 Task: Create a corporate business presentation slider template design.
Action: Mouse moved to (553, 238)
Screenshot: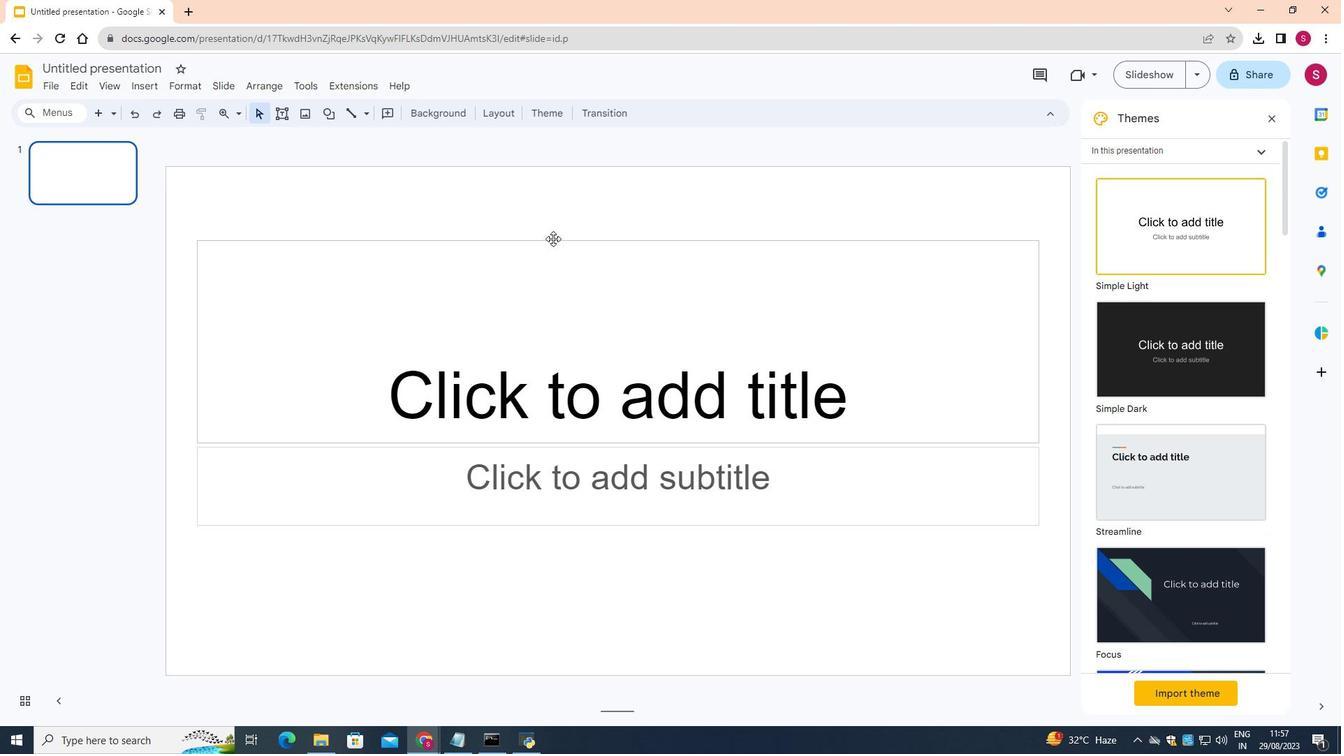 
Action: Mouse pressed left at (553, 238)
Screenshot: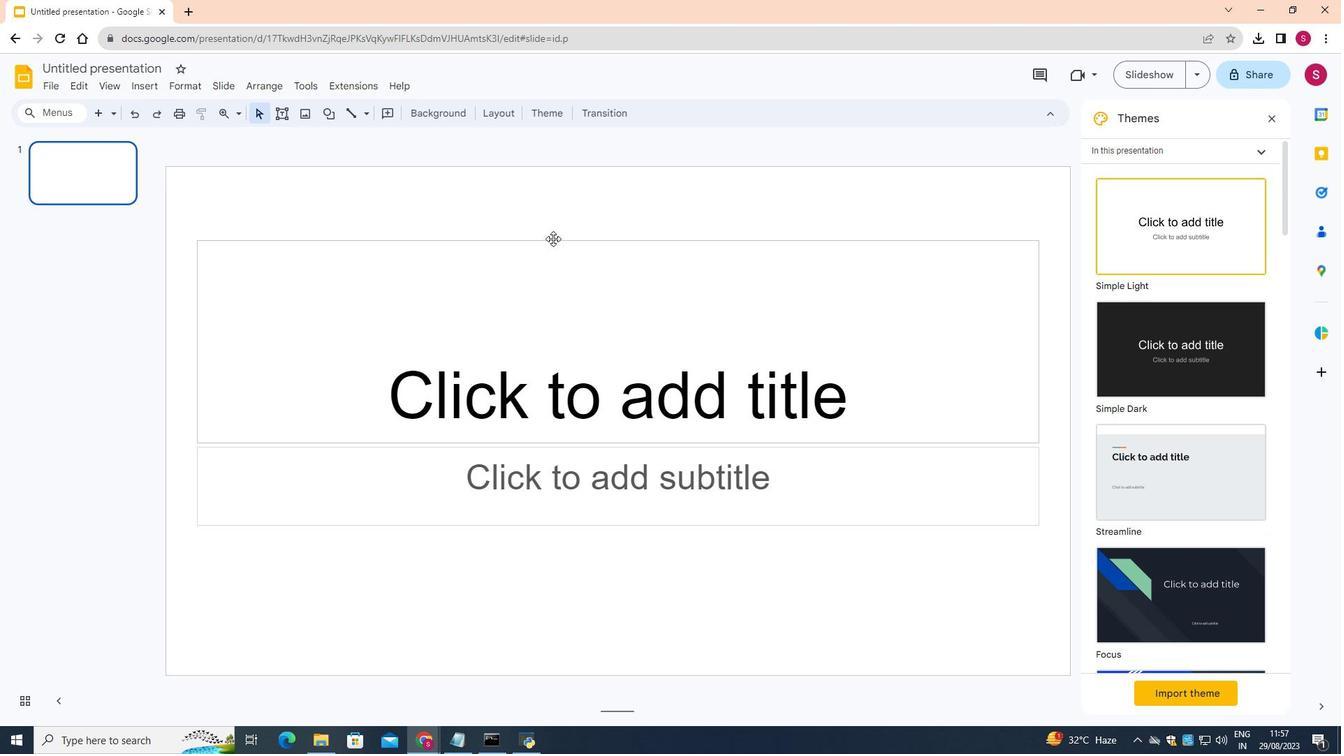 
Action: Key pressed <Key.delete>
Screenshot: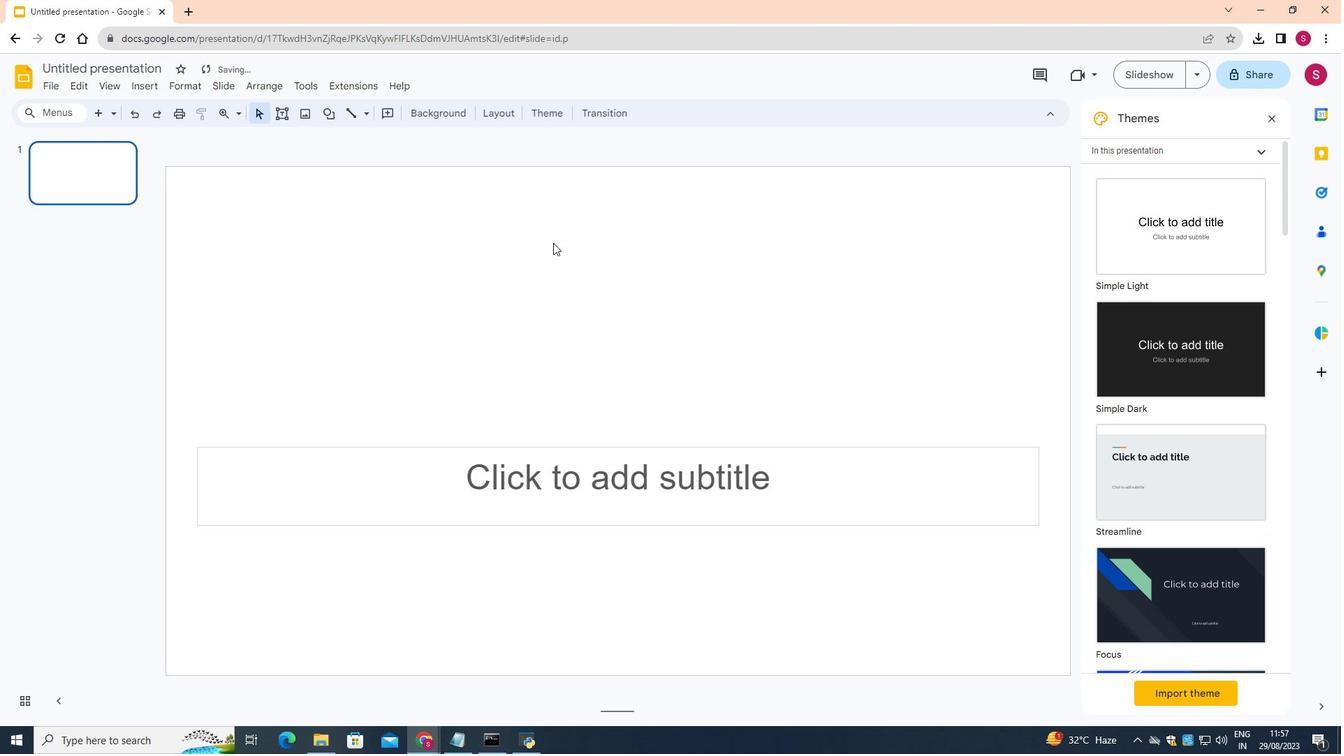 
Action: Mouse moved to (554, 446)
Screenshot: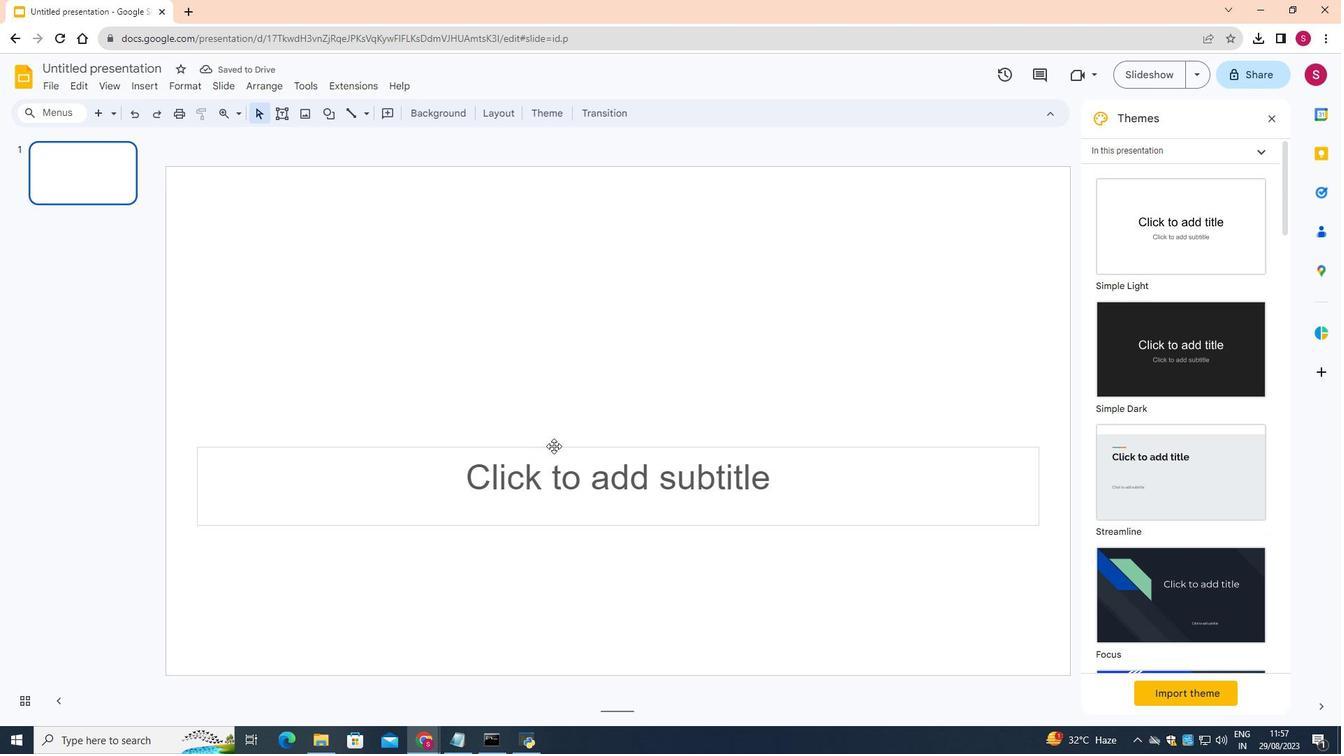 
Action: Mouse pressed left at (554, 446)
Screenshot: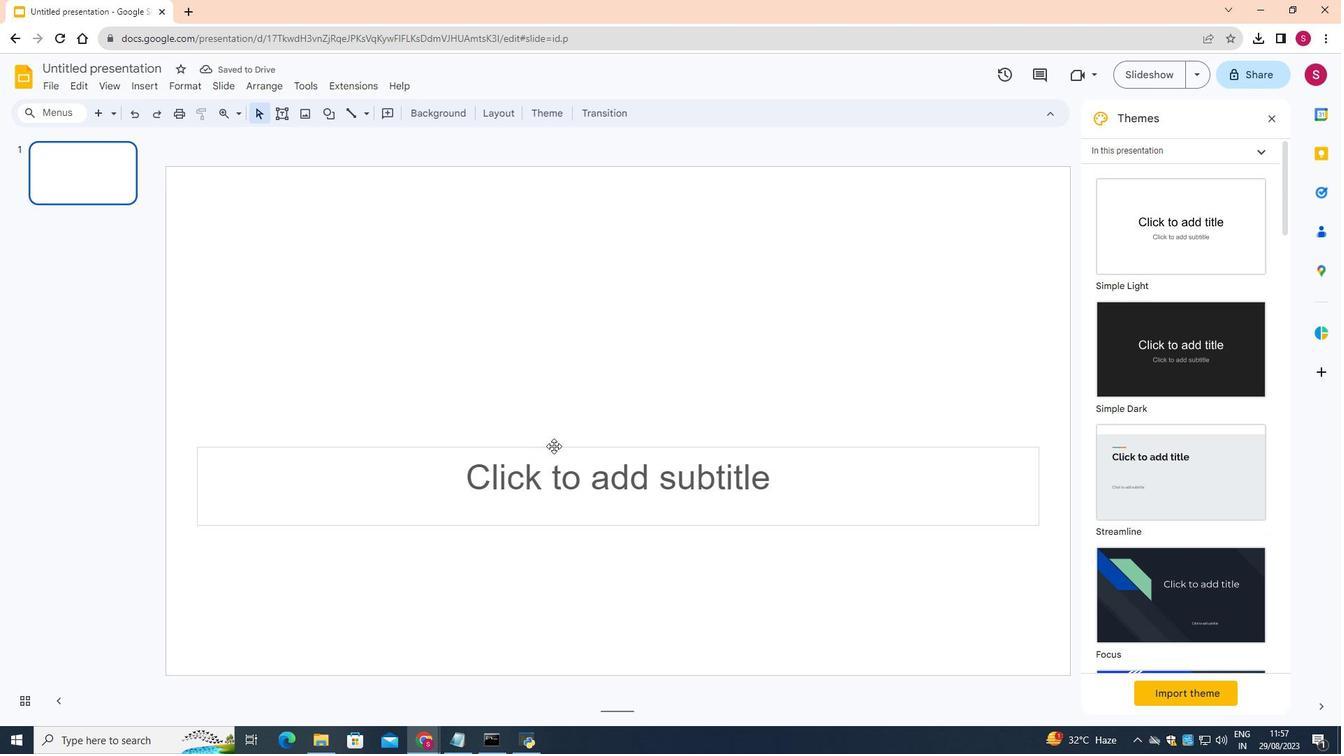 
Action: Mouse moved to (556, 440)
Screenshot: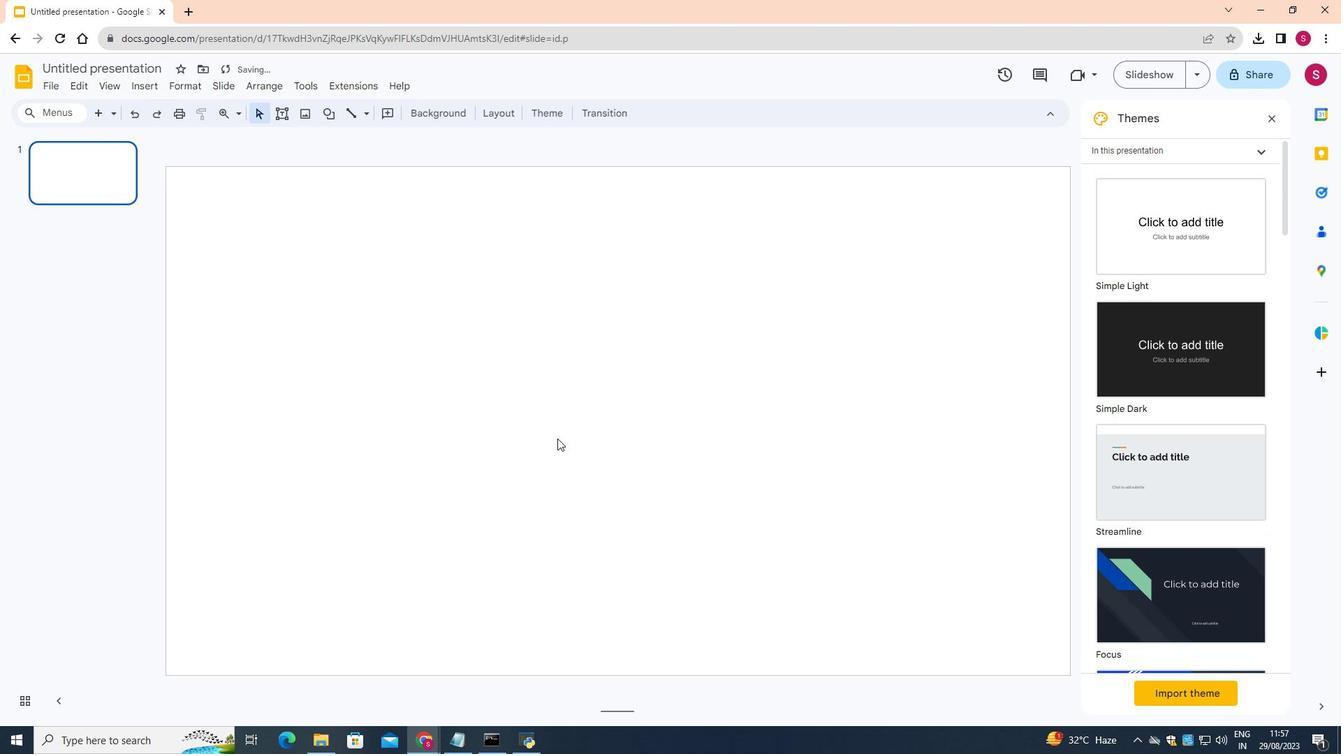 
Action: Key pressed <Key.delete>
Screenshot: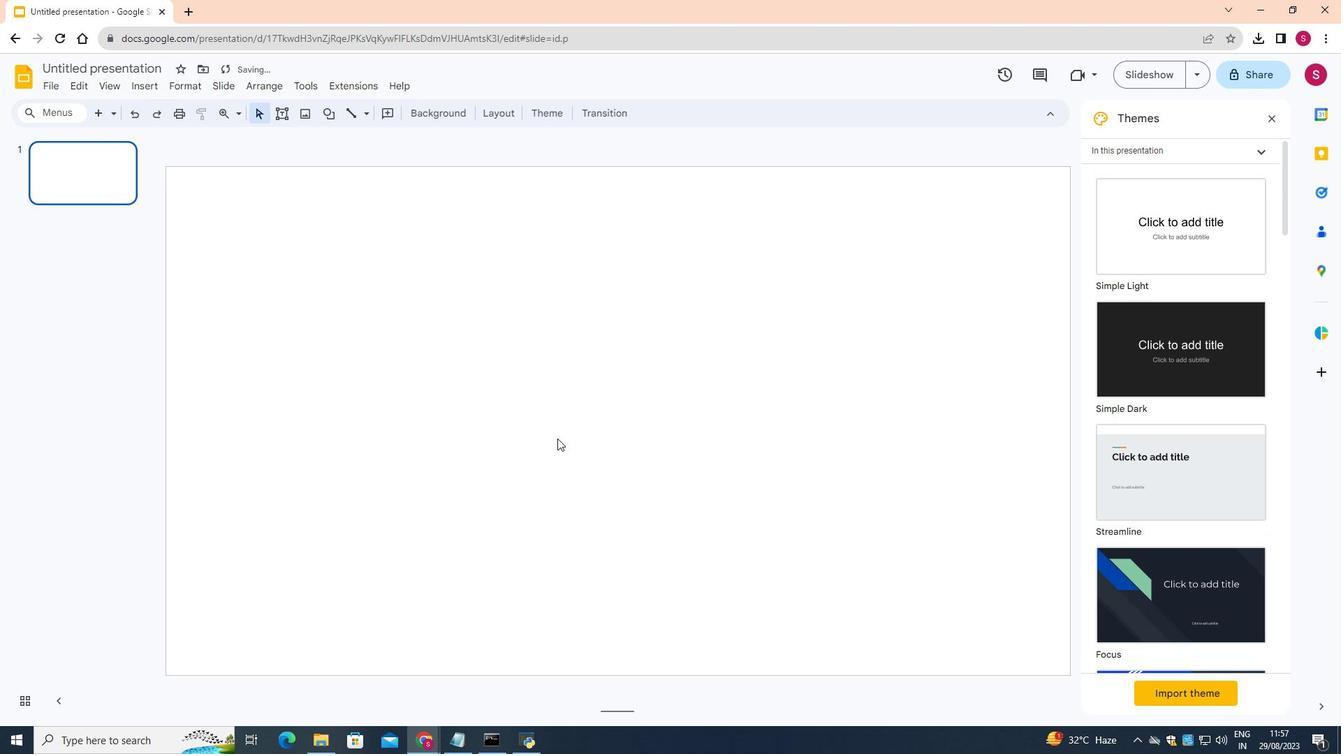 
Action: Mouse moved to (333, 113)
Screenshot: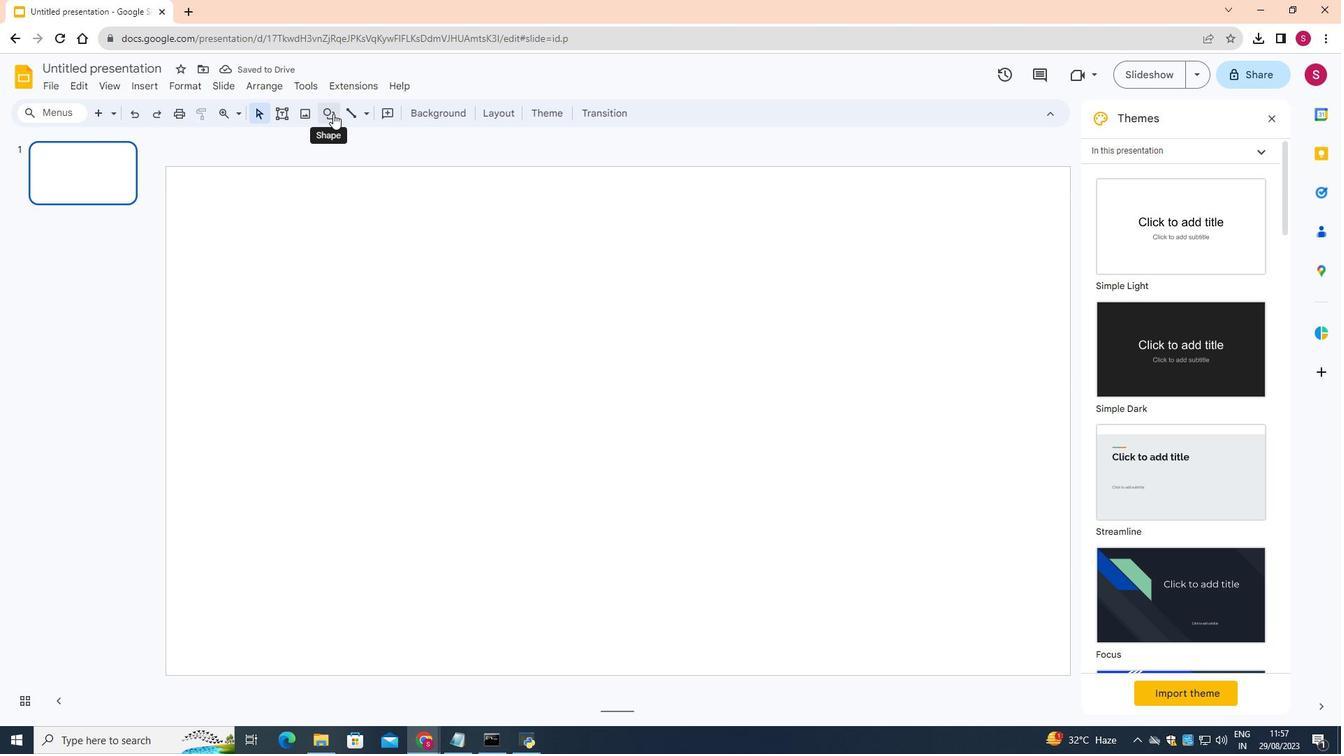 
Action: Mouse pressed left at (333, 113)
Screenshot: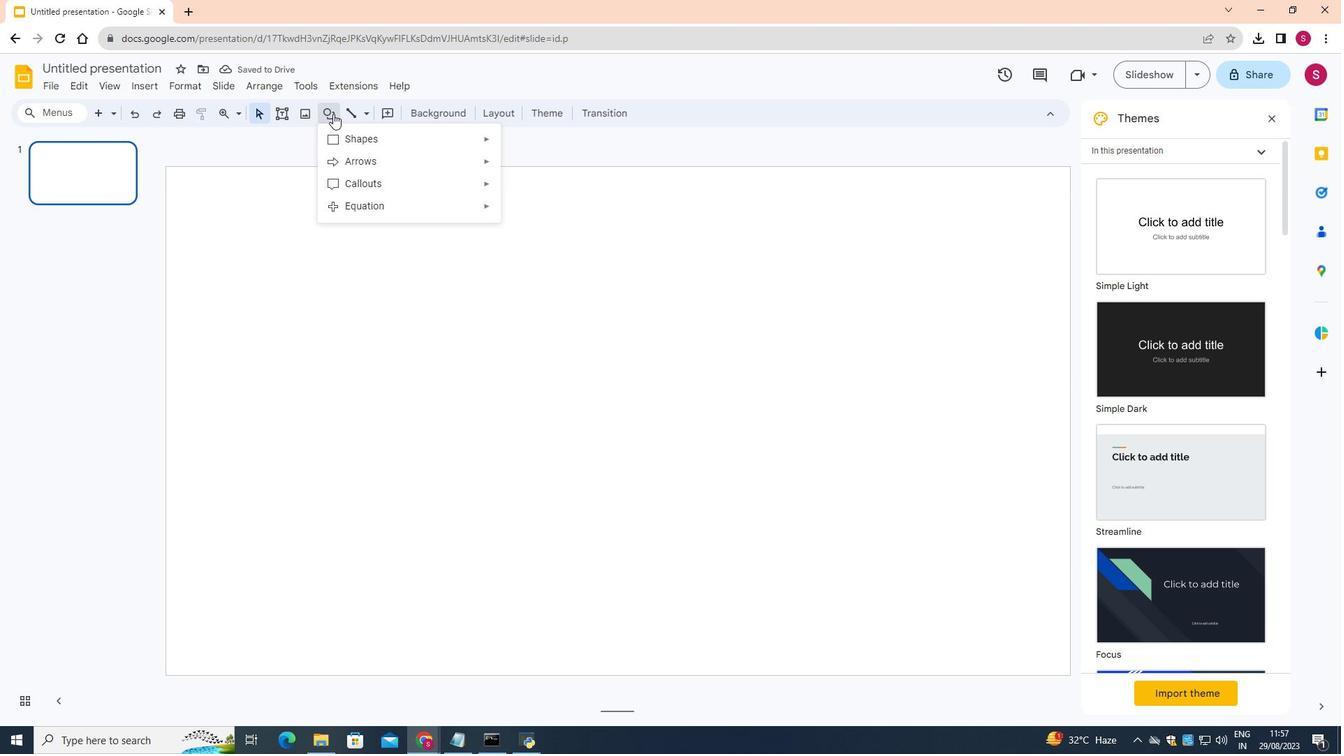 
Action: Mouse moved to (362, 140)
Screenshot: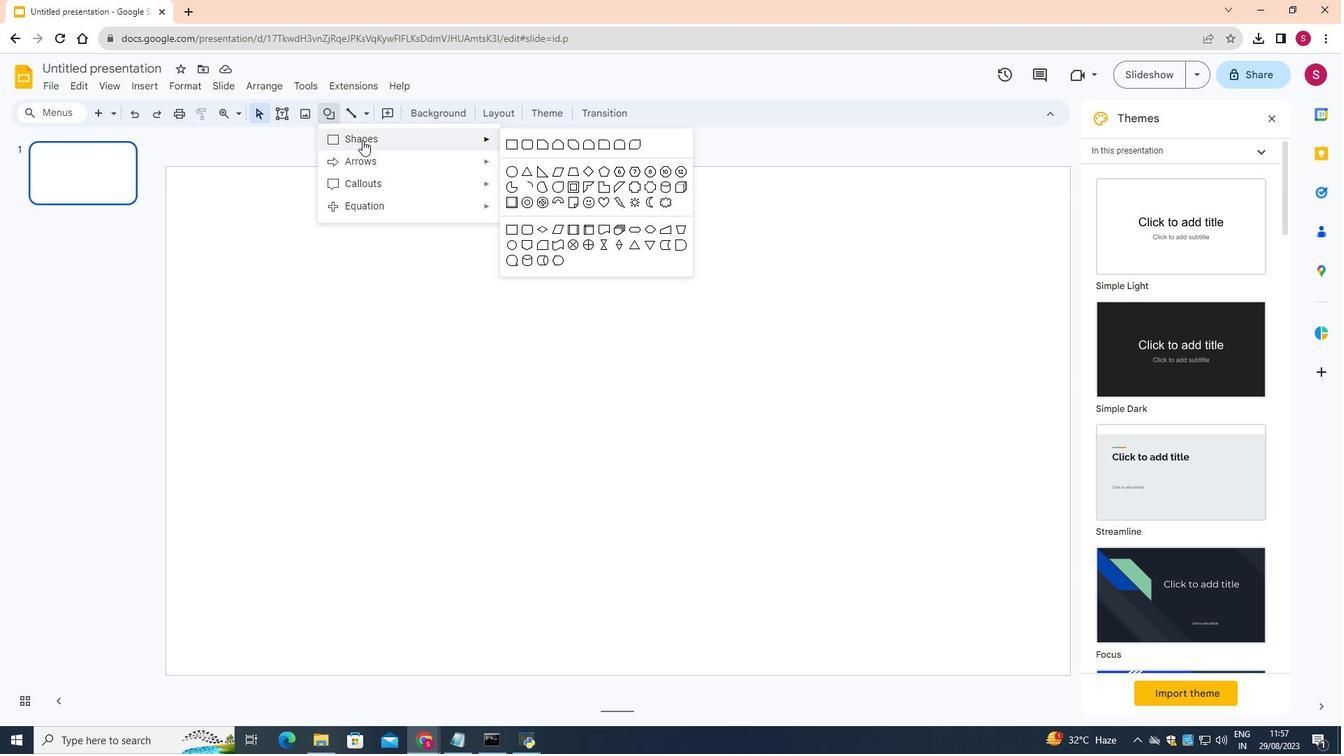 
Action: Mouse pressed left at (362, 140)
Screenshot: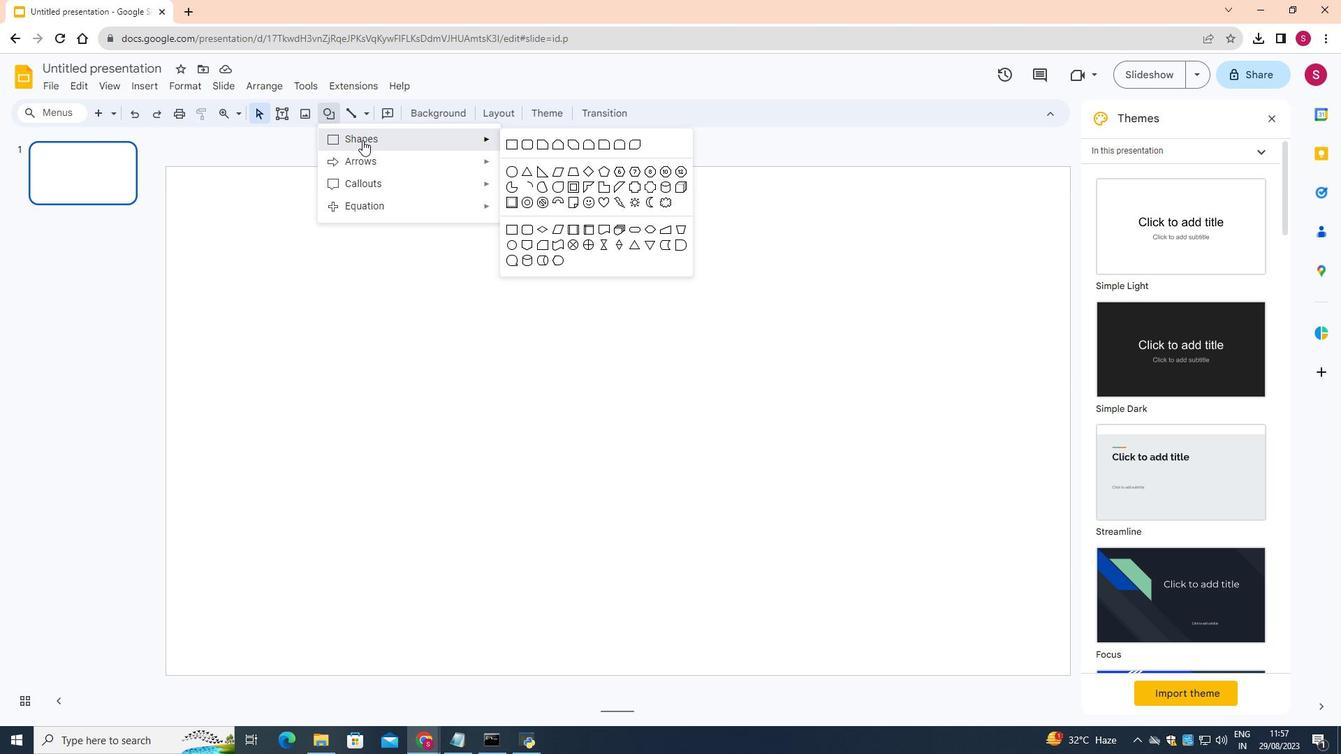 
Action: Mouse moved to (425, 136)
Screenshot: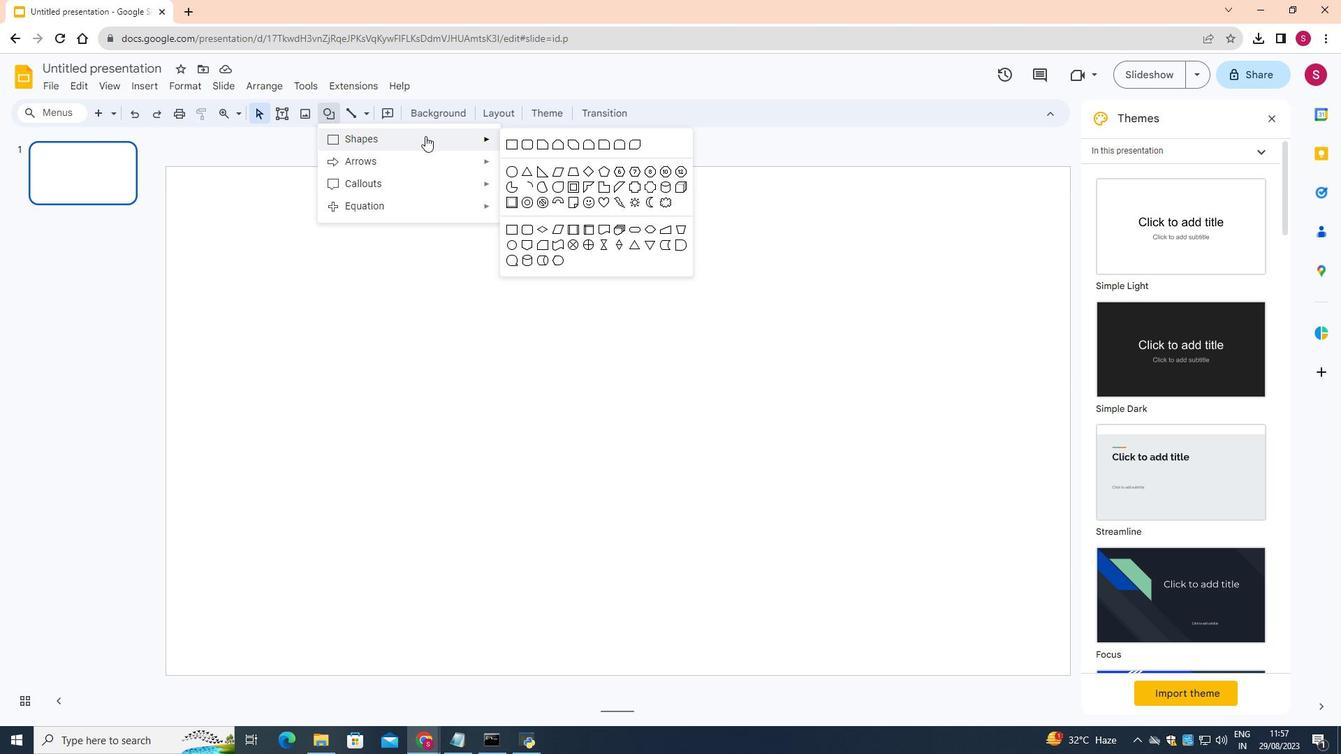 
Action: Mouse pressed left at (425, 136)
Screenshot: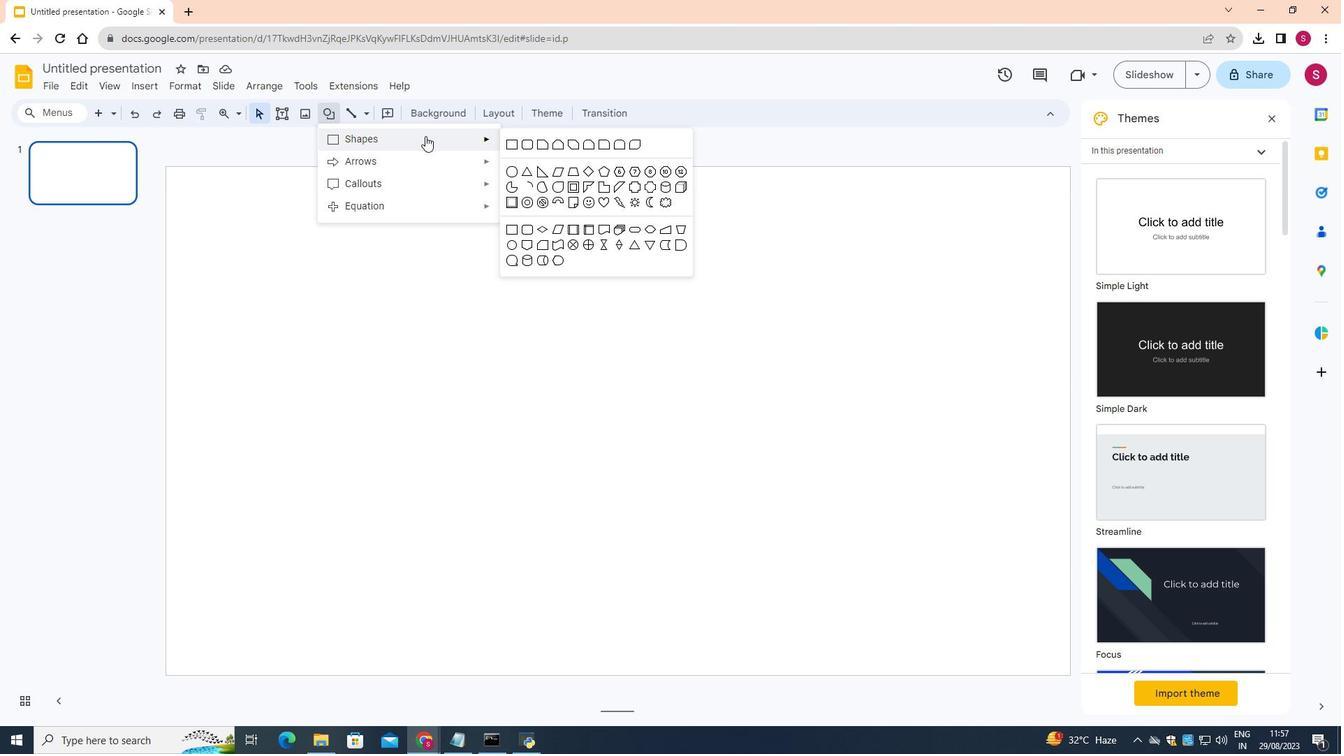 
Action: Mouse moved to (525, 172)
Screenshot: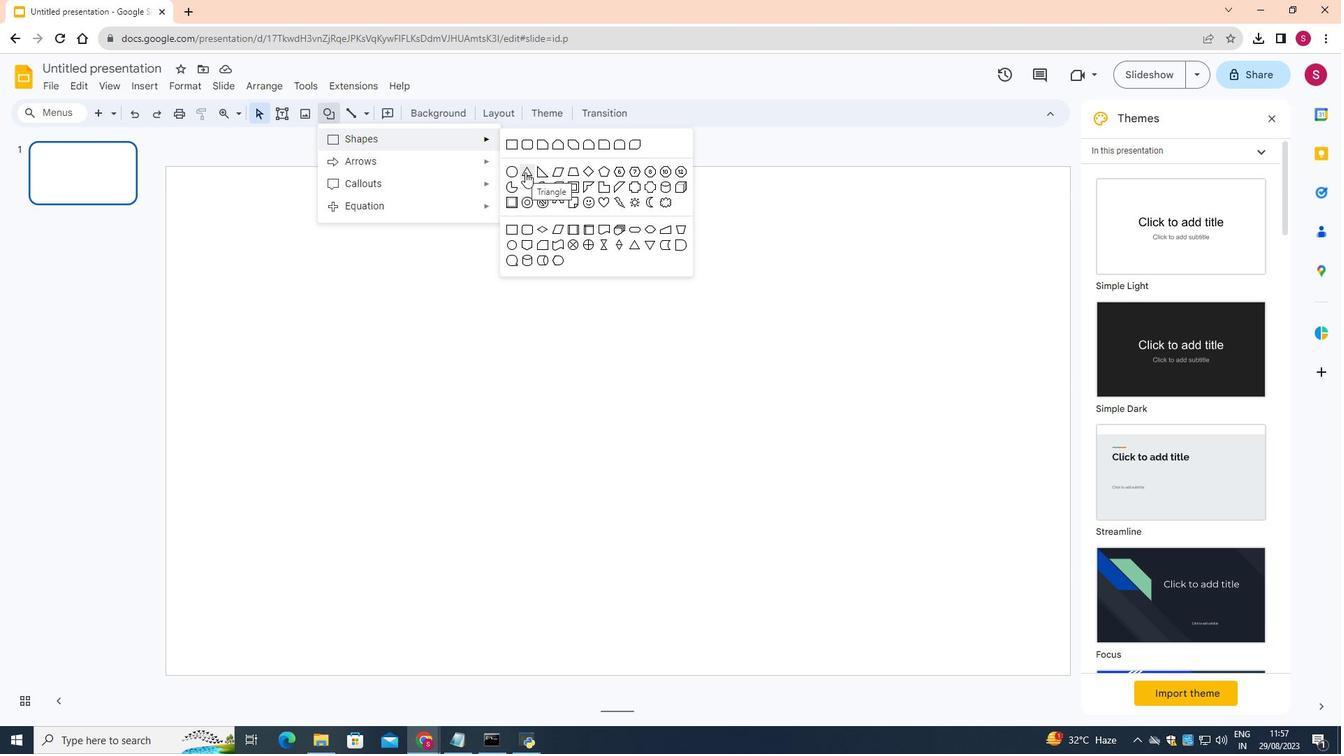 
Action: Mouse pressed left at (525, 172)
Screenshot: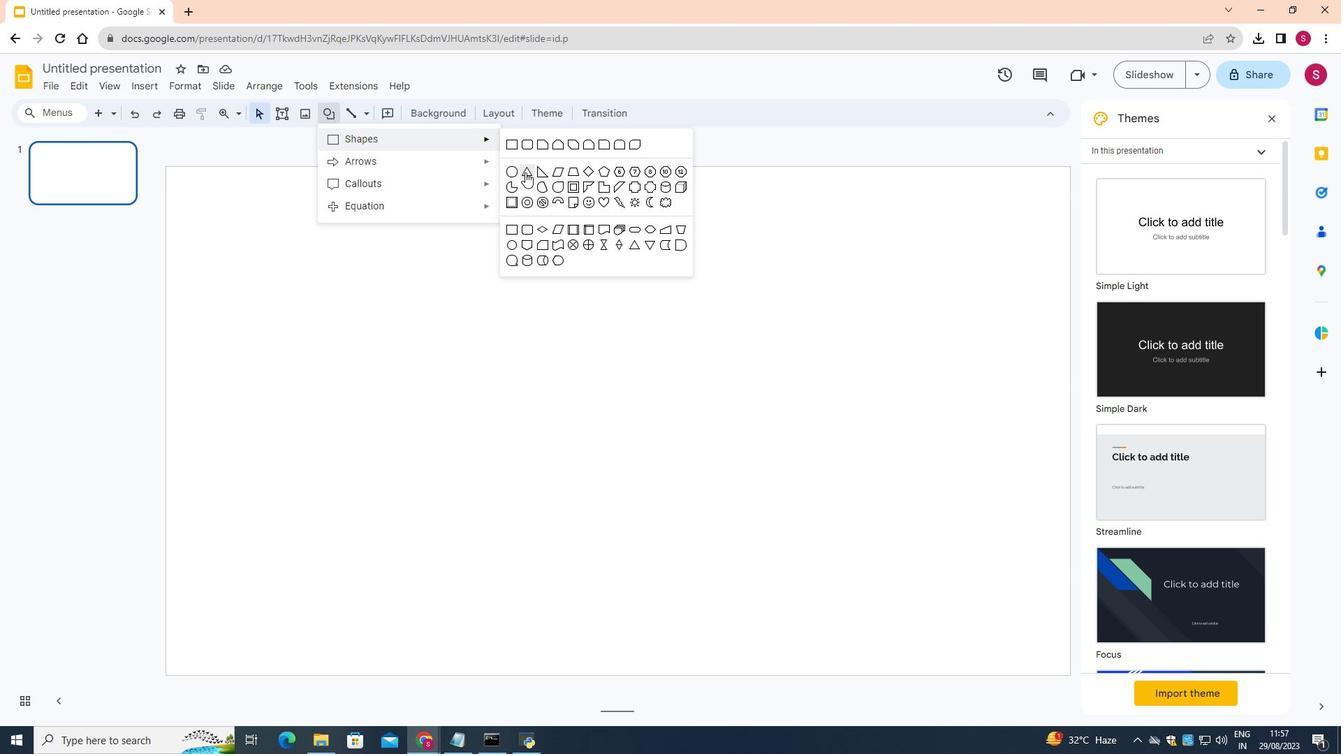 
Action: Mouse moved to (190, 224)
Screenshot: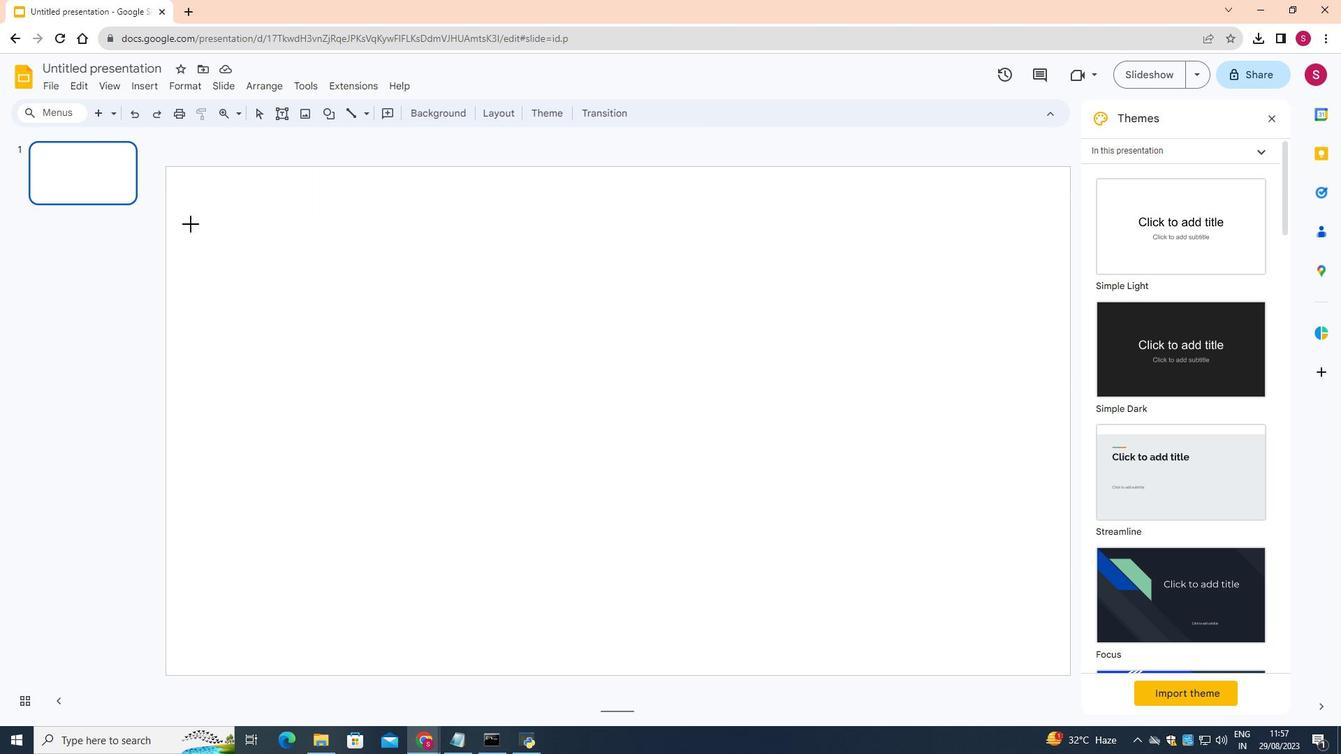 
Action: Mouse pressed left at (190, 224)
Screenshot: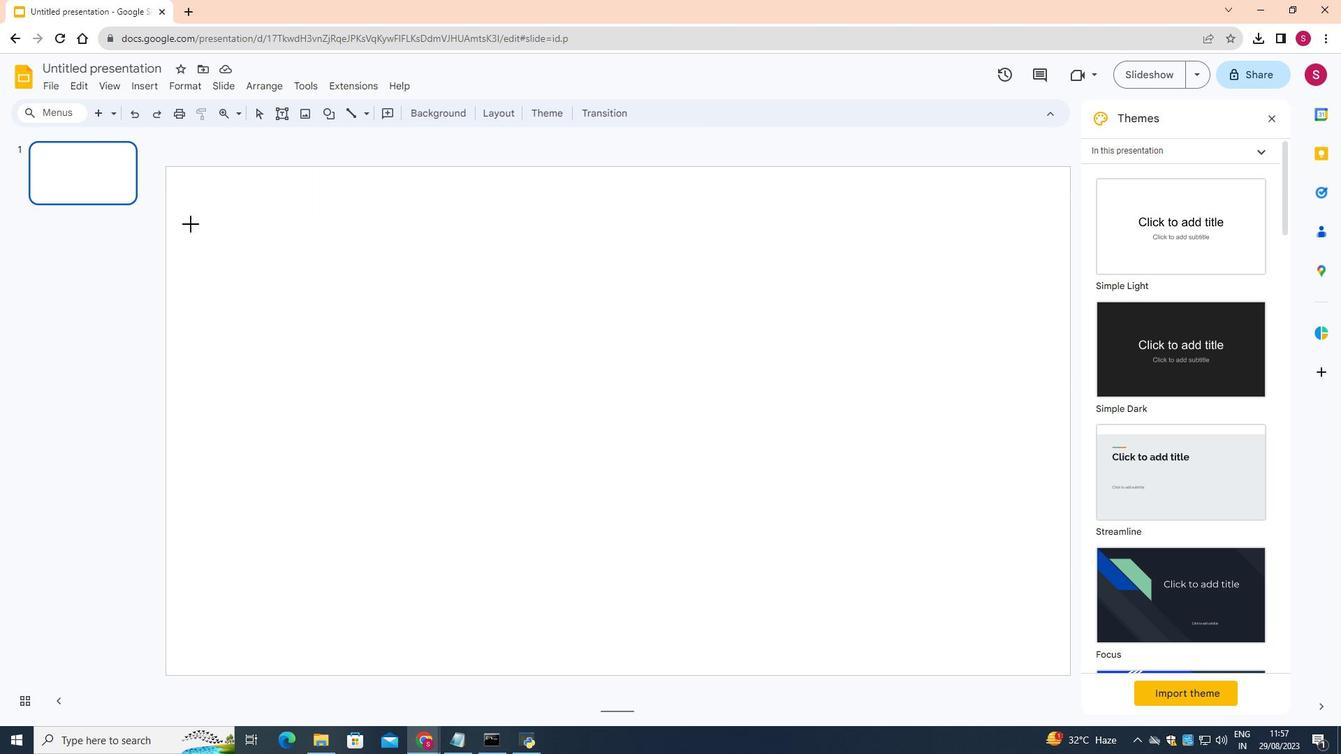 
Action: Mouse moved to (256, 207)
Screenshot: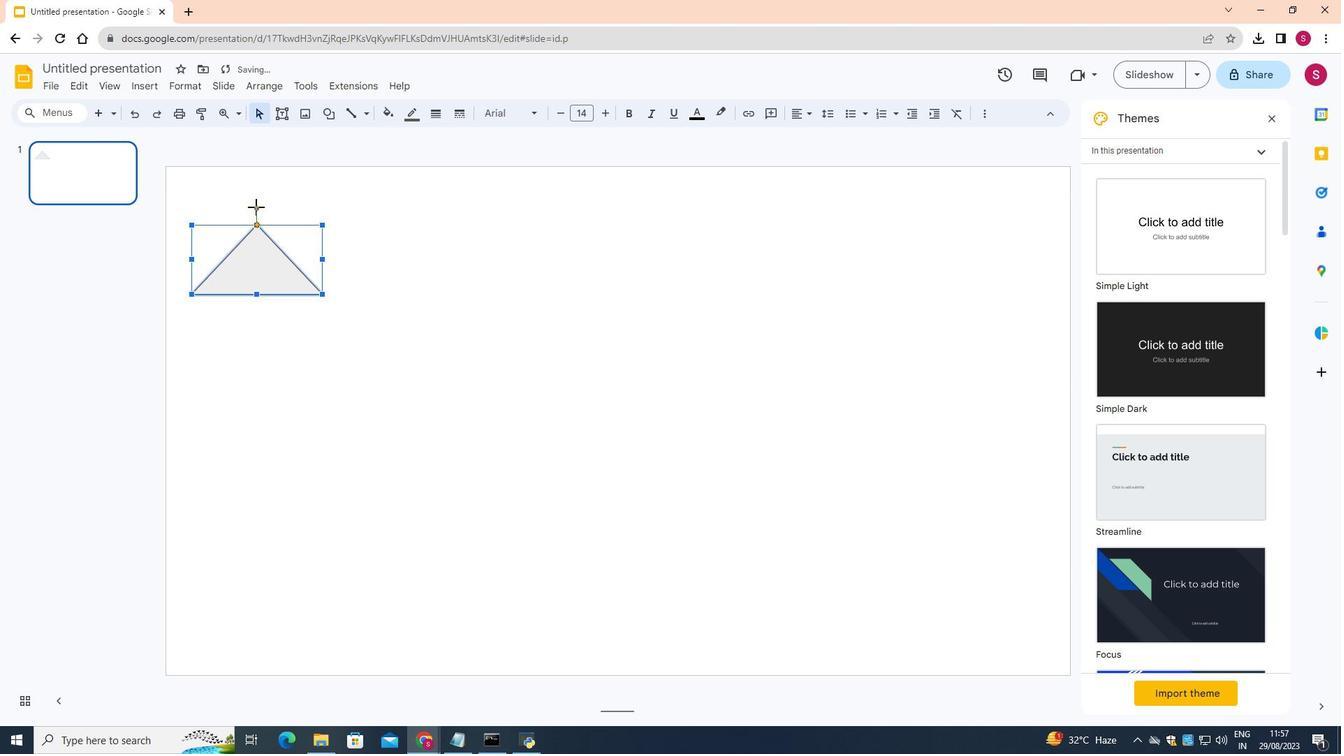 
Action: Mouse pressed left at (256, 207)
Screenshot: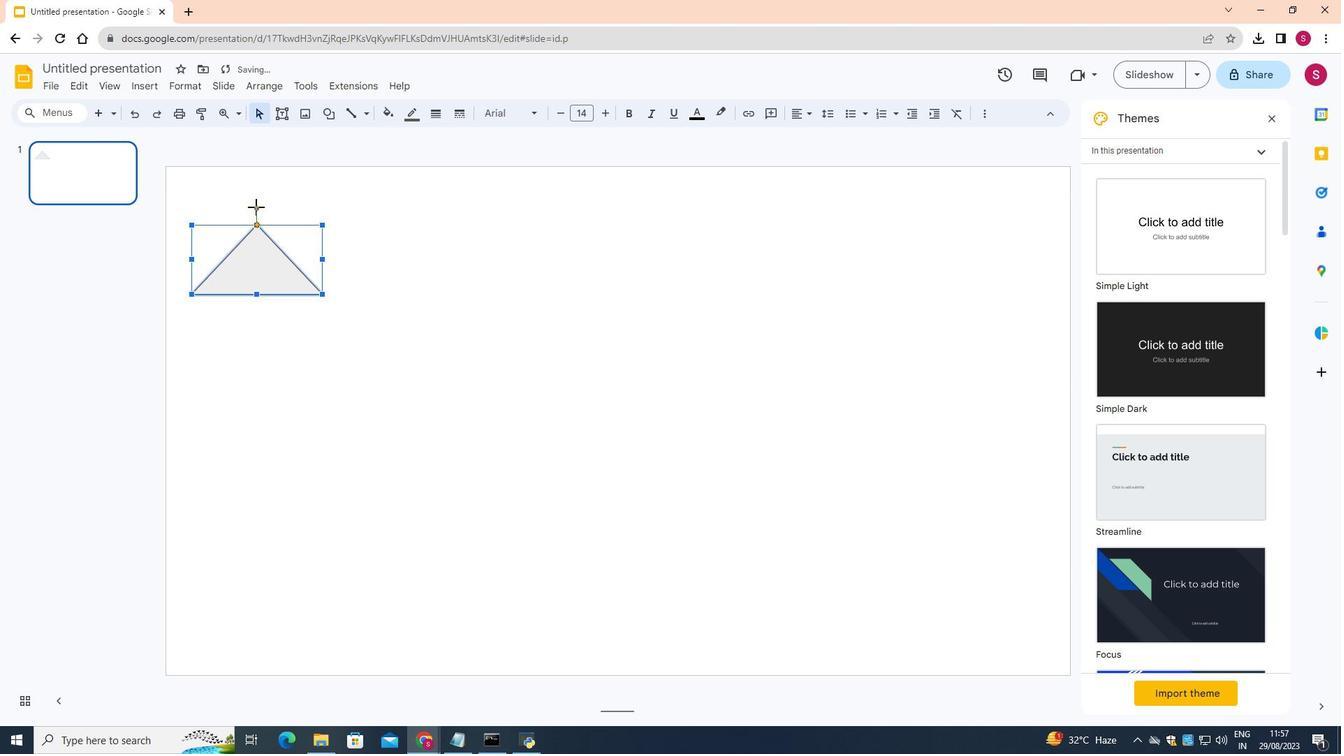 
Action: Mouse moved to (243, 259)
Screenshot: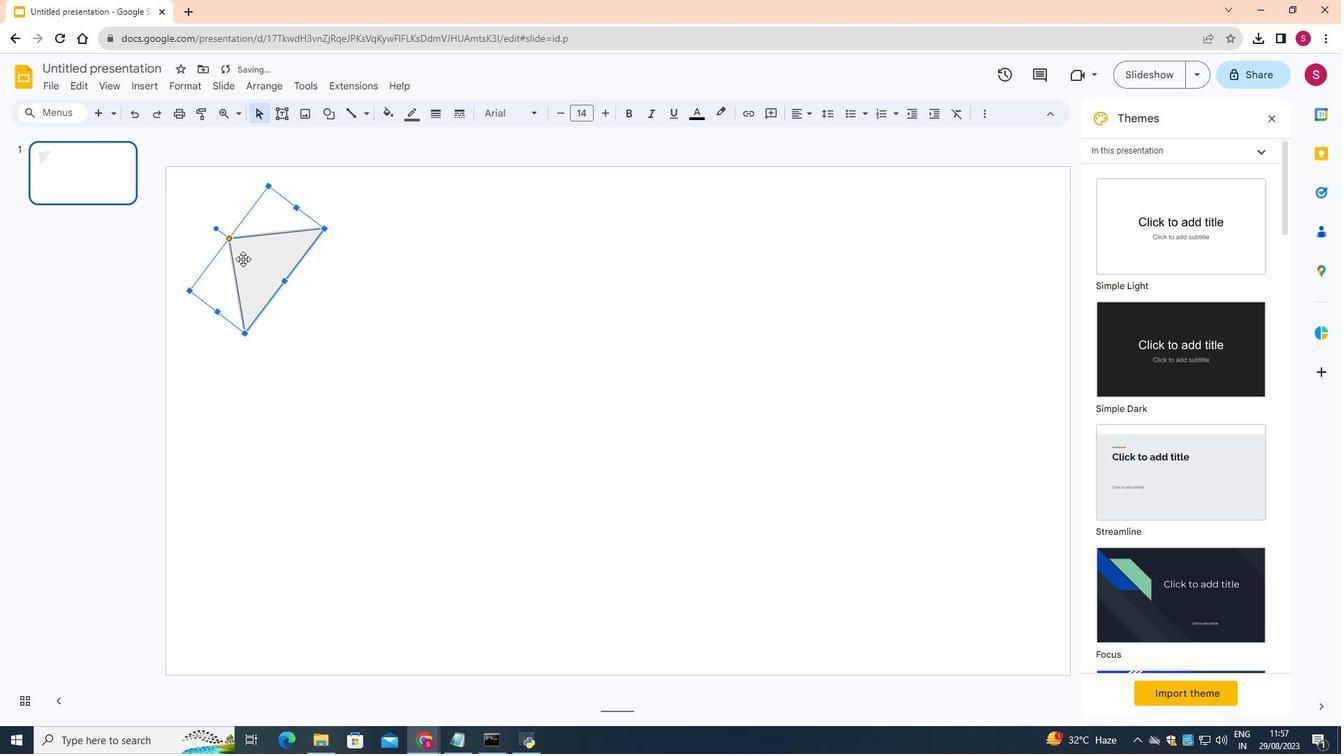 
Action: Mouse pressed left at (243, 259)
Screenshot: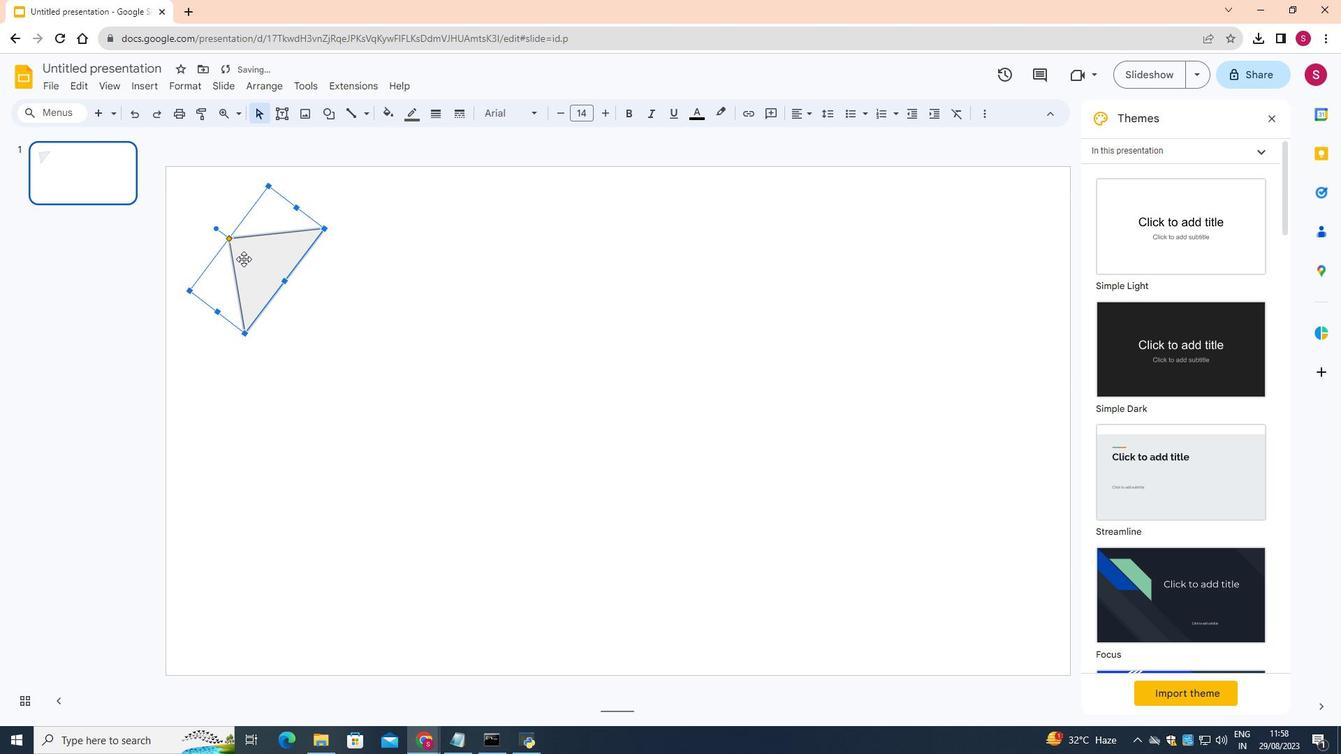 
Action: Mouse moved to (178, 188)
Screenshot: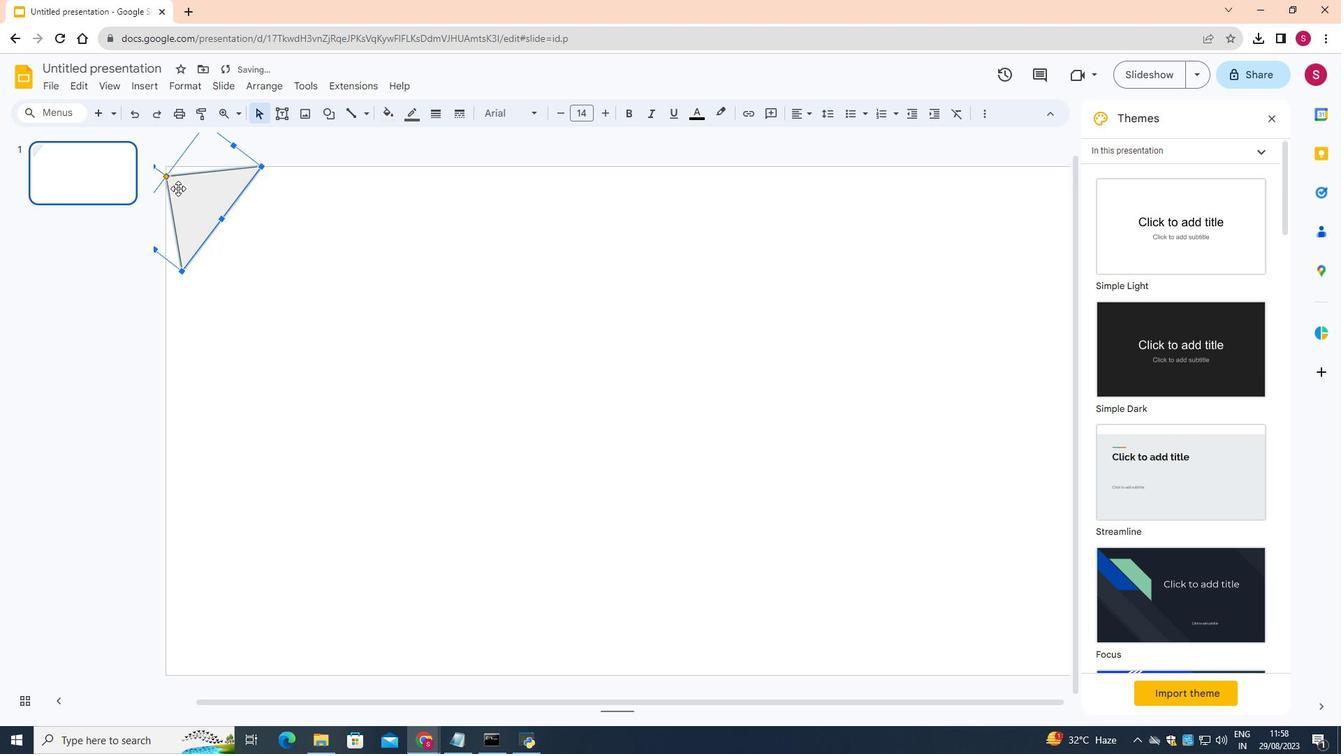 
Action: Mouse pressed left at (178, 188)
Screenshot: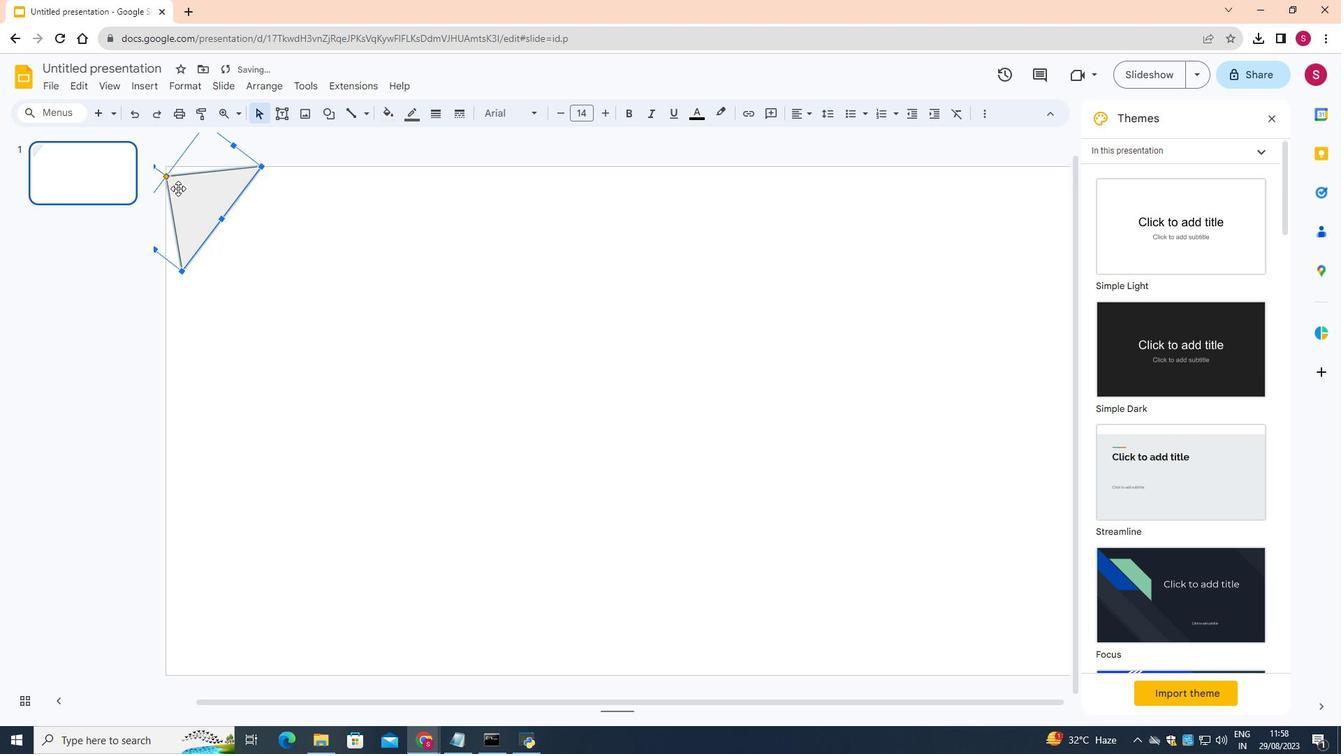 
Action: Mouse moved to (161, 176)
Screenshot: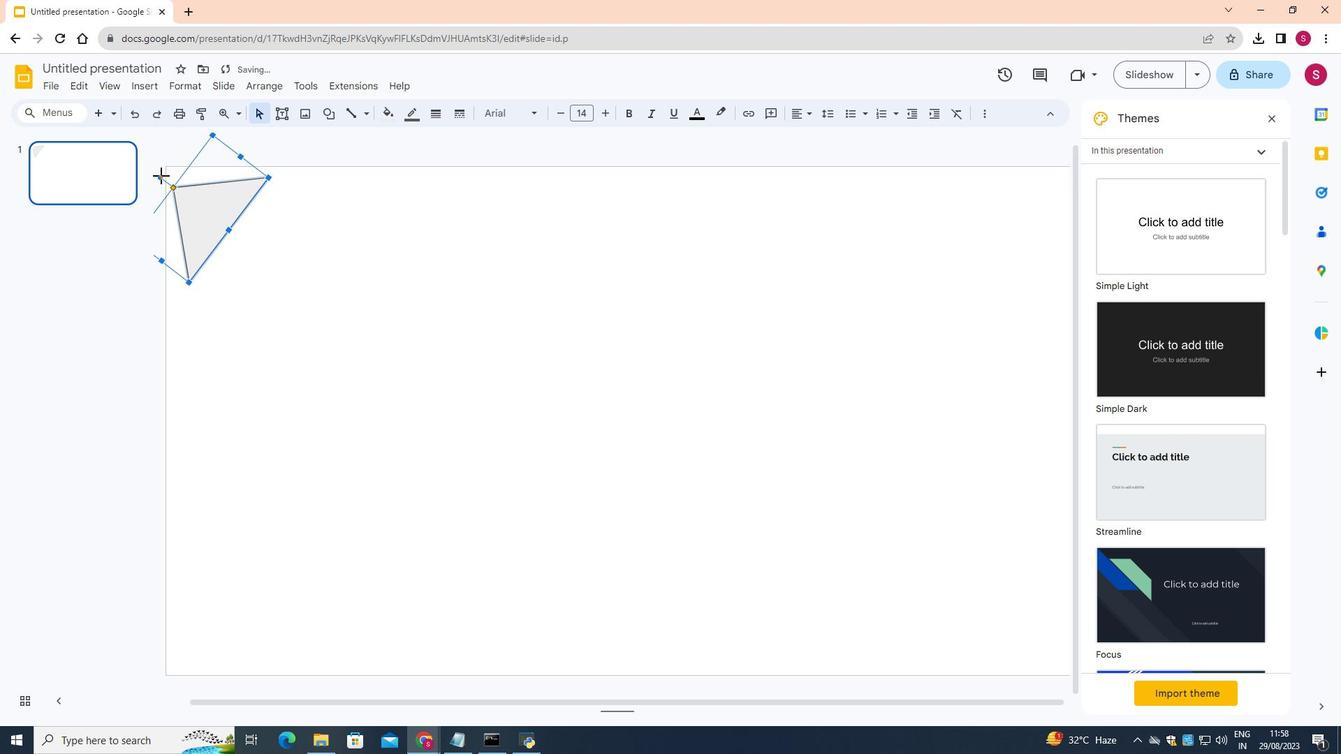 
Action: Mouse pressed left at (161, 176)
Screenshot: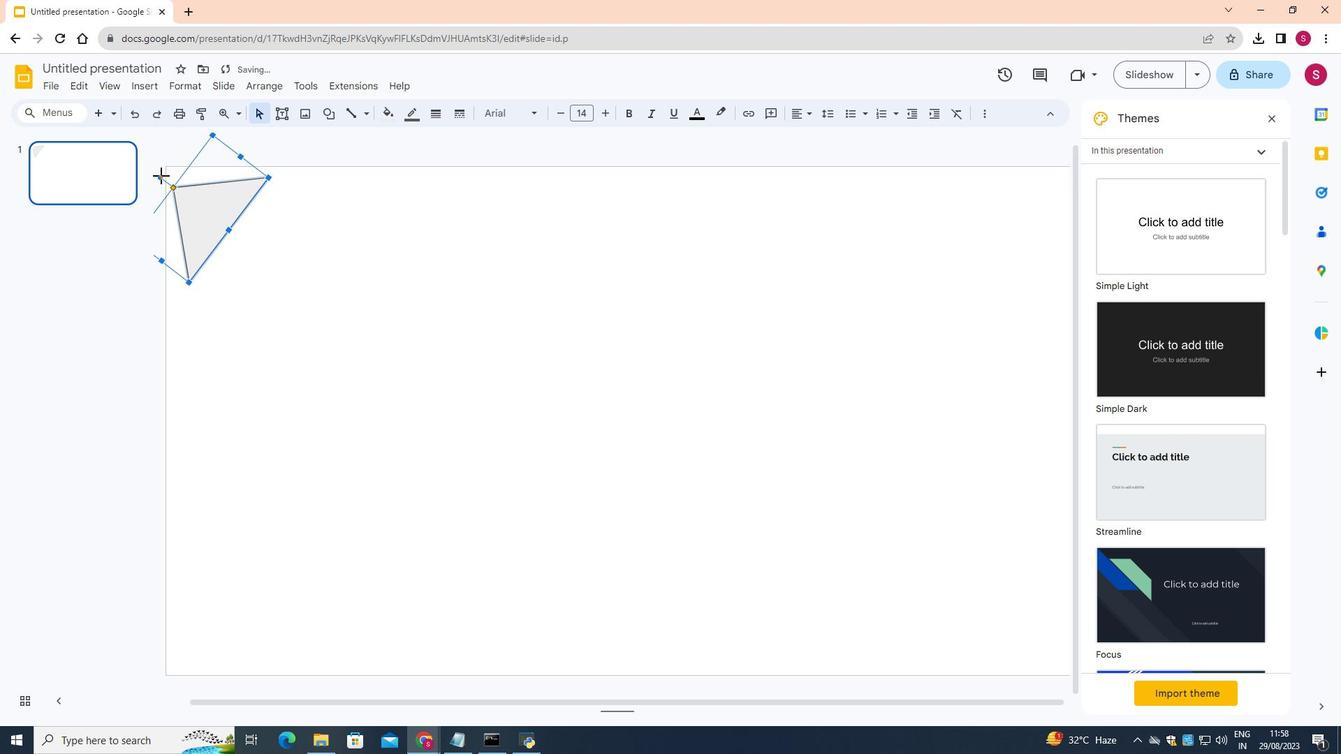 
Action: Mouse moved to (191, 208)
Screenshot: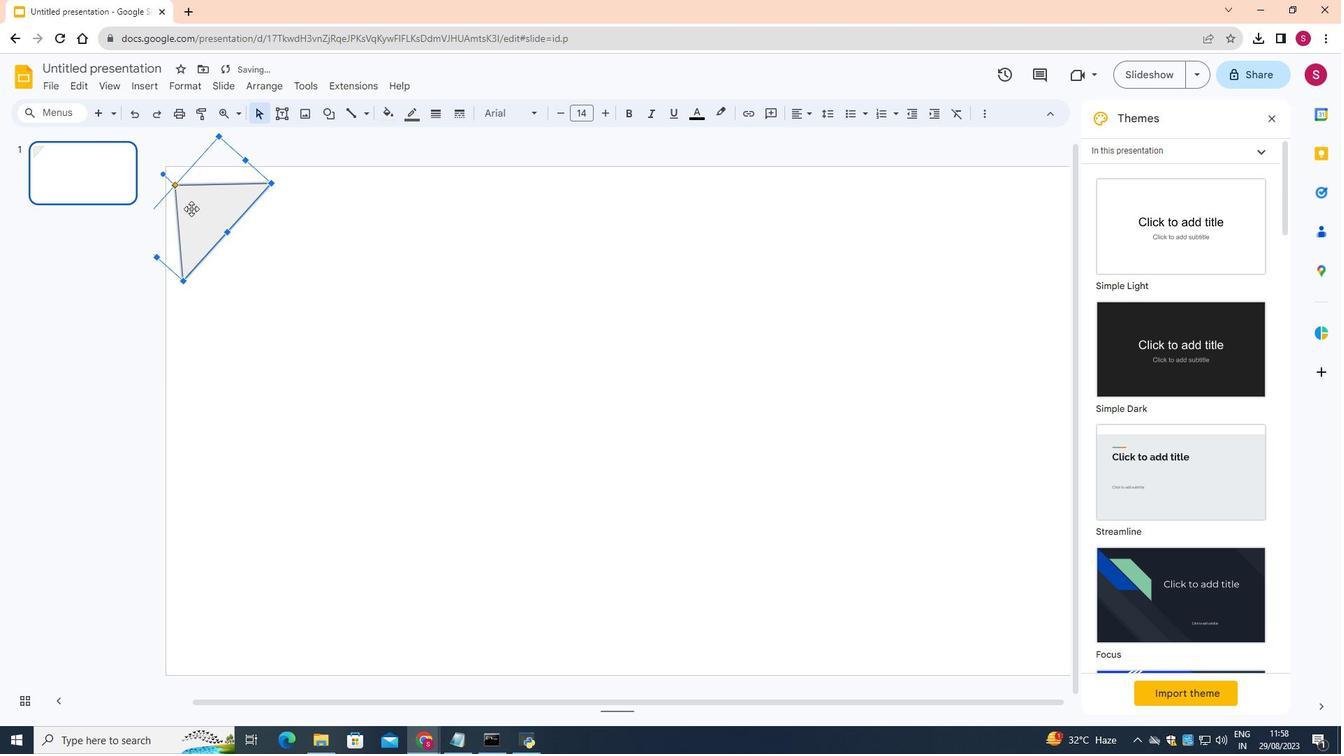
Action: Mouse pressed left at (191, 208)
Screenshot: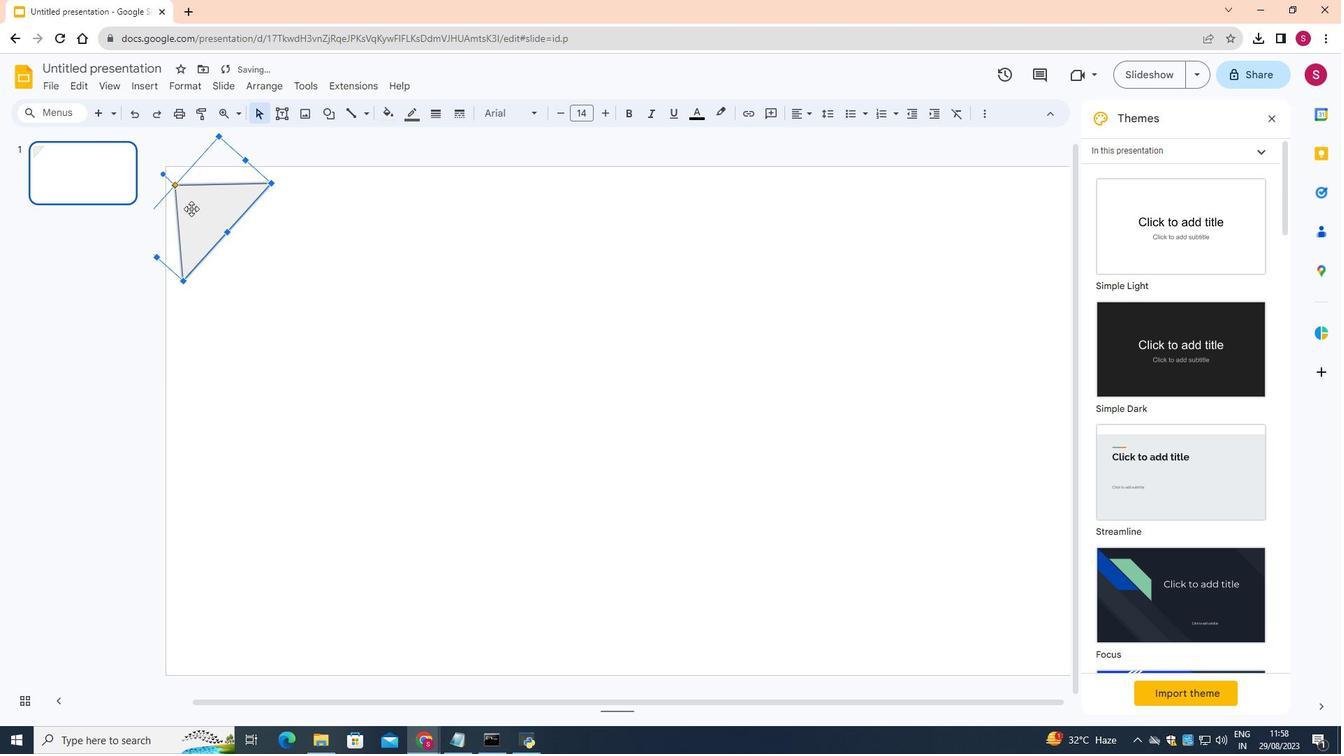 
Action: Mouse moved to (187, 225)
Screenshot: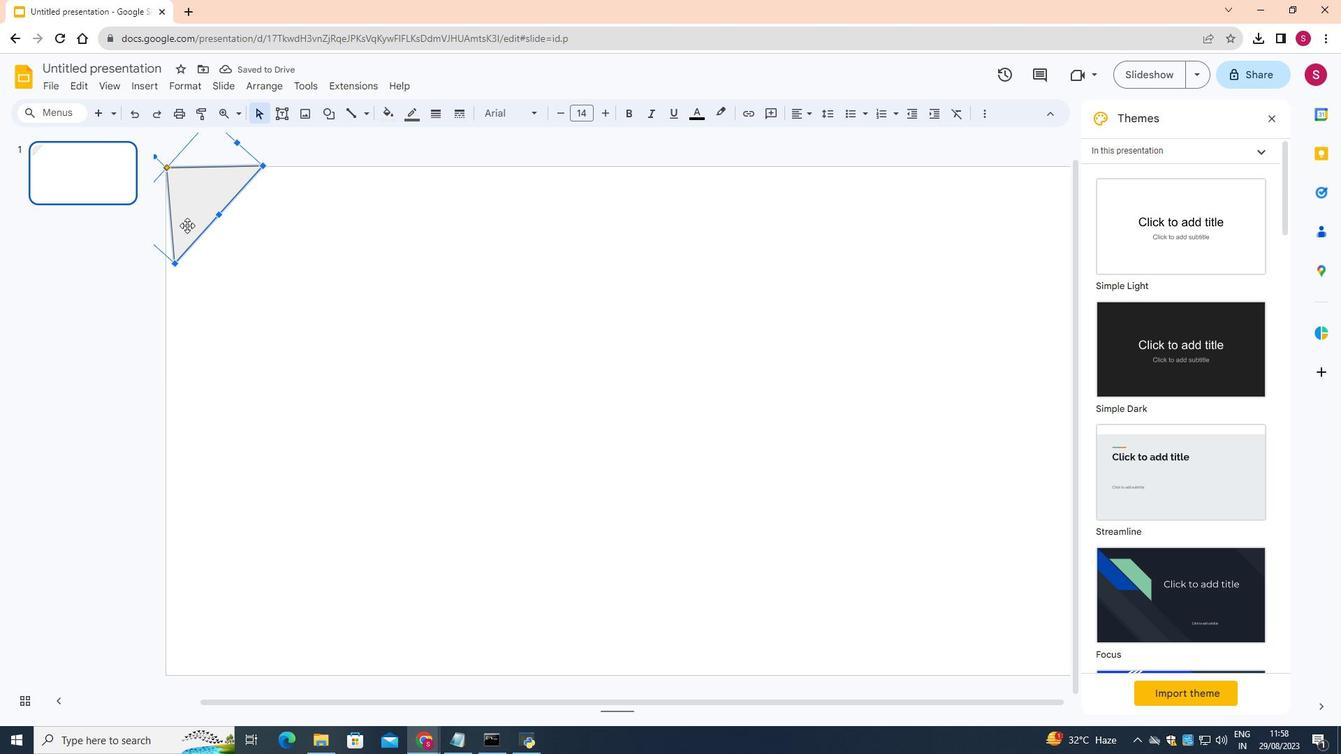 
Action: Mouse pressed left at (187, 225)
Screenshot: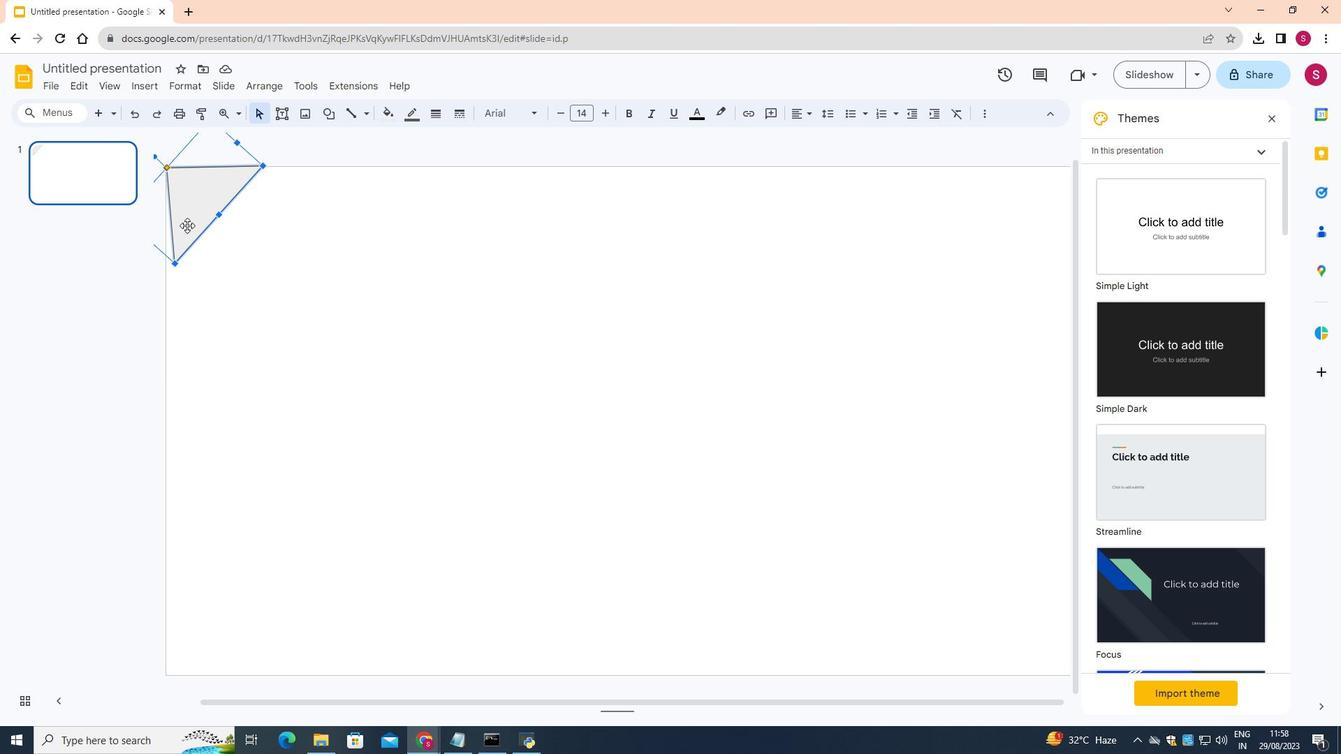 
Action: Mouse moved to (162, 258)
Screenshot: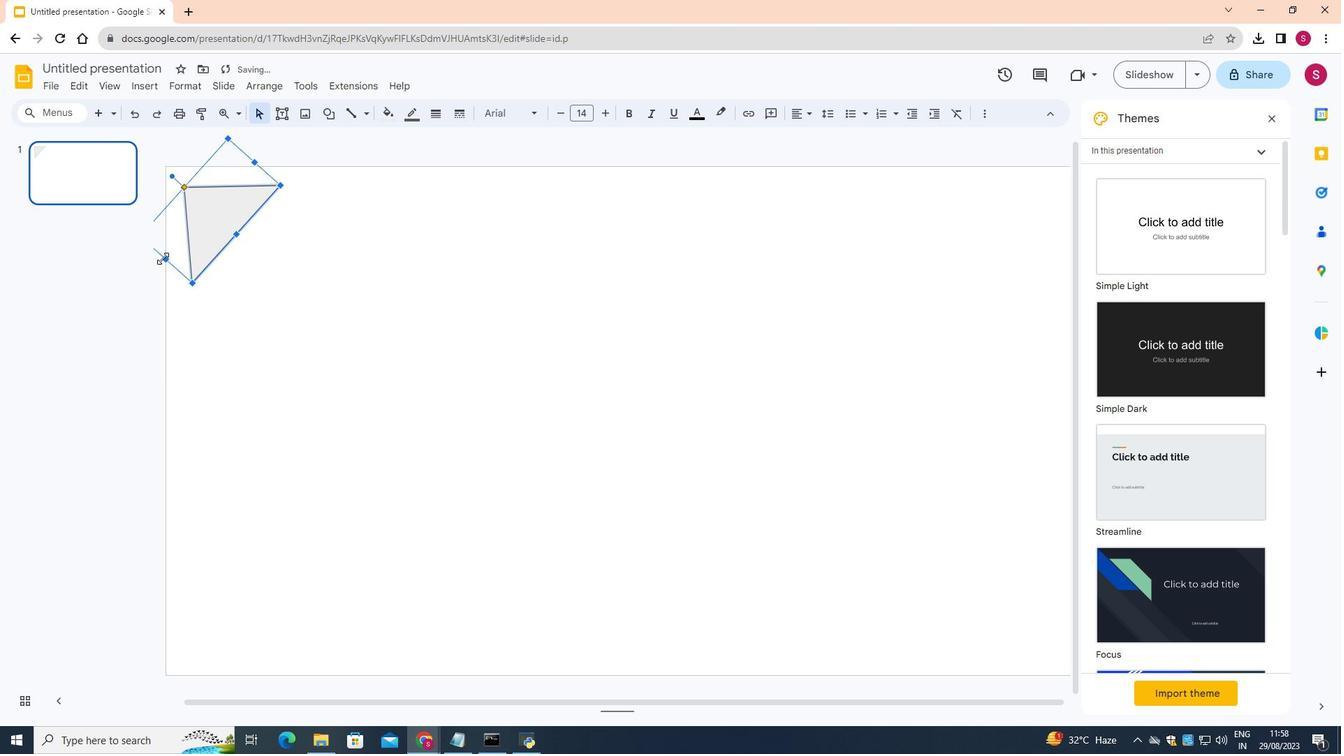 
Action: Mouse pressed left at (162, 258)
Screenshot: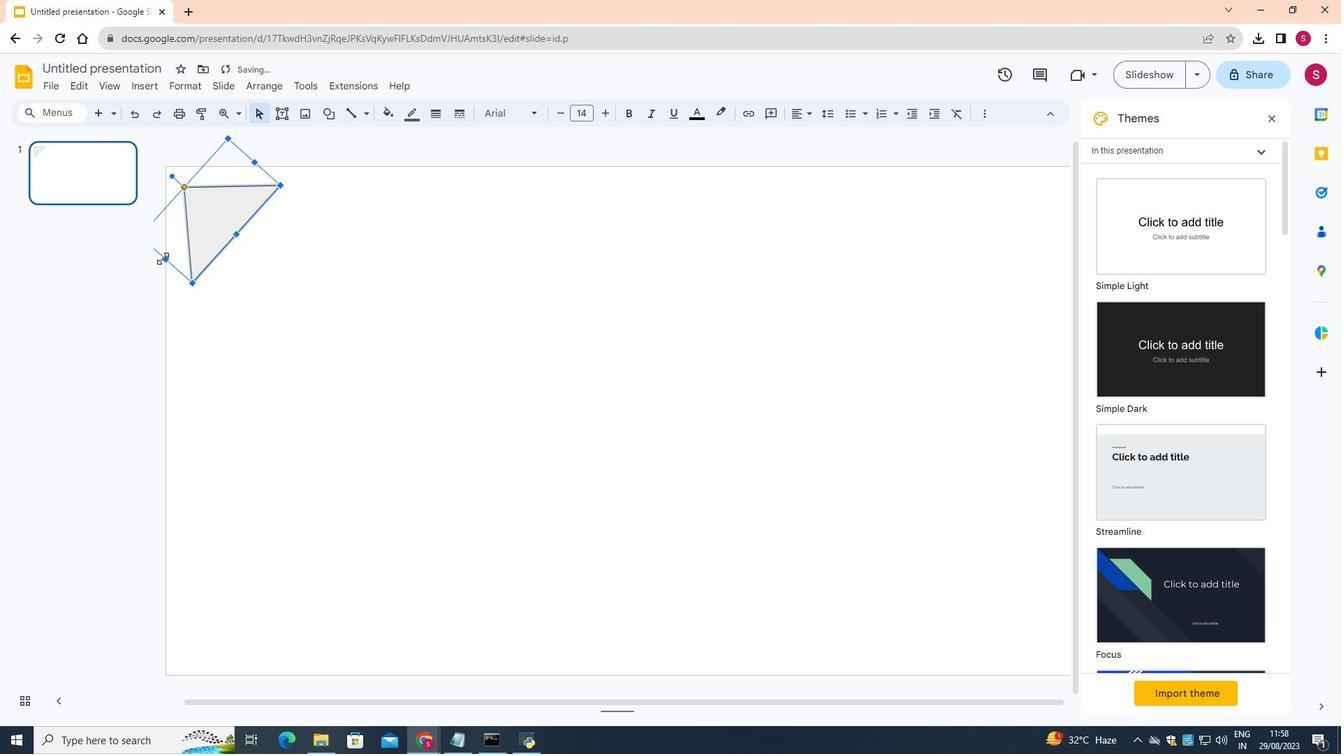 
Action: Mouse moved to (166, 257)
Screenshot: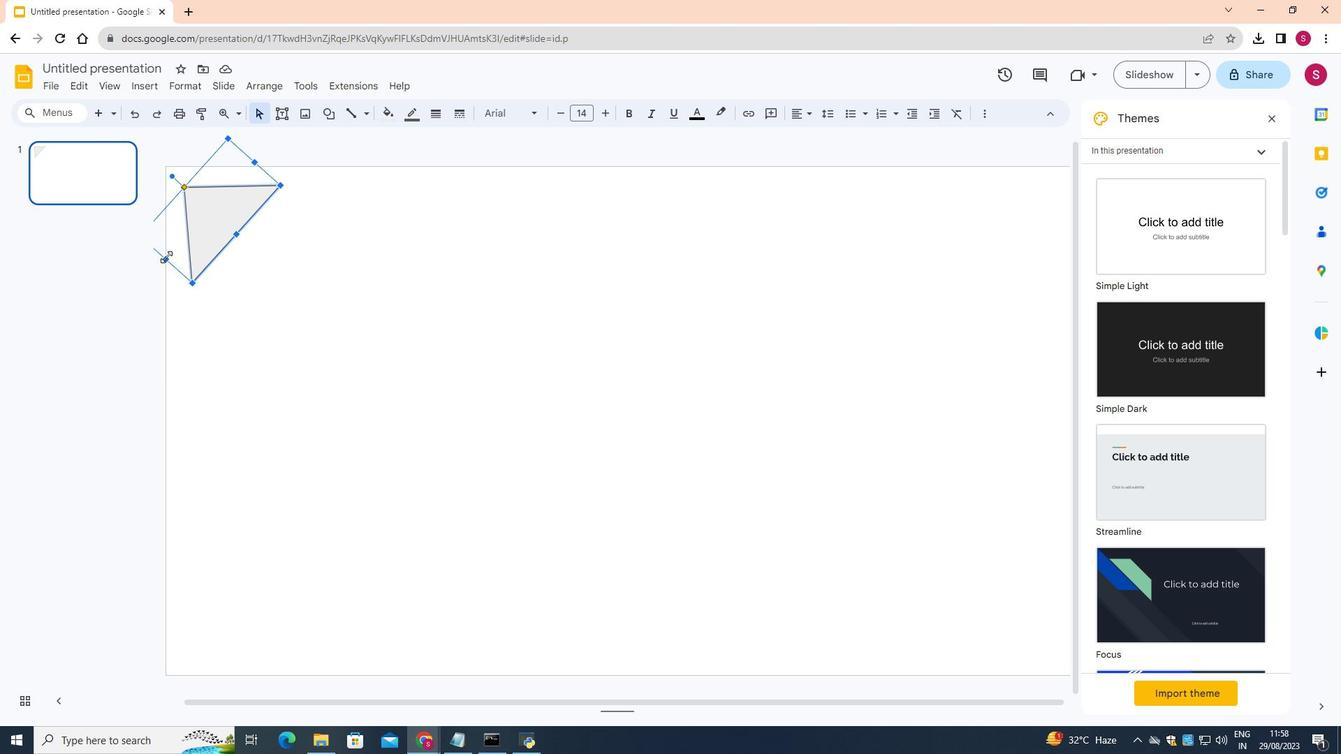 
Action: Mouse pressed left at (166, 257)
Screenshot: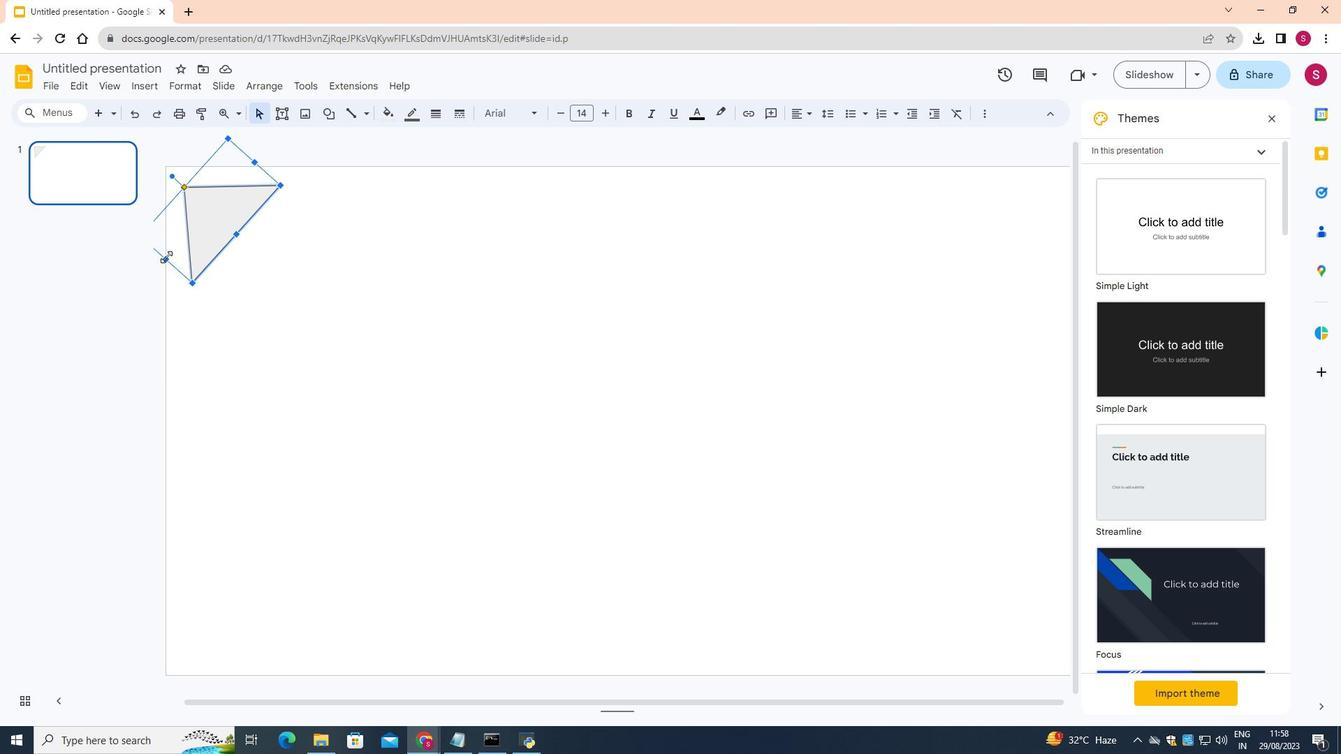 
Action: Mouse moved to (205, 238)
Screenshot: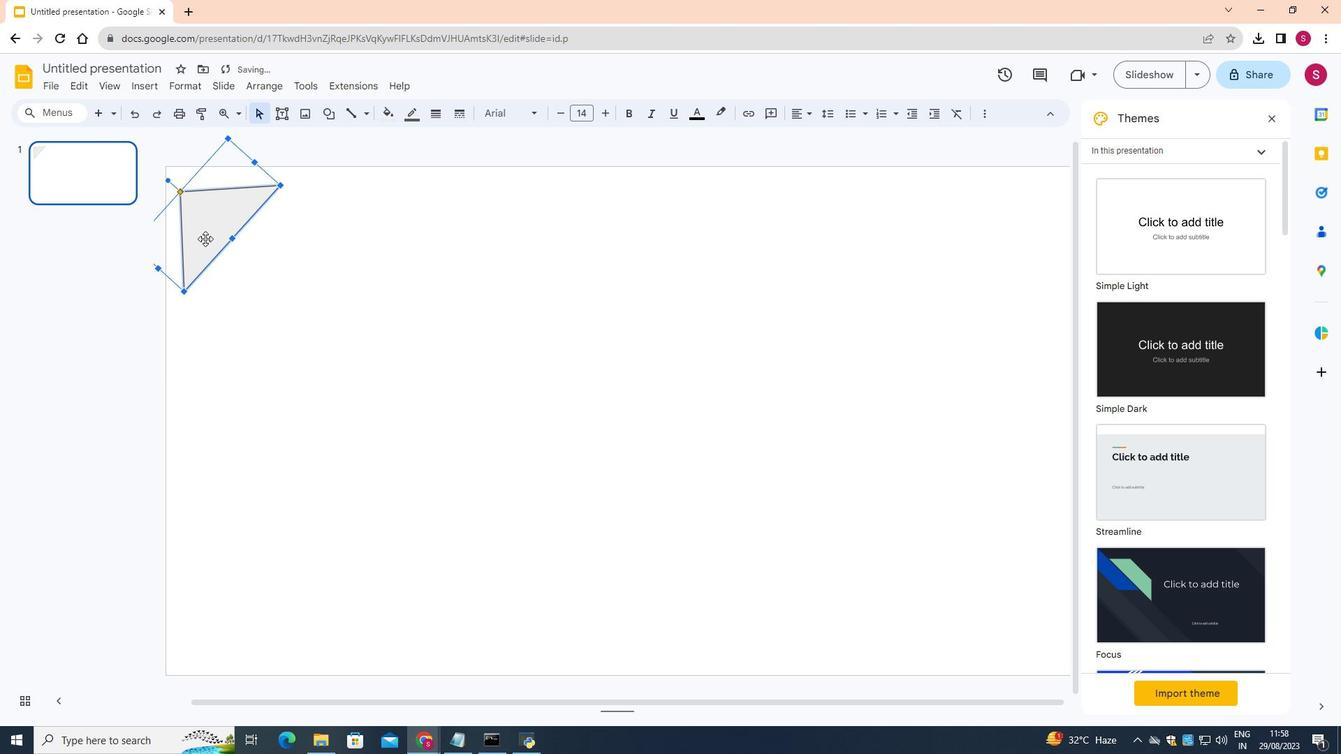 
Action: Mouse pressed left at (205, 238)
Screenshot: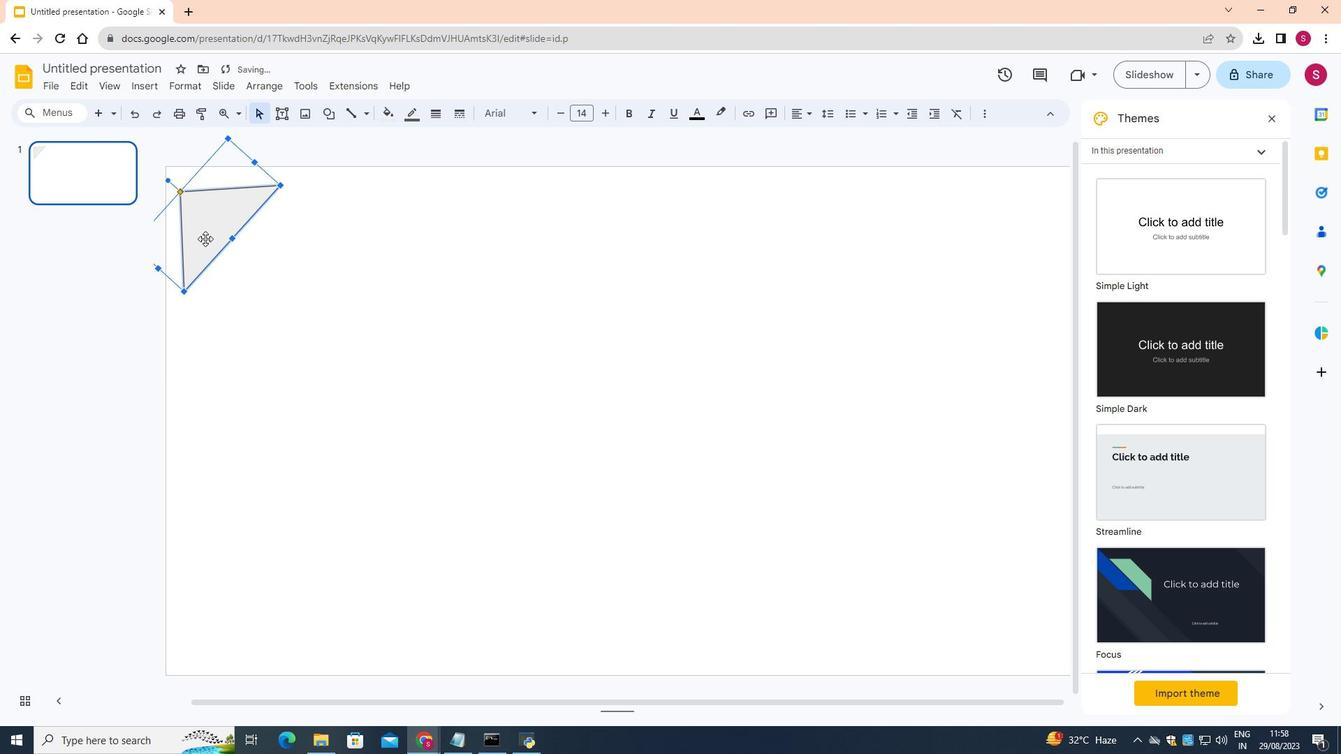 
Action: Mouse moved to (294, 279)
Screenshot: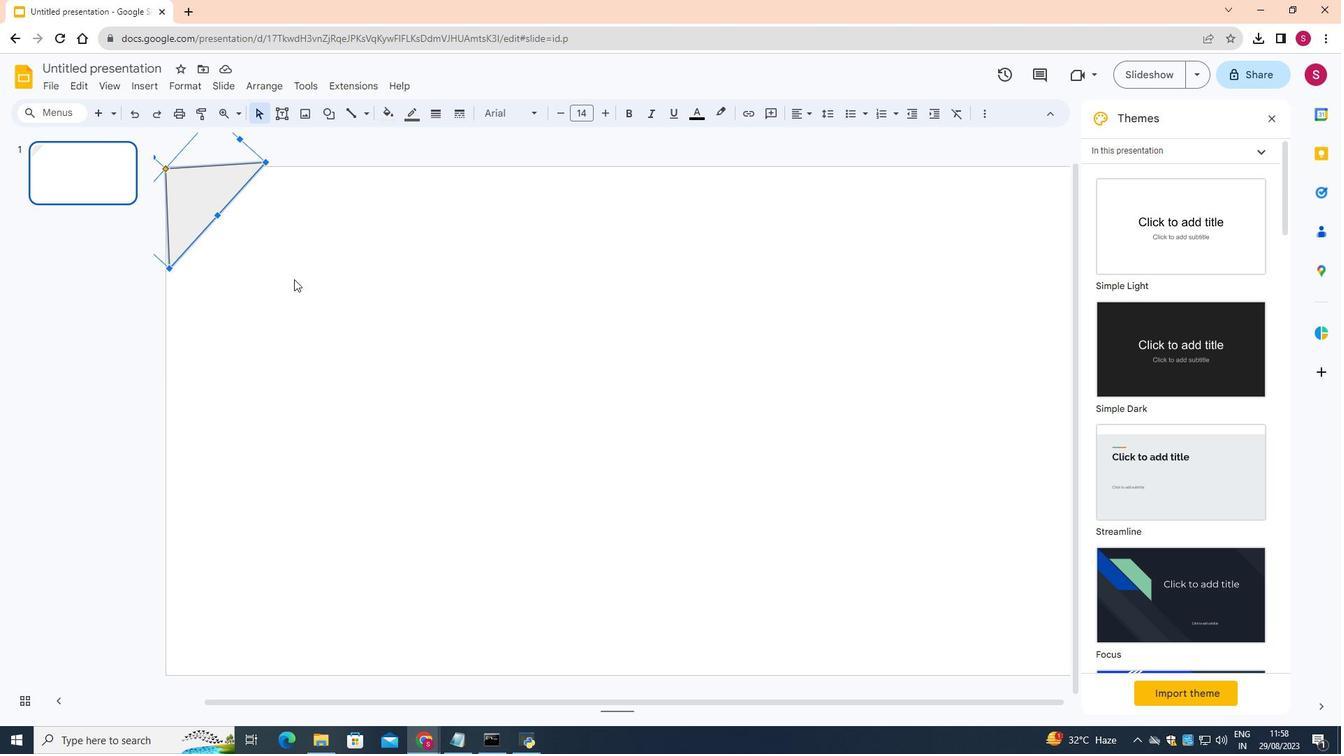 
Action: Mouse pressed left at (294, 279)
Screenshot: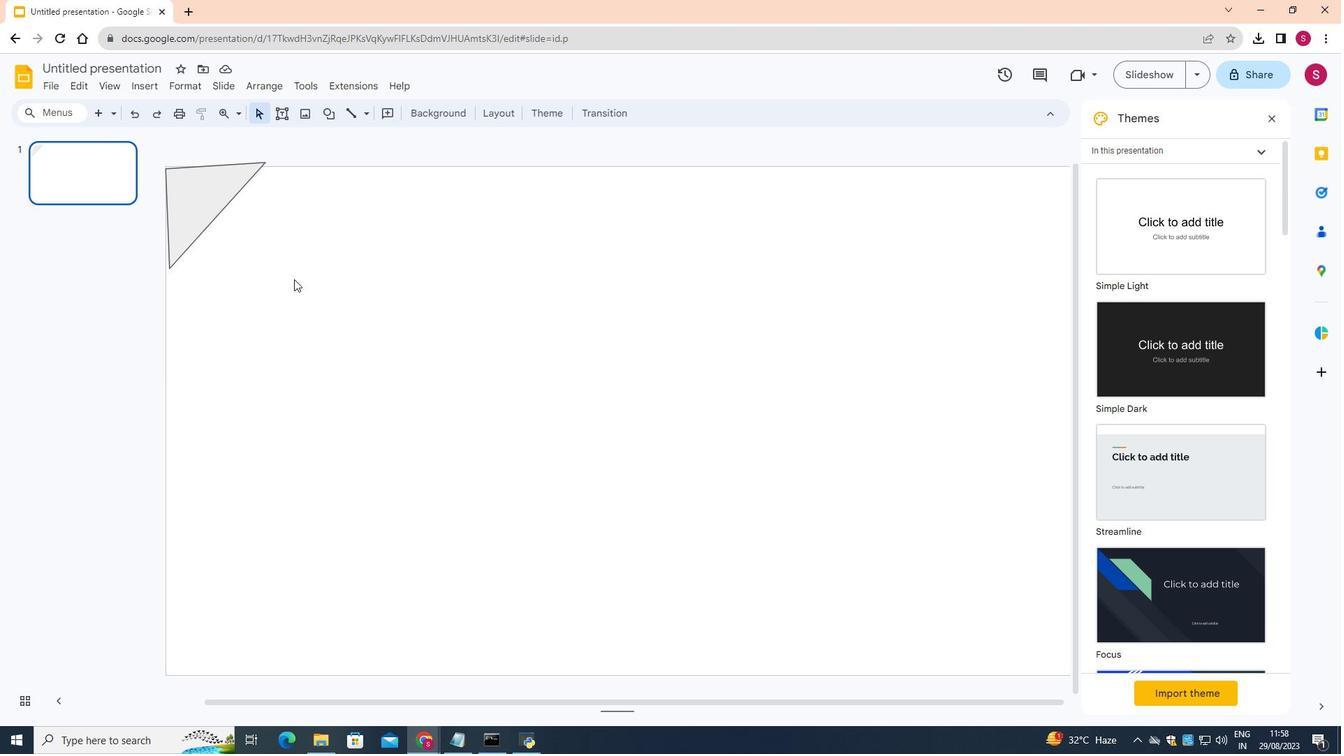 
Action: Mouse moved to (204, 227)
Screenshot: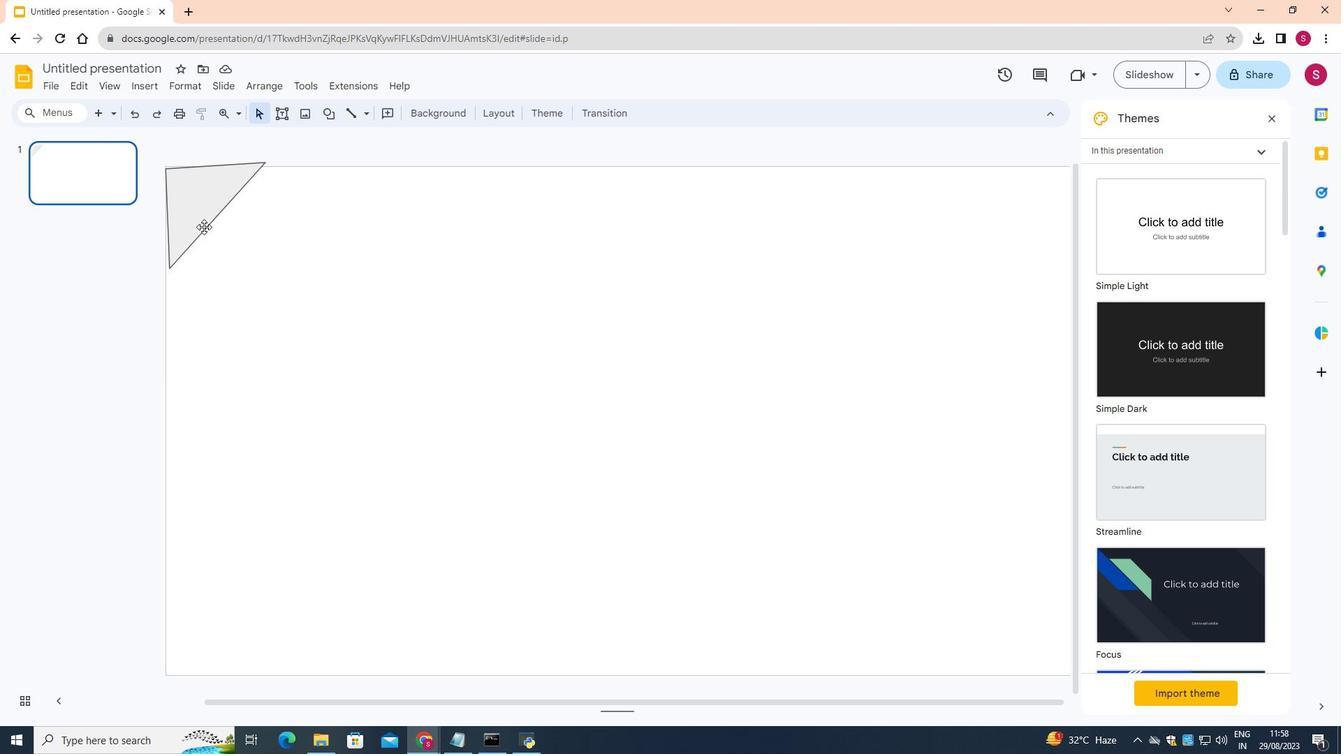 
Action: Mouse pressed left at (204, 227)
Screenshot: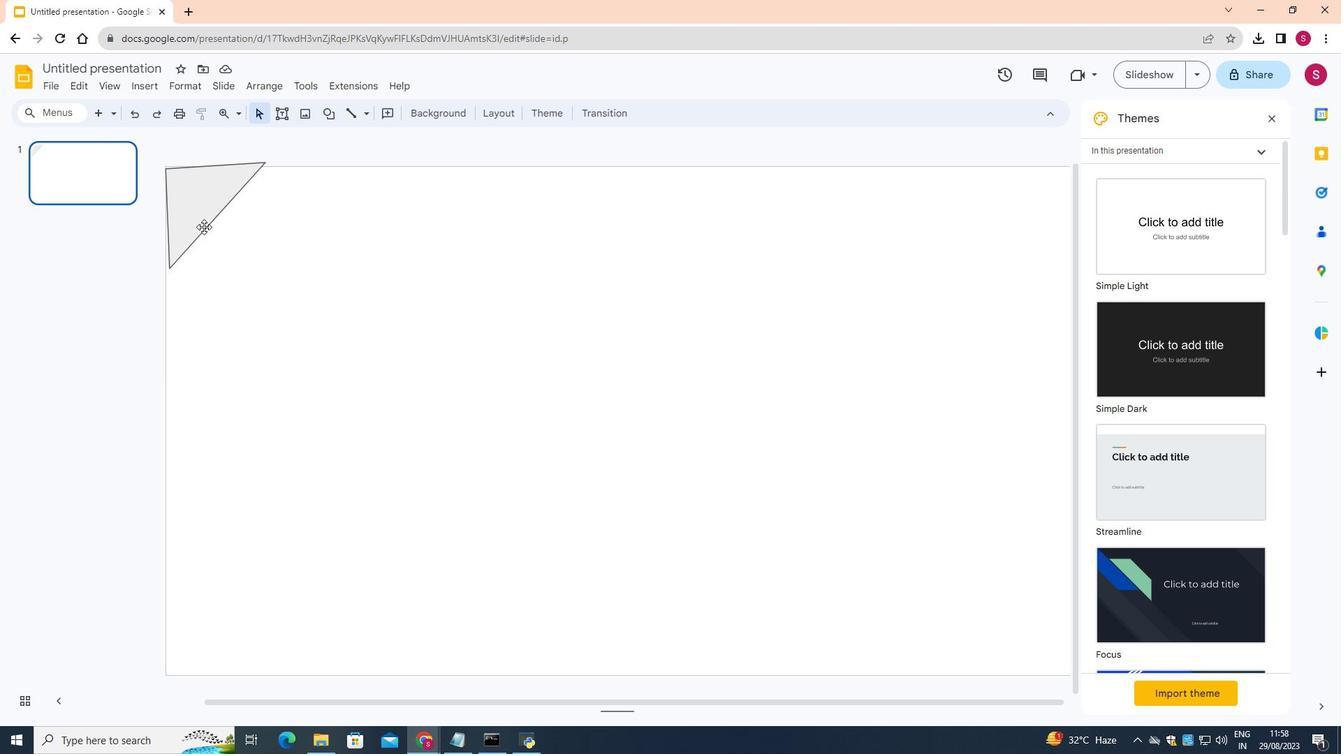 
Action: Mouse moved to (264, 162)
Screenshot: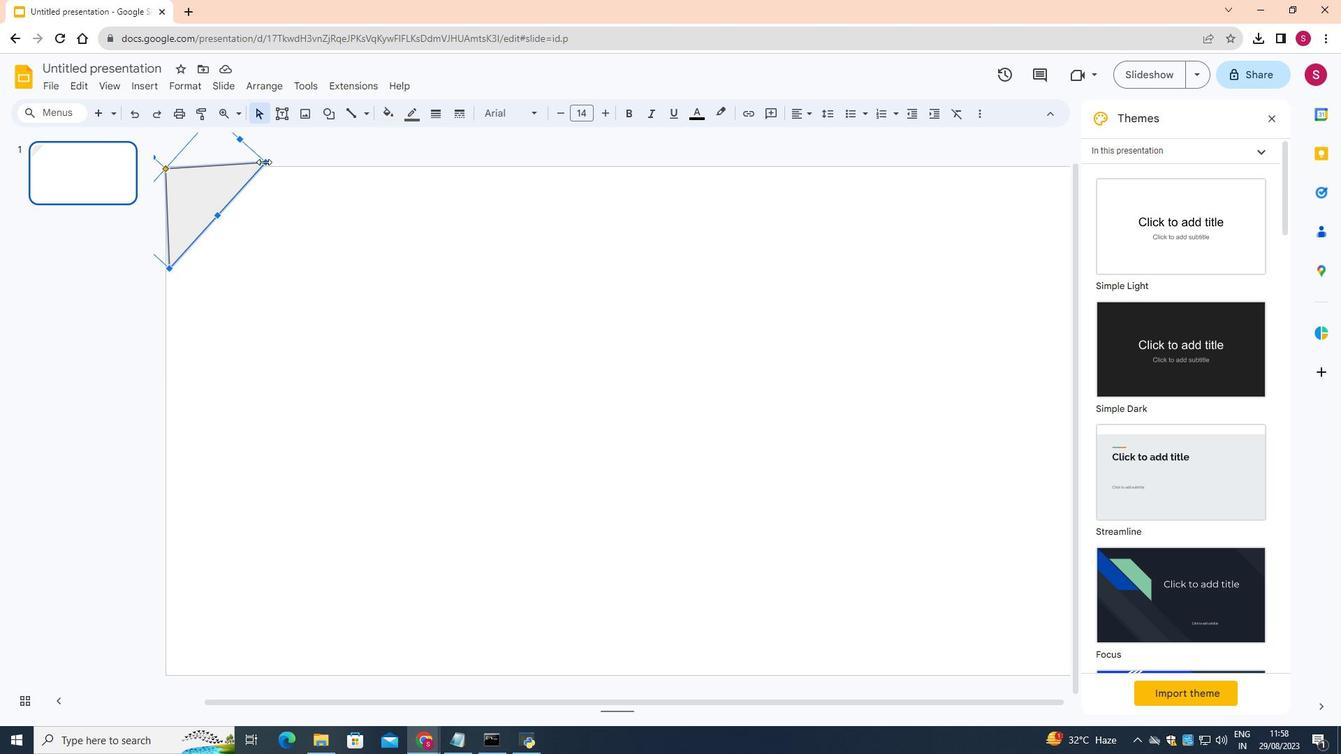 
Action: Mouse pressed left at (264, 162)
Screenshot: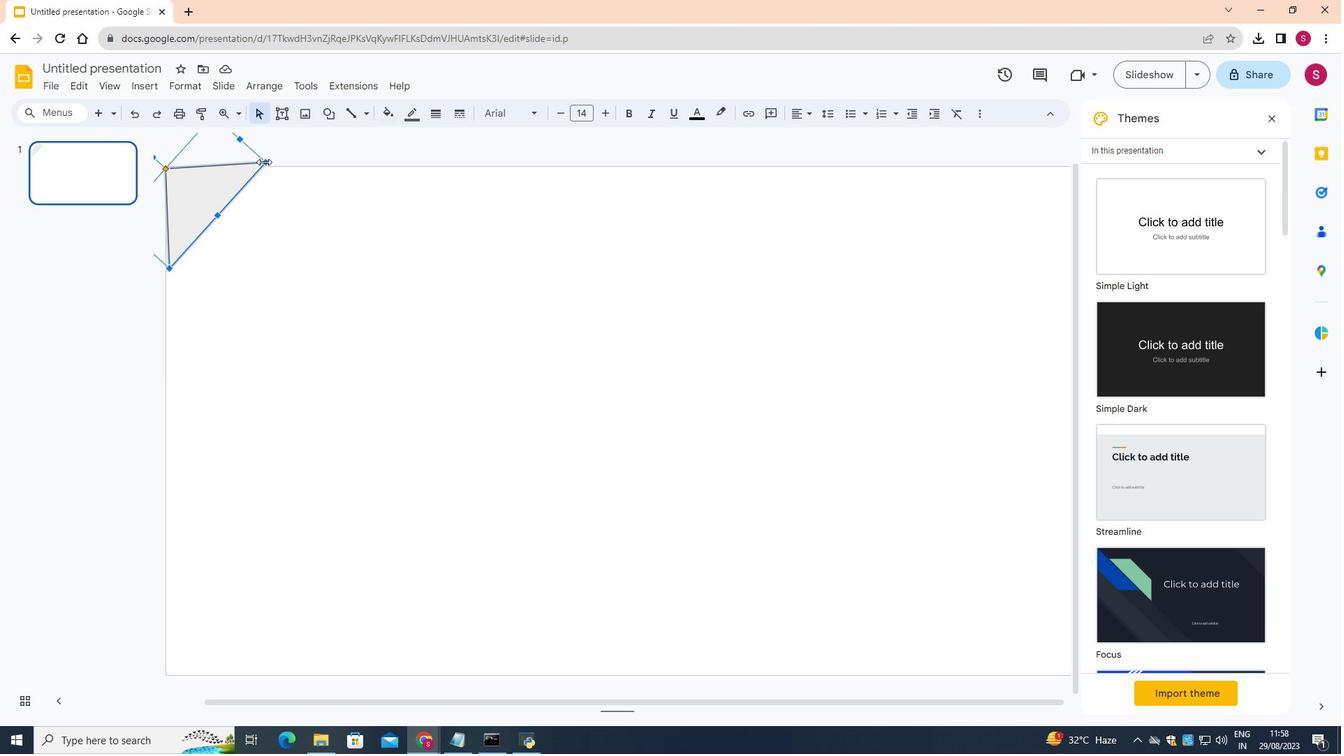 
Action: Mouse moved to (196, 183)
Screenshot: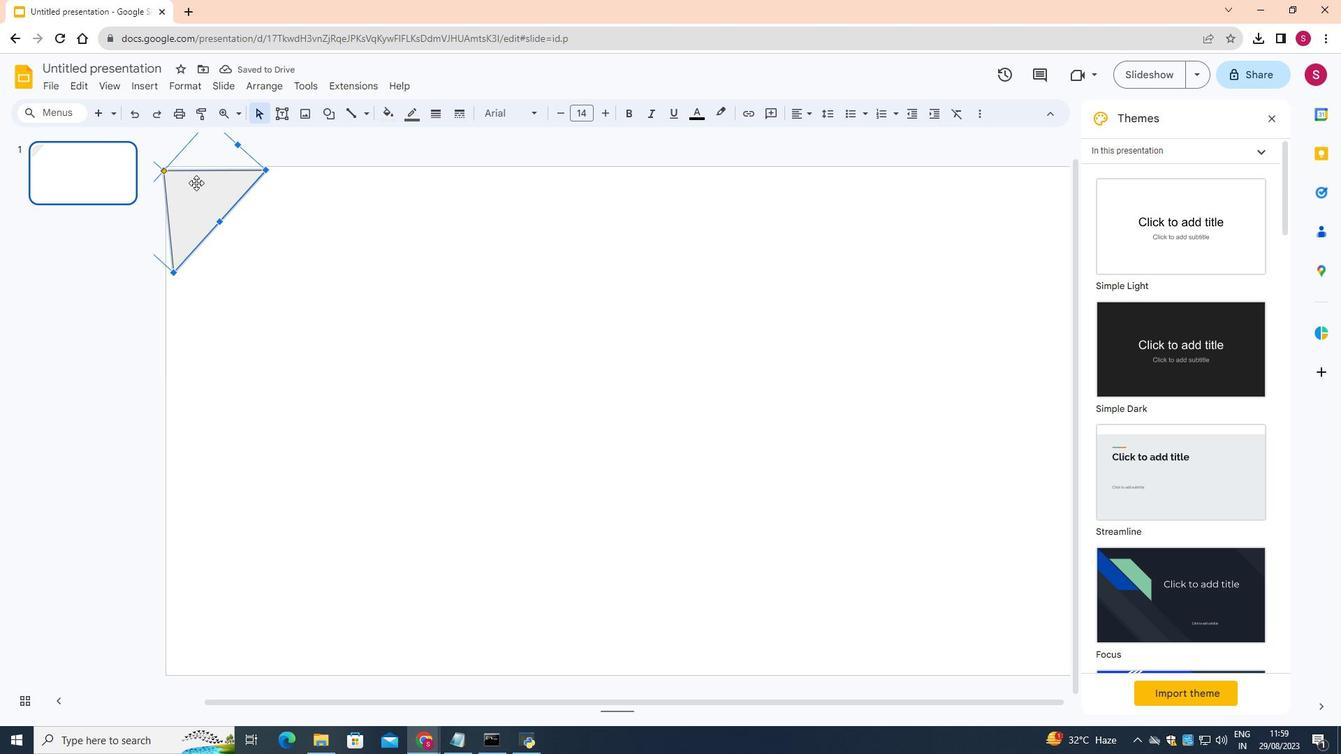 
Action: Mouse pressed left at (196, 183)
Screenshot: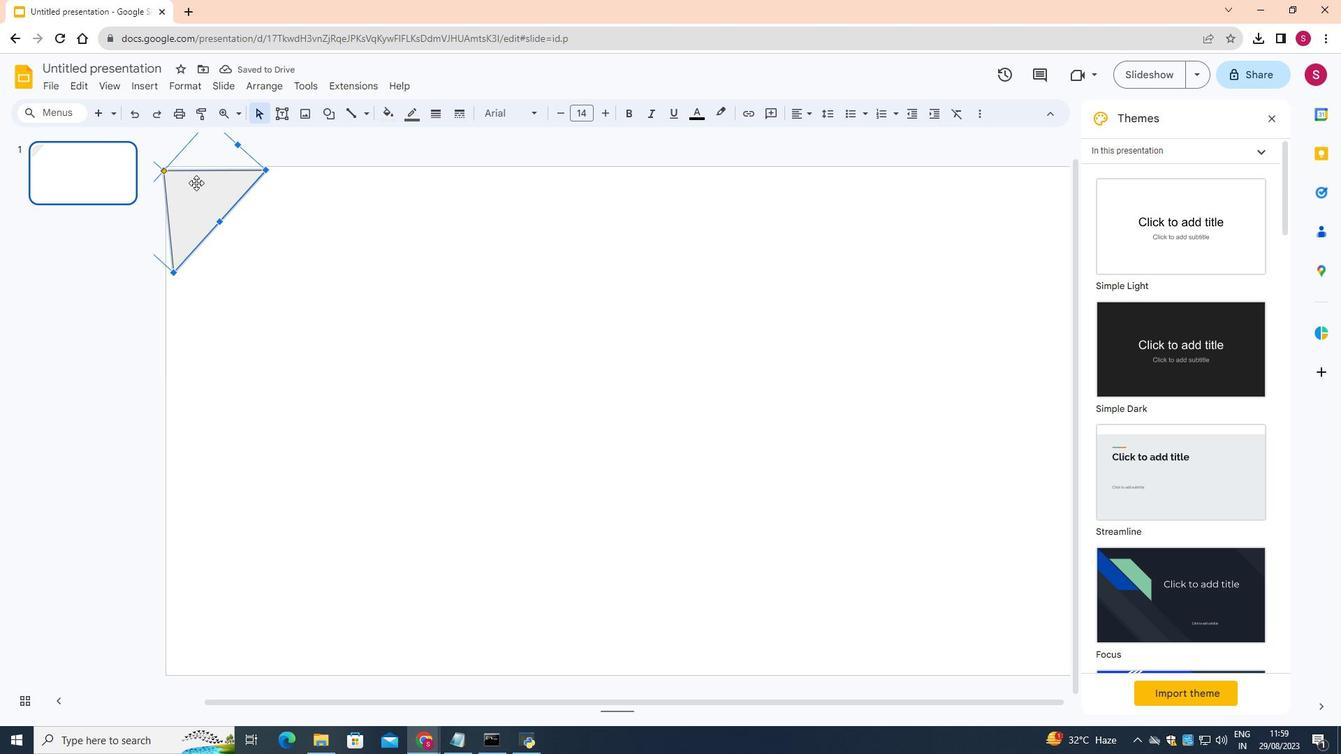 
Action: Mouse moved to (285, 296)
Screenshot: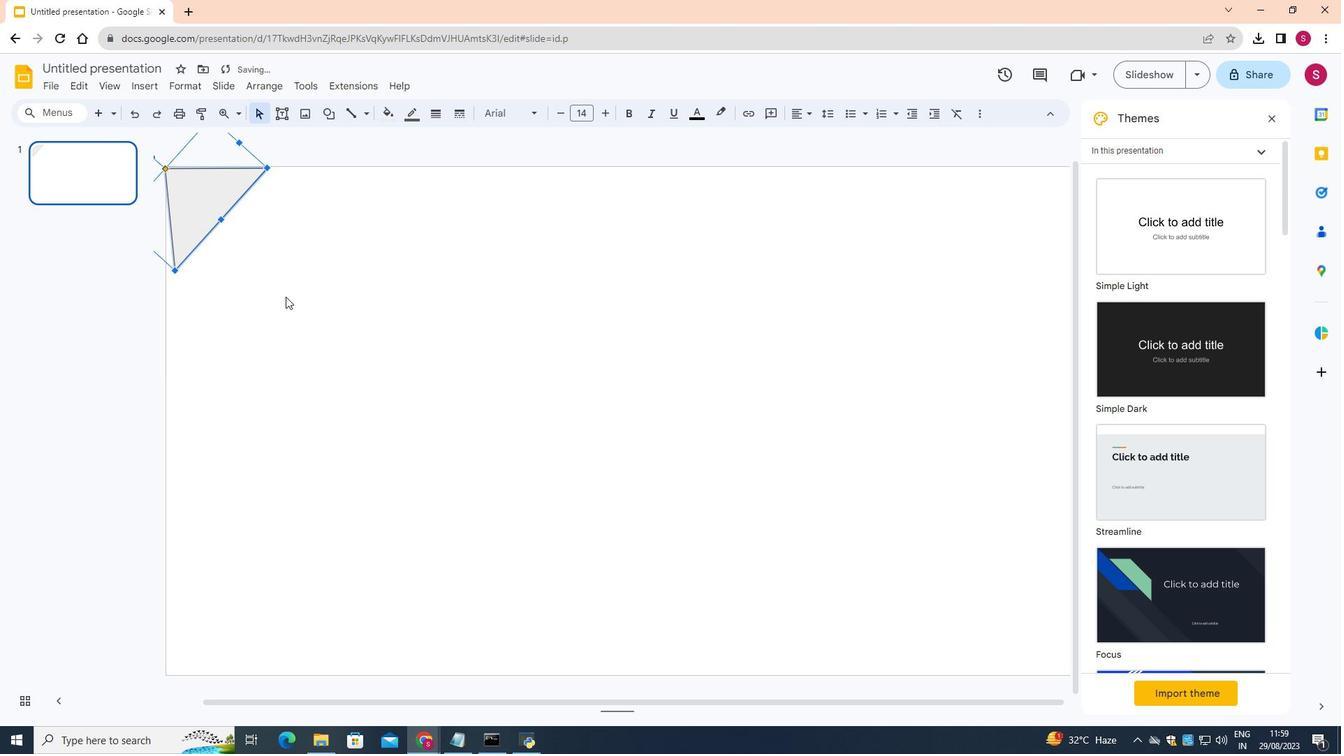
Action: Mouse pressed left at (285, 296)
Screenshot: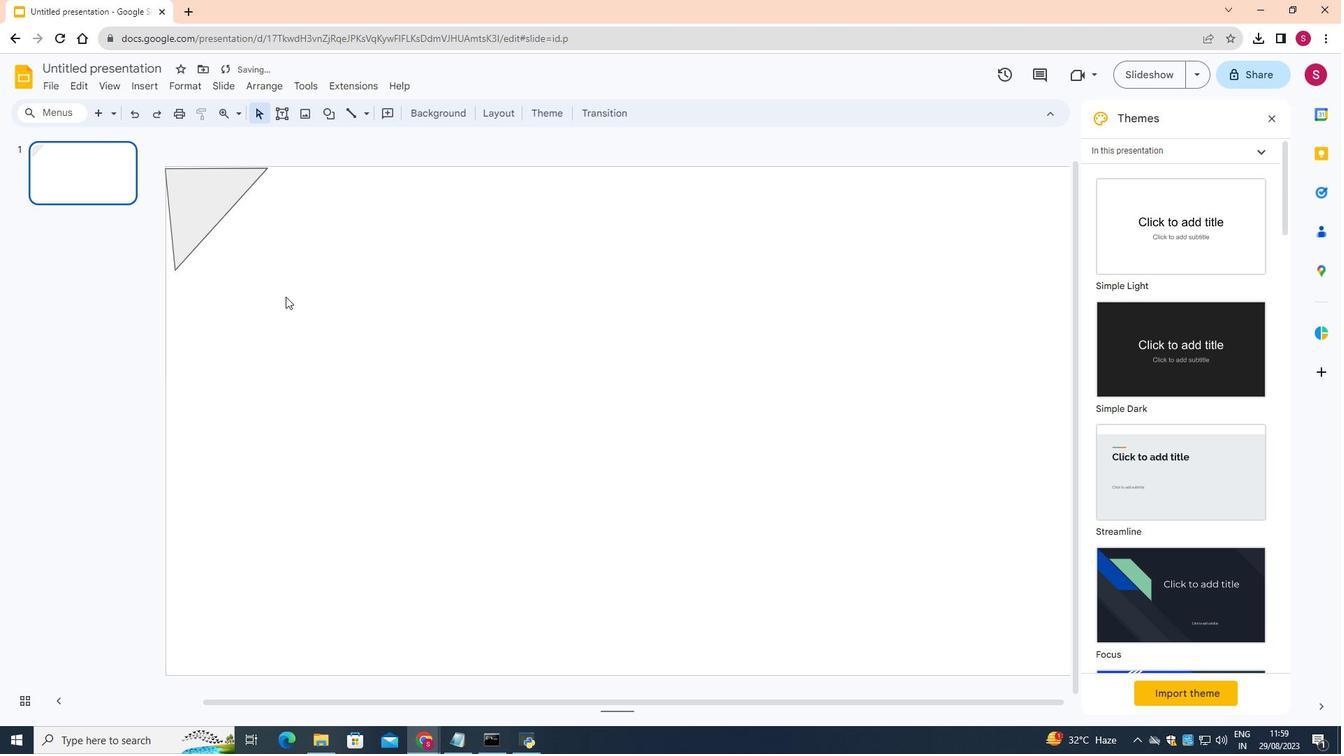 
Action: Mouse moved to (199, 230)
Screenshot: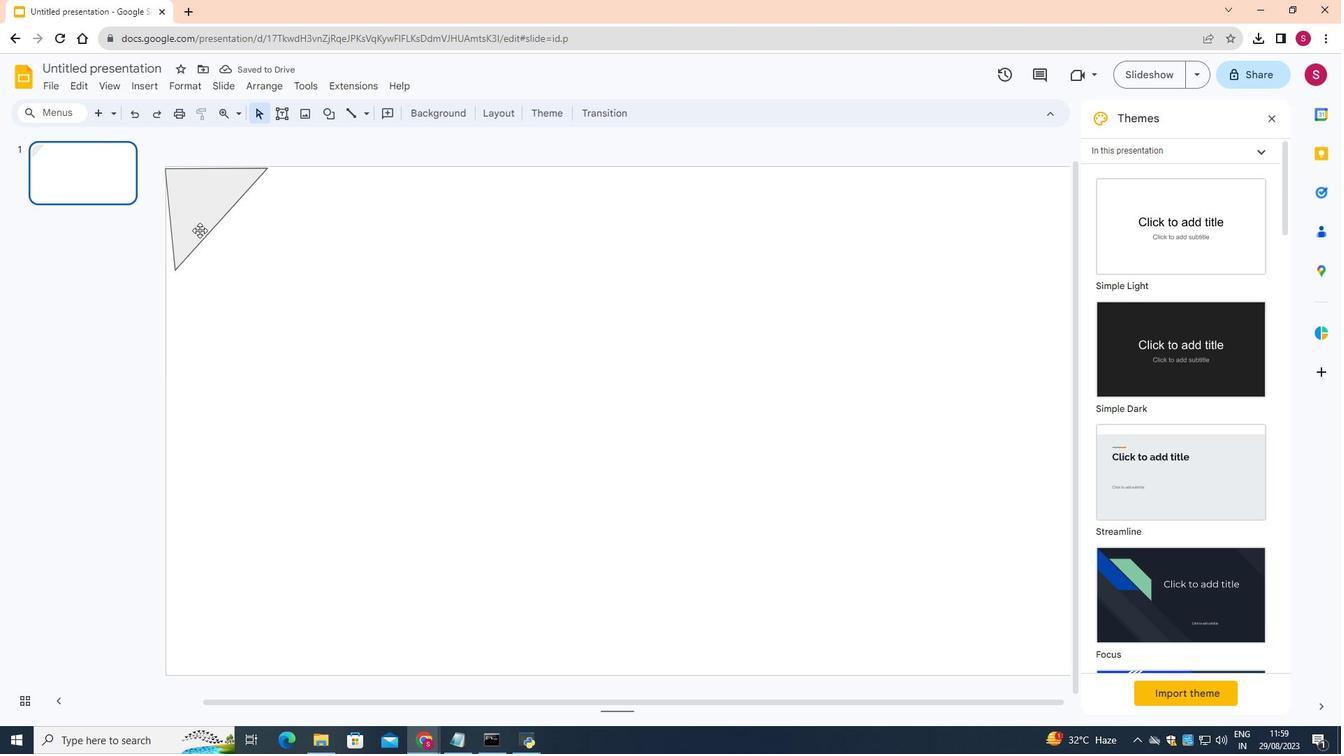 
Action: Mouse pressed left at (199, 230)
Screenshot: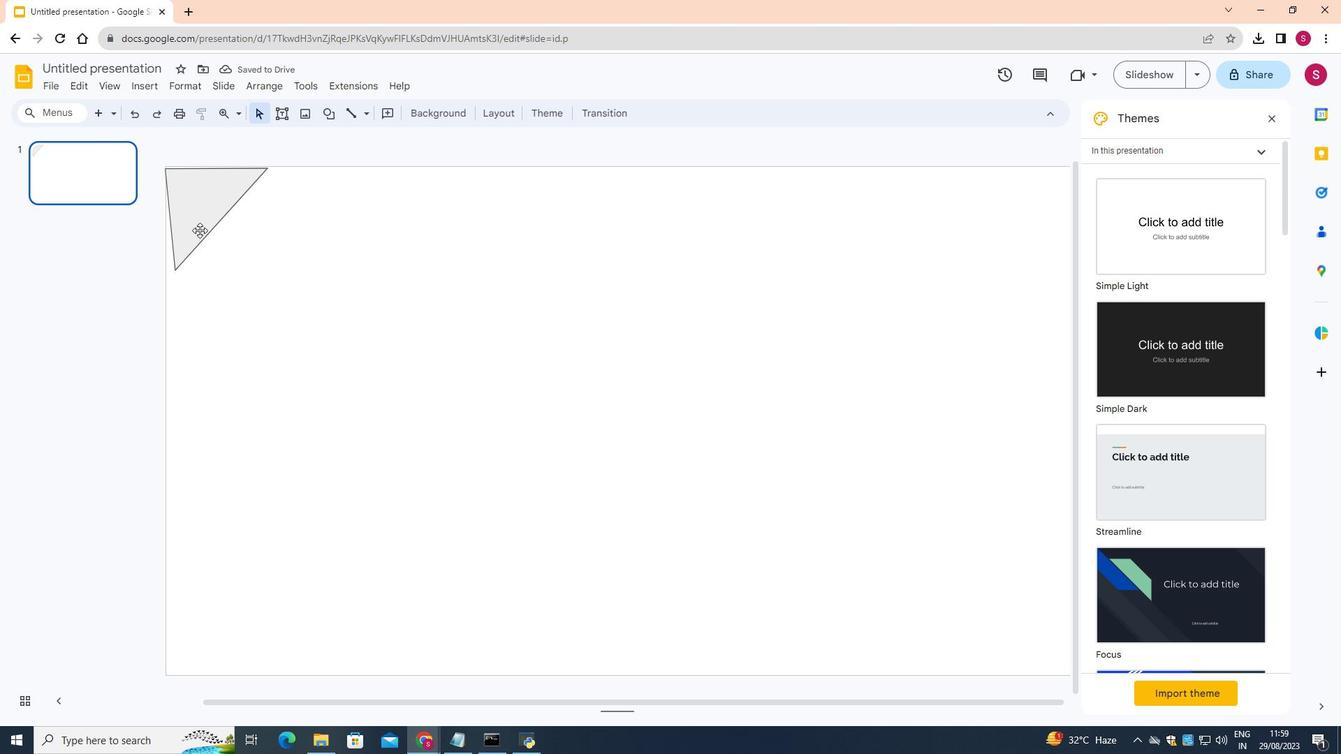 
Action: Mouse moved to (199, 226)
Screenshot: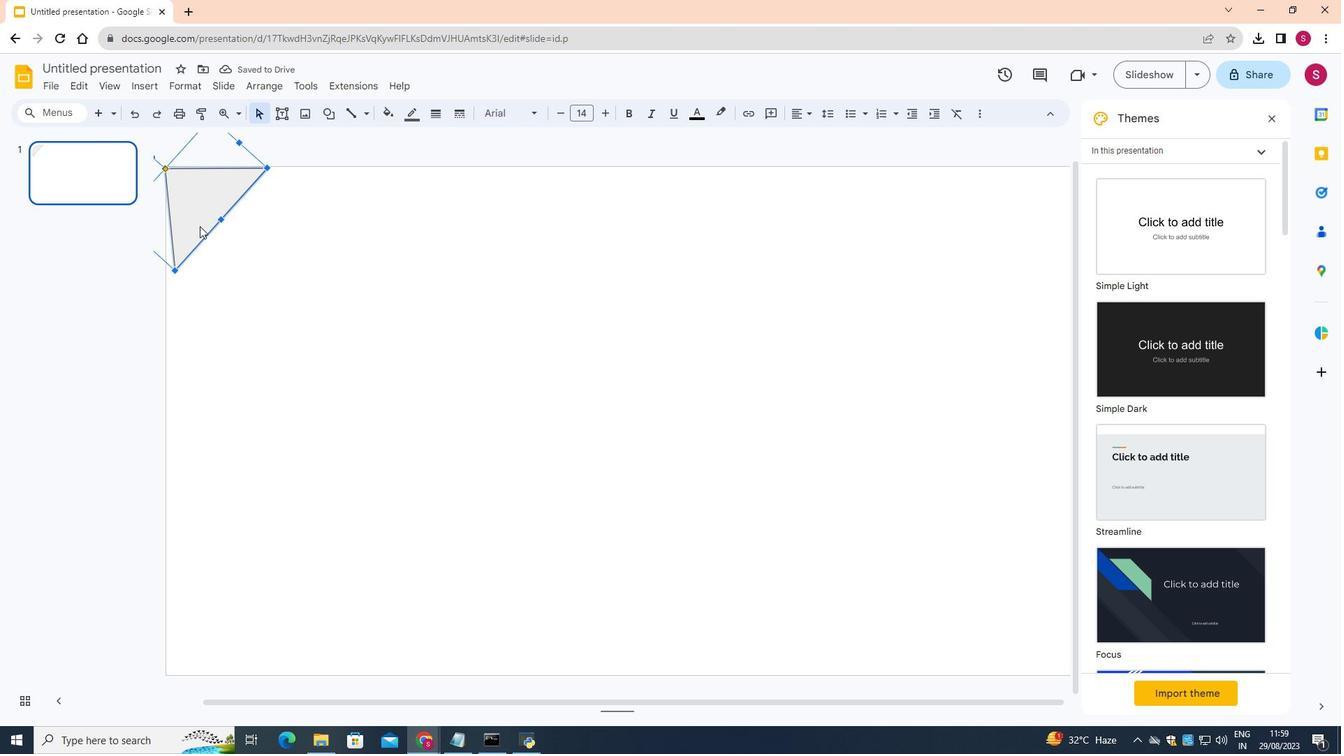 
Action: Mouse pressed left at (199, 226)
Screenshot: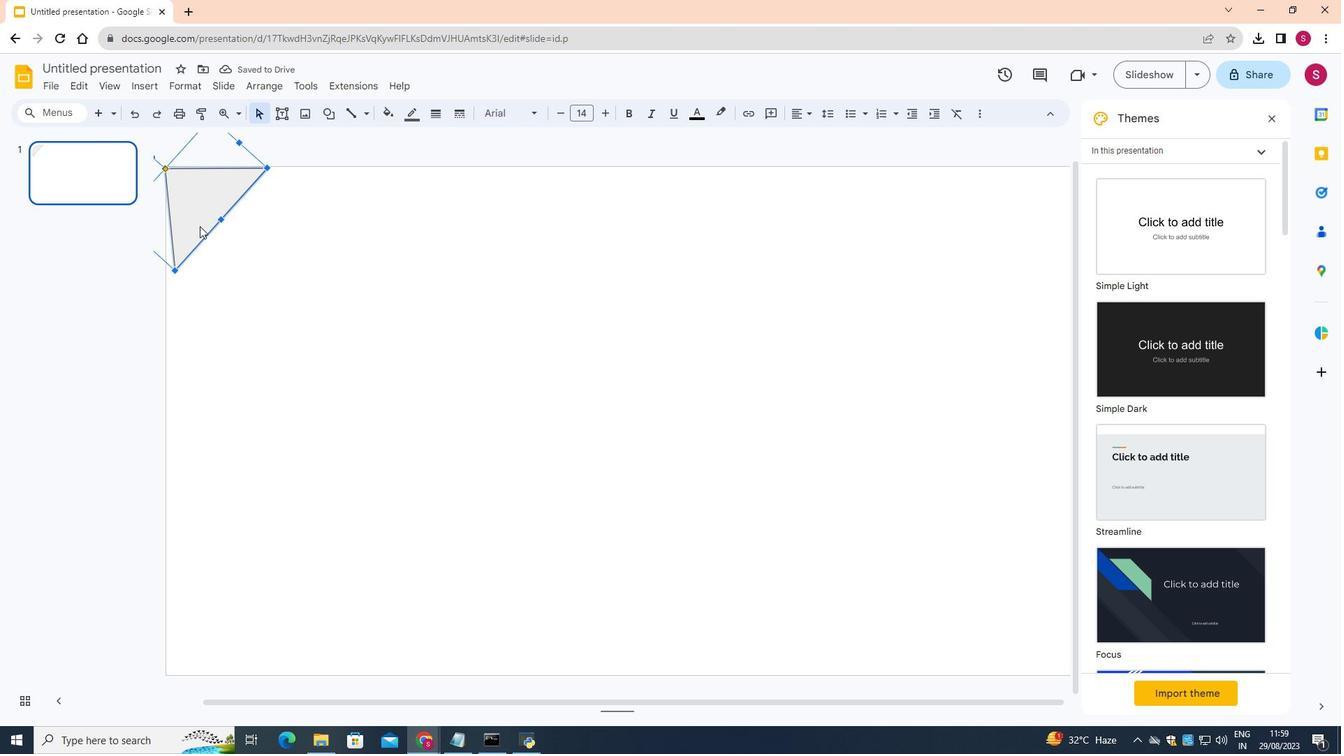 
Action: Mouse moved to (184, 190)
Screenshot: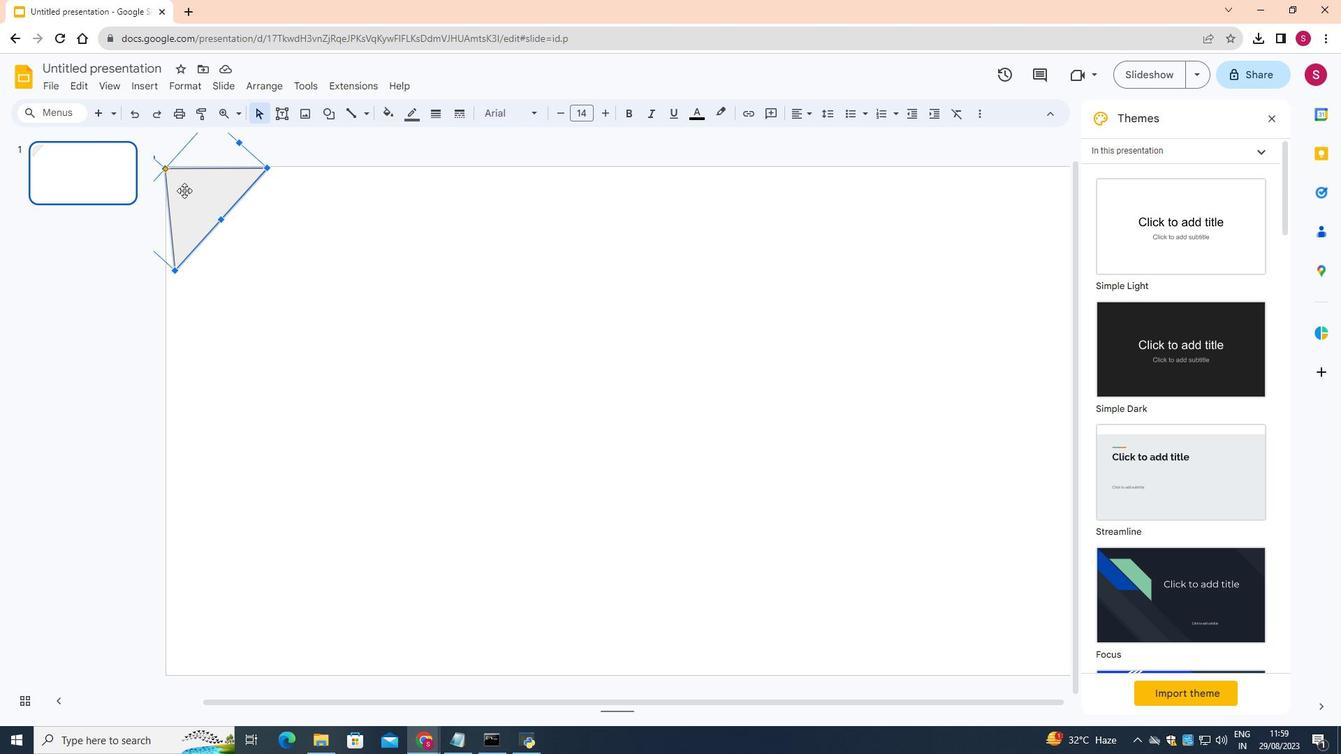 
Action: Mouse pressed left at (184, 190)
Screenshot: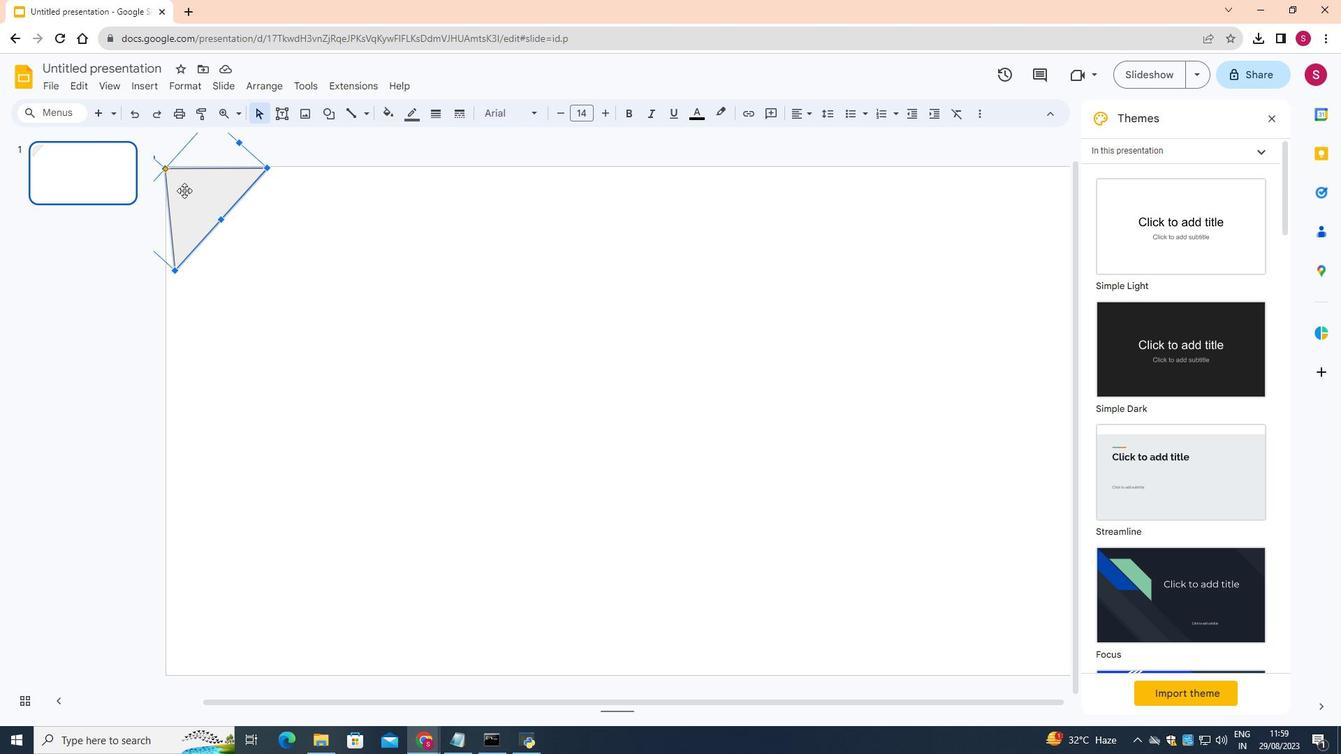 
Action: Mouse moved to (278, 286)
Screenshot: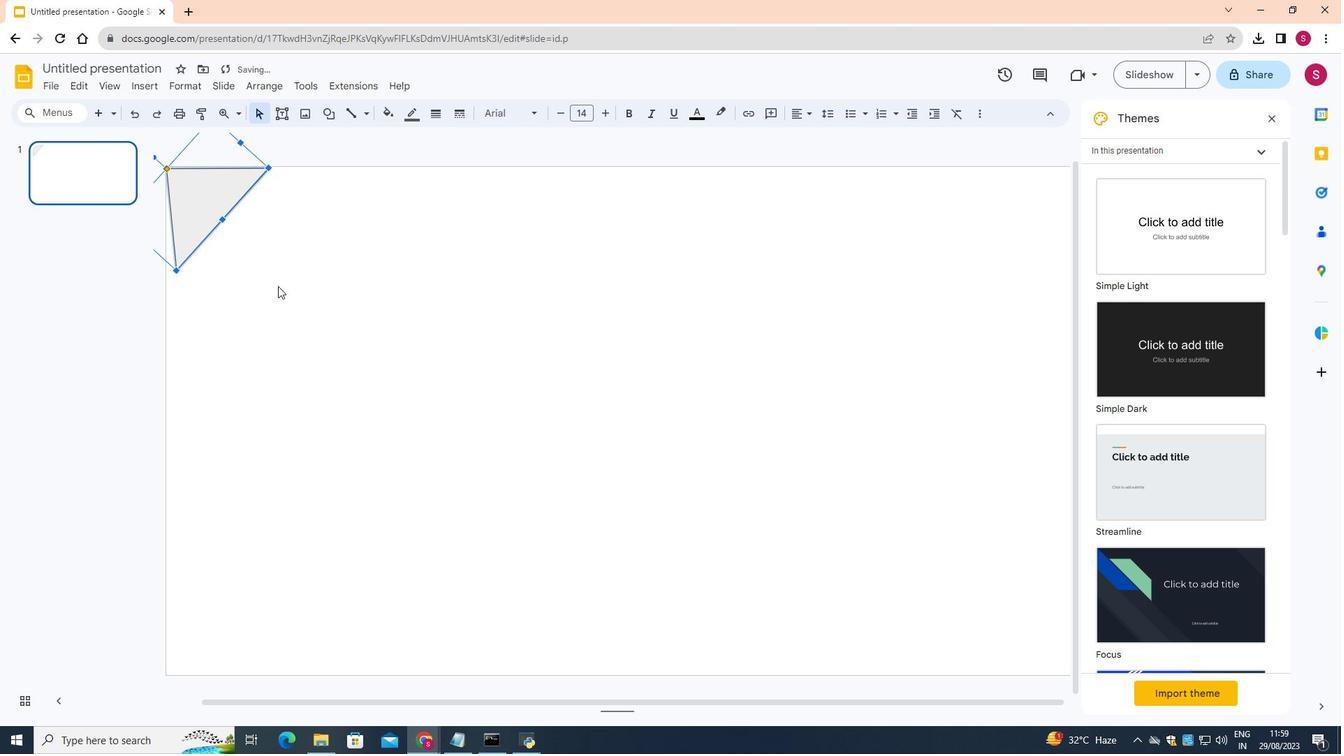 
Action: Mouse pressed left at (278, 286)
Screenshot: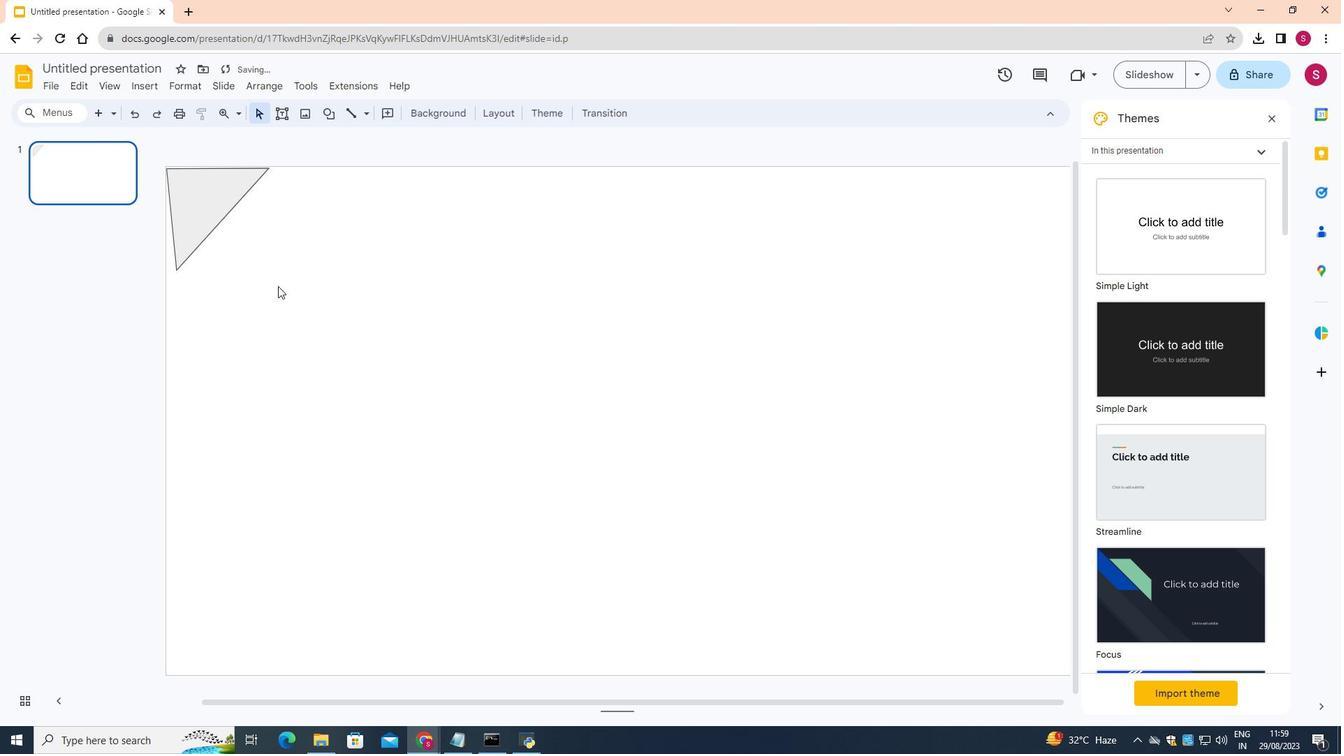 
Action: Mouse moved to (194, 236)
Screenshot: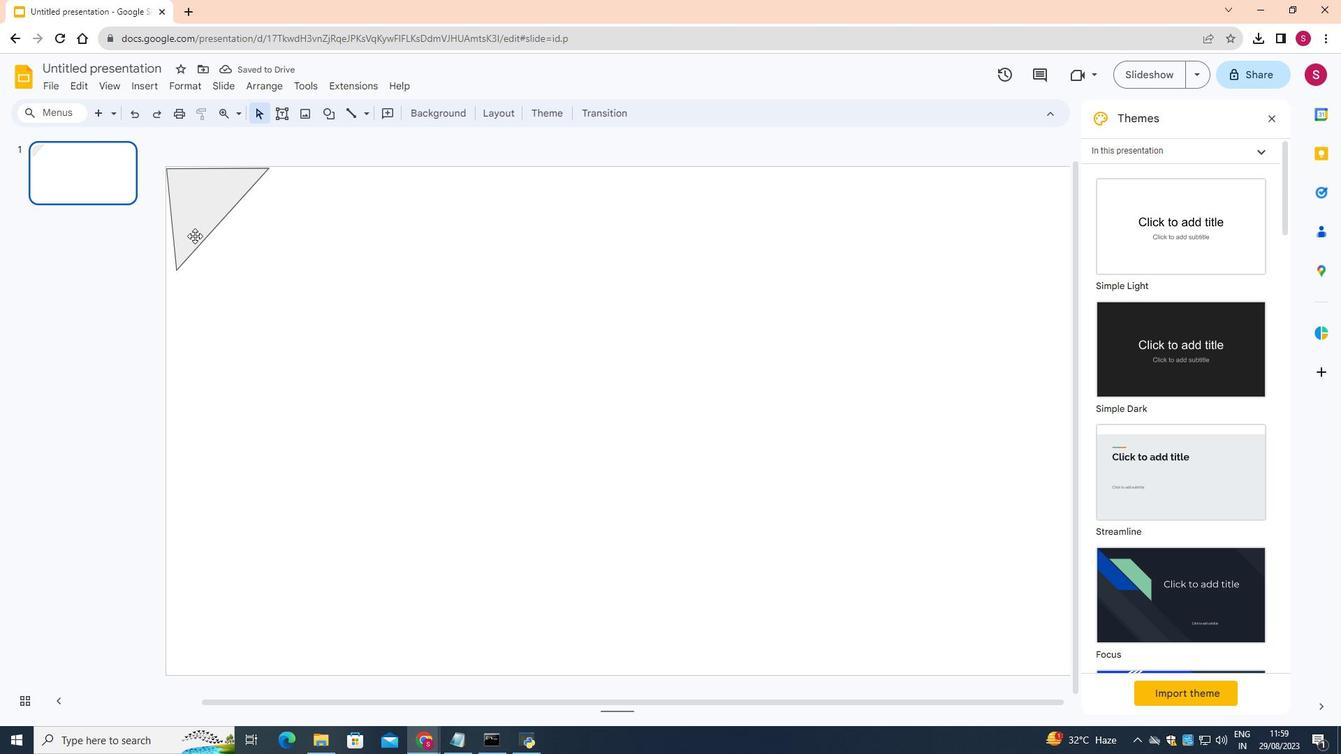 
Action: Mouse pressed left at (194, 236)
Screenshot: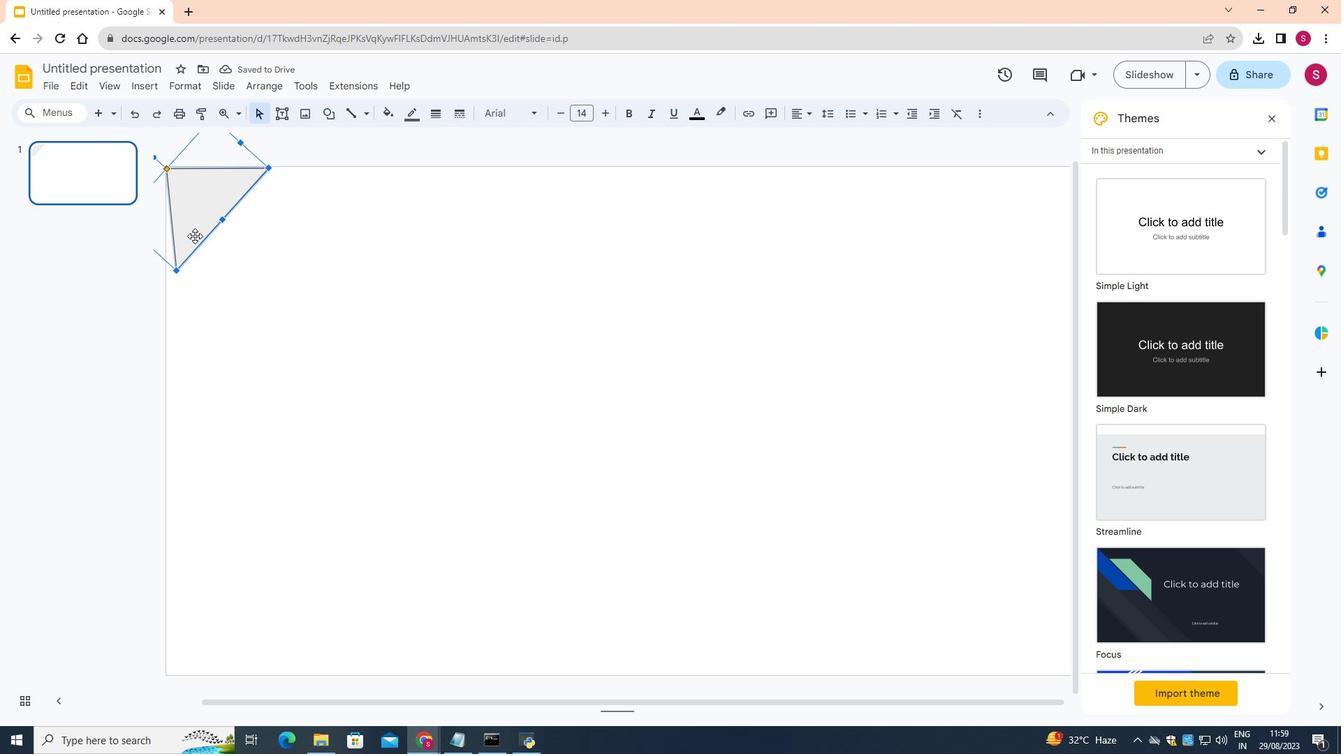 
Action: Mouse moved to (223, 218)
Screenshot: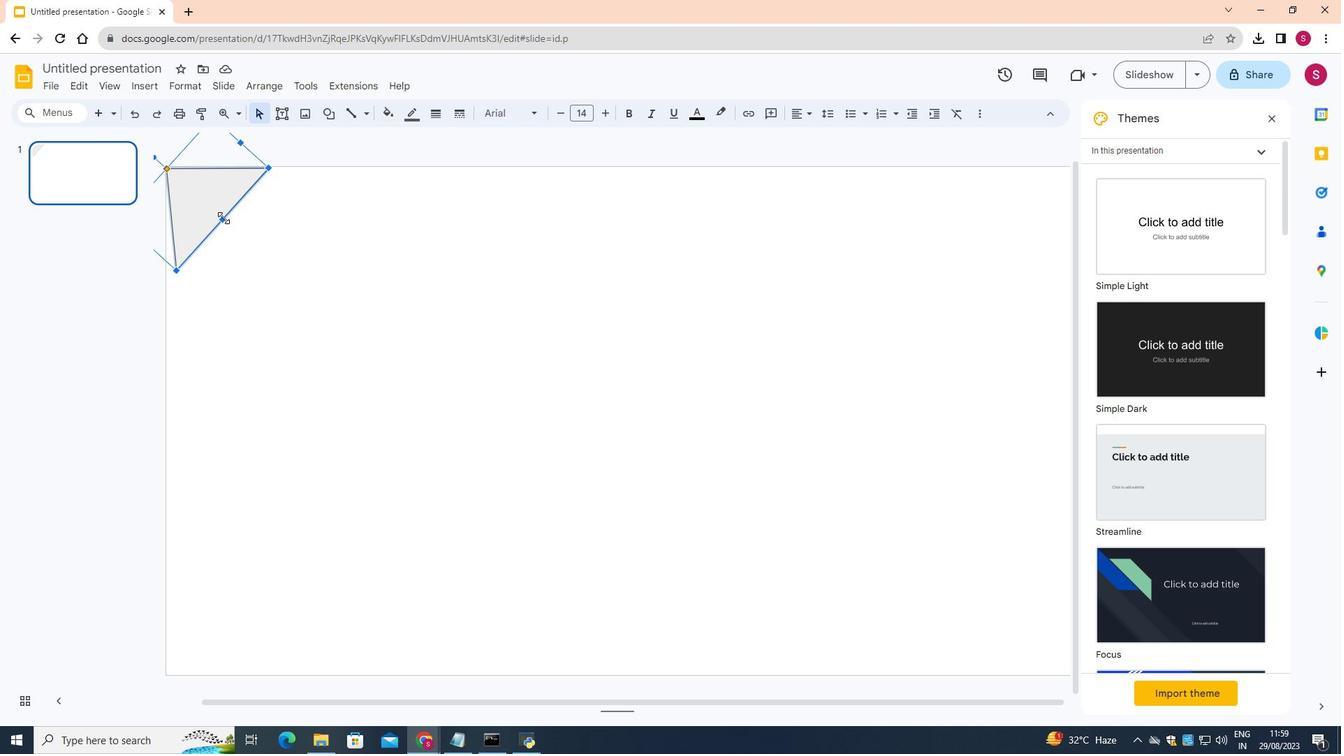
Action: Mouse pressed left at (223, 218)
Screenshot: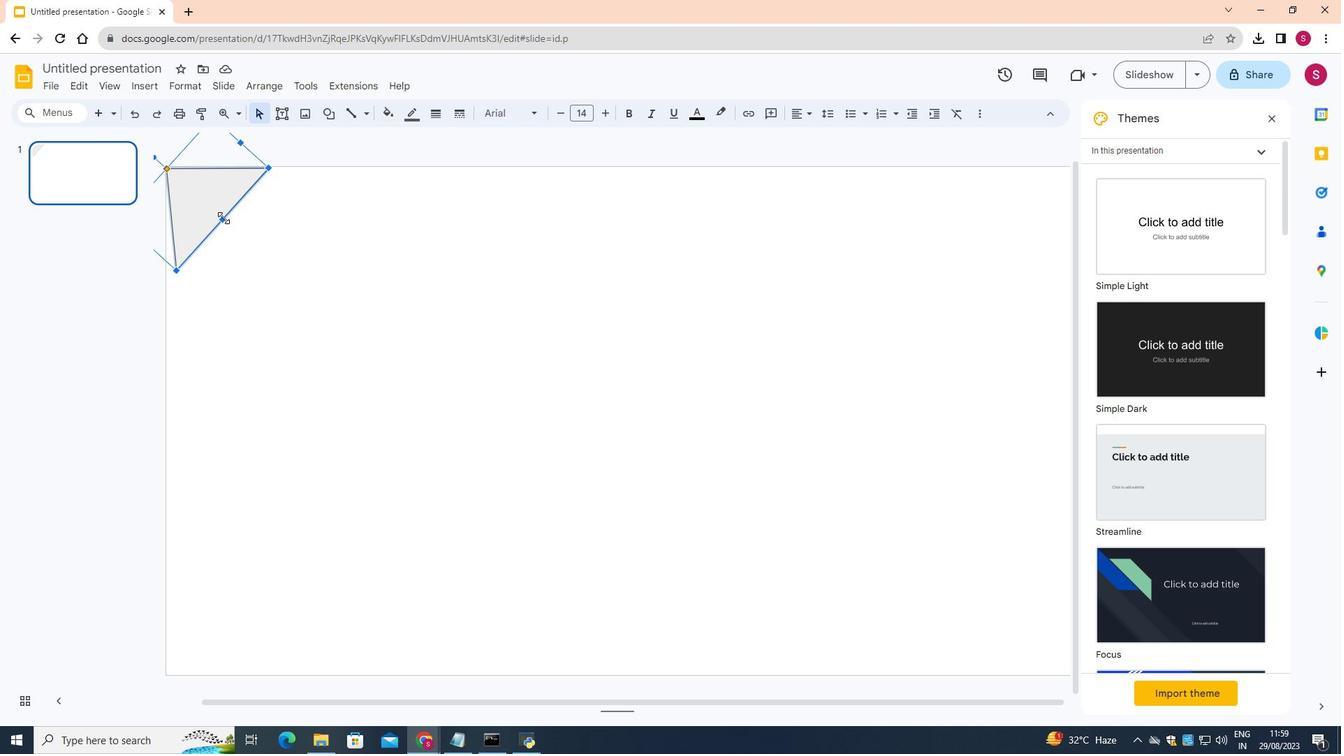 
Action: Mouse moved to (242, 143)
Screenshot: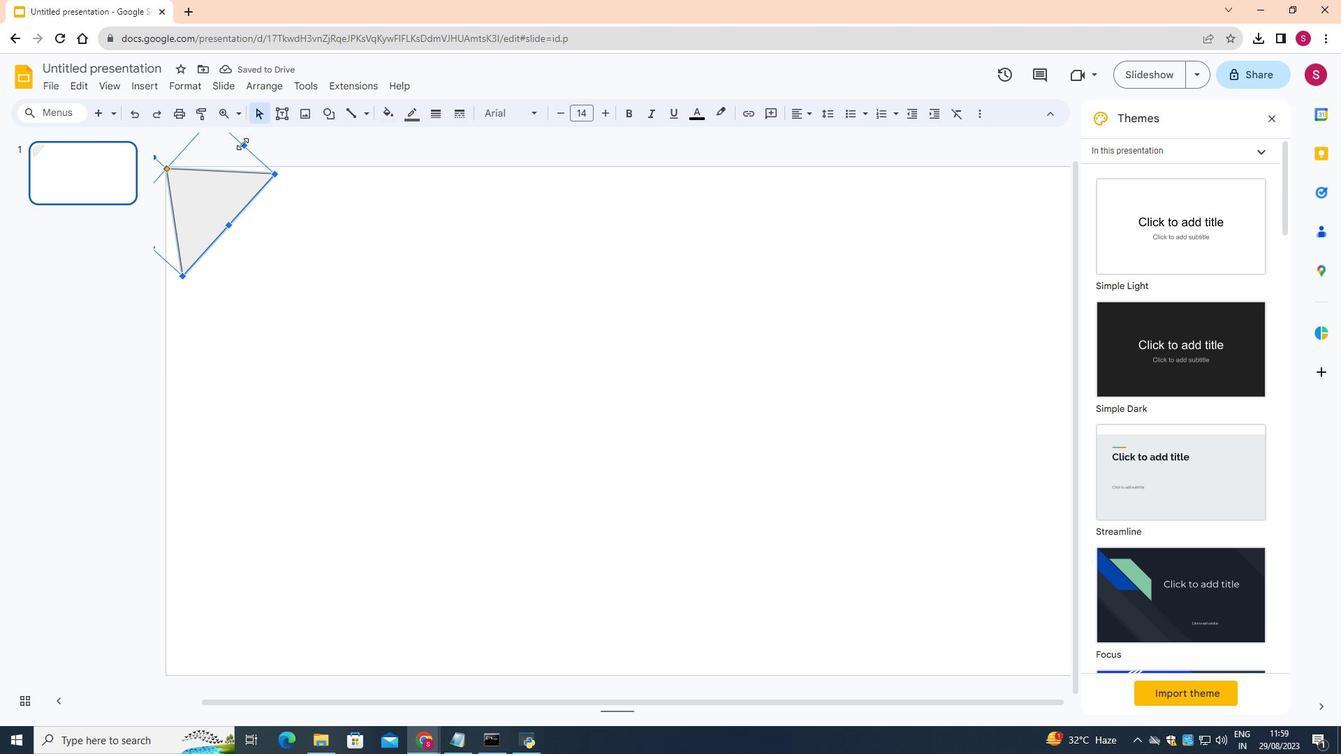 
Action: Mouse pressed left at (242, 143)
Screenshot: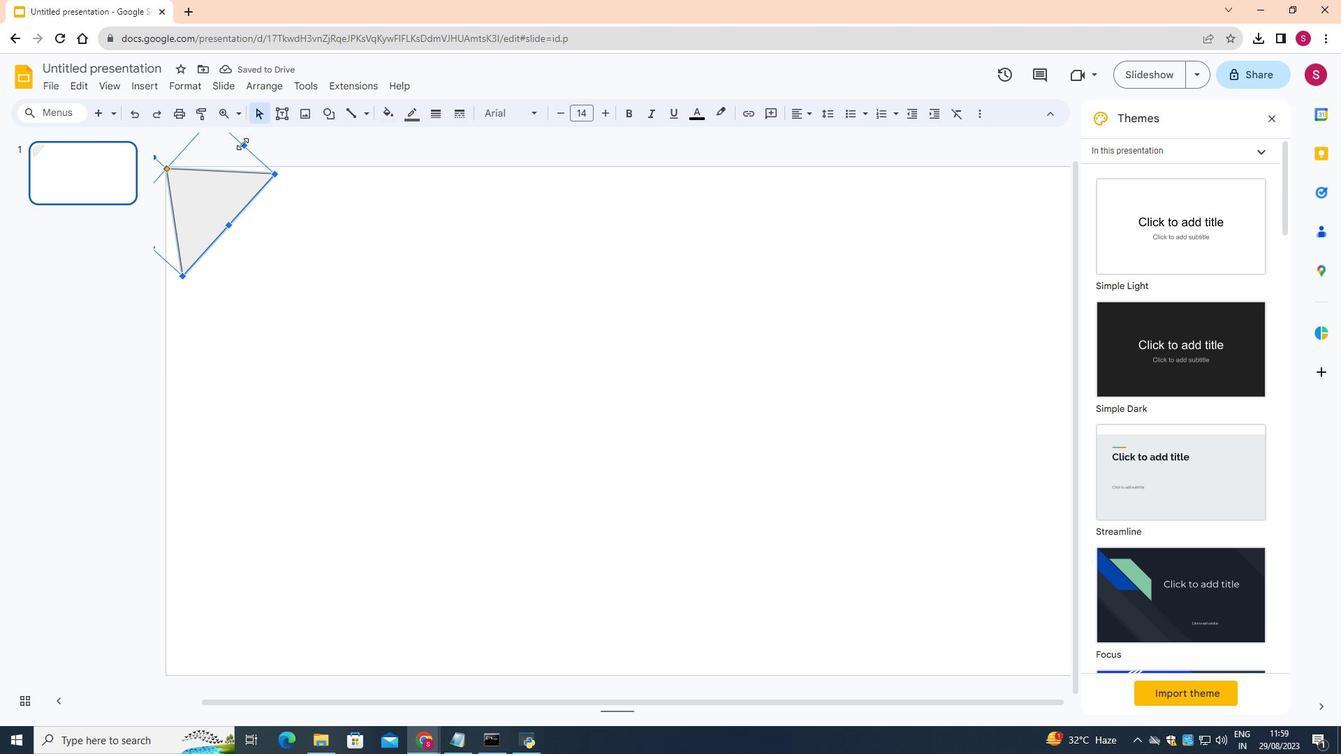 
Action: Mouse moved to (155, 248)
Screenshot: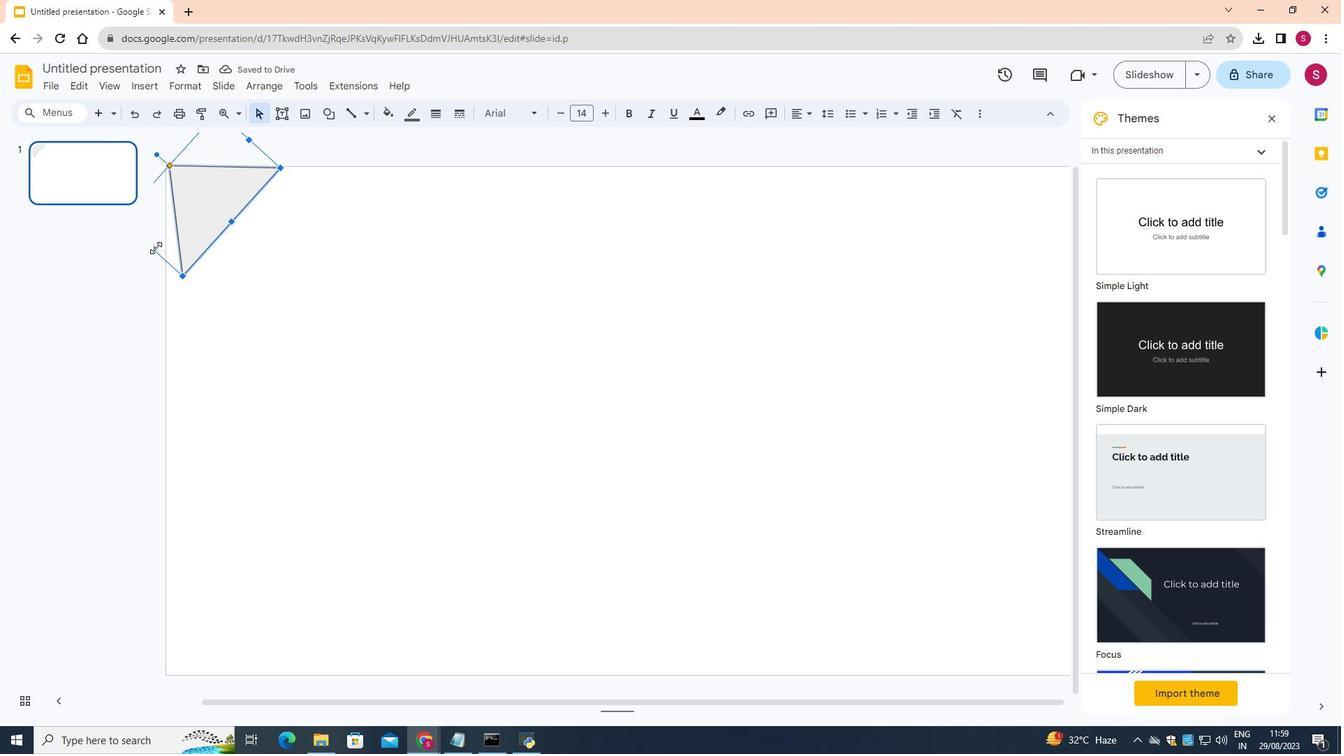
Action: Mouse pressed left at (155, 248)
Screenshot: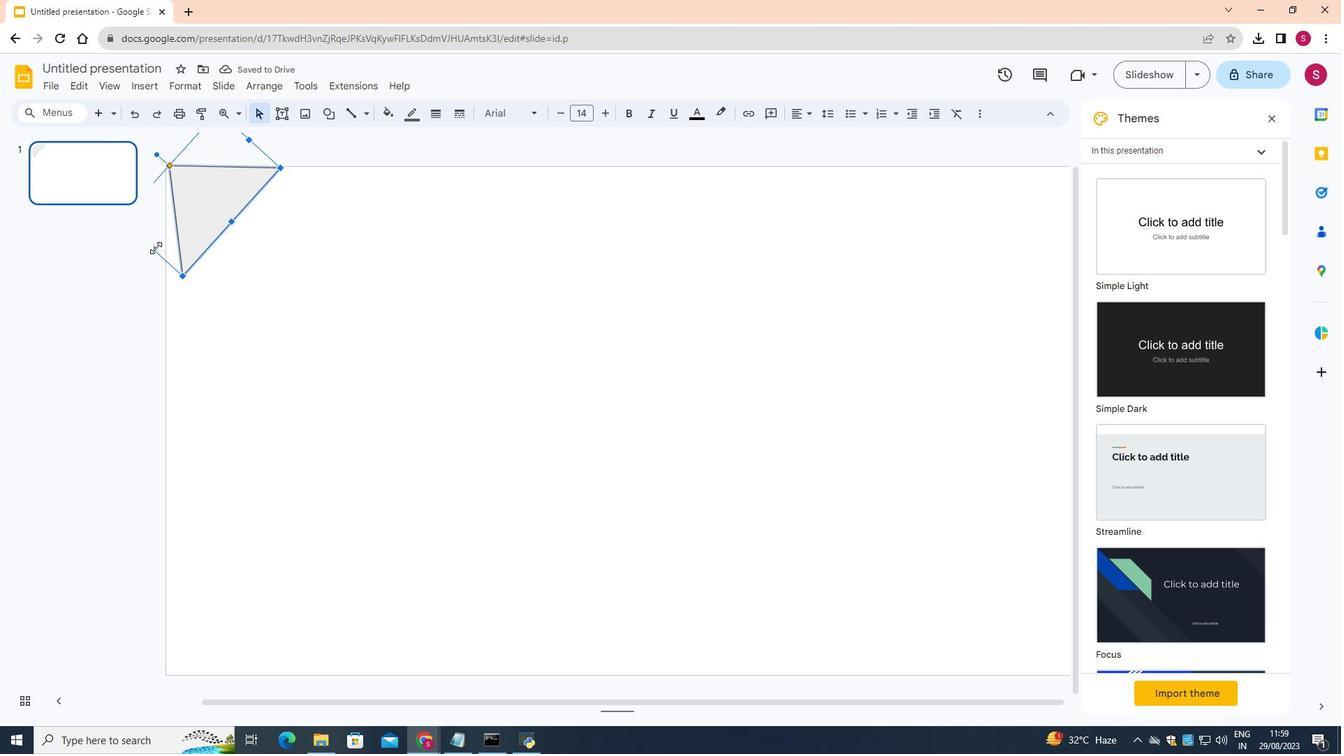 
Action: Mouse moved to (154, 247)
Screenshot: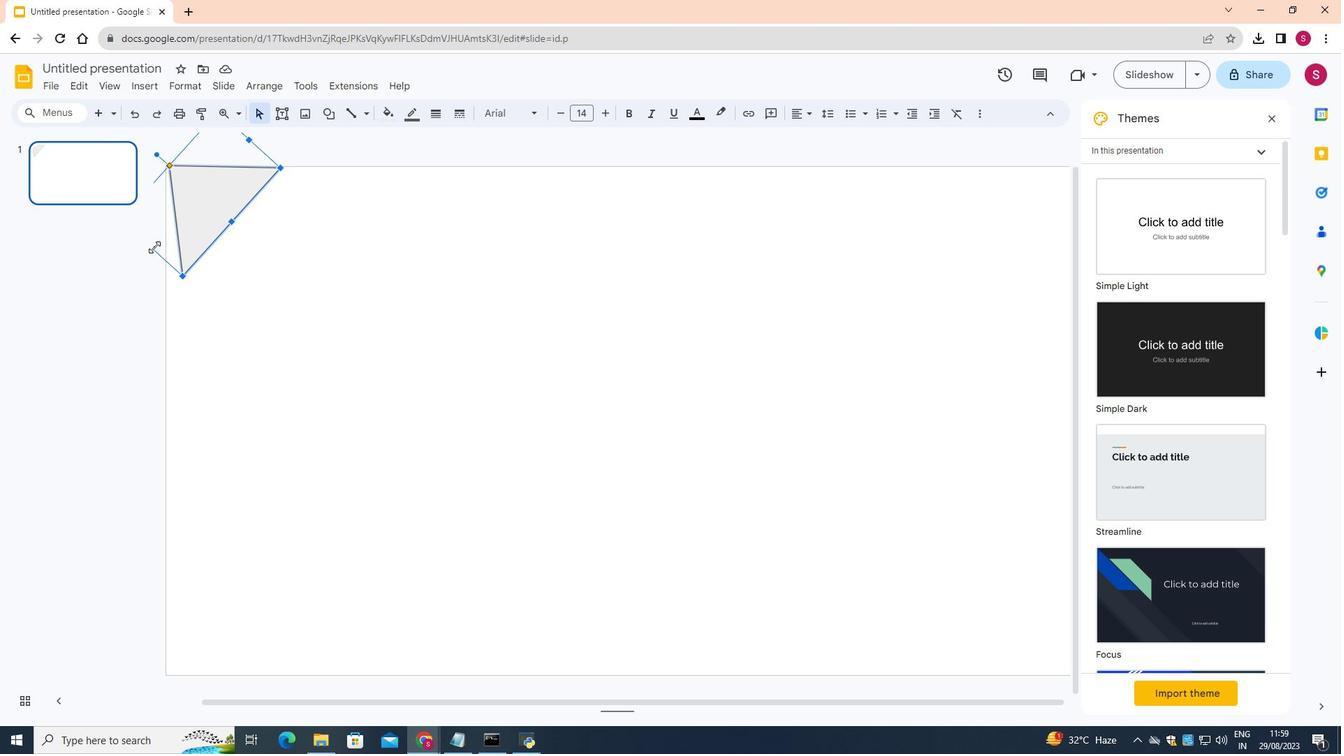 
Action: Mouse pressed left at (154, 247)
Screenshot: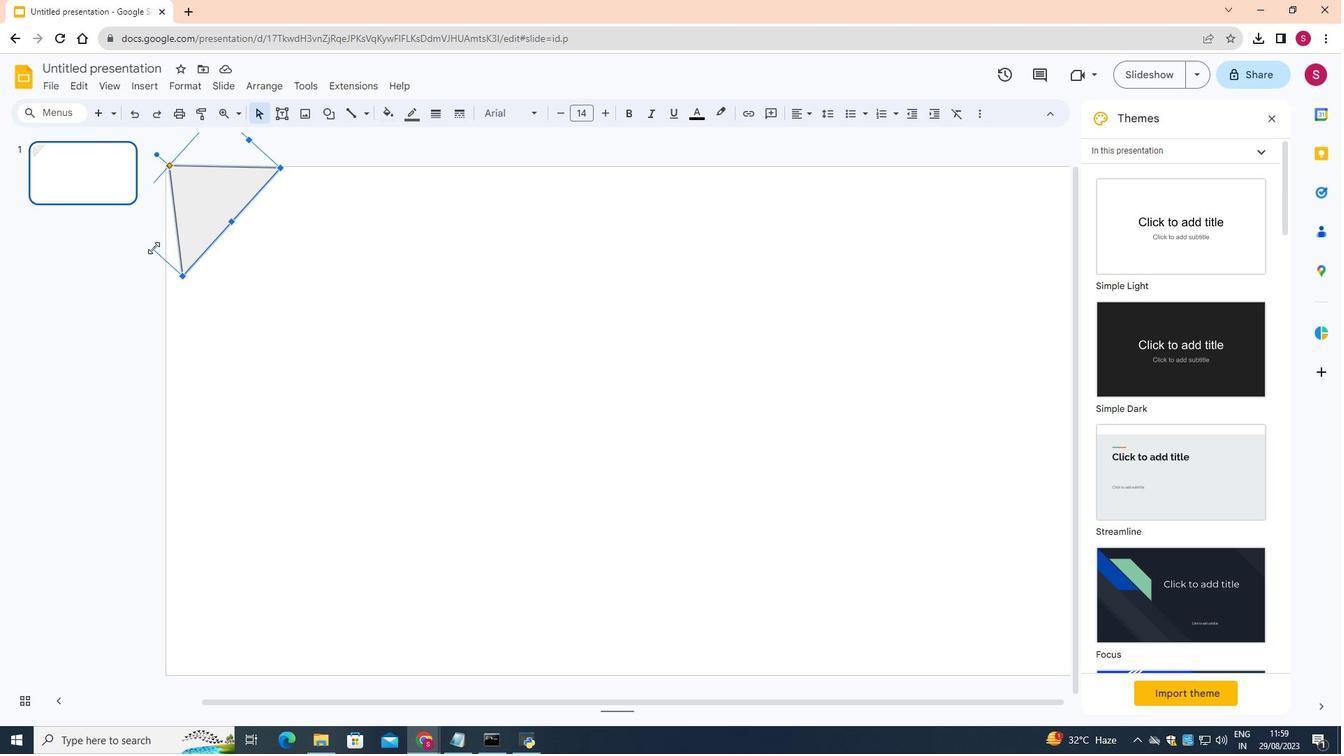 
Action: Mouse moved to (180, 276)
Screenshot: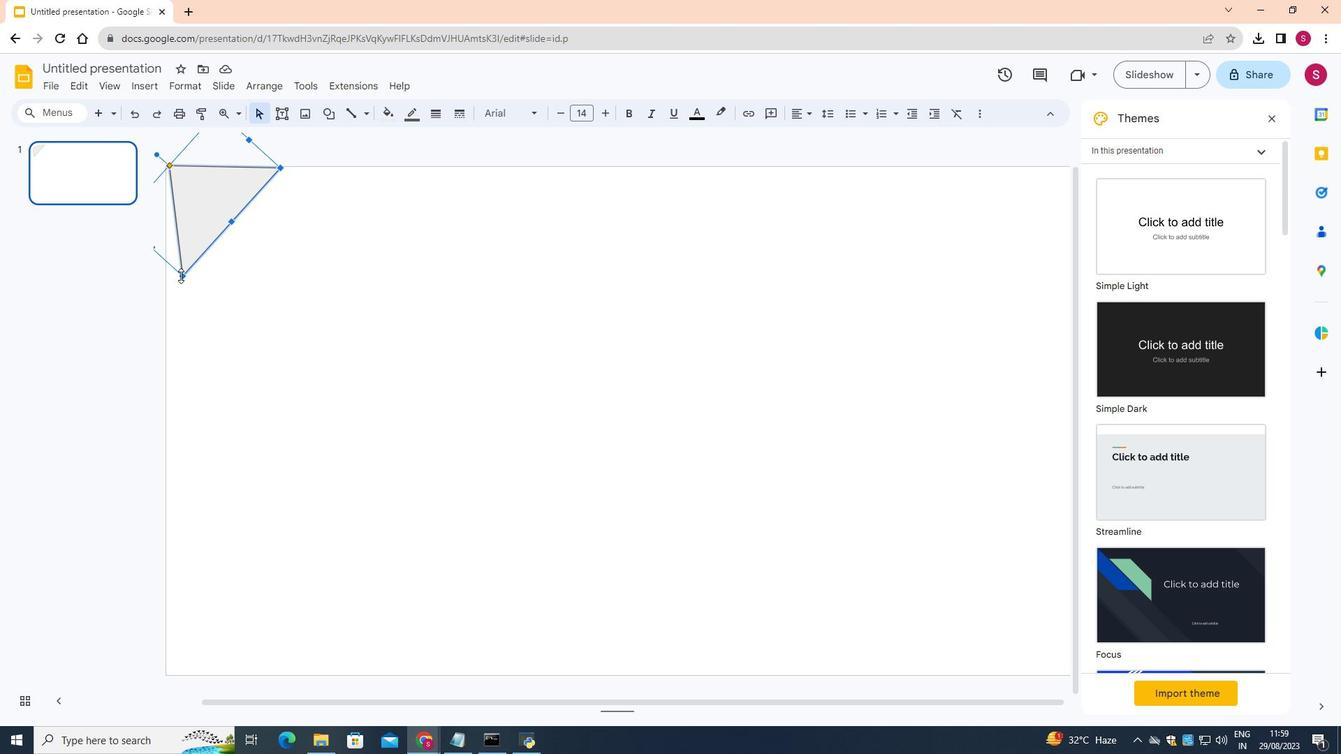 
Action: Mouse pressed left at (180, 276)
Screenshot: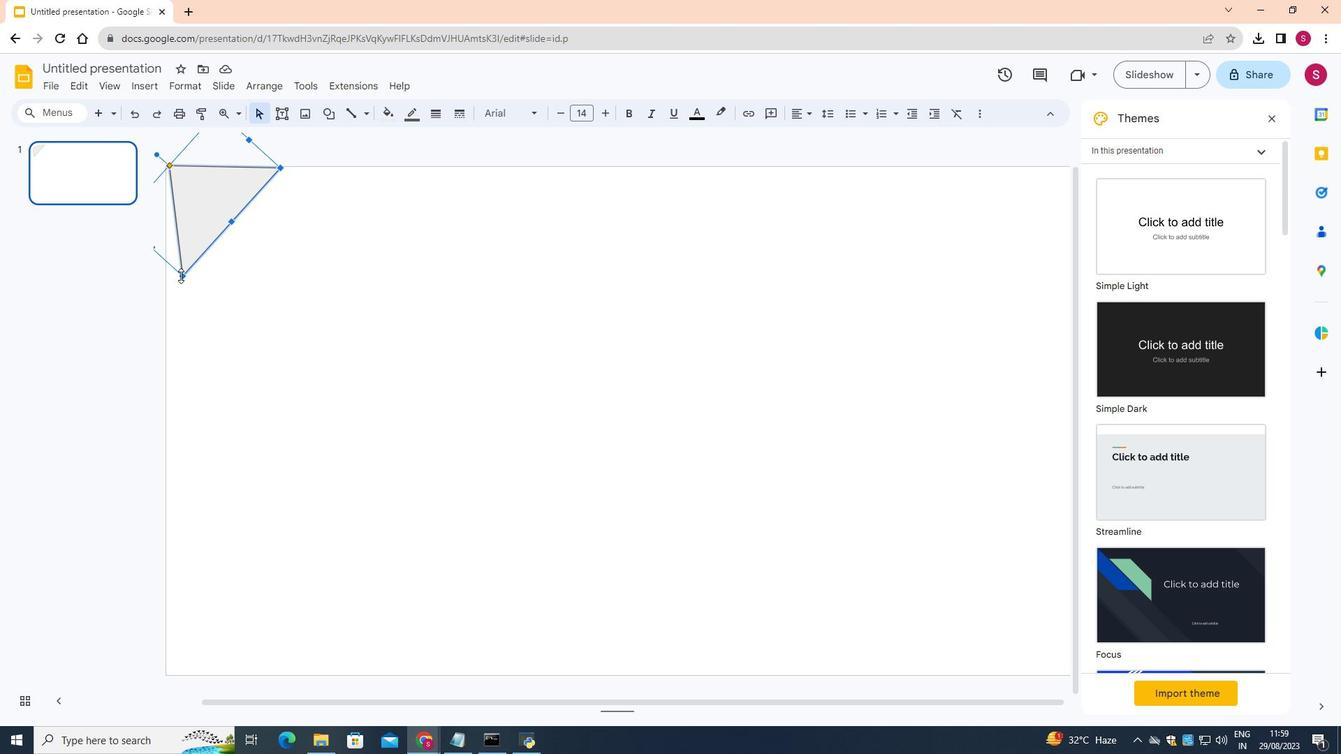 
Action: Mouse moved to (411, 113)
Screenshot: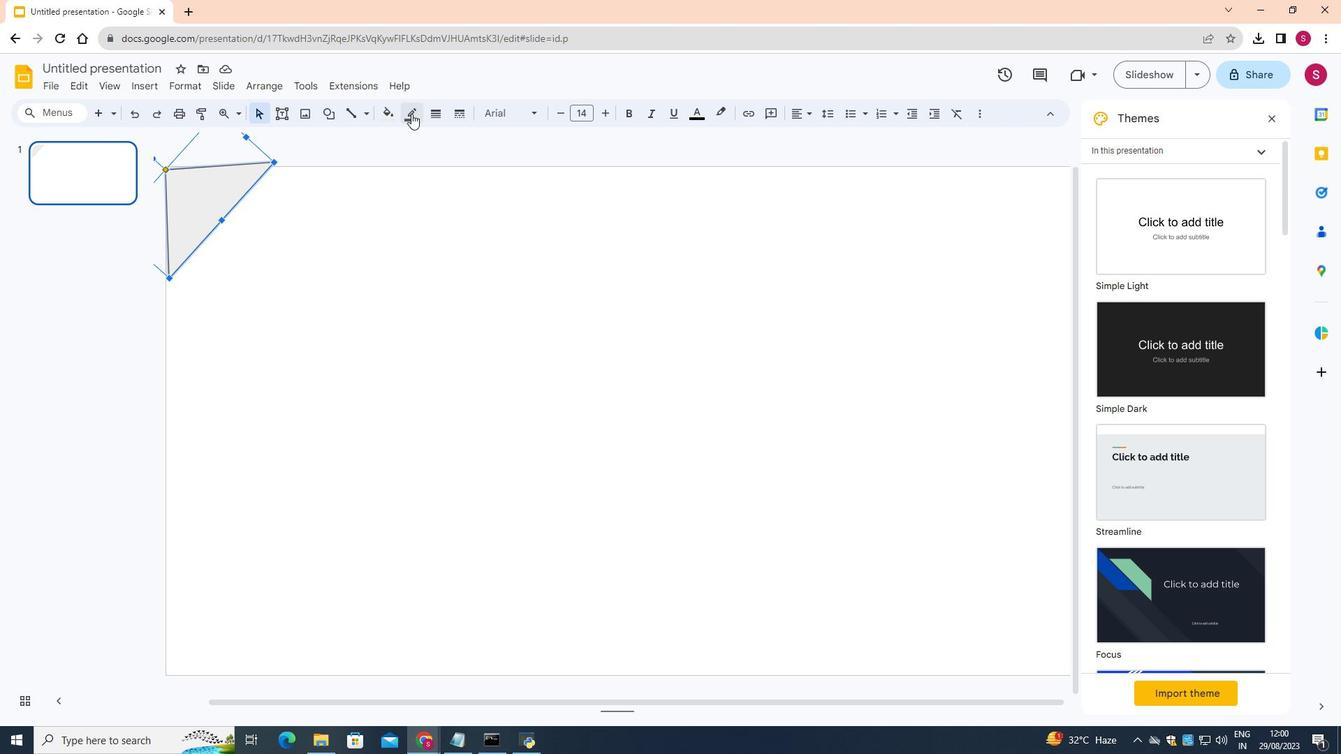 
Action: Mouse pressed left at (411, 113)
Screenshot: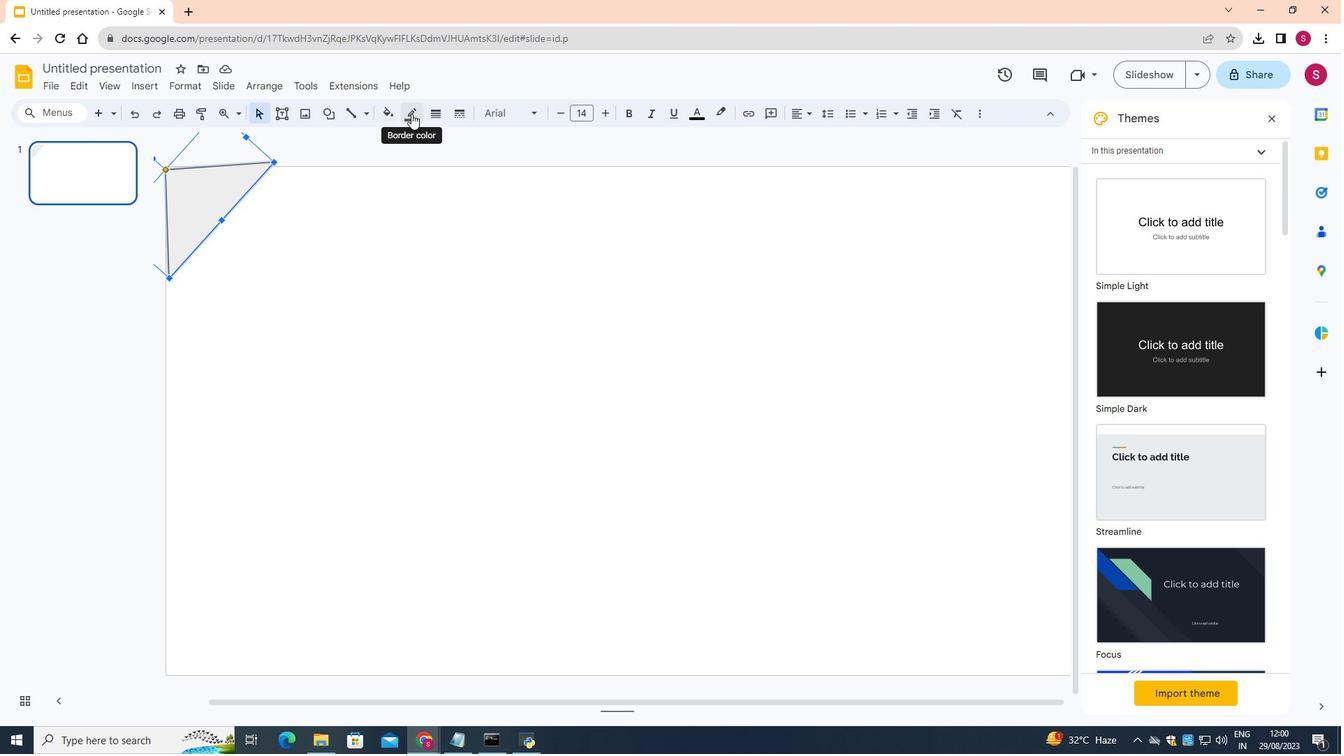 
Action: Mouse moved to (504, 365)
Screenshot: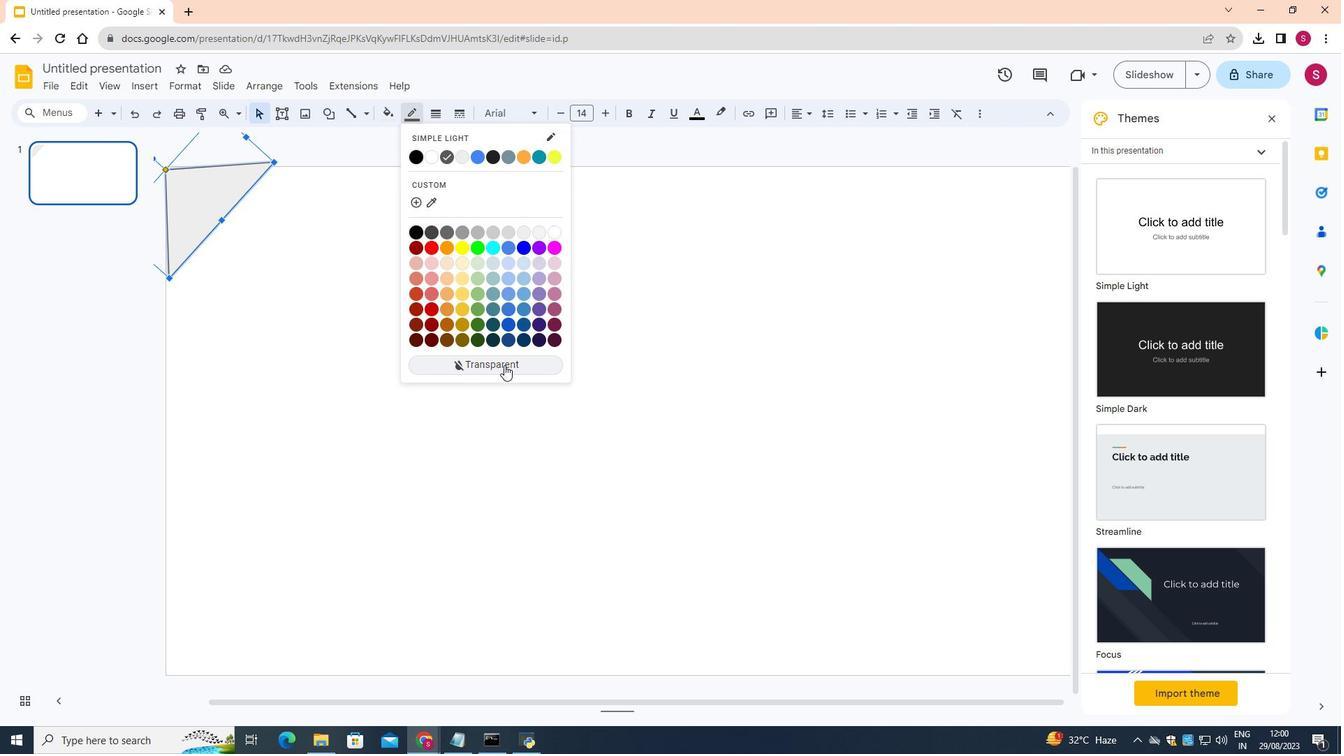 
Action: Mouse pressed left at (504, 365)
Screenshot: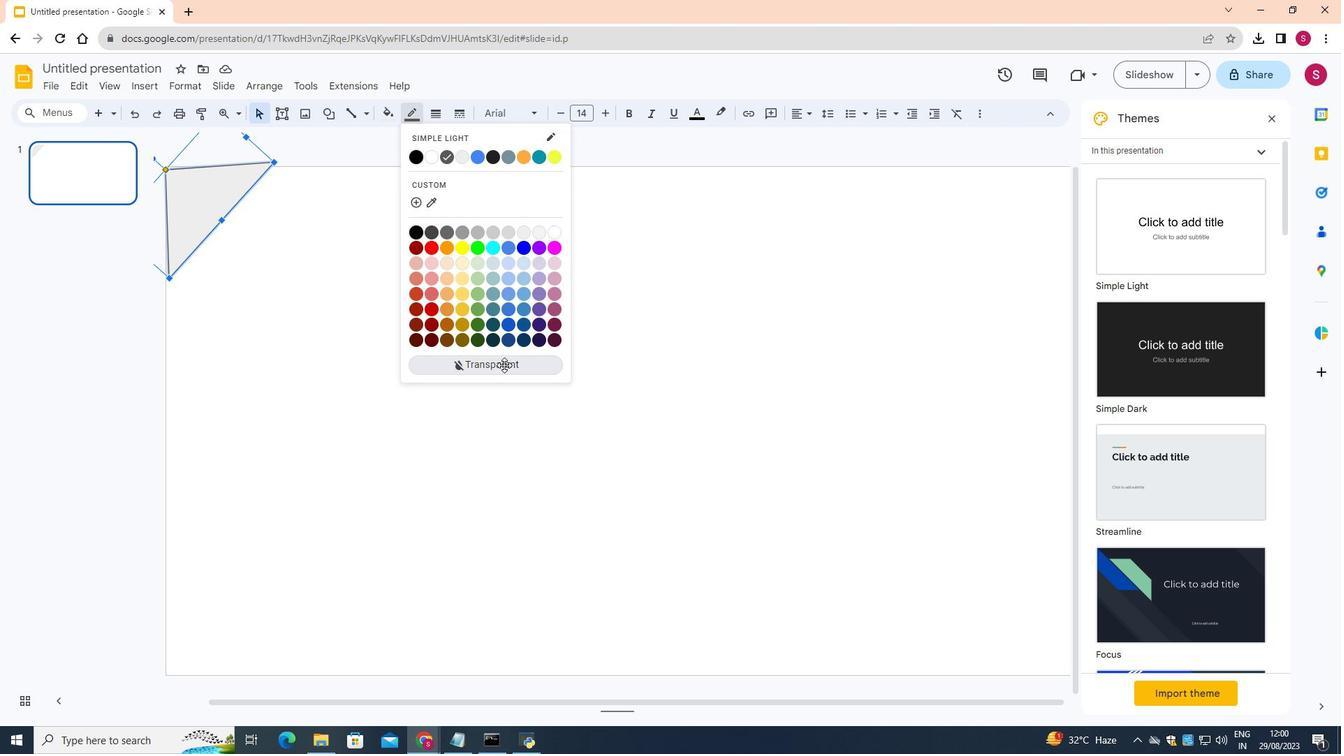 
Action: Mouse moved to (387, 106)
Screenshot: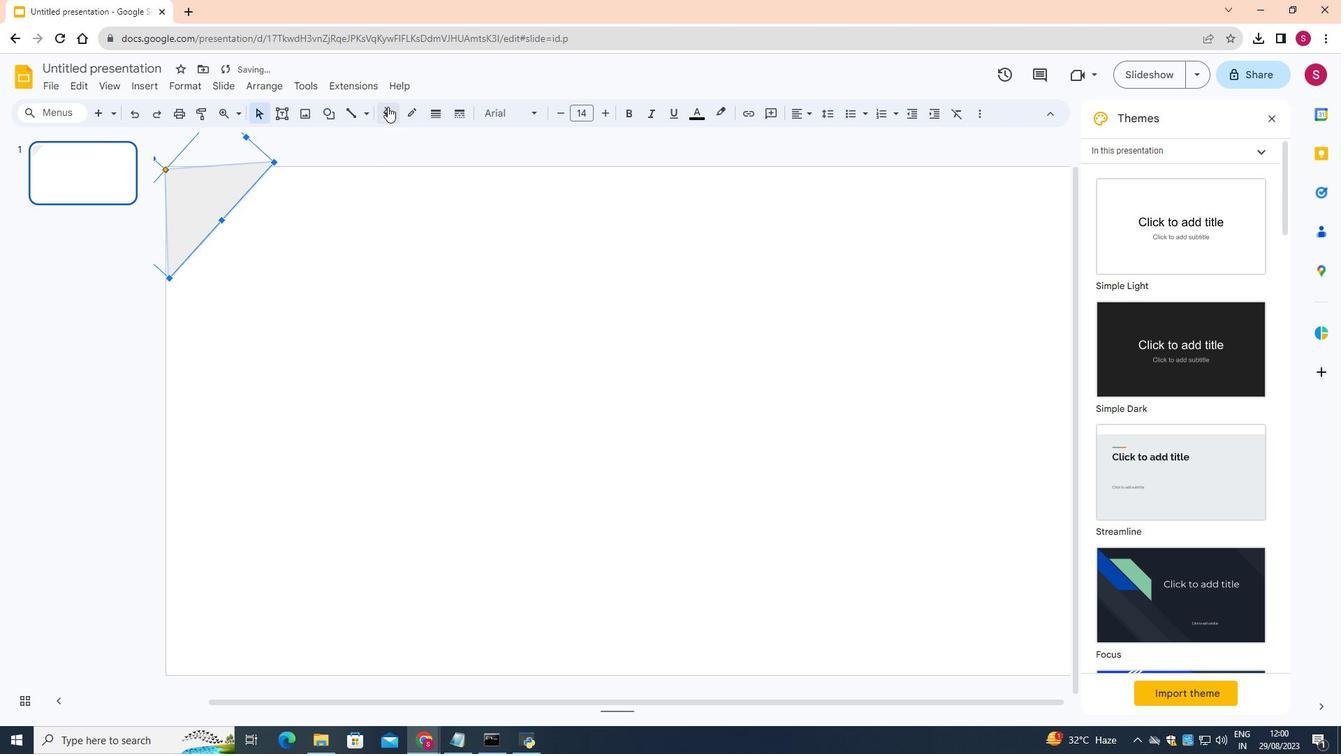 
Action: Mouse pressed left at (387, 106)
Screenshot: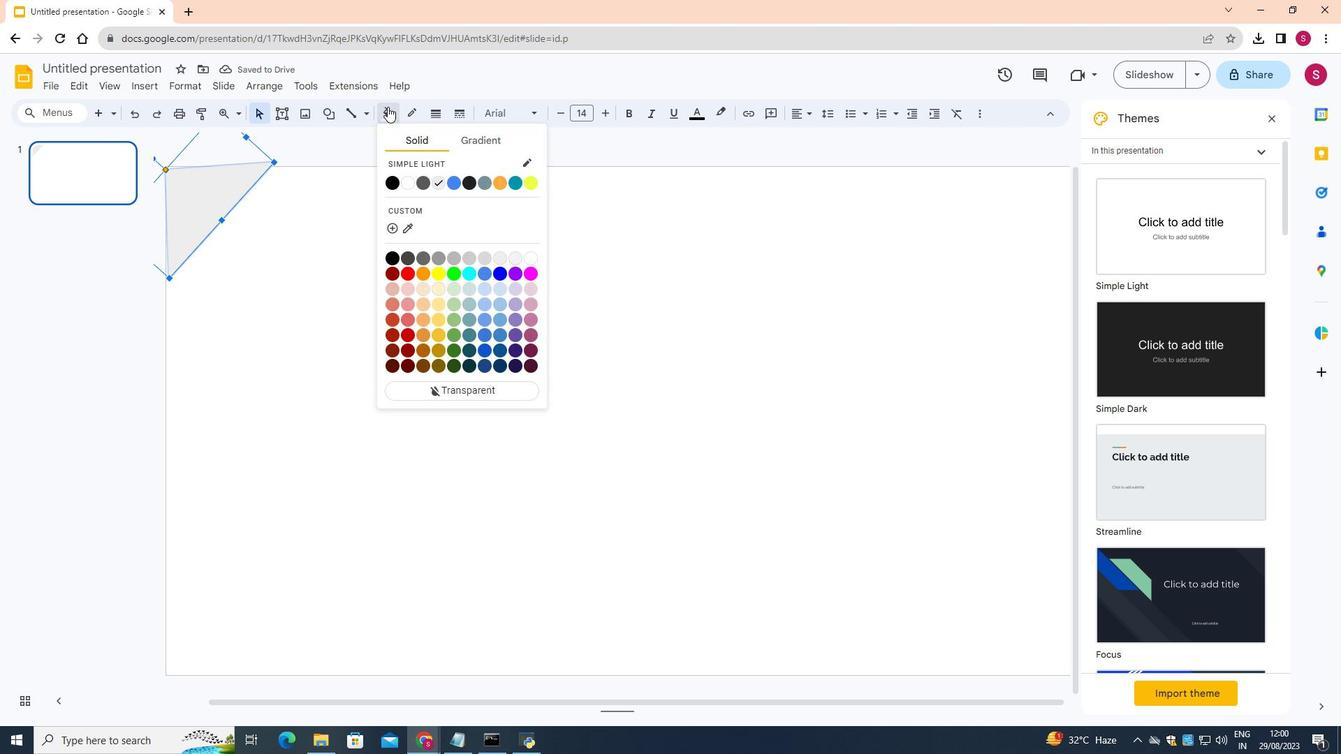 
Action: Mouse moved to (410, 306)
Screenshot: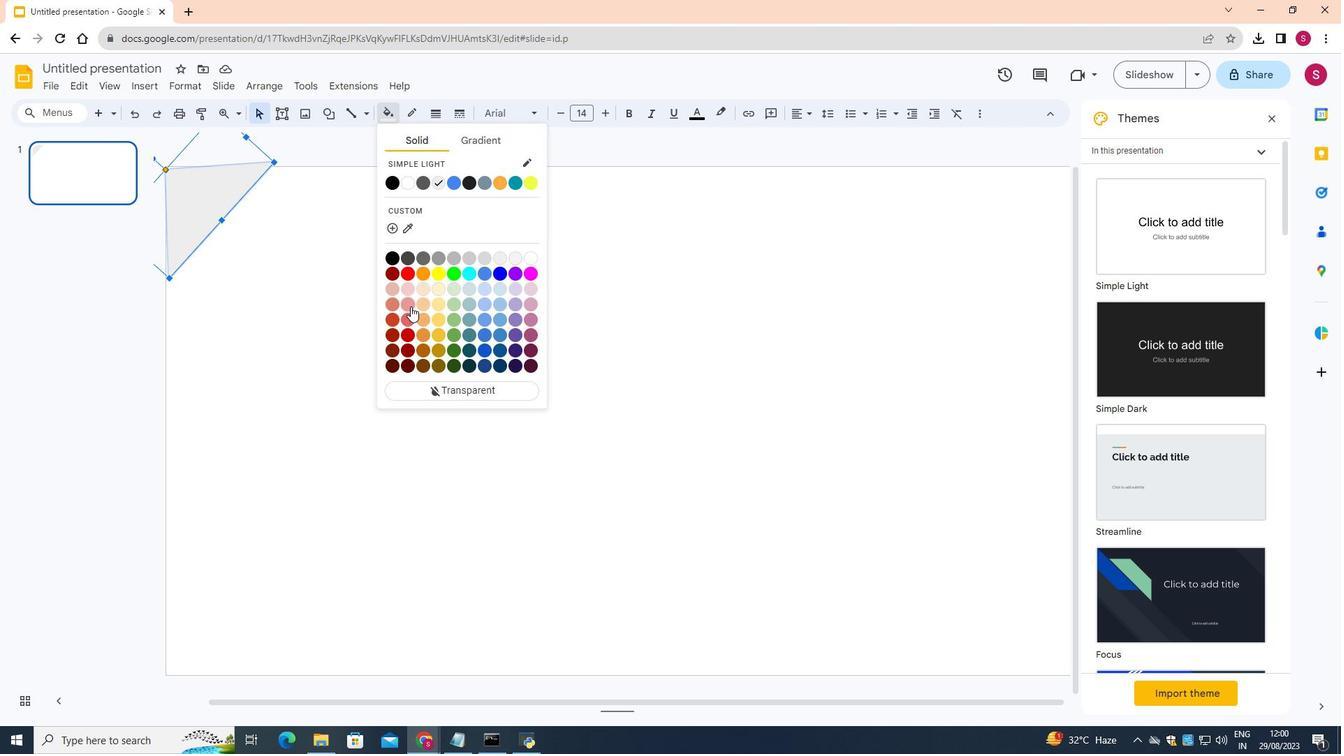 
Action: Mouse pressed left at (410, 306)
Screenshot: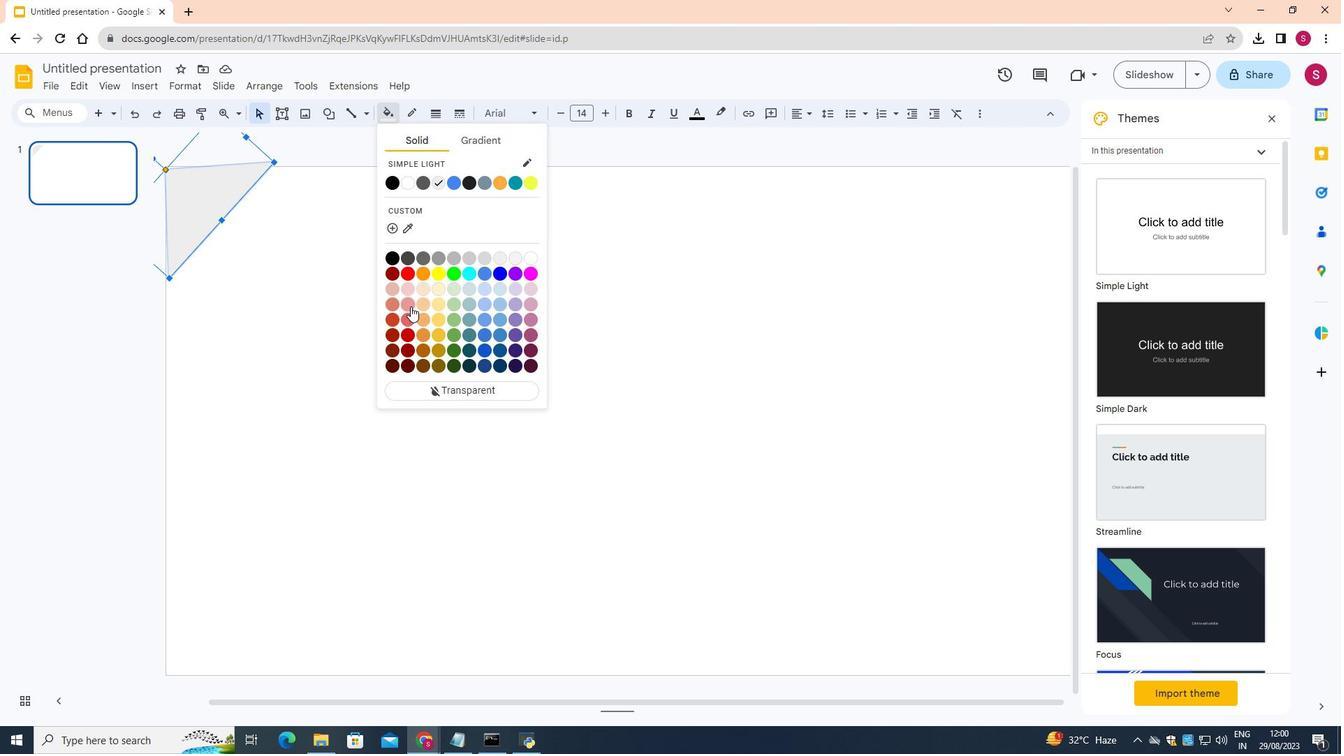 
Action: Mouse moved to (314, 261)
Screenshot: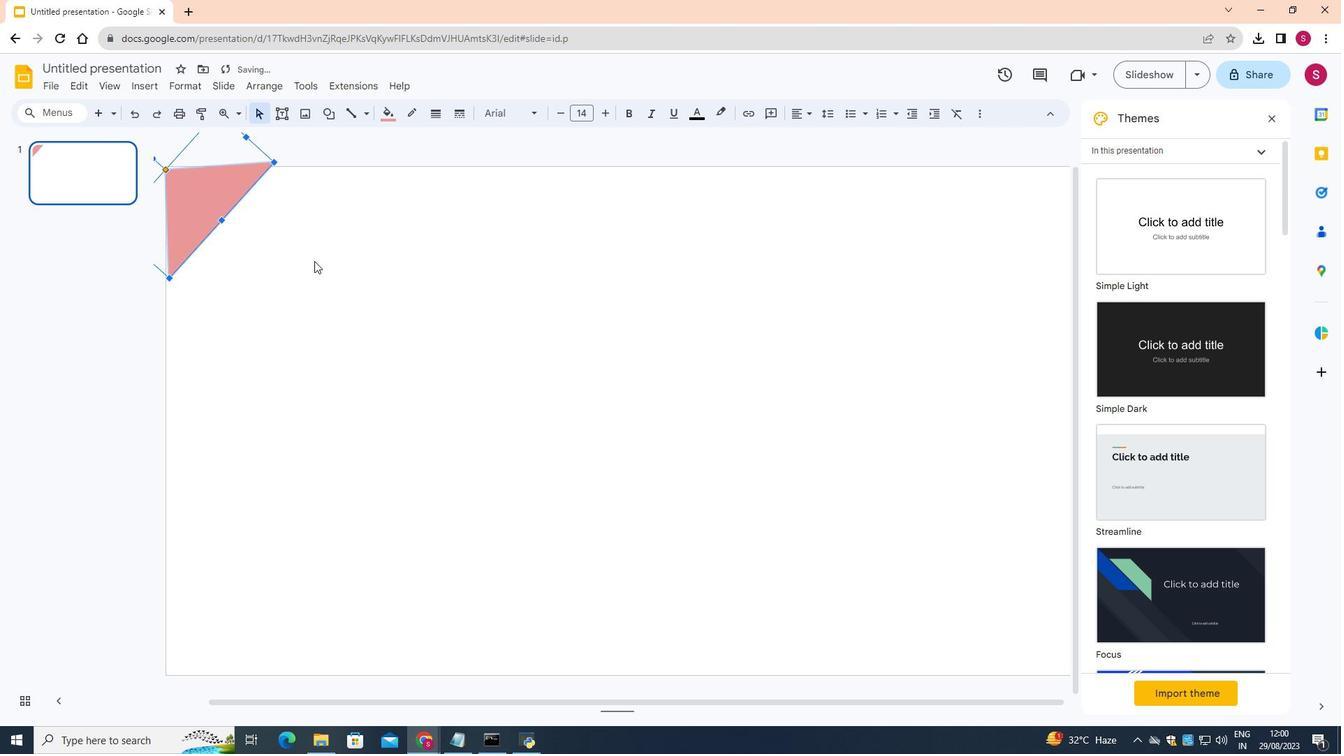 
Action: Mouse pressed left at (314, 261)
Screenshot: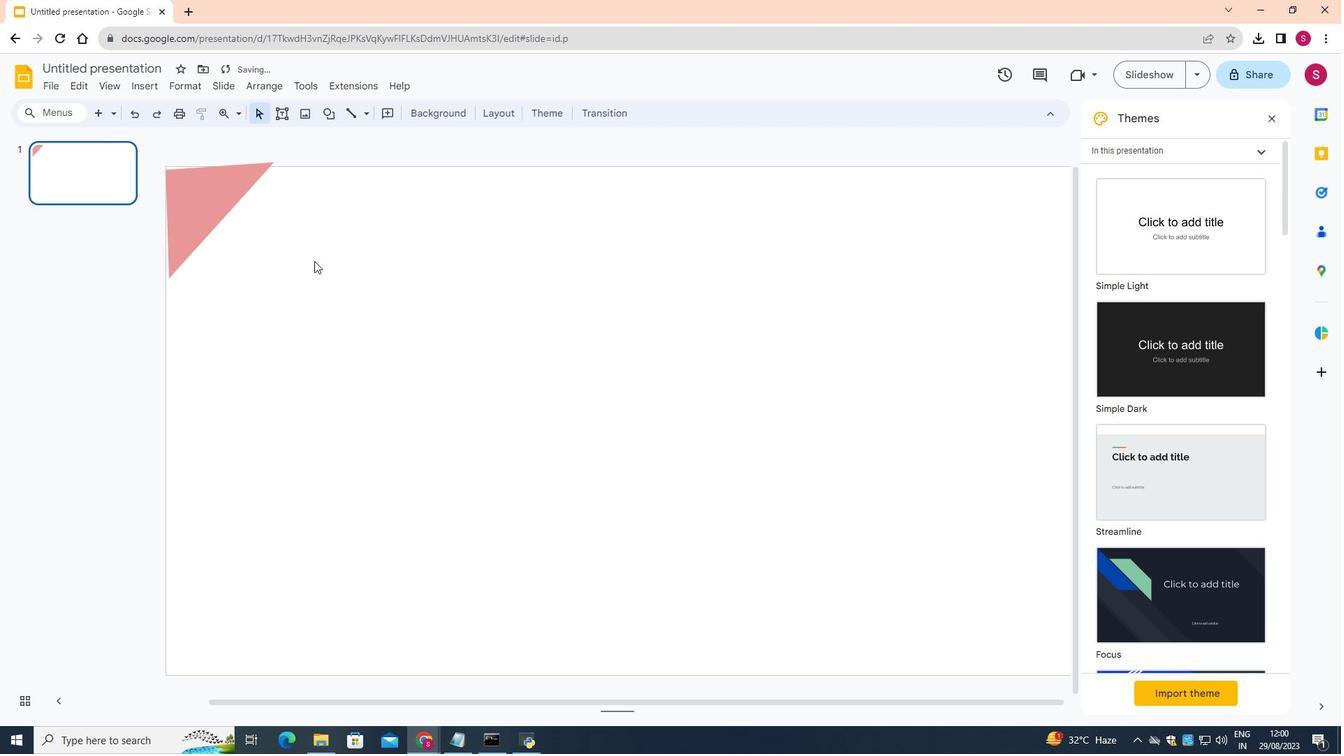
Action: Mouse moved to (150, 84)
Screenshot: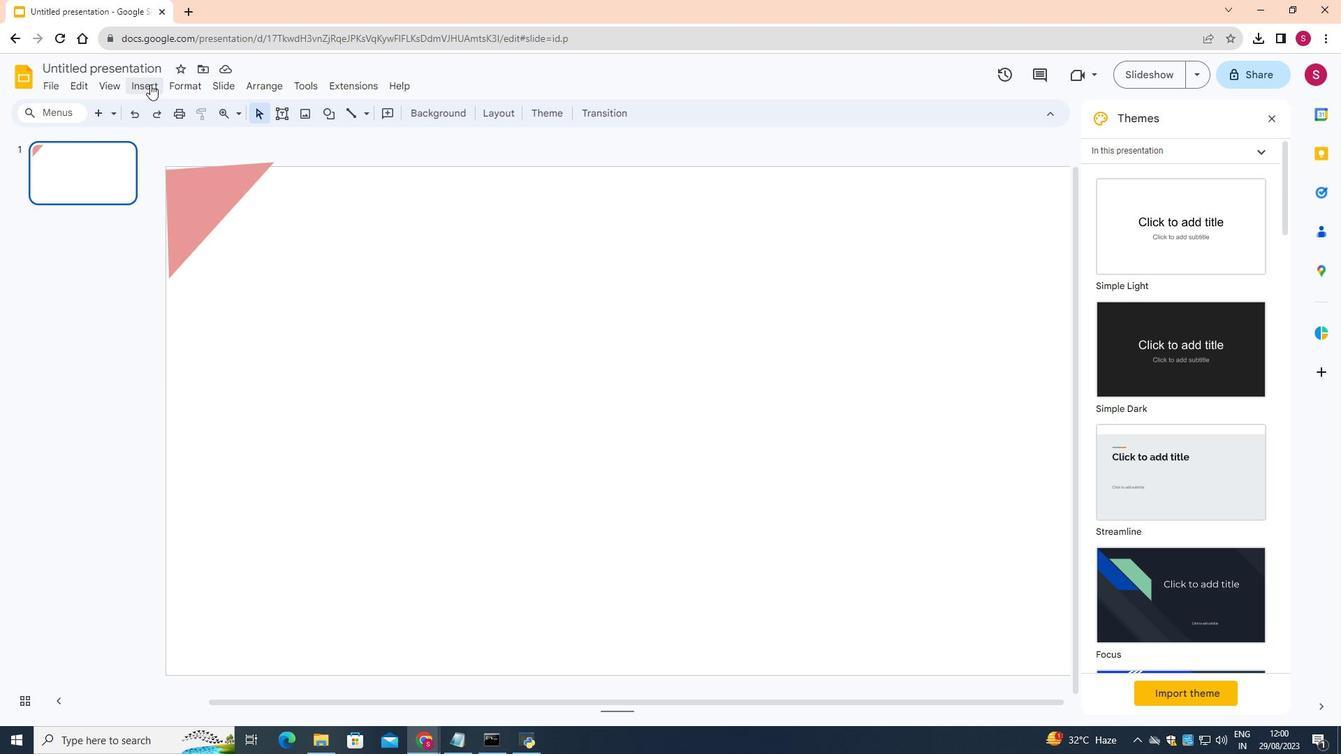 
Action: Mouse pressed left at (150, 84)
Screenshot: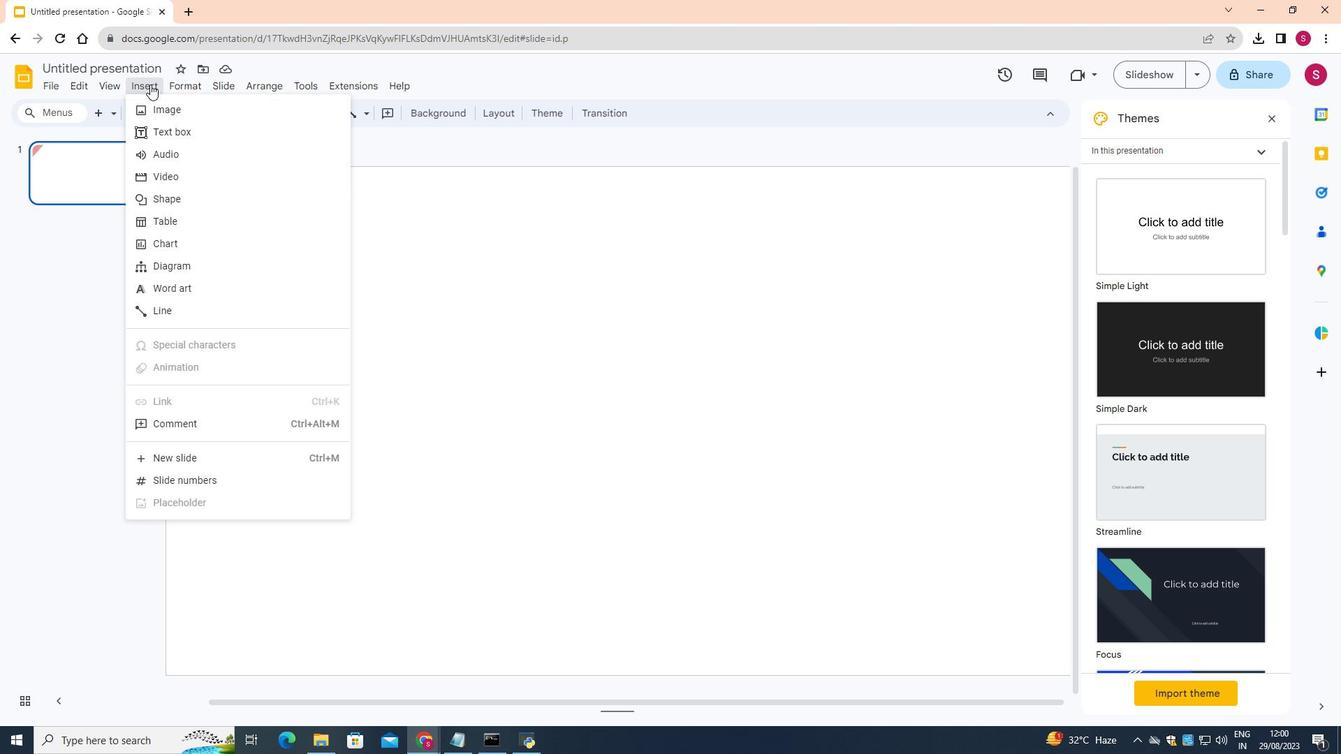 
Action: Mouse moved to (155, 106)
Screenshot: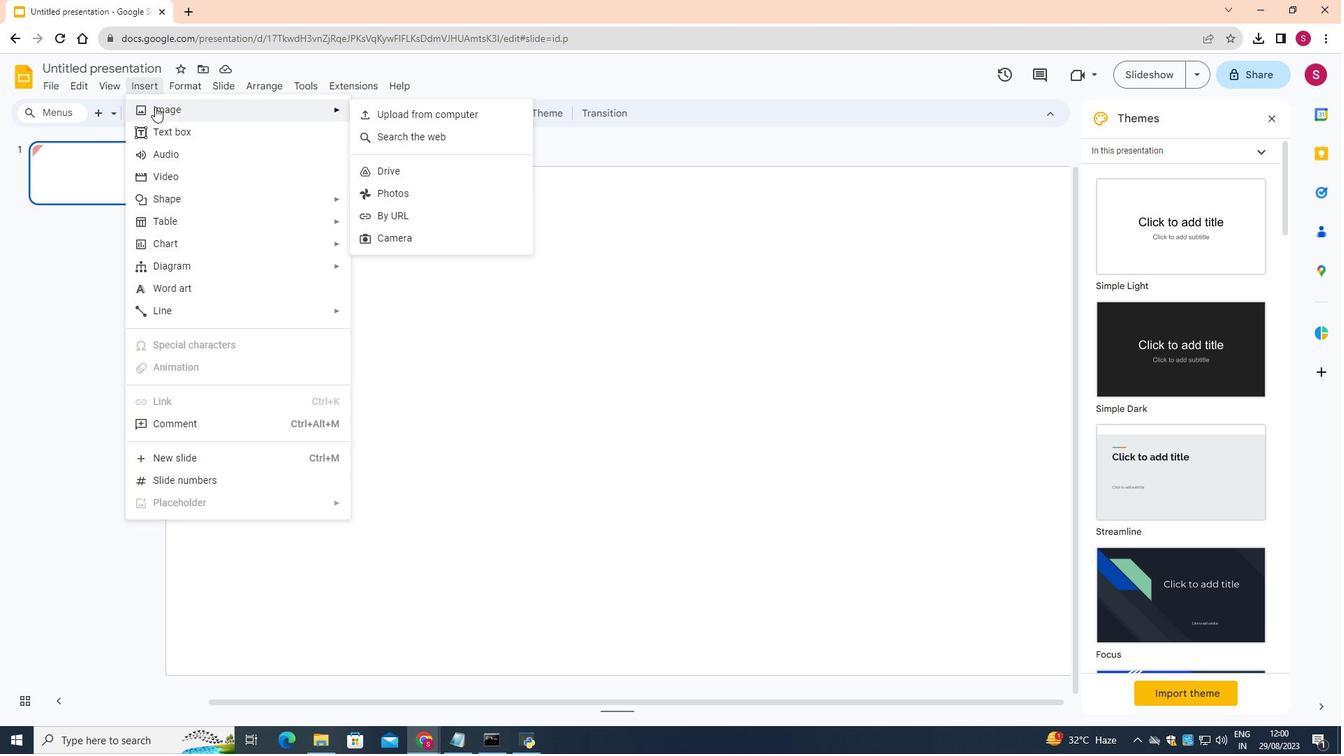 
Action: Mouse pressed left at (155, 106)
Screenshot: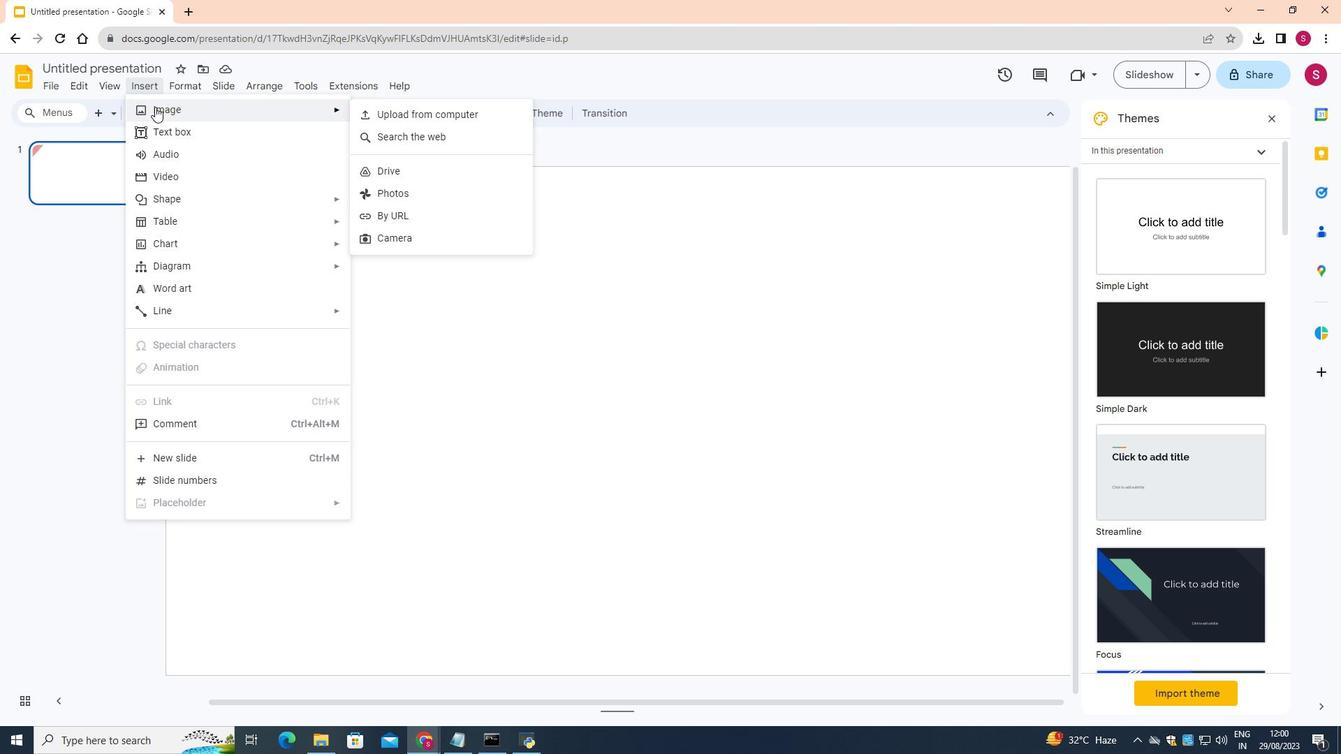 
Action: Mouse moved to (397, 129)
Screenshot: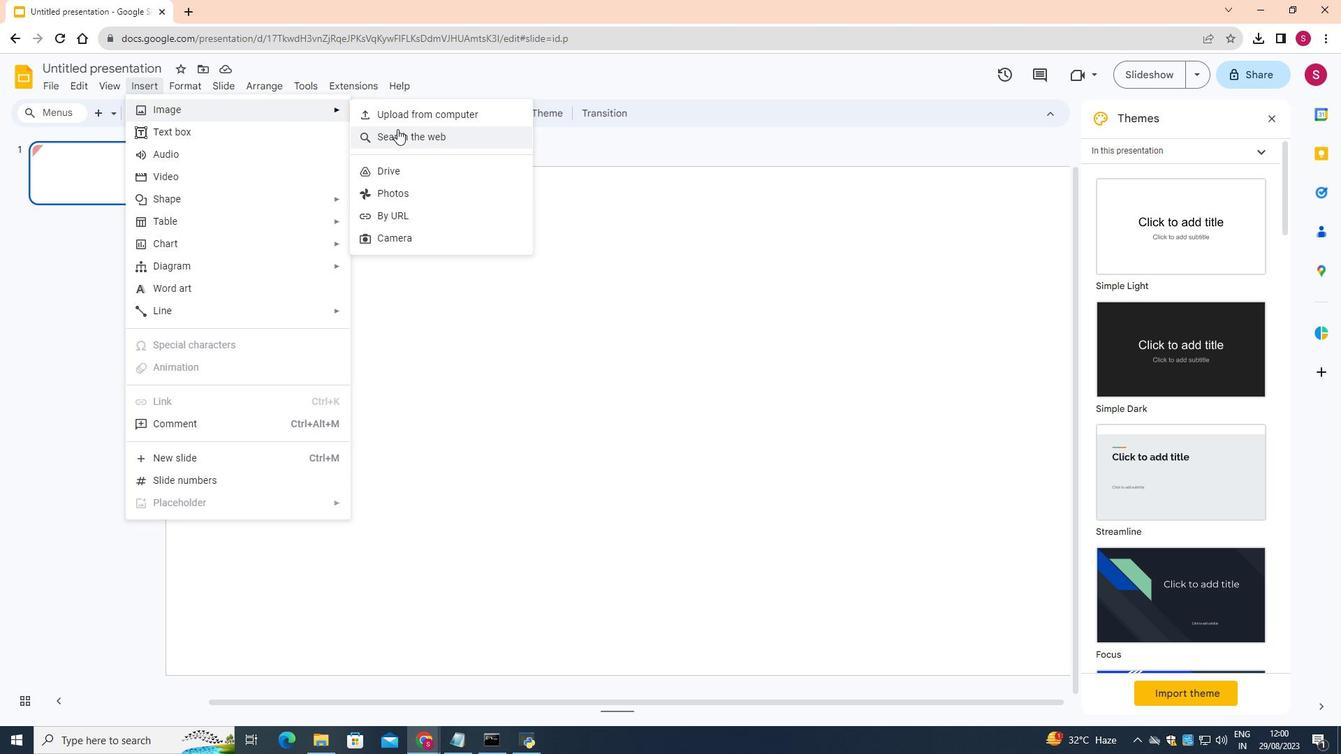 
Action: Mouse pressed left at (397, 129)
Screenshot: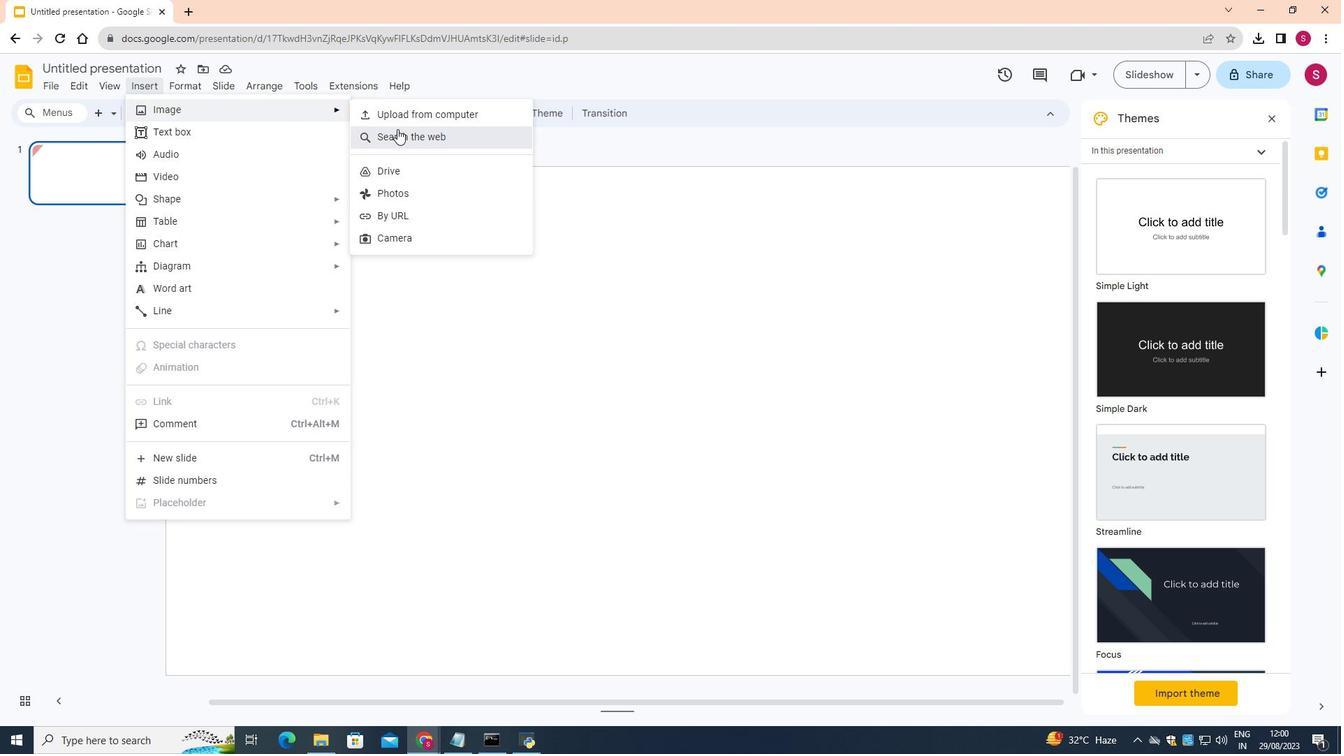 
Action: Mouse moved to (1168, 129)
Screenshot: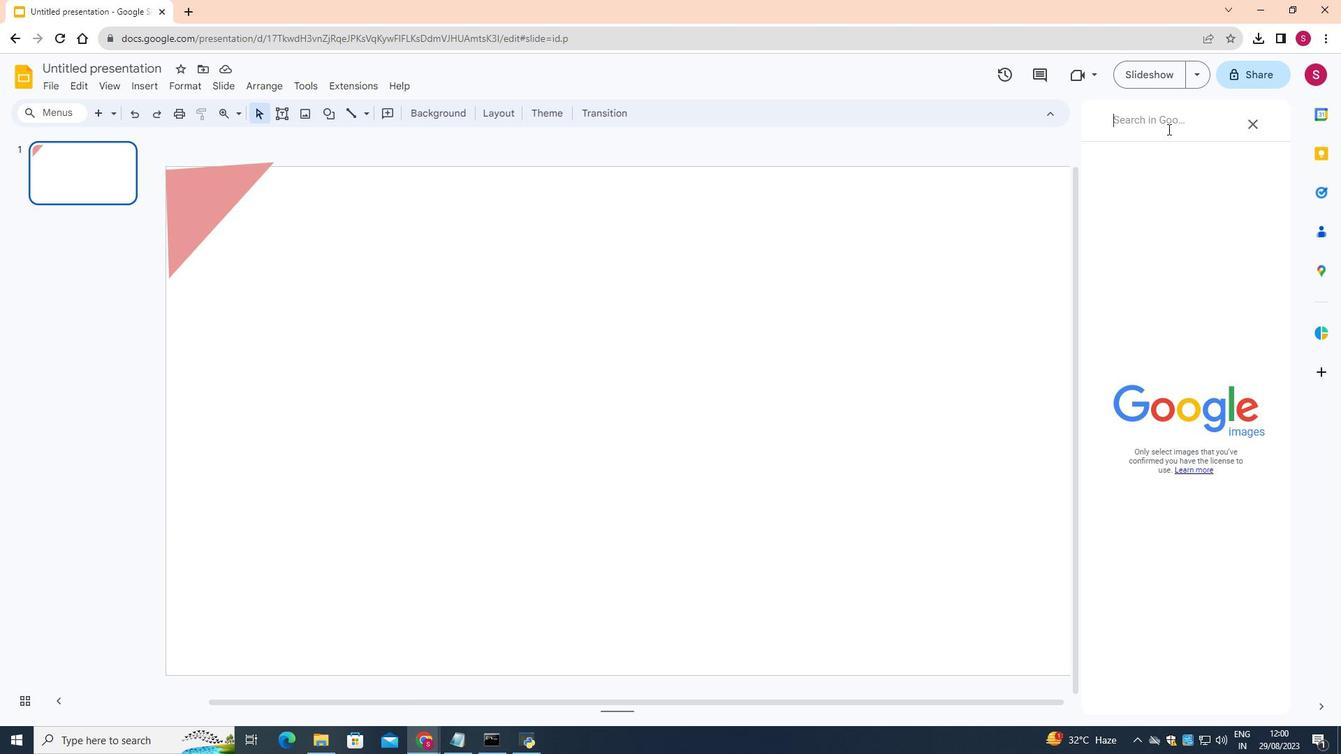 
Action: Mouse pressed left at (1168, 129)
Screenshot: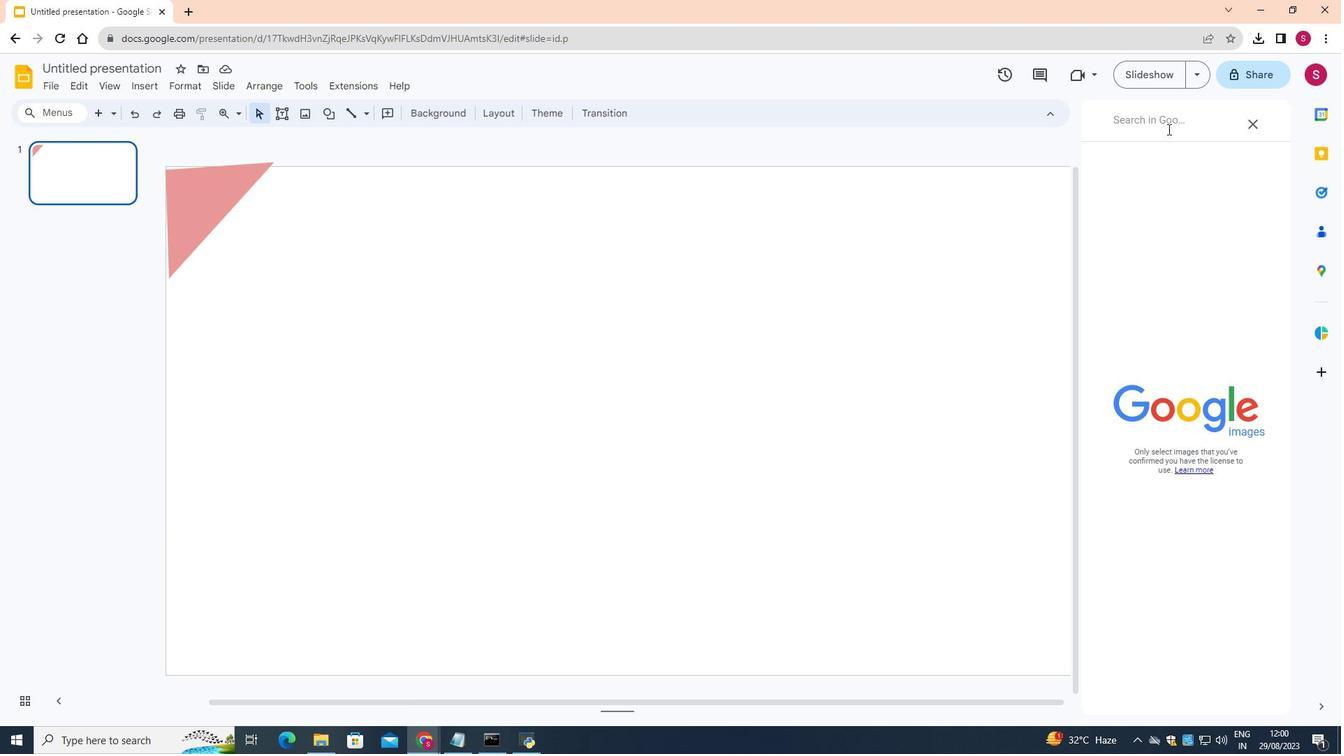 
Action: Key pressed <Key.shift>Corporate<Key.space>women<Key.space>working<Key.space>images<Key.space>in<Key.space>quadrilateral<Key.space>shape<Key.enter>
Screenshot: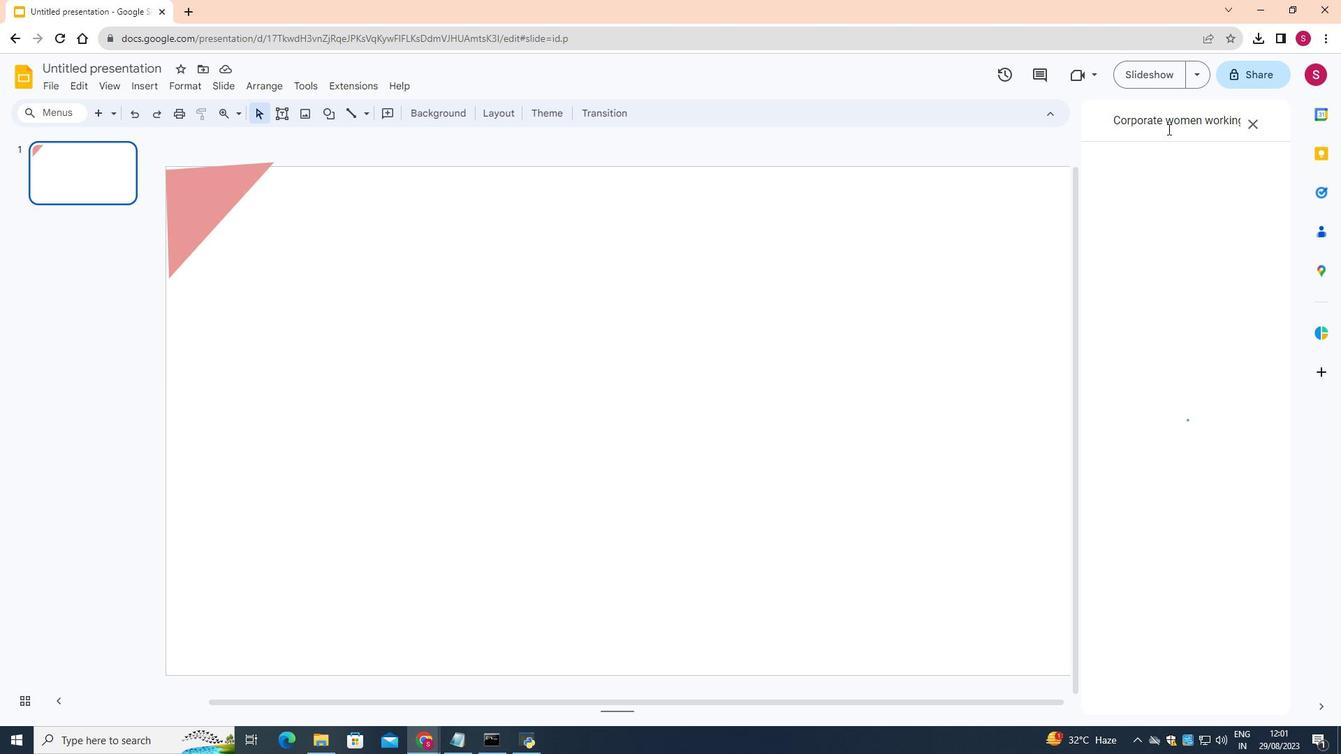 
Action: Mouse moved to (1199, 363)
Screenshot: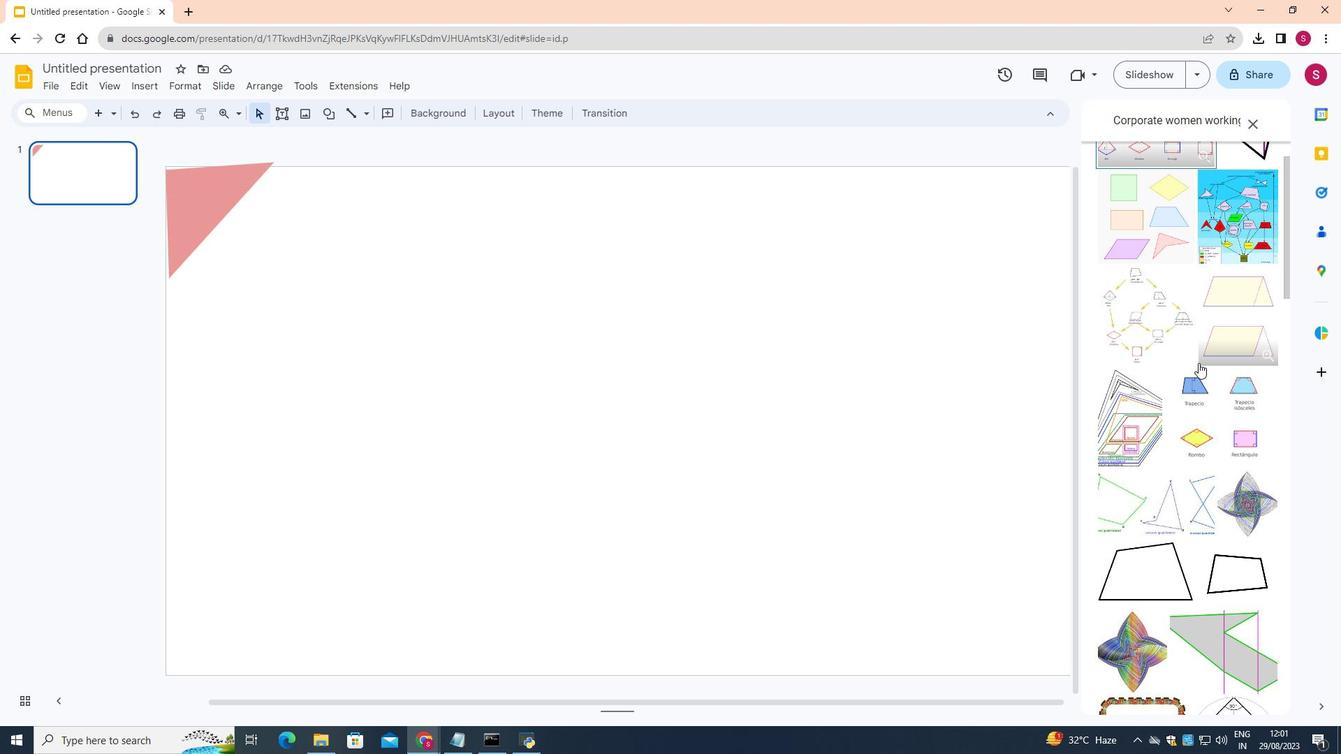 
Action: Mouse scrolled (1199, 362) with delta (0, 0)
Screenshot: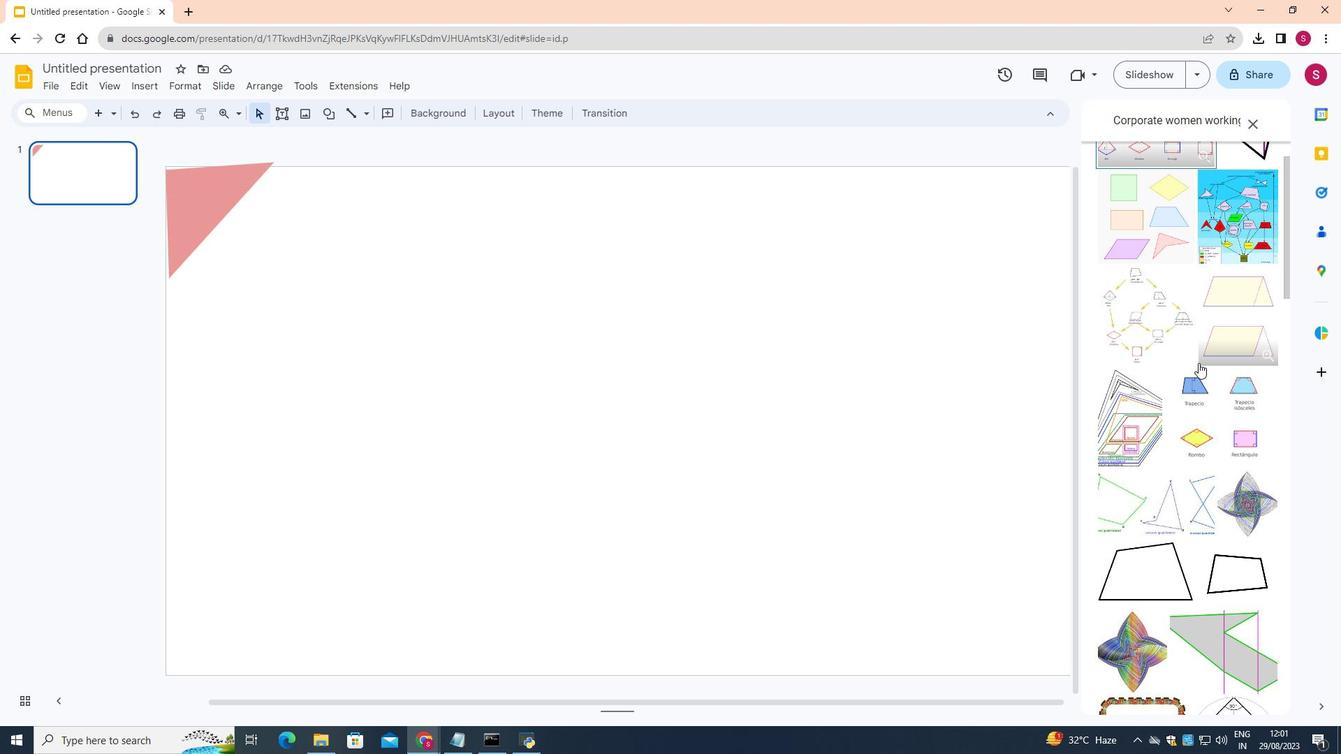 
Action: Mouse scrolled (1199, 362) with delta (0, 0)
Screenshot: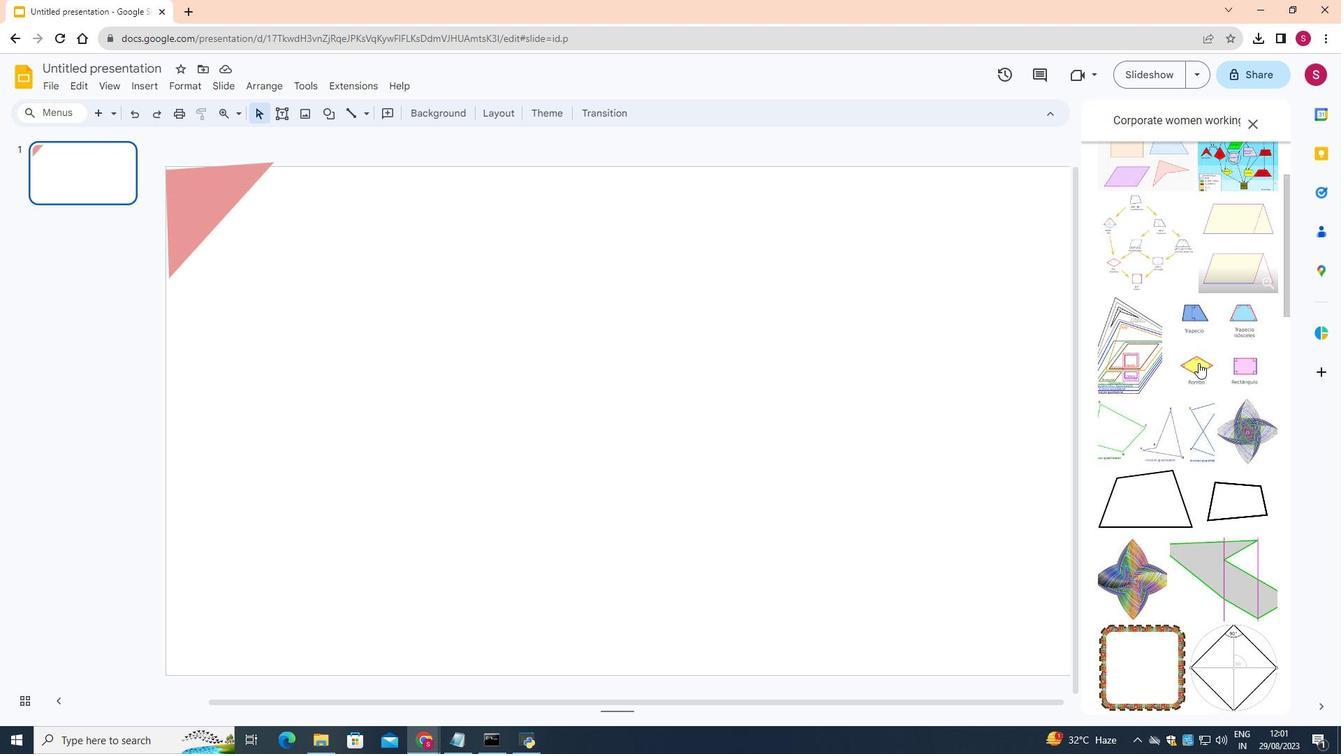 
Action: Mouse scrolled (1199, 362) with delta (0, 0)
Screenshot: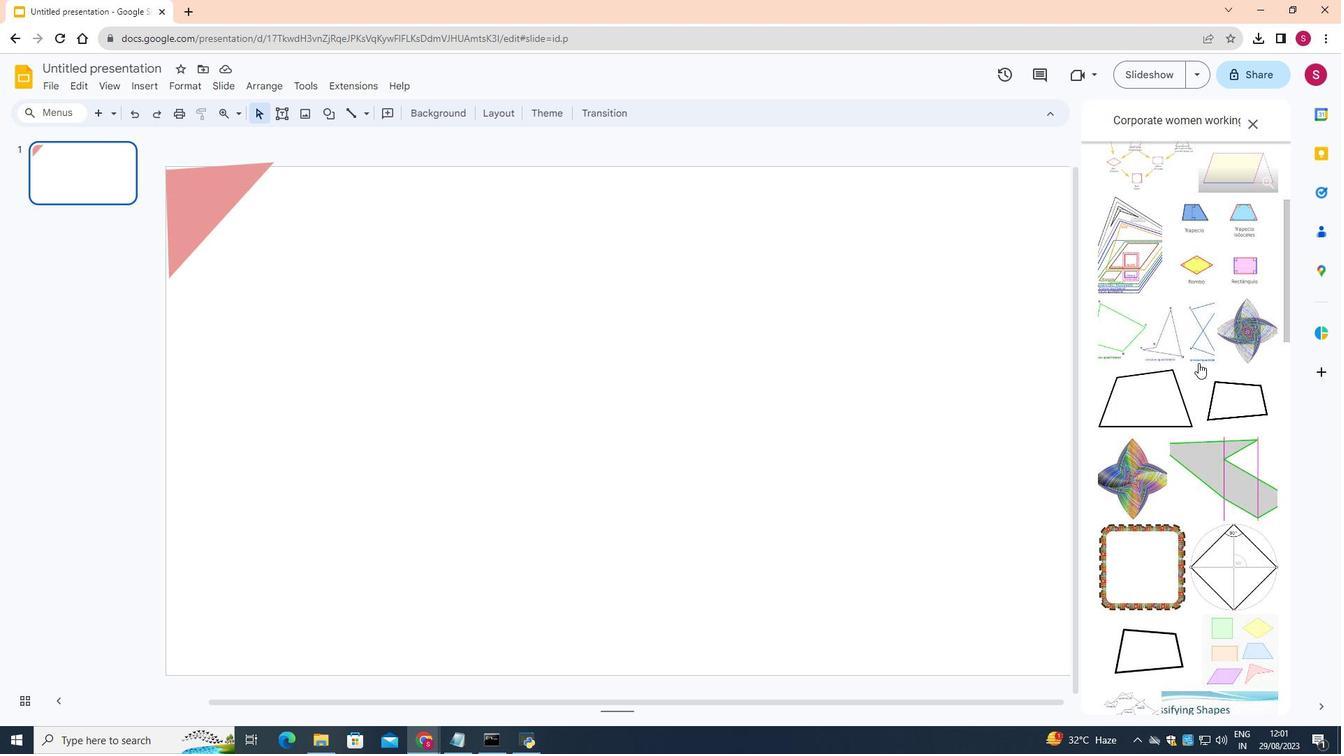 
Action: Mouse scrolled (1199, 362) with delta (0, 0)
Screenshot: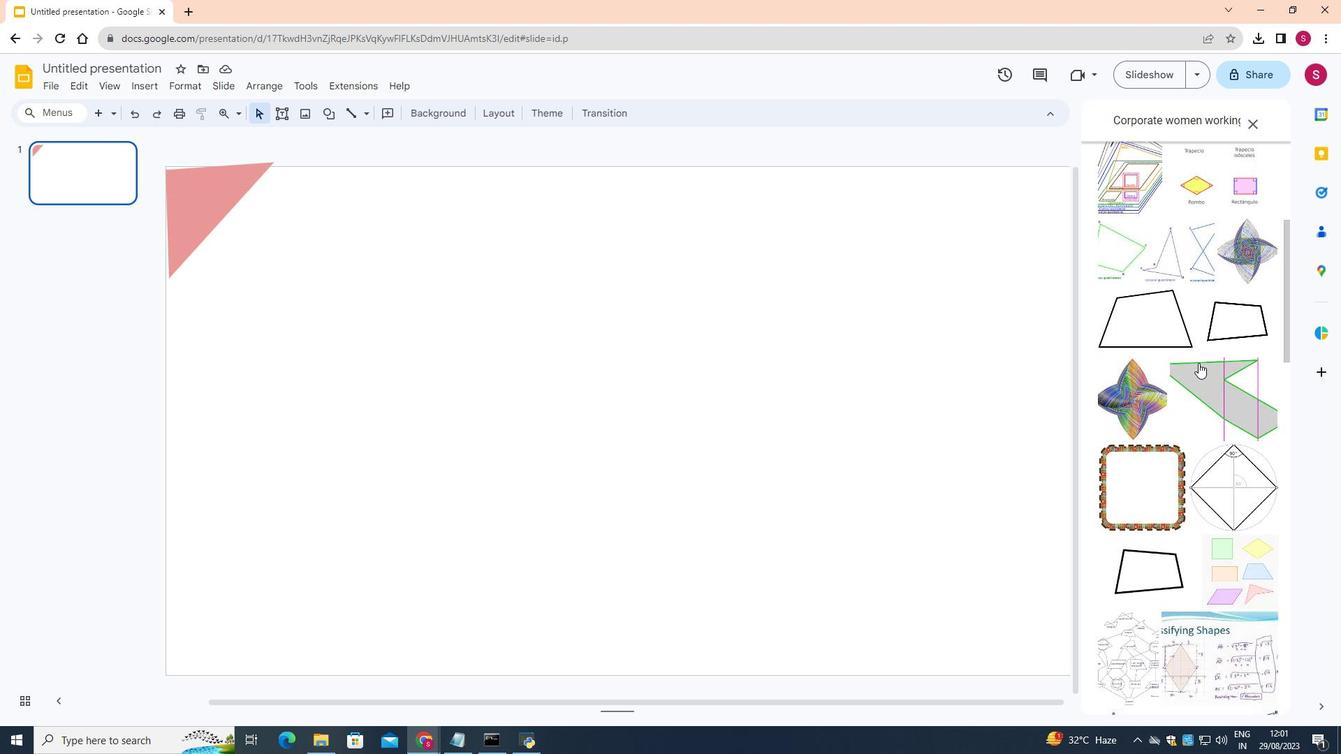 
Action: Mouse scrolled (1199, 362) with delta (0, 0)
Screenshot: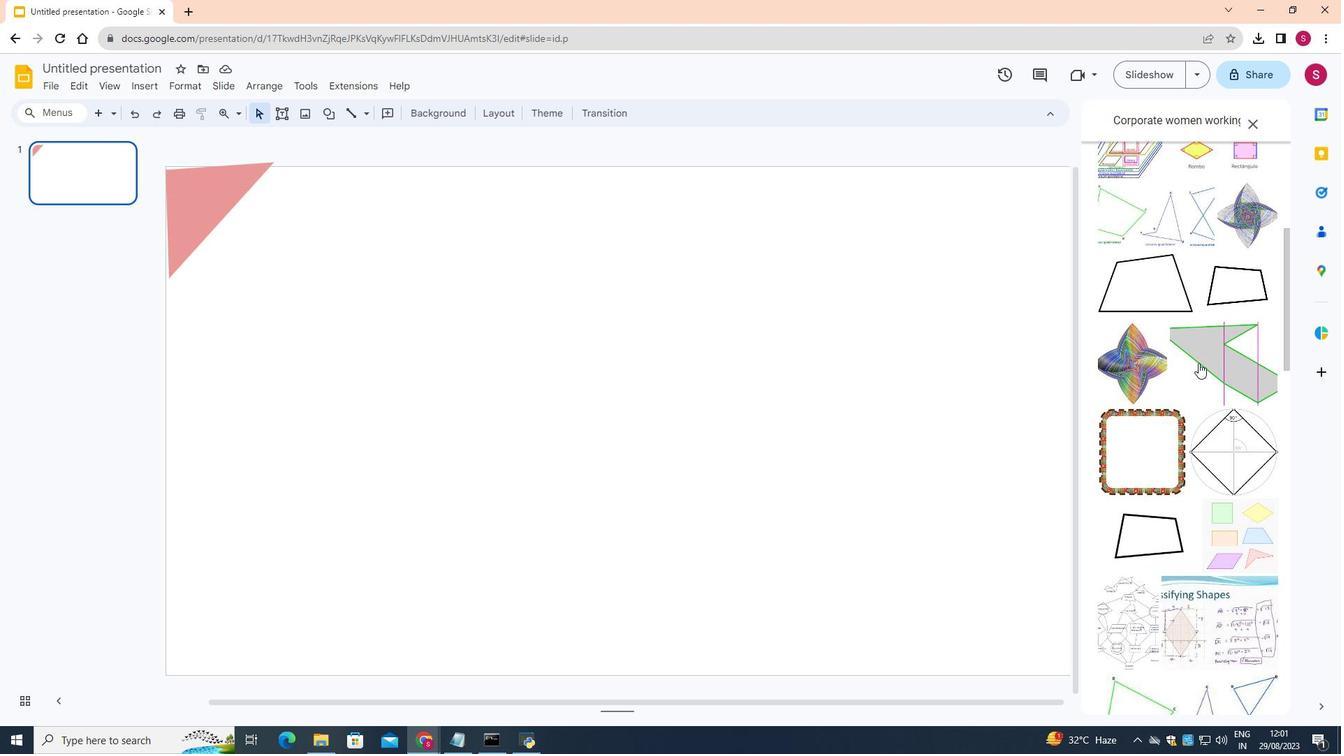 
Action: Mouse scrolled (1199, 362) with delta (0, 0)
Screenshot: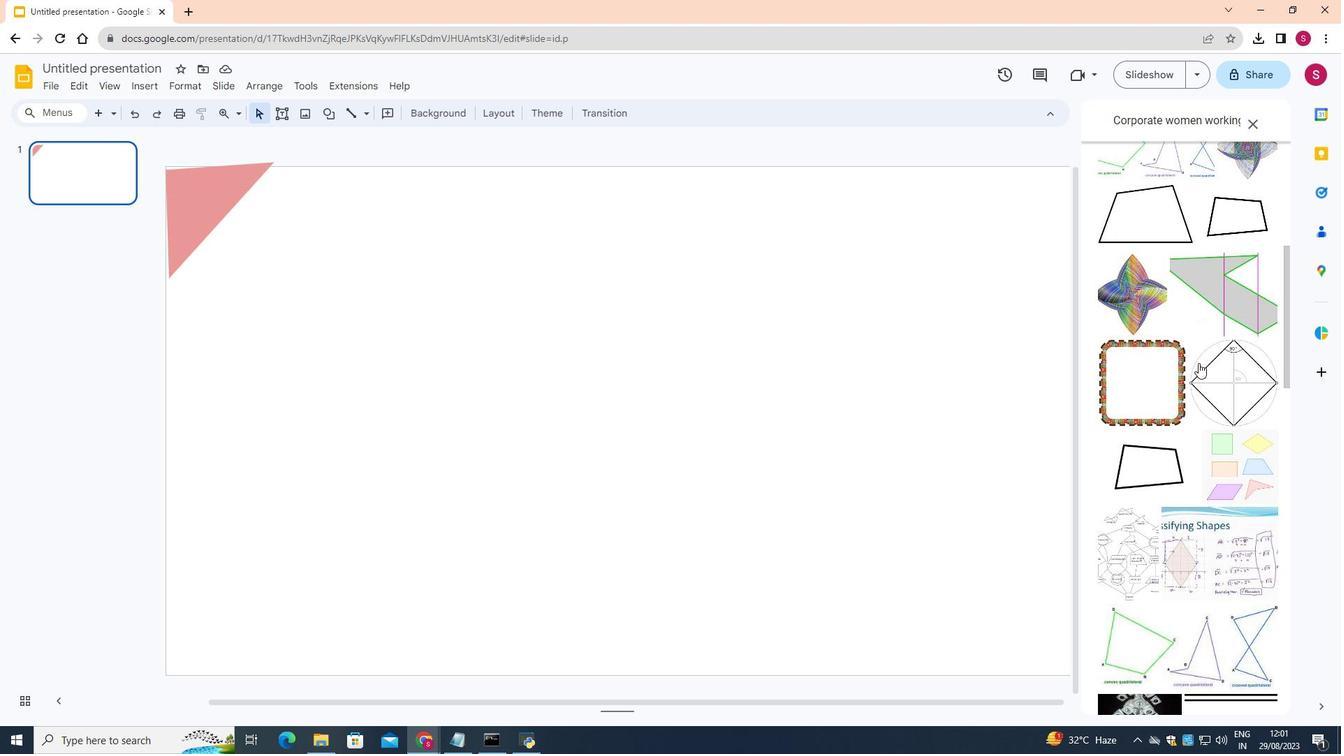 
Action: Mouse scrolled (1199, 362) with delta (0, 0)
Screenshot: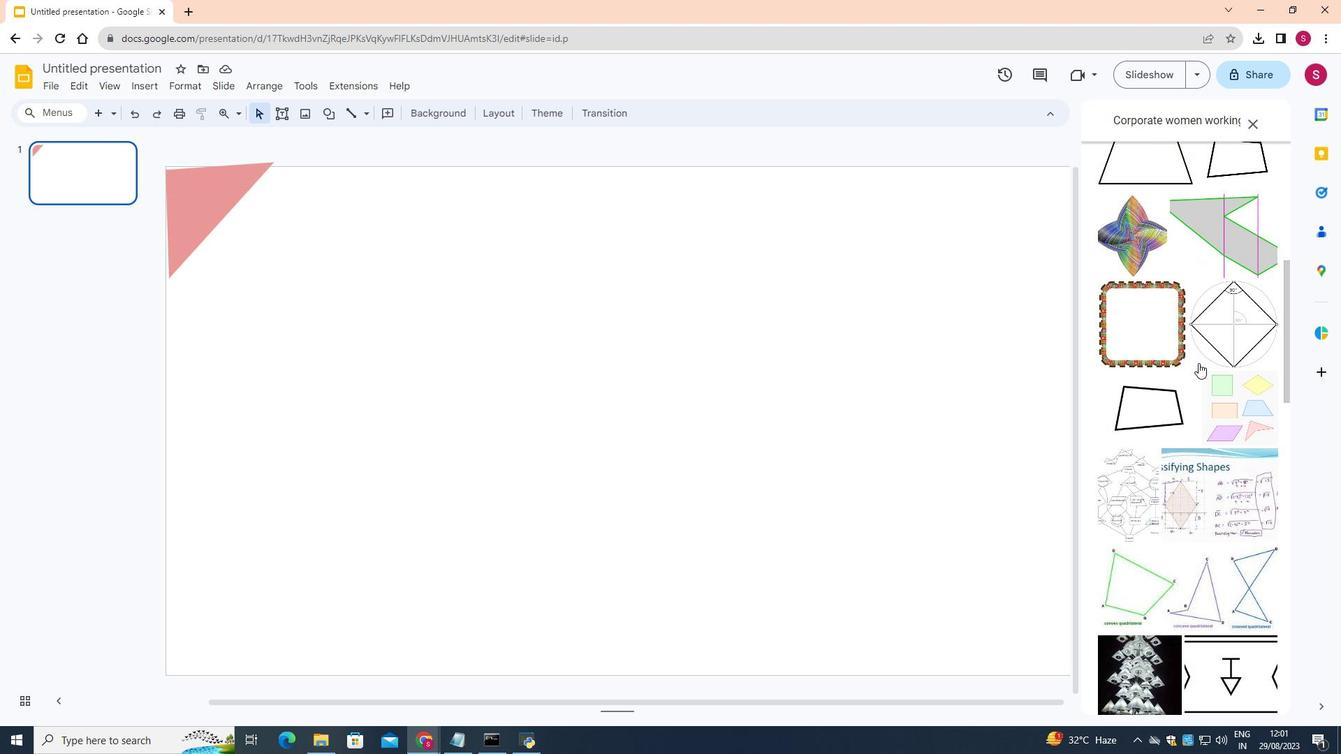 
Action: Mouse scrolled (1199, 362) with delta (0, 0)
Screenshot: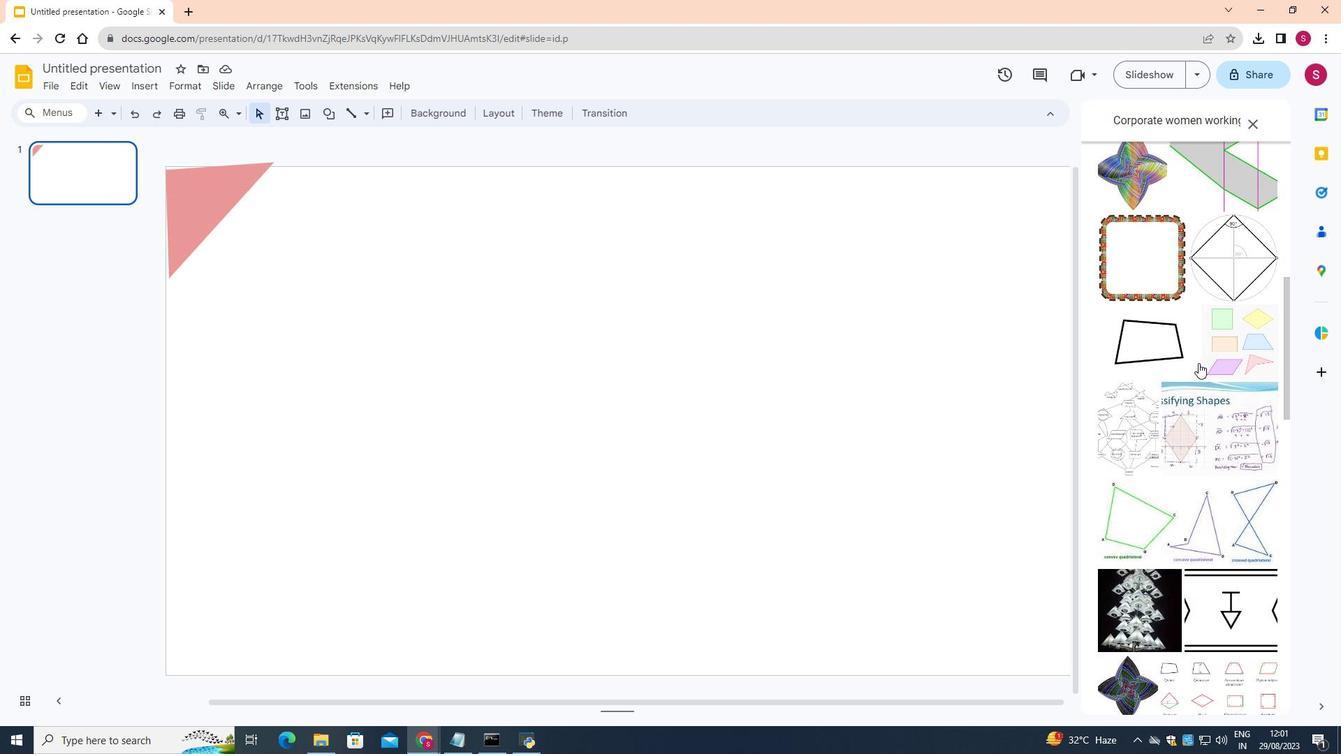 
Action: Mouse scrolled (1199, 362) with delta (0, 0)
Screenshot: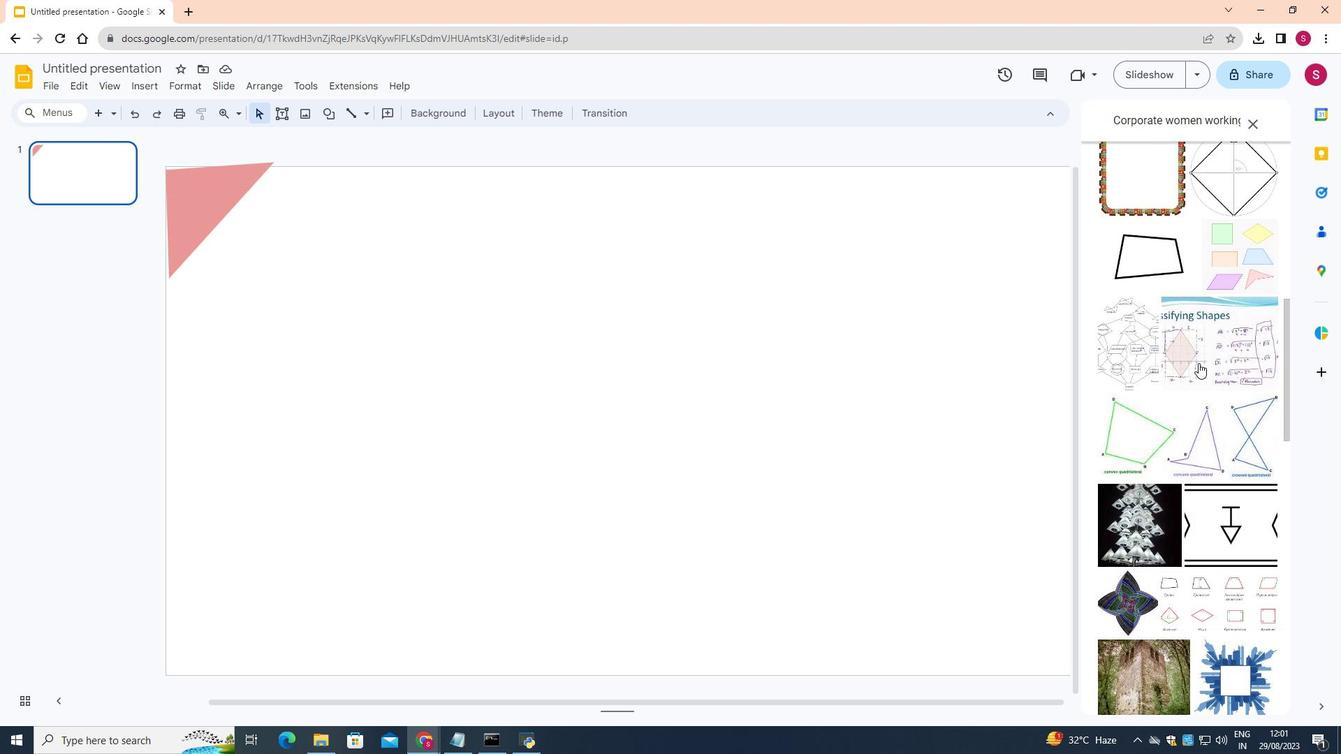 
Action: Mouse scrolled (1199, 362) with delta (0, 0)
Screenshot: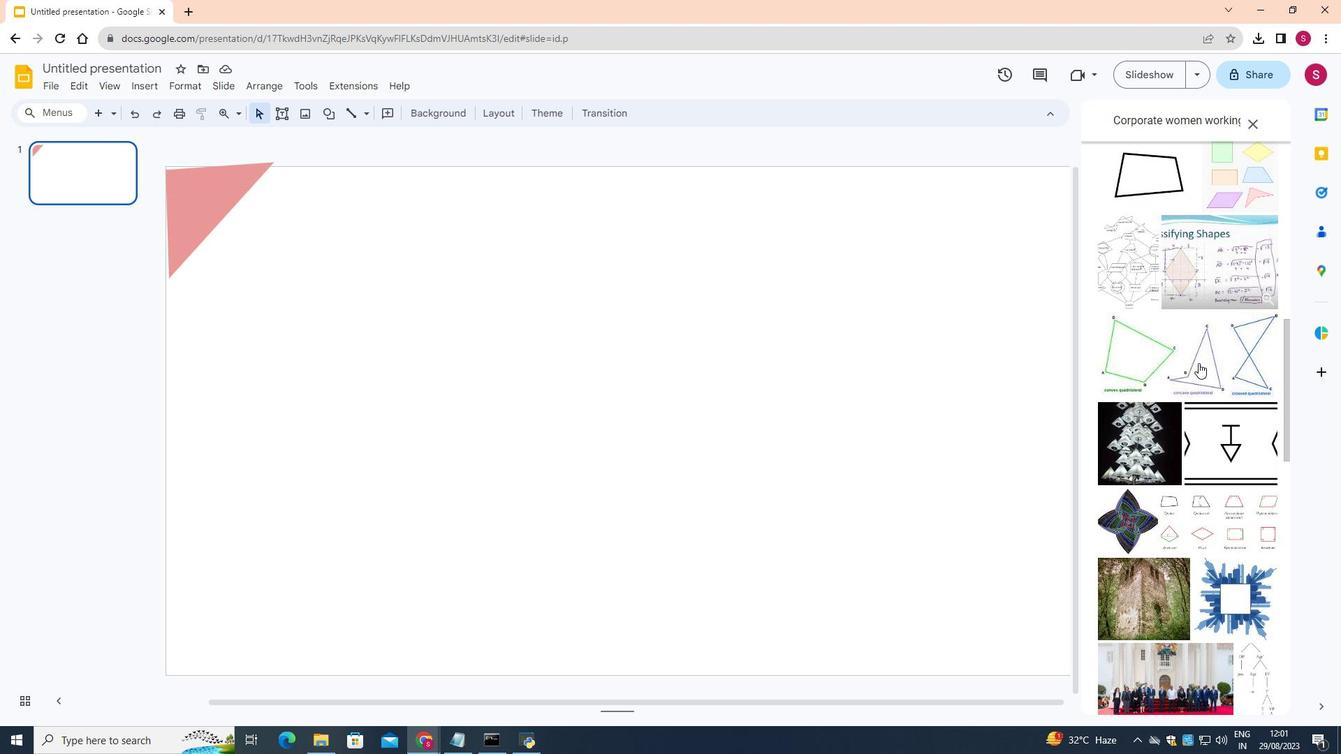 
Action: Mouse scrolled (1199, 362) with delta (0, 0)
Screenshot: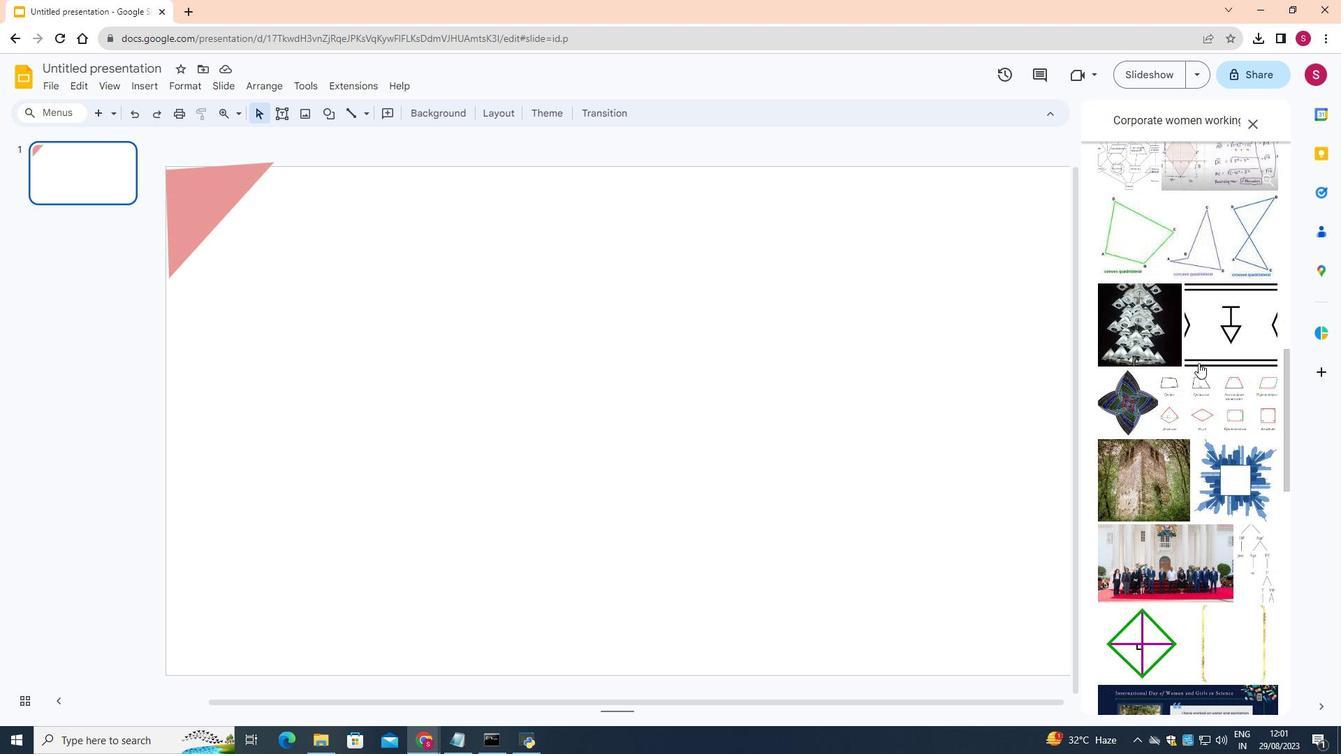 
Action: Mouse scrolled (1199, 362) with delta (0, 0)
Screenshot: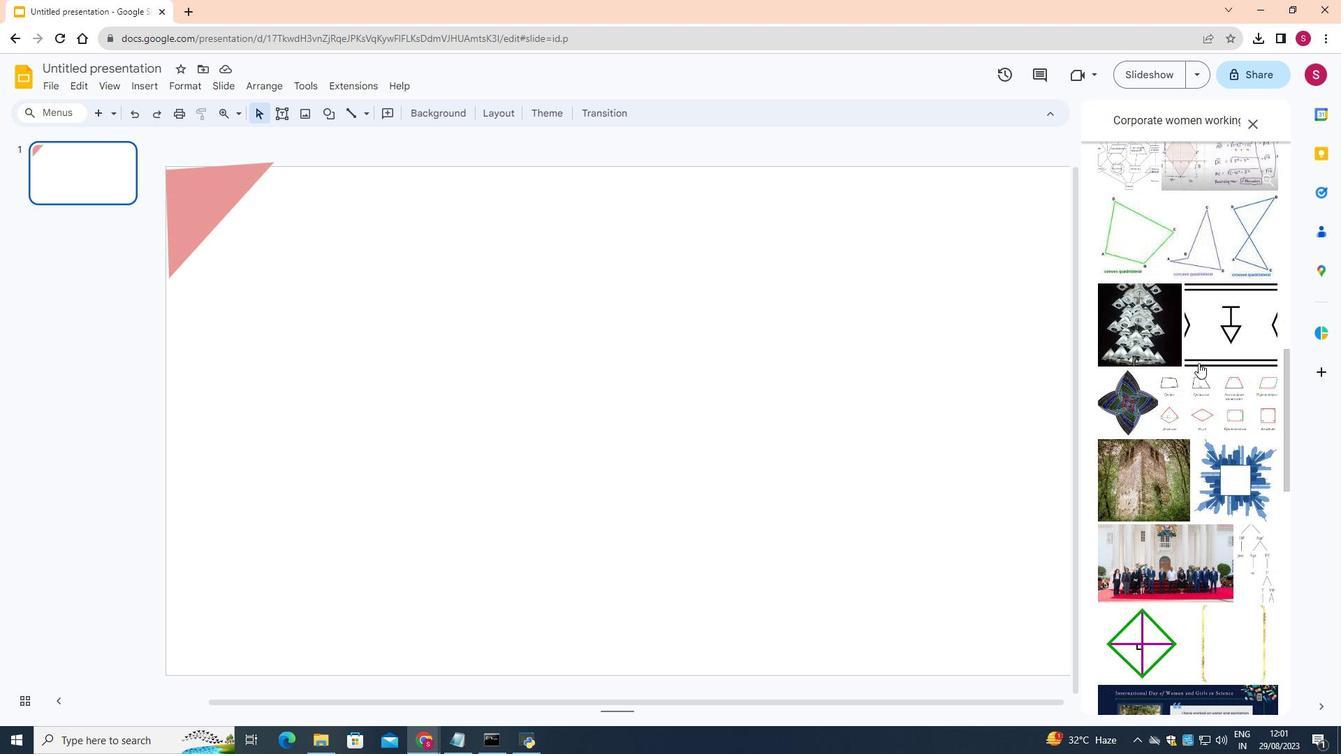 
Action: Mouse scrolled (1199, 362) with delta (0, 0)
Screenshot: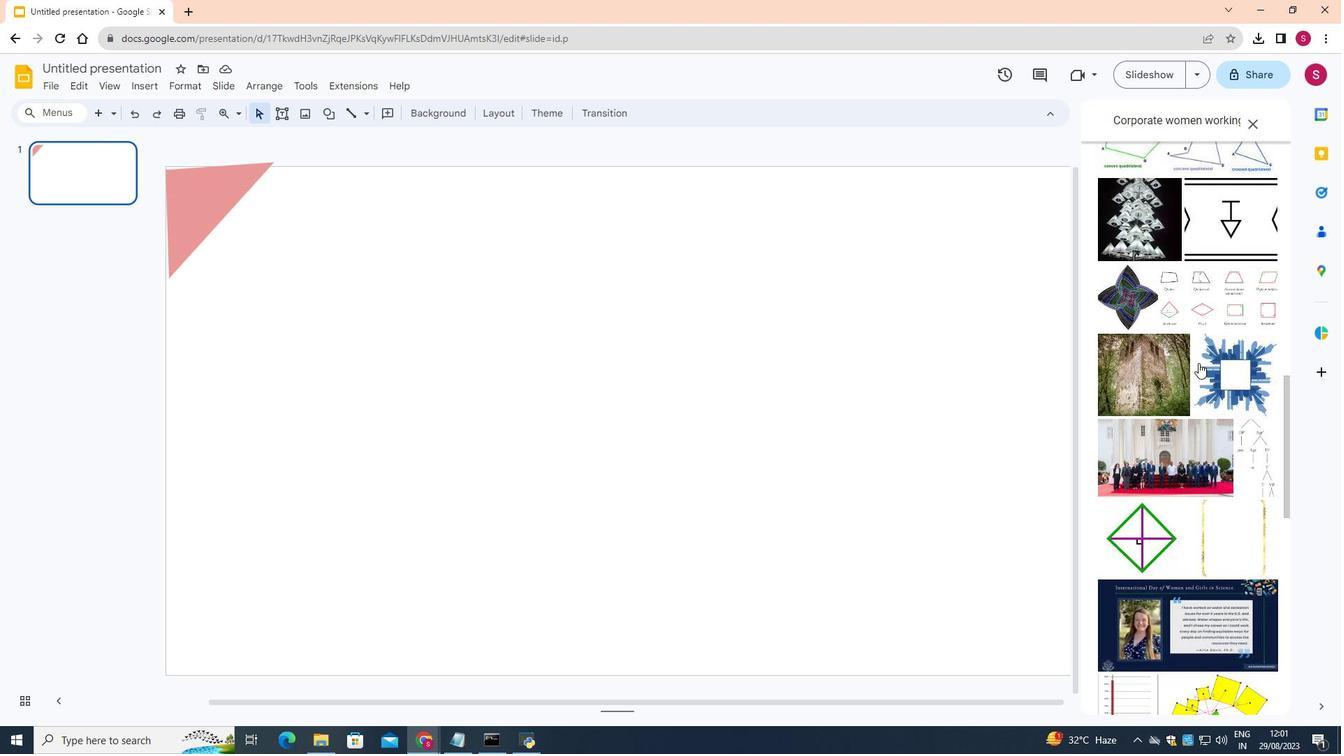 
Action: Mouse scrolled (1199, 362) with delta (0, 0)
Screenshot: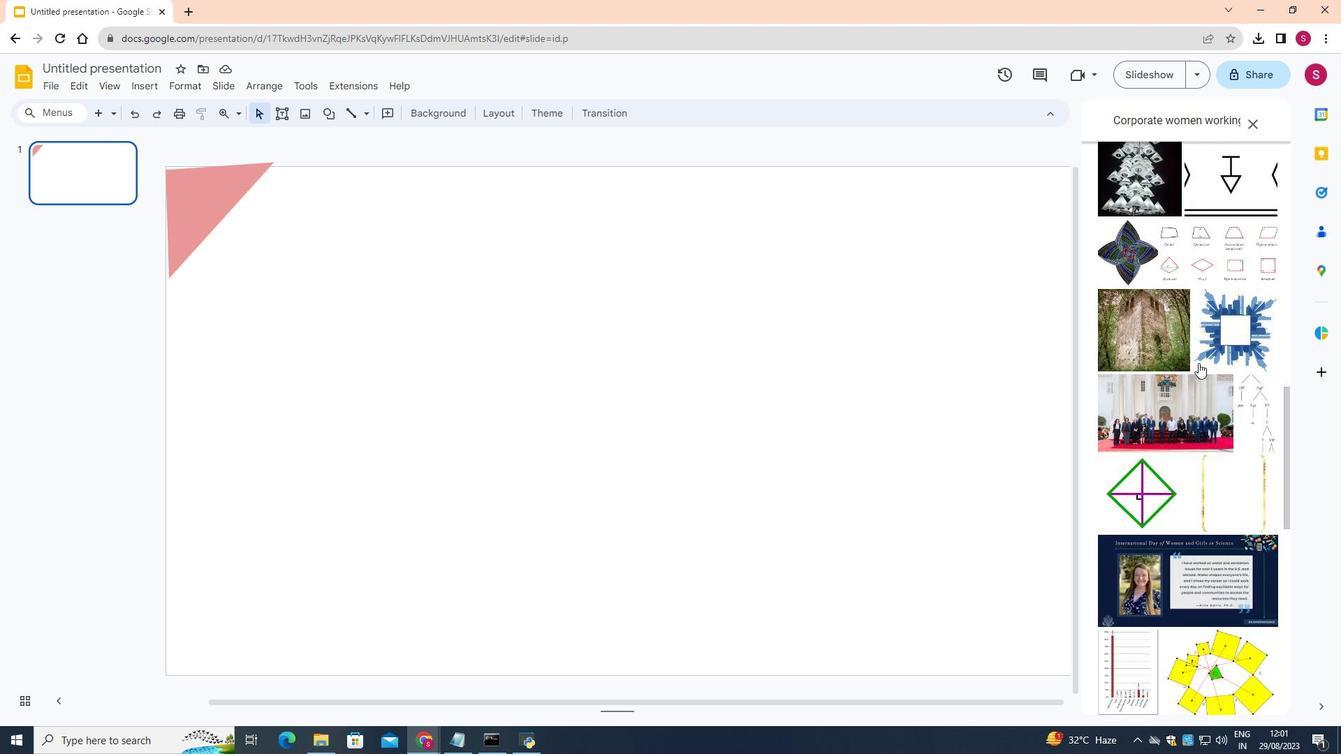 
Action: Mouse scrolled (1199, 362) with delta (0, 0)
Screenshot: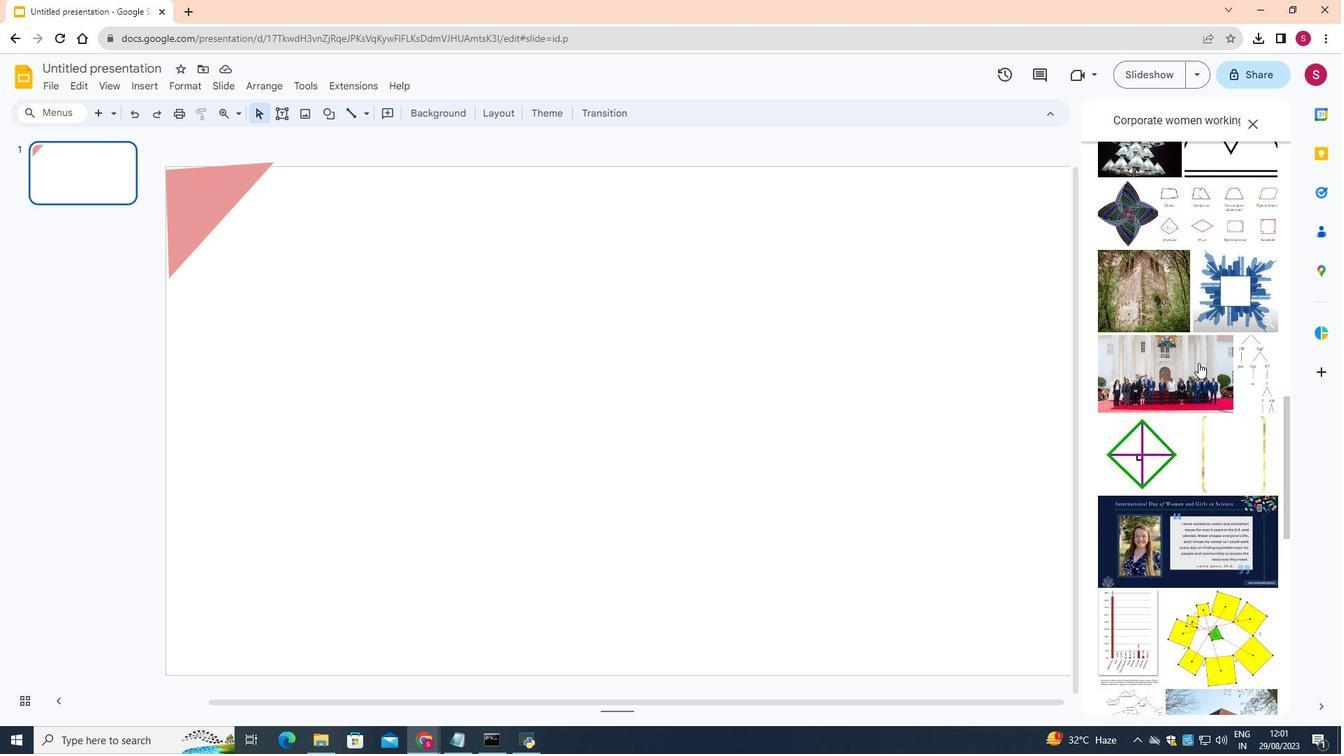 
Action: Mouse scrolled (1199, 362) with delta (0, 0)
Screenshot: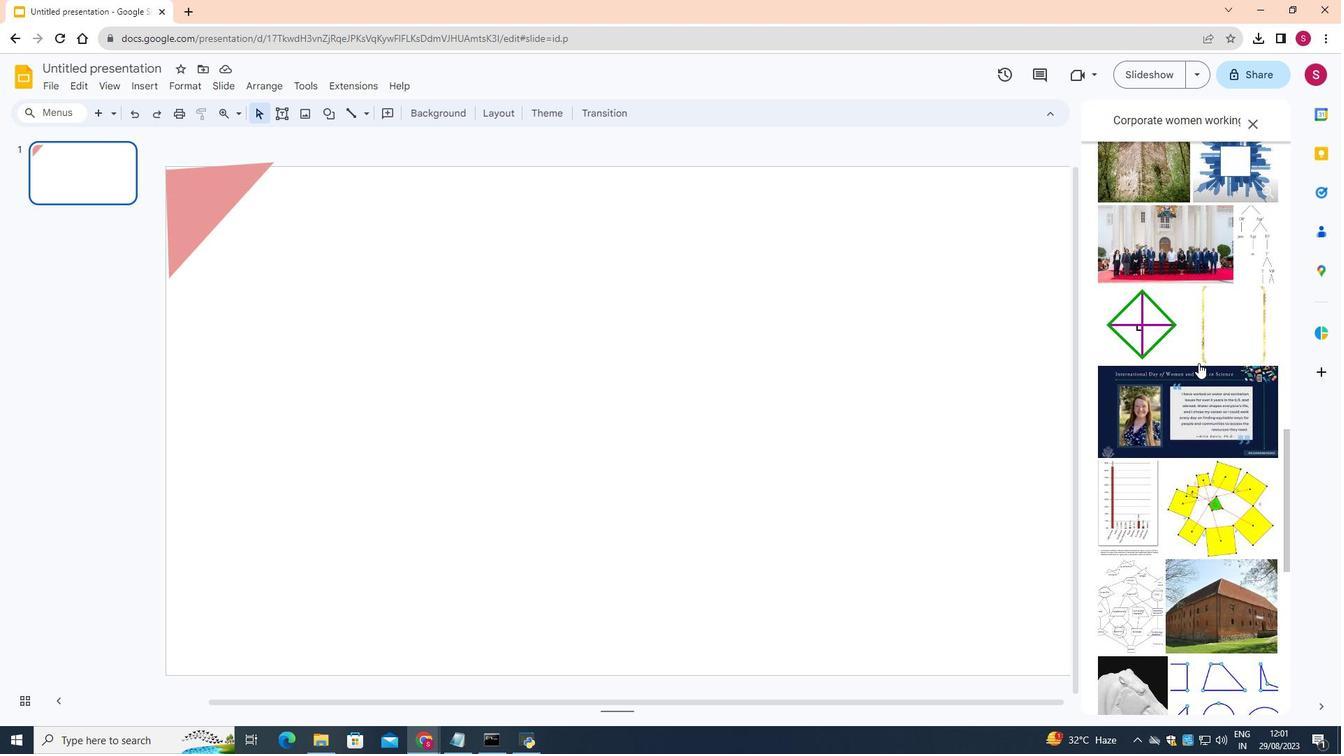
Action: Mouse scrolled (1199, 362) with delta (0, 0)
Screenshot: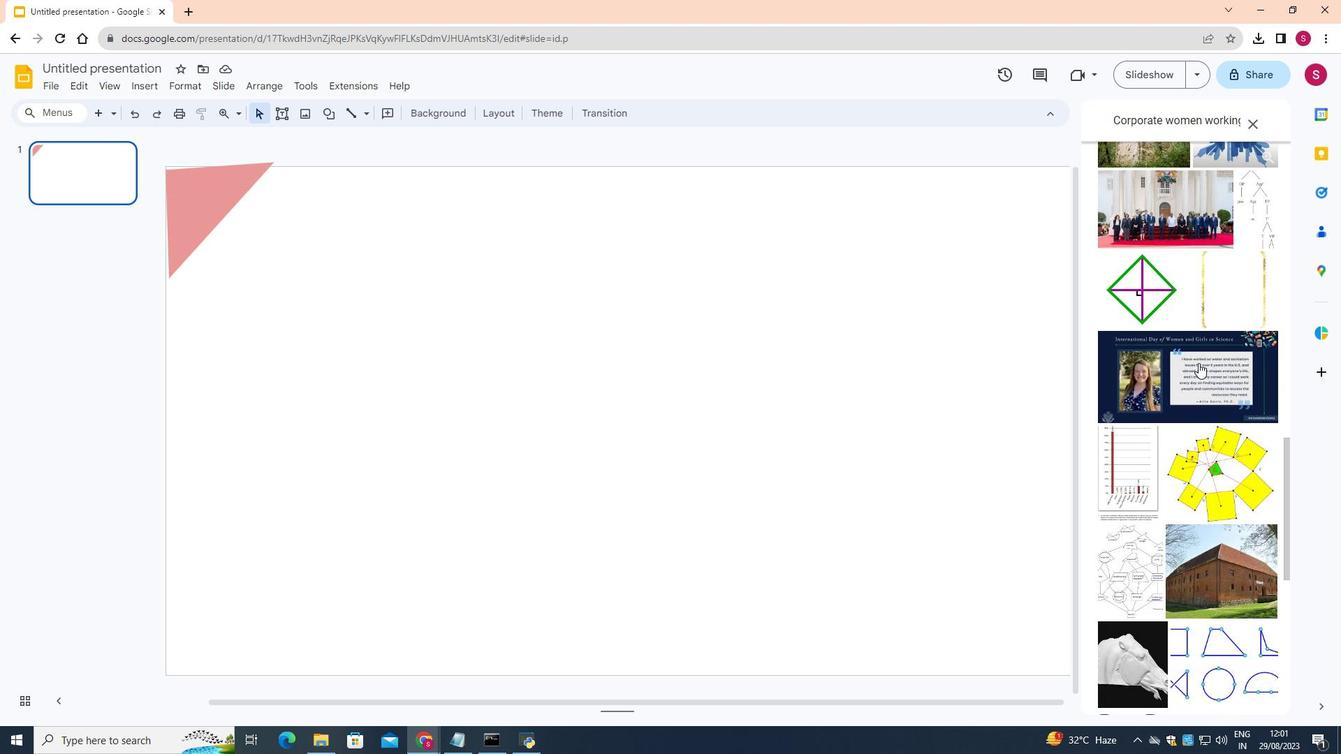 
Action: Mouse scrolled (1199, 362) with delta (0, 0)
Screenshot: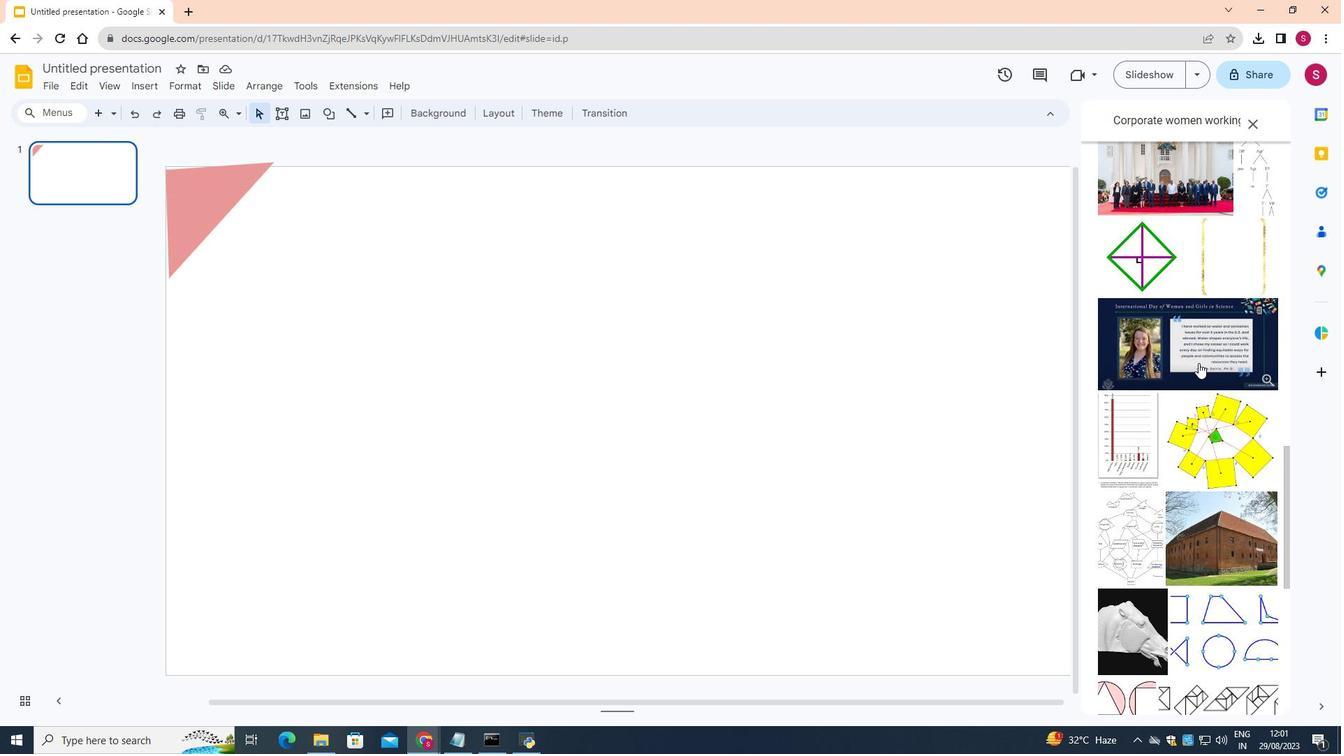 
Action: Mouse scrolled (1199, 362) with delta (0, 0)
Screenshot: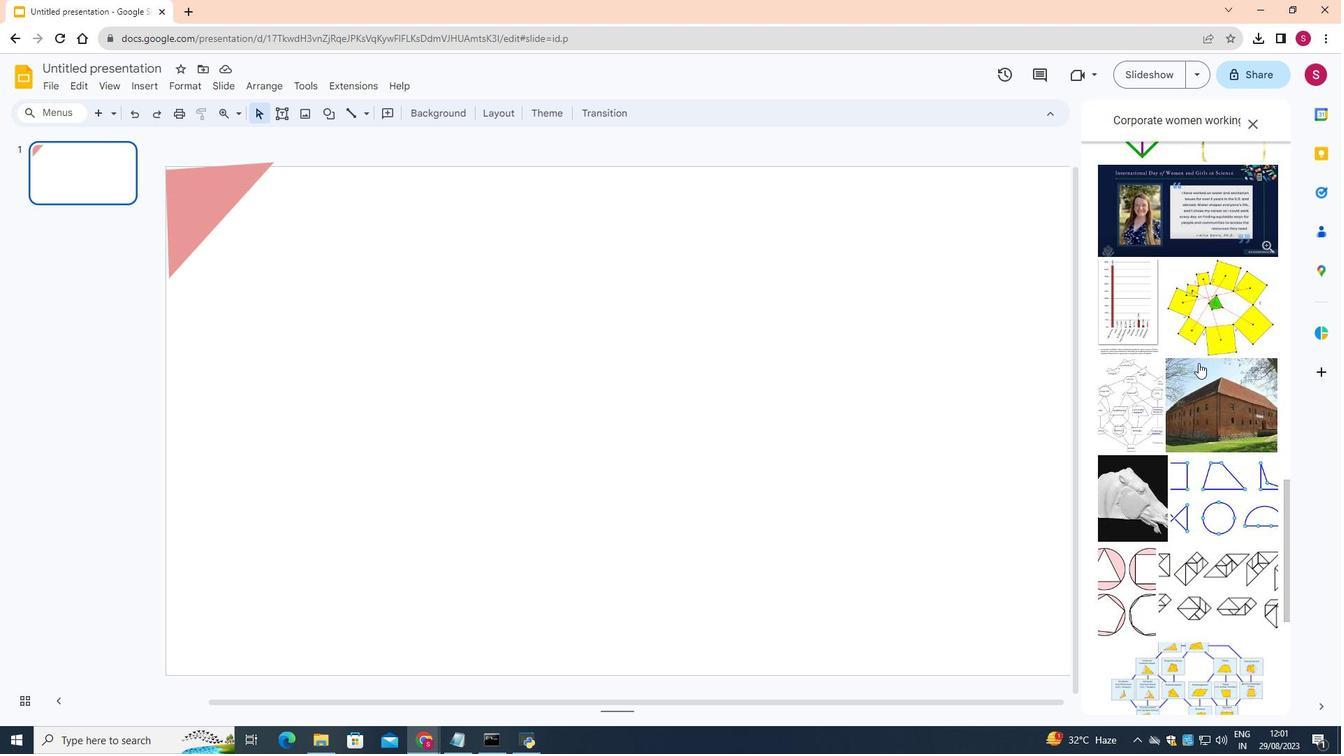 
Action: Mouse scrolled (1199, 362) with delta (0, 0)
Screenshot: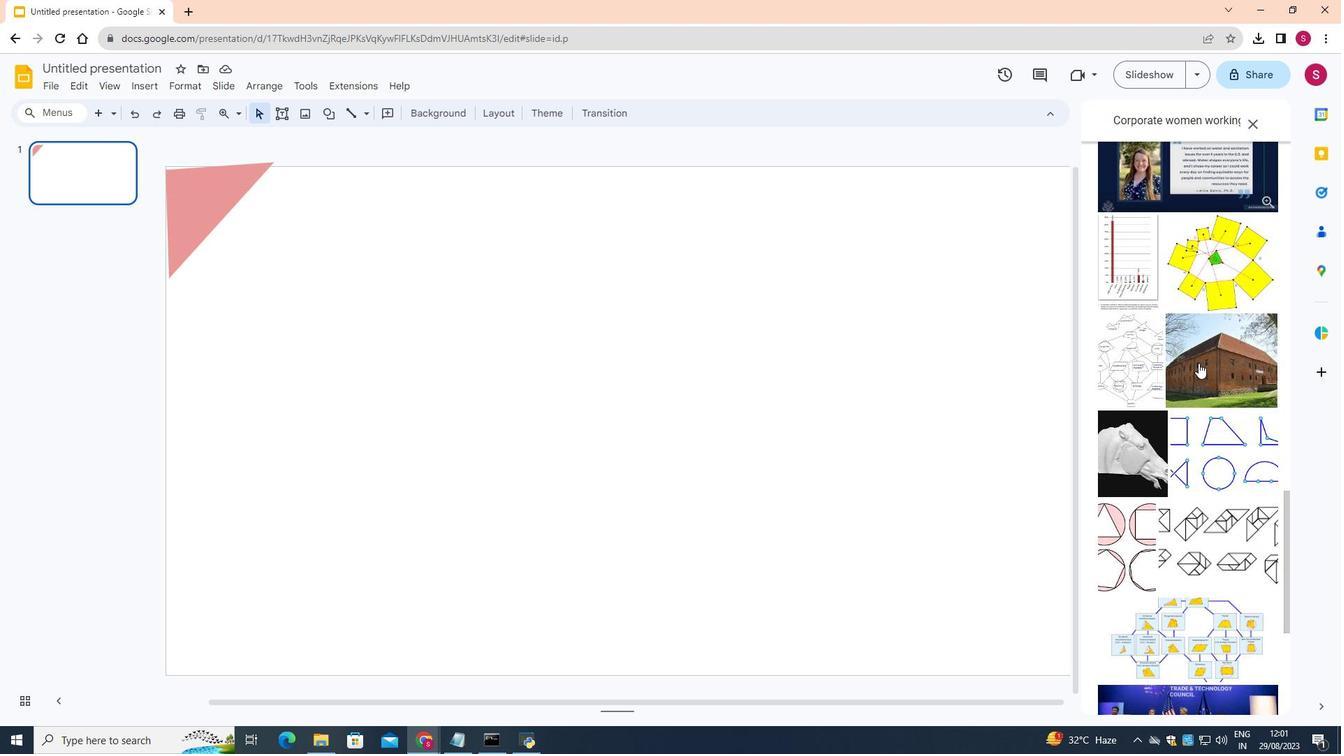 
Action: Mouse scrolled (1199, 362) with delta (0, 0)
Screenshot: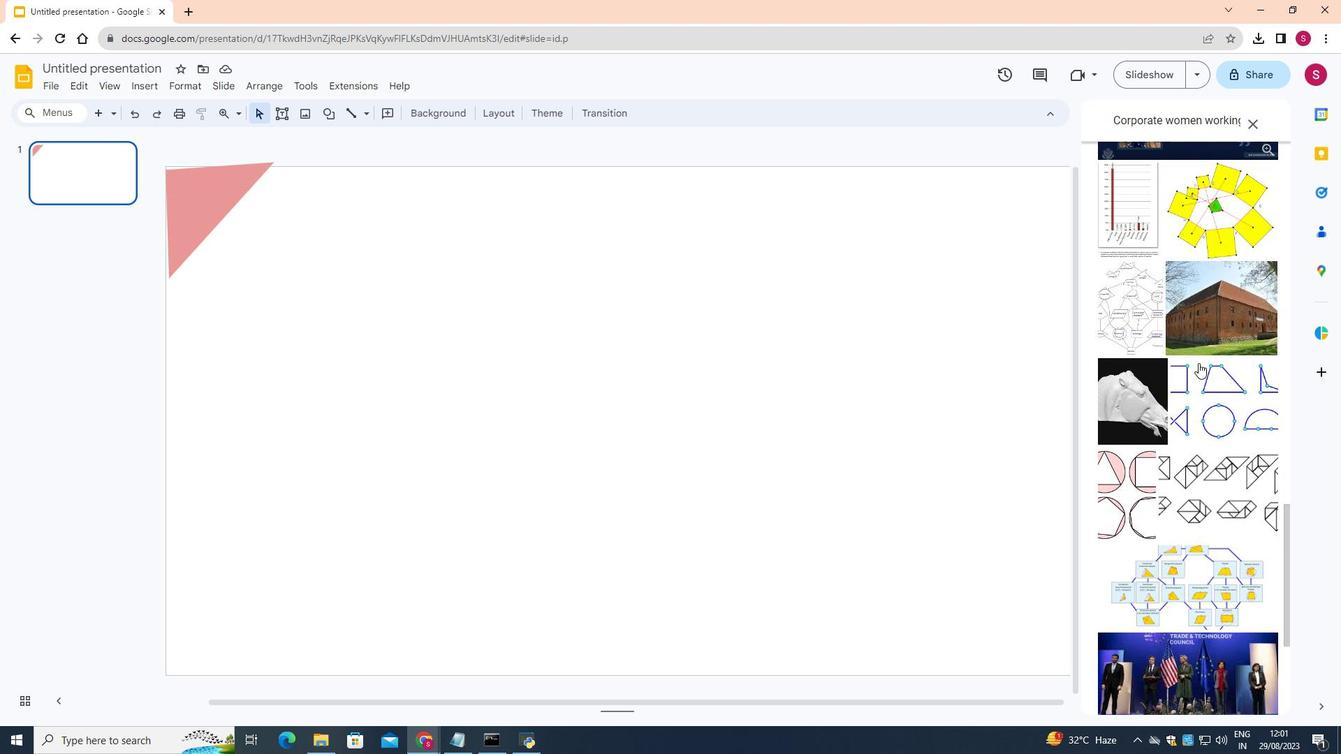 
Action: Mouse scrolled (1199, 362) with delta (0, 0)
Screenshot: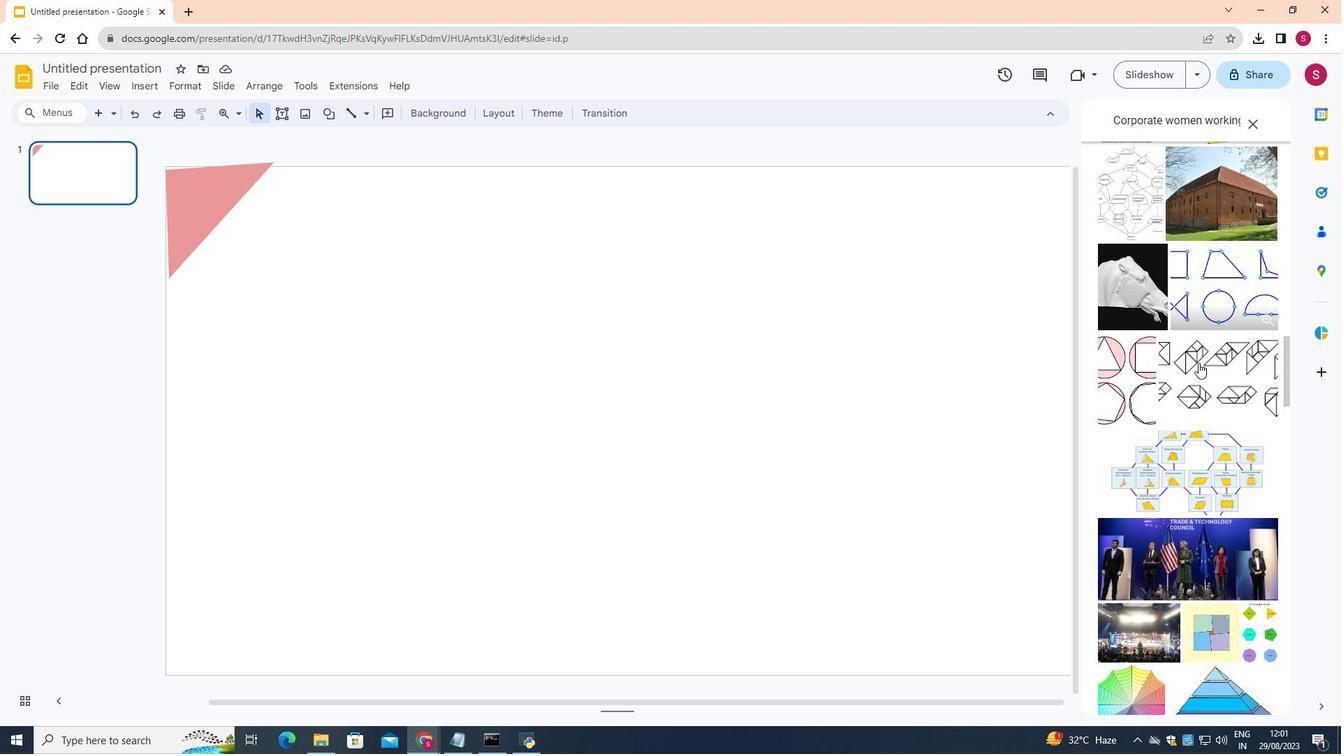
Action: Mouse scrolled (1199, 362) with delta (0, 0)
Screenshot: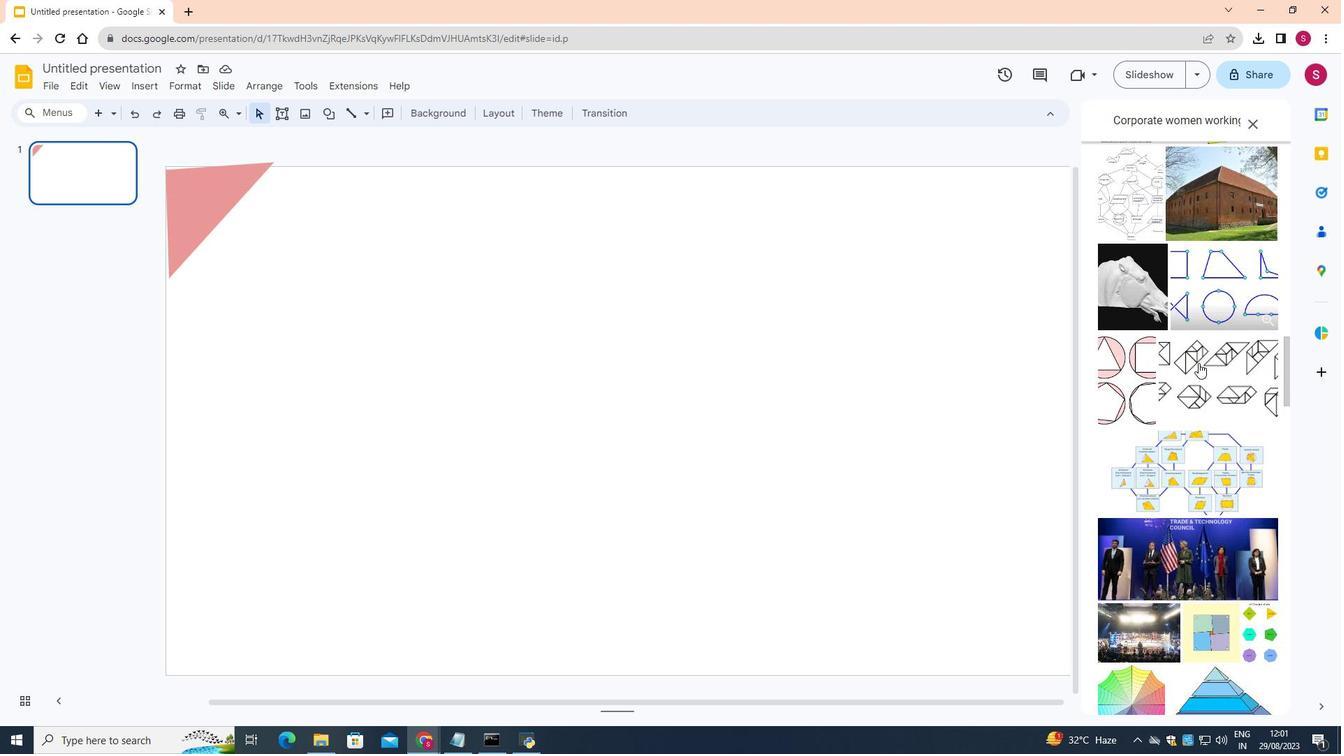 
Action: Mouse scrolled (1199, 362) with delta (0, 0)
Screenshot: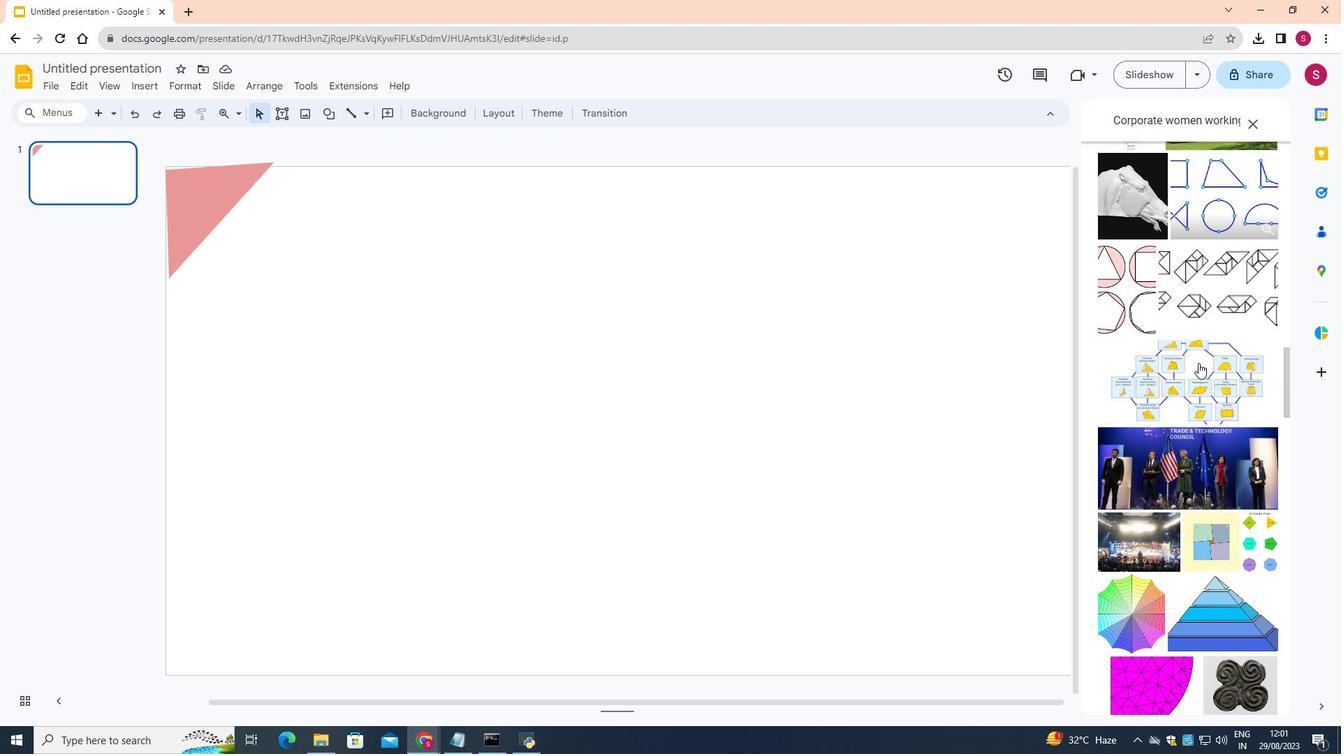 
Action: Mouse scrolled (1199, 362) with delta (0, 0)
Screenshot: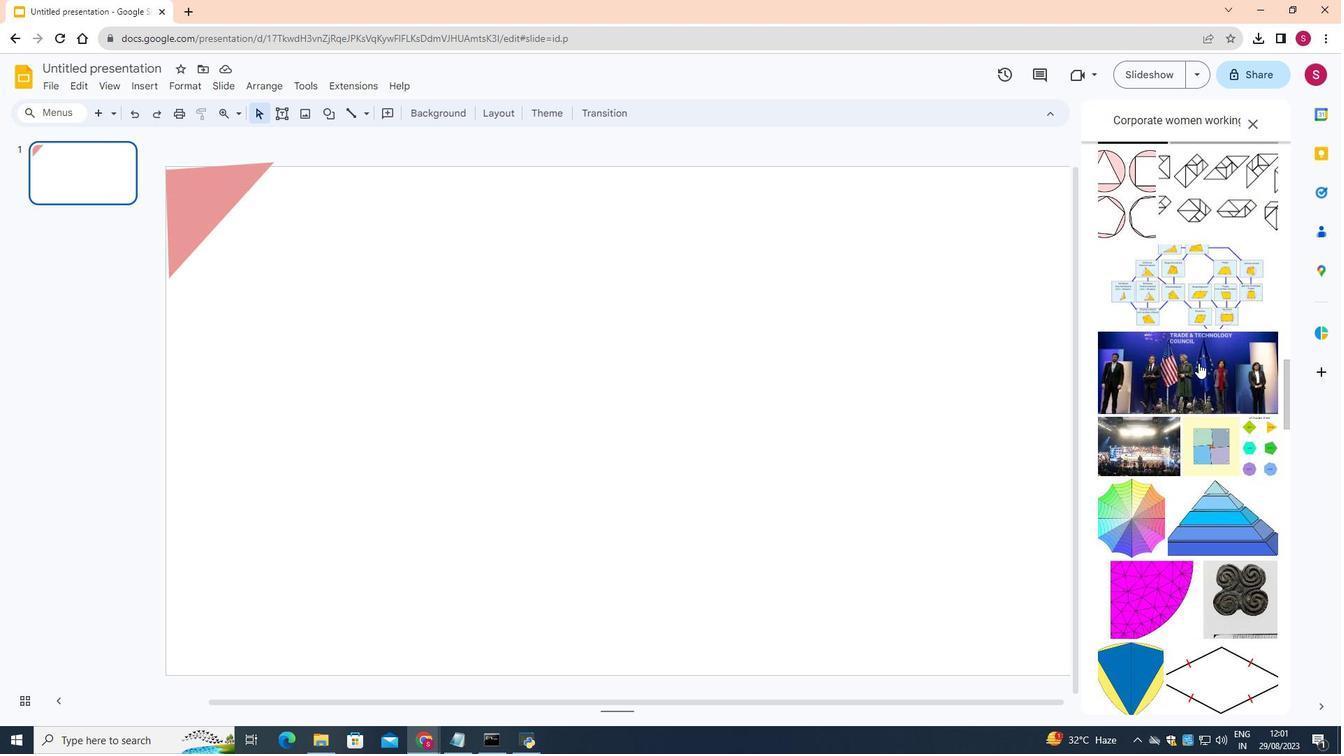 
Action: Mouse scrolled (1199, 362) with delta (0, 0)
Screenshot: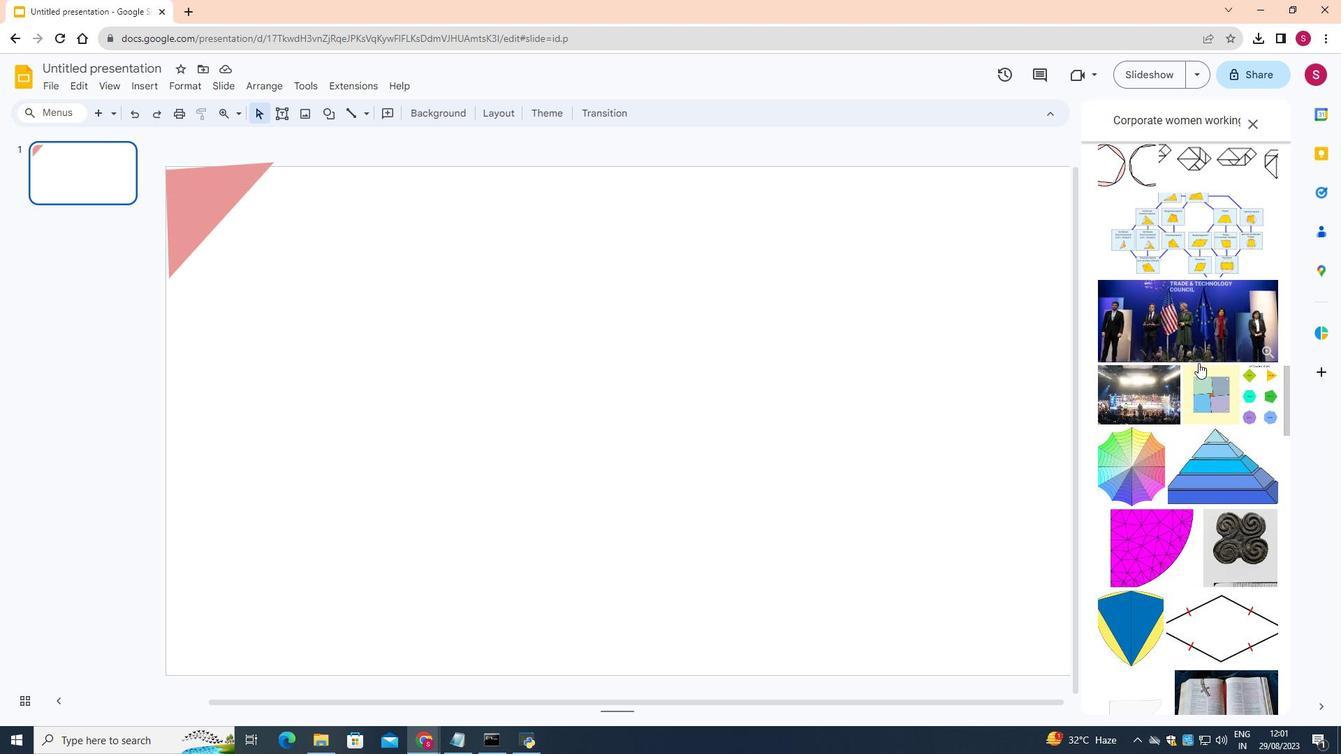
Action: Mouse scrolled (1199, 362) with delta (0, 0)
Screenshot: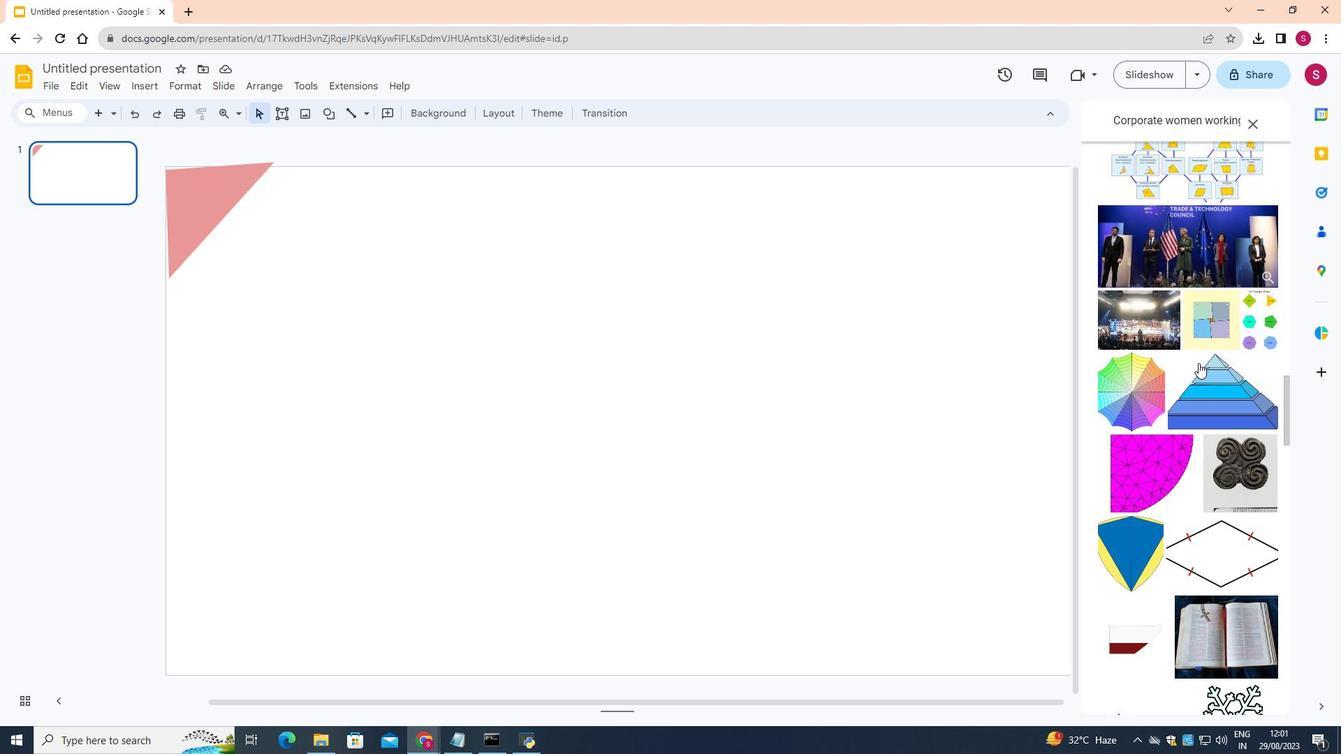 
Action: Mouse scrolled (1199, 362) with delta (0, 0)
Screenshot: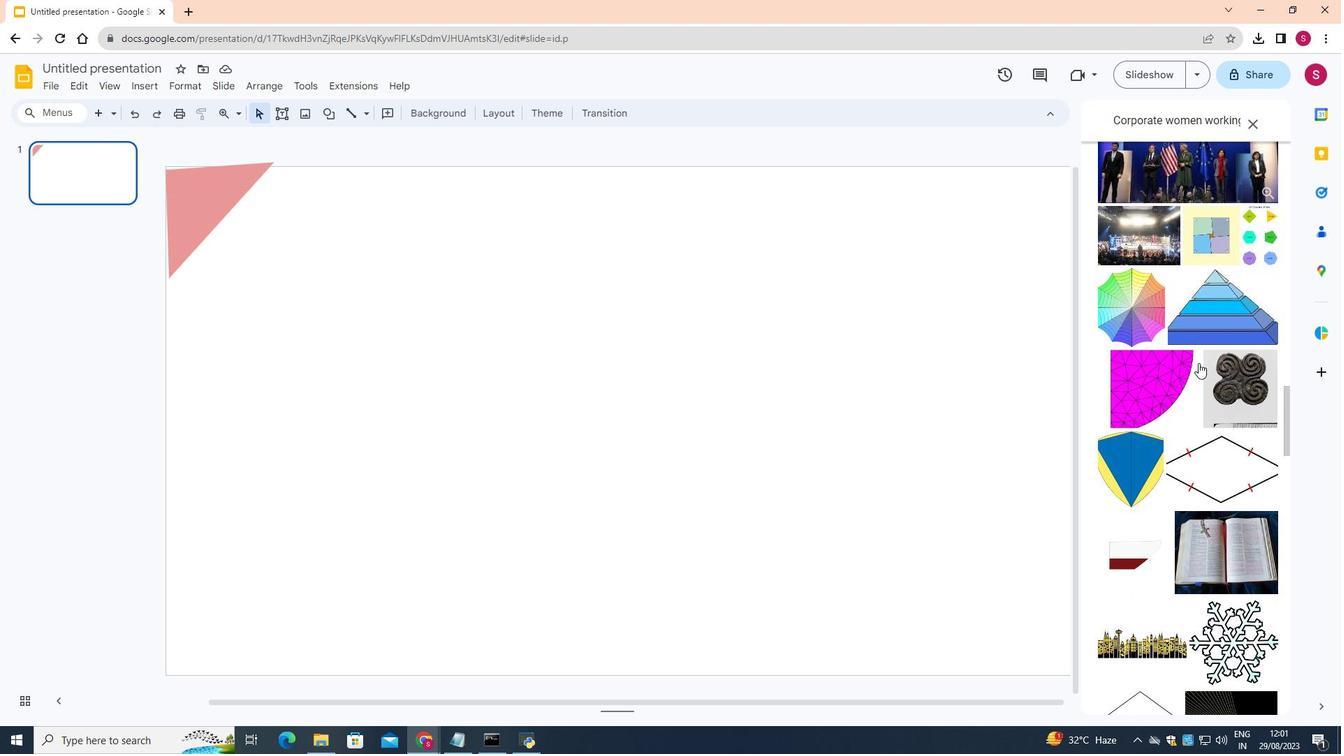 
Action: Mouse scrolled (1199, 362) with delta (0, 0)
Screenshot: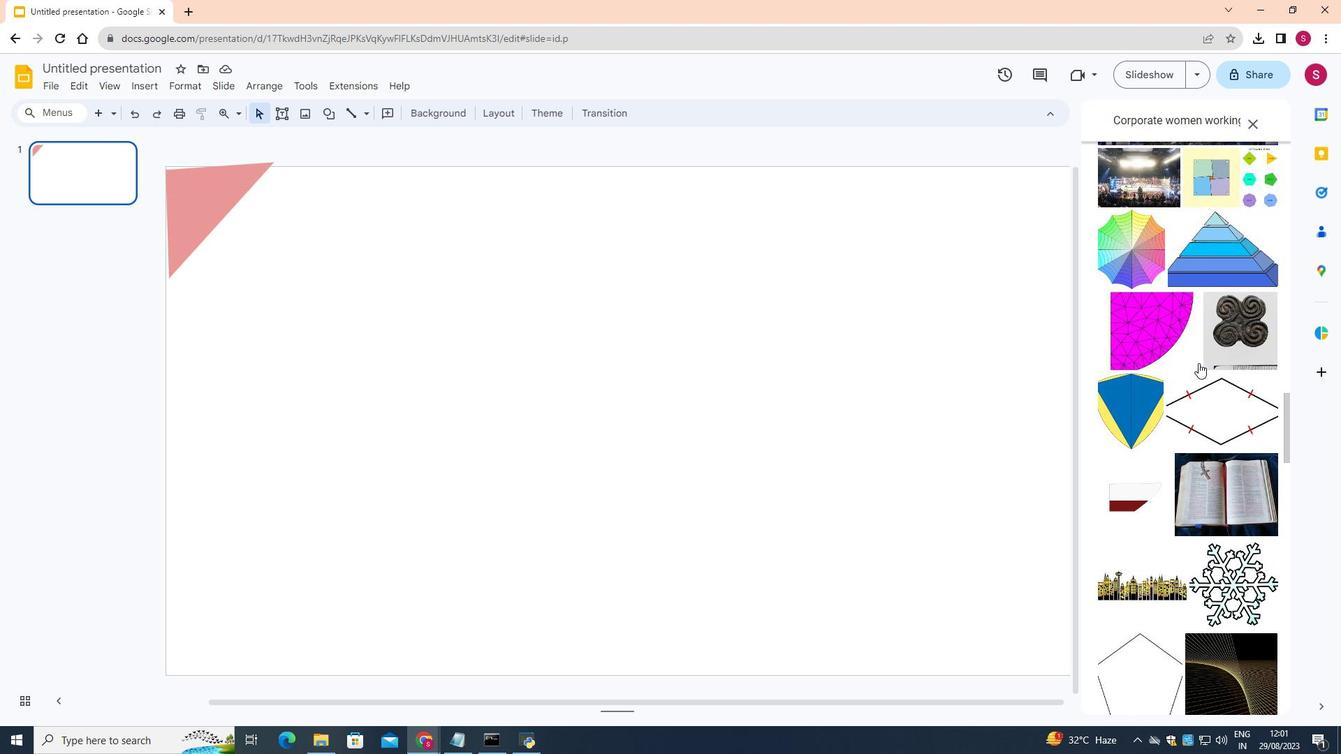 
Action: Mouse scrolled (1199, 362) with delta (0, 0)
Screenshot: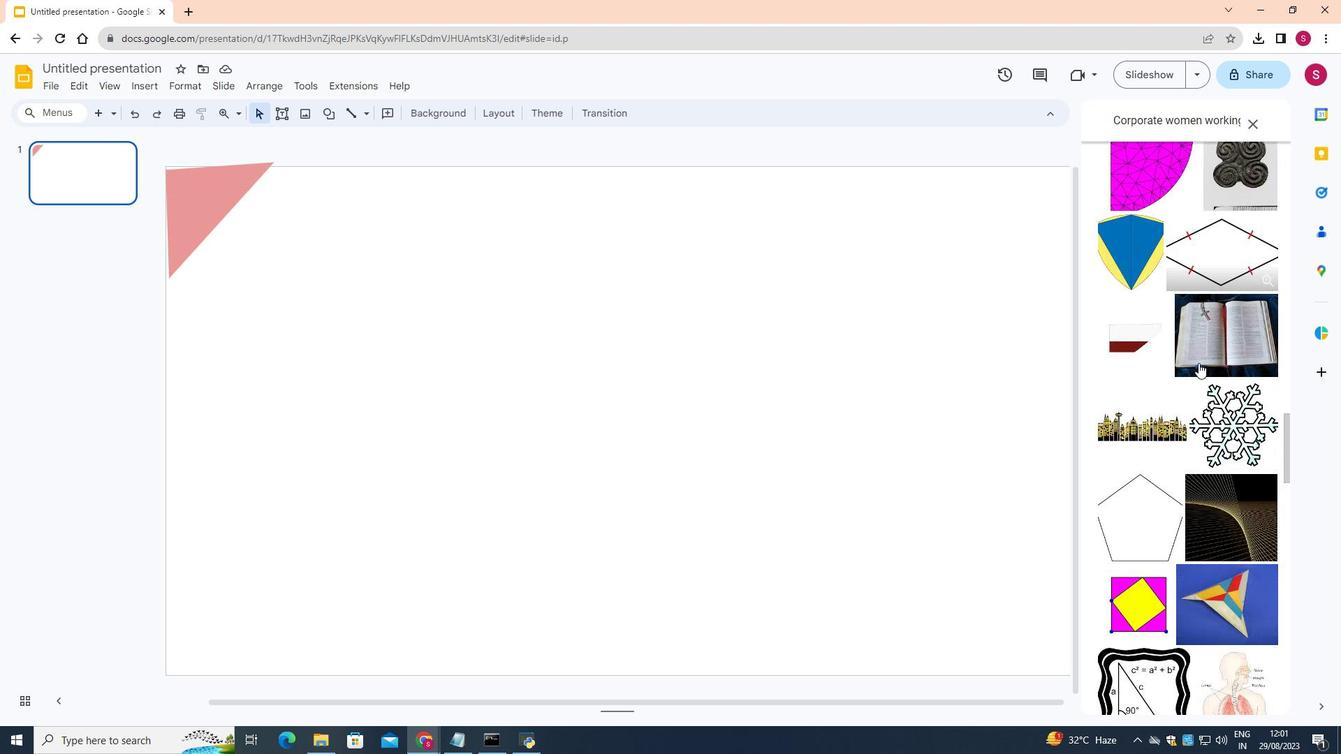 
Action: Mouse scrolled (1199, 362) with delta (0, 0)
Screenshot: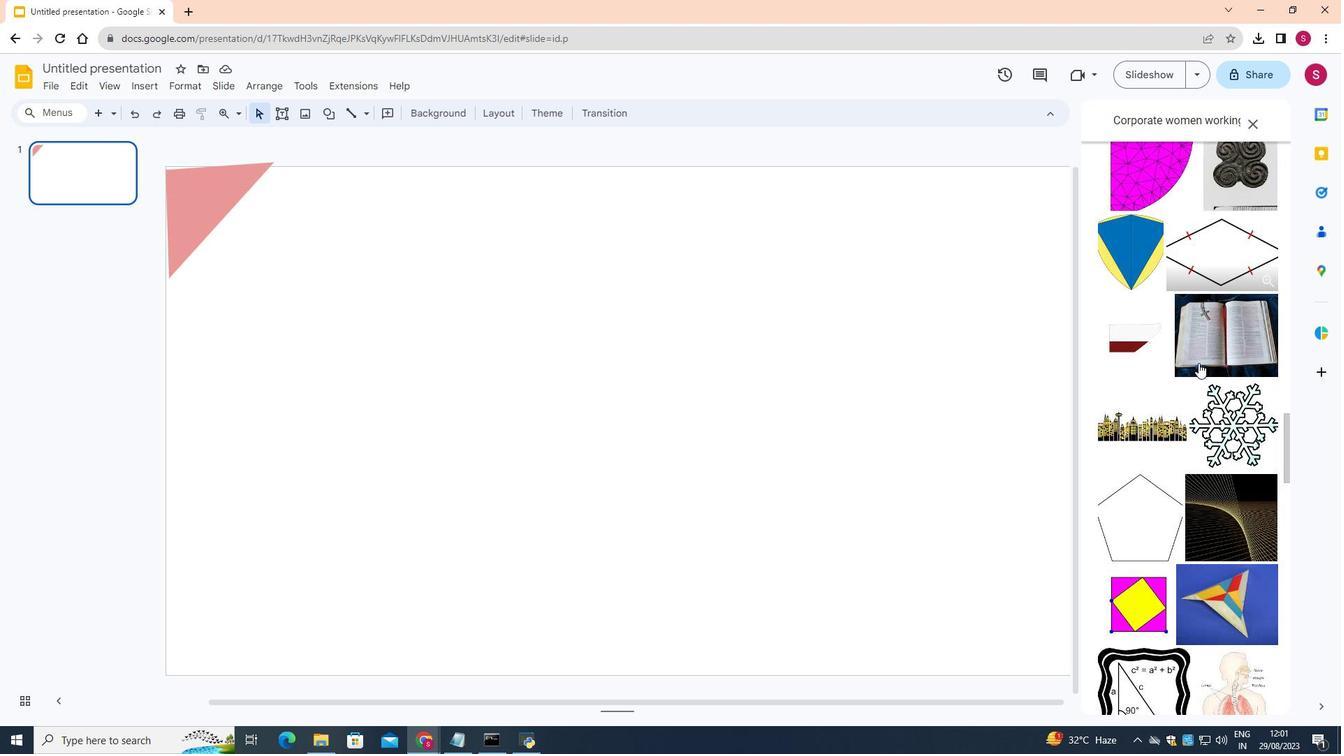 
Action: Mouse scrolled (1199, 362) with delta (0, 0)
Screenshot: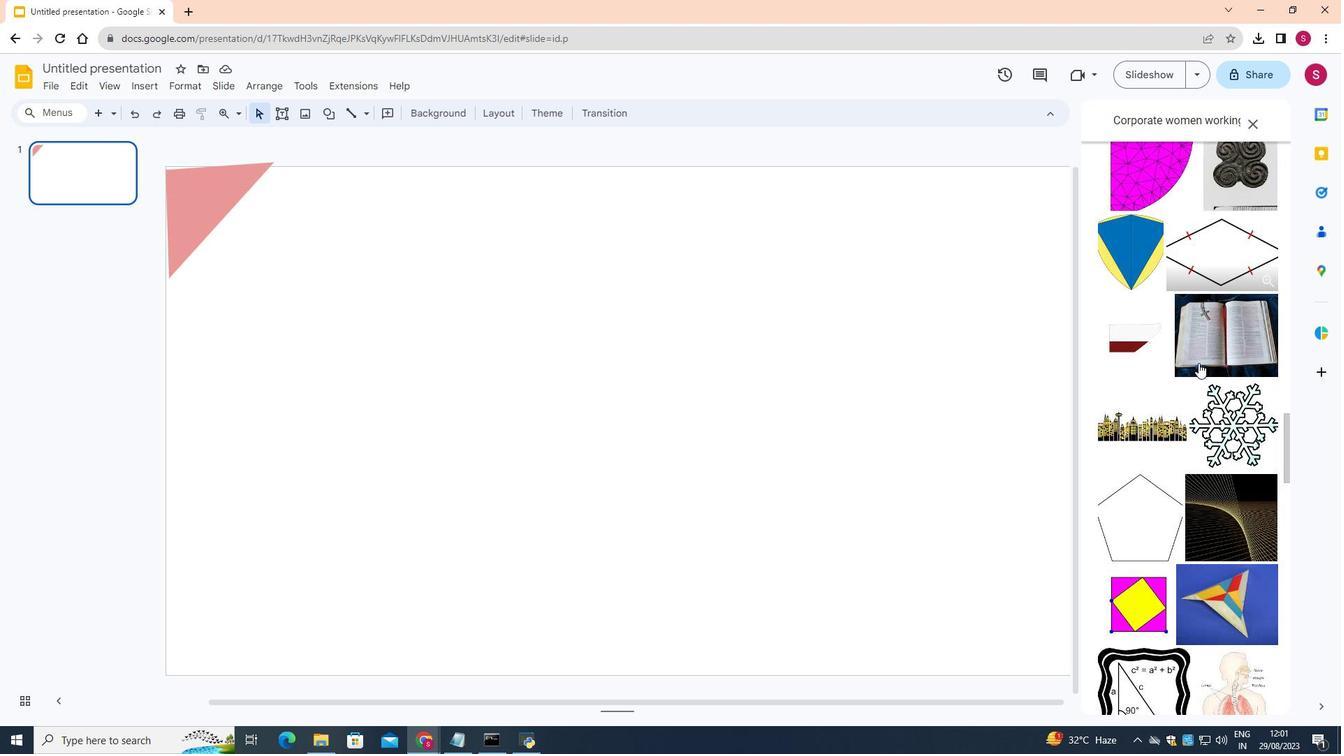 
Action: Mouse scrolled (1199, 362) with delta (0, 0)
Screenshot: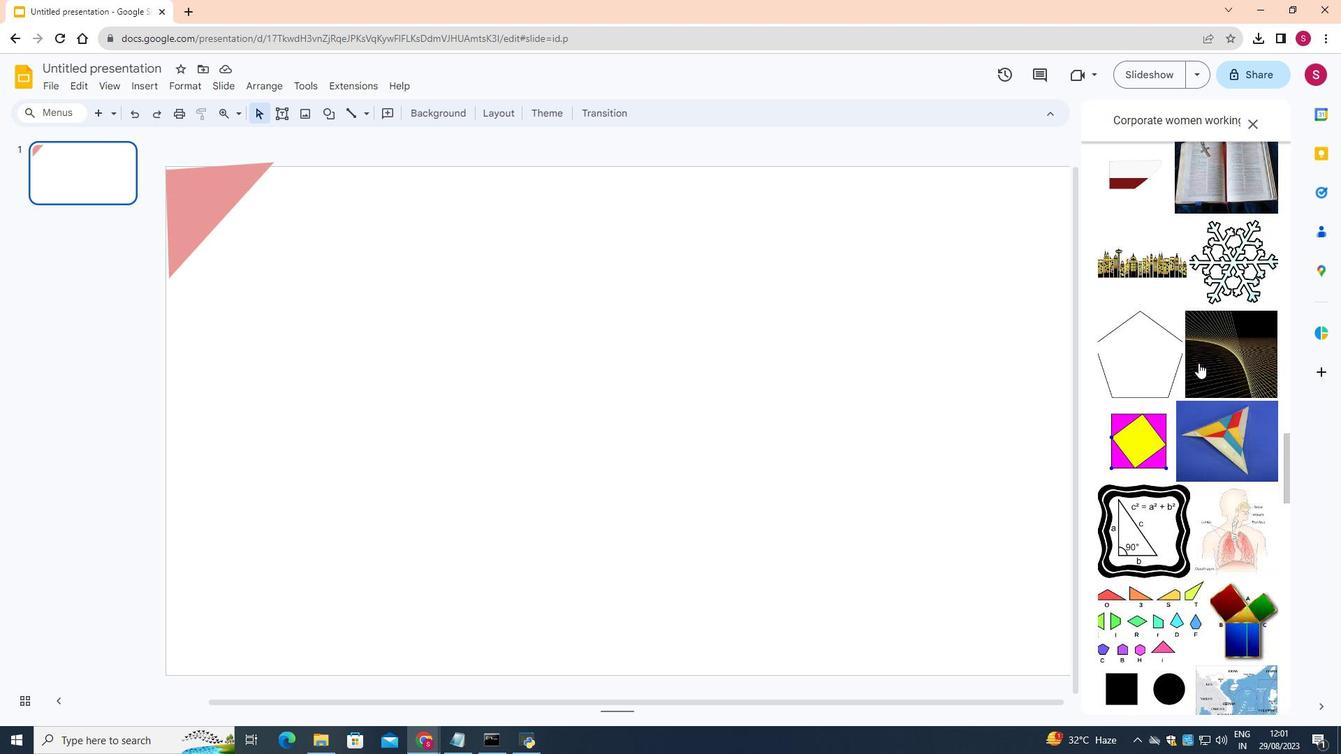 
Action: Mouse scrolled (1199, 362) with delta (0, 0)
Screenshot: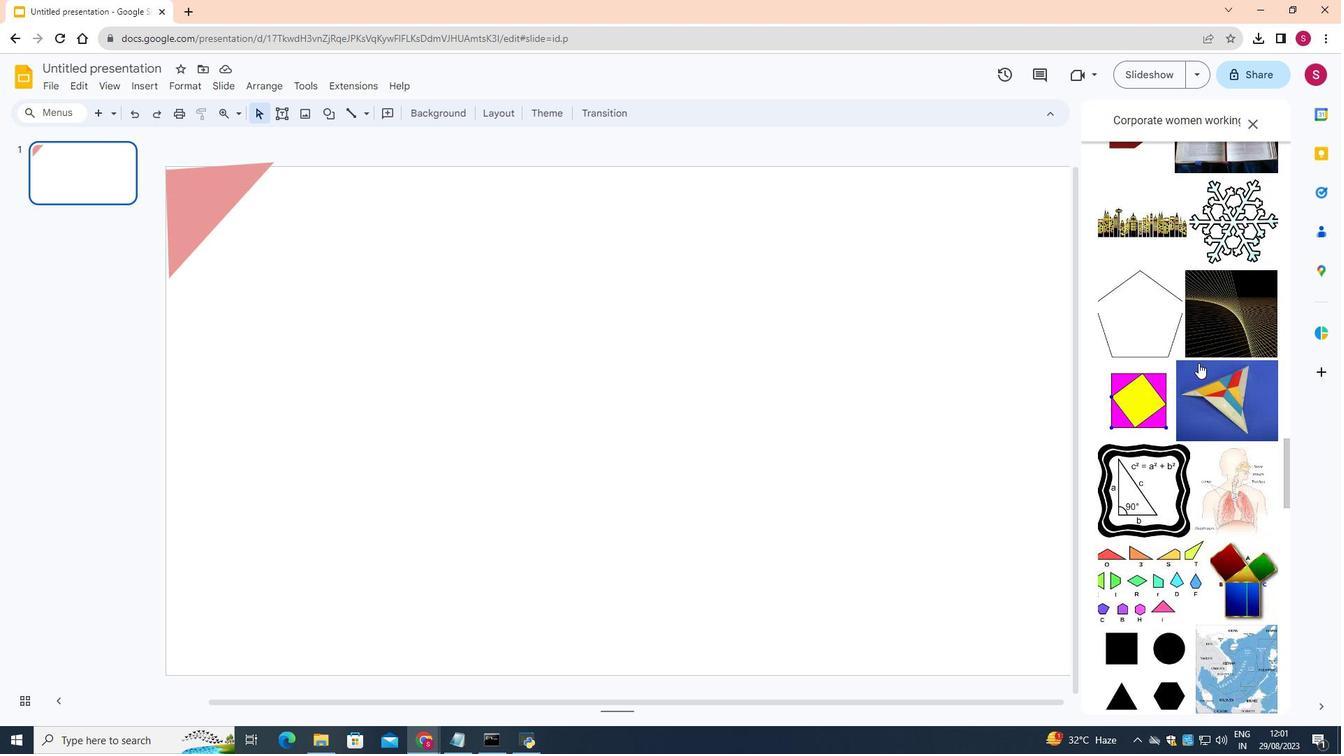 
Action: Mouse scrolled (1199, 362) with delta (0, 0)
Screenshot: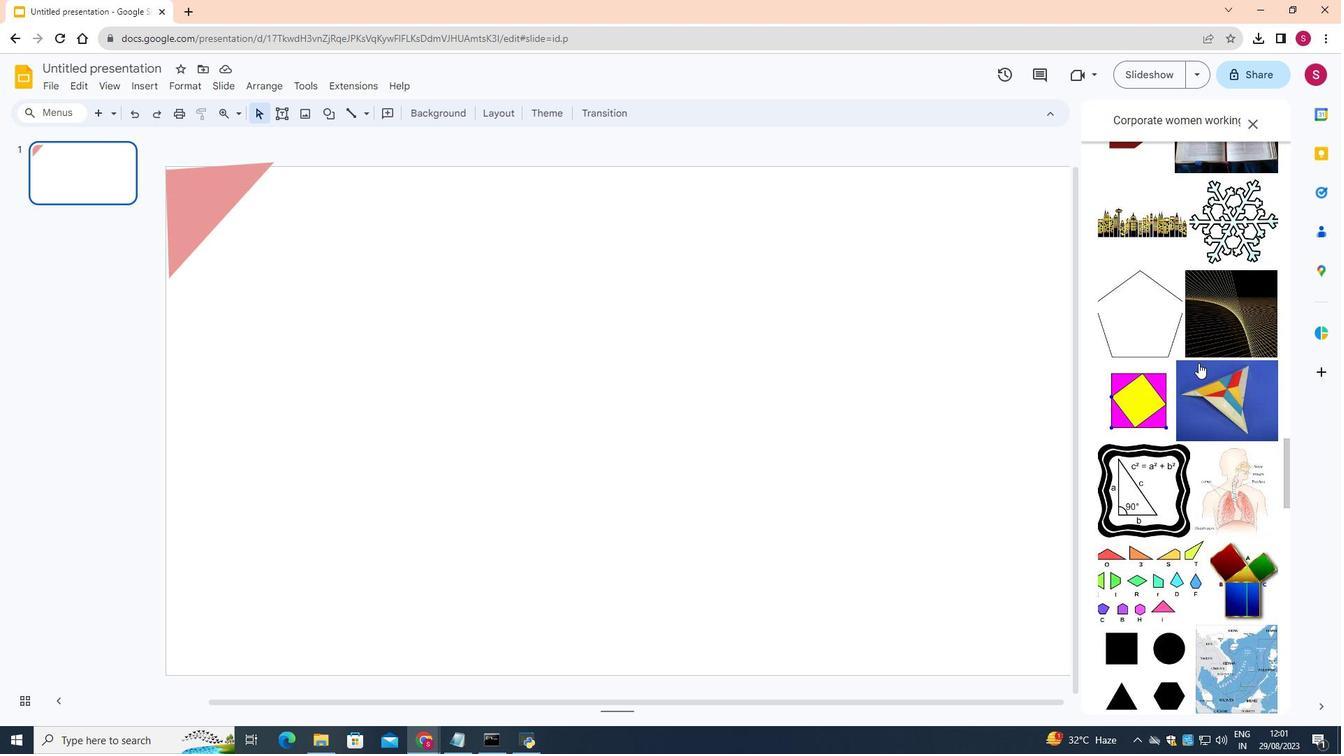 
Action: Mouse scrolled (1199, 362) with delta (0, 0)
Screenshot: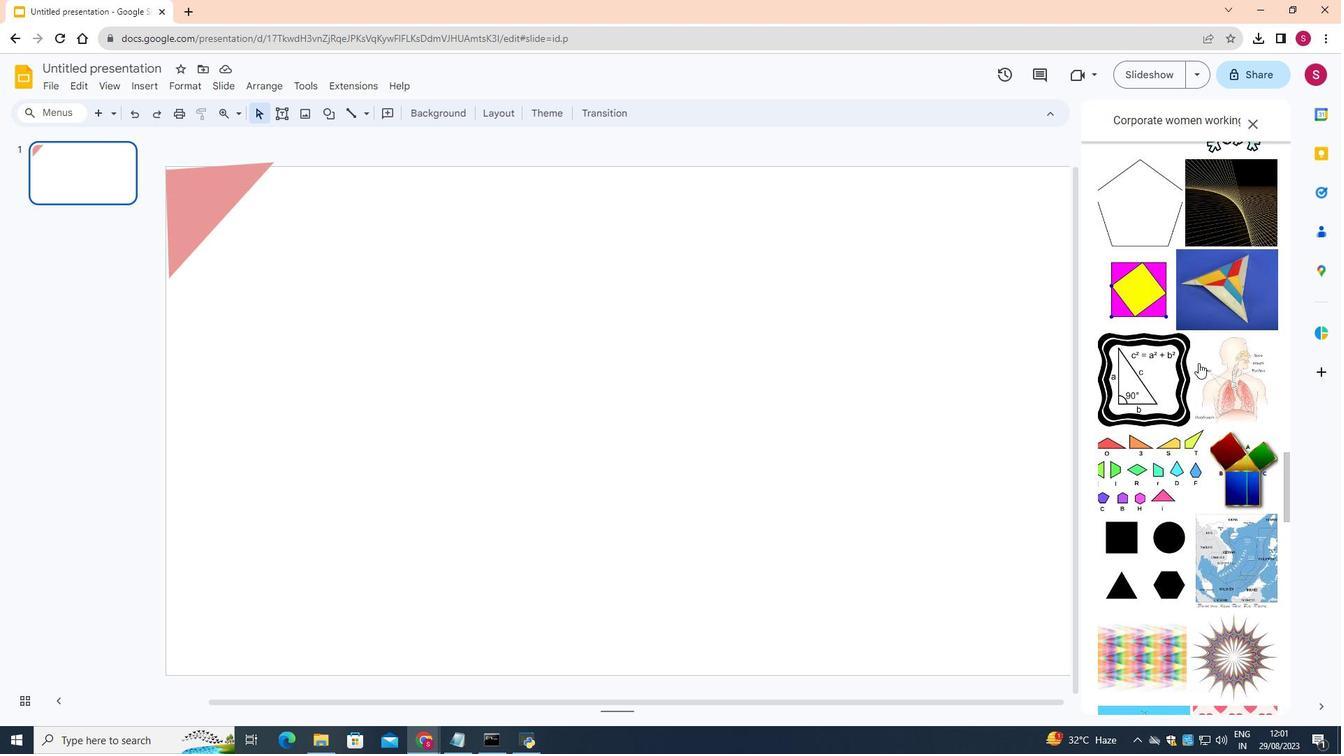 
Action: Mouse scrolled (1199, 362) with delta (0, 0)
Screenshot: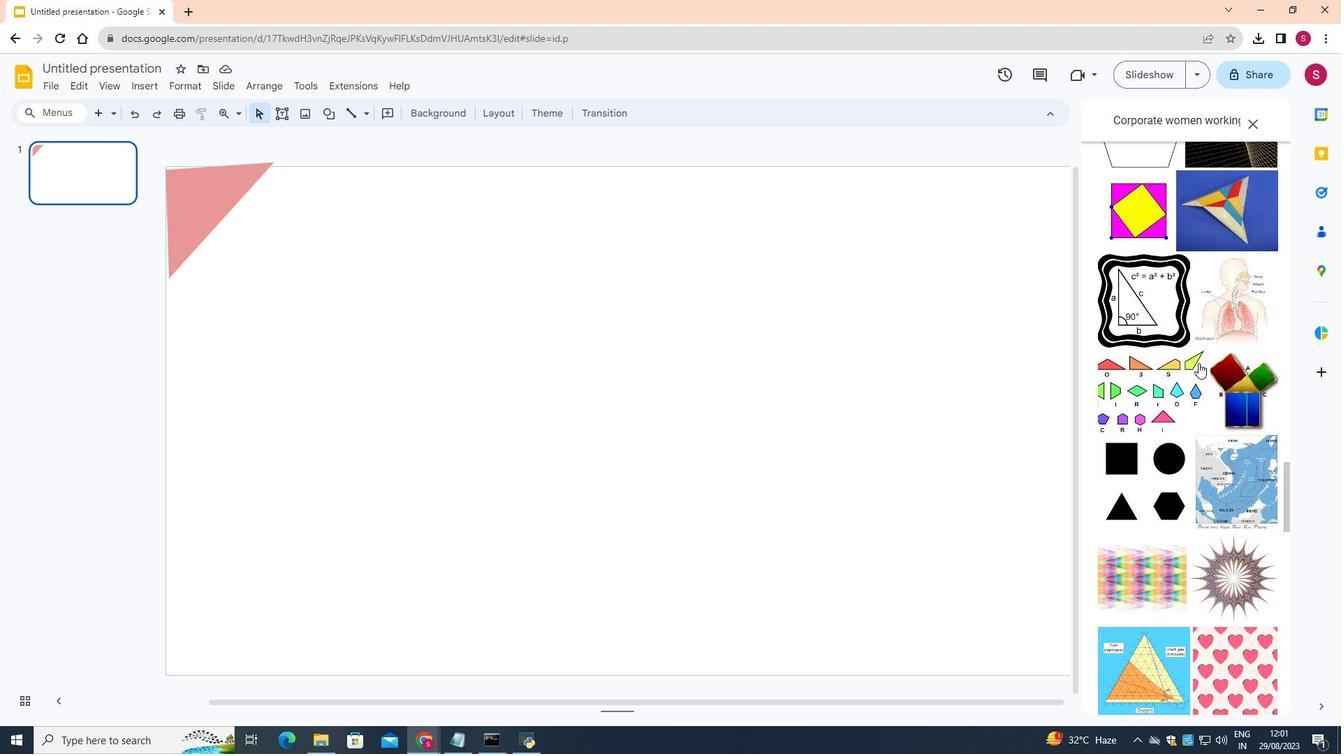 
Action: Mouse scrolled (1199, 362) with delta (0, 0)
Screenshot: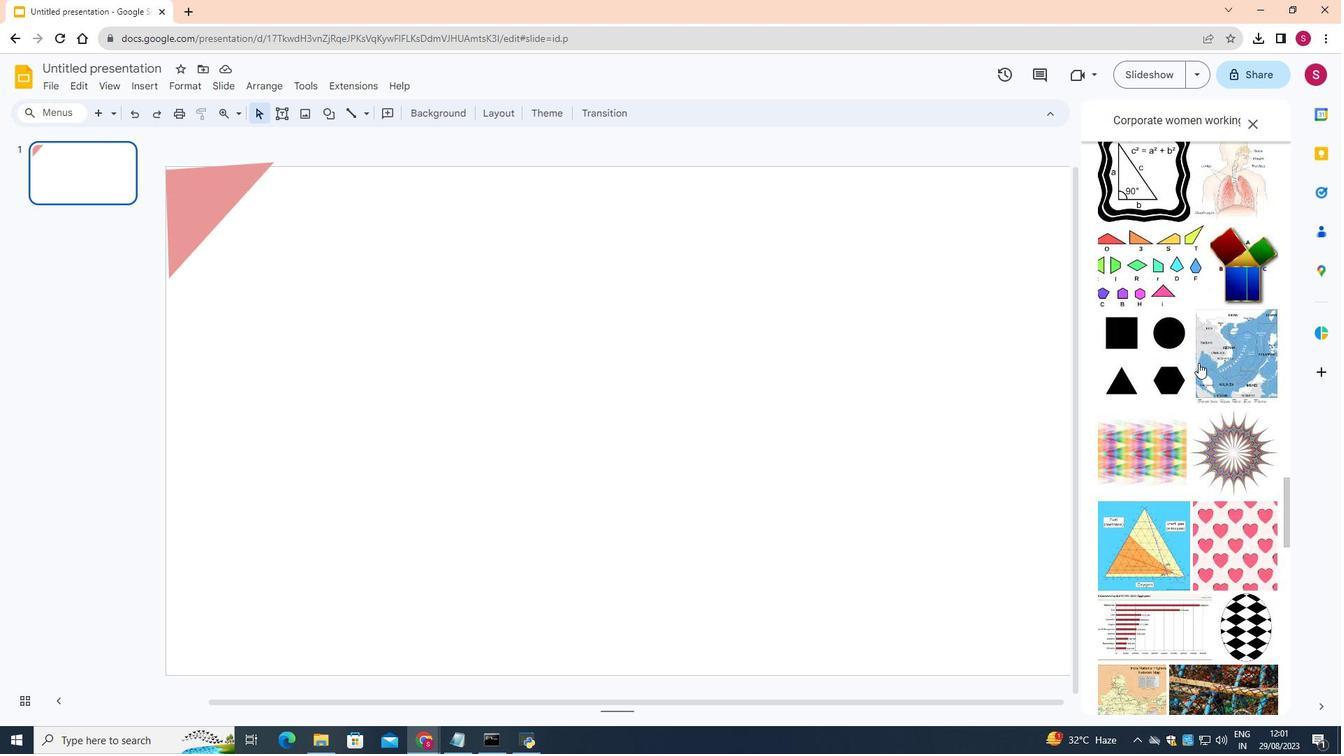 
Action: Mouse scrolled (1199, 362) with delta (0, 0)
Screenshot: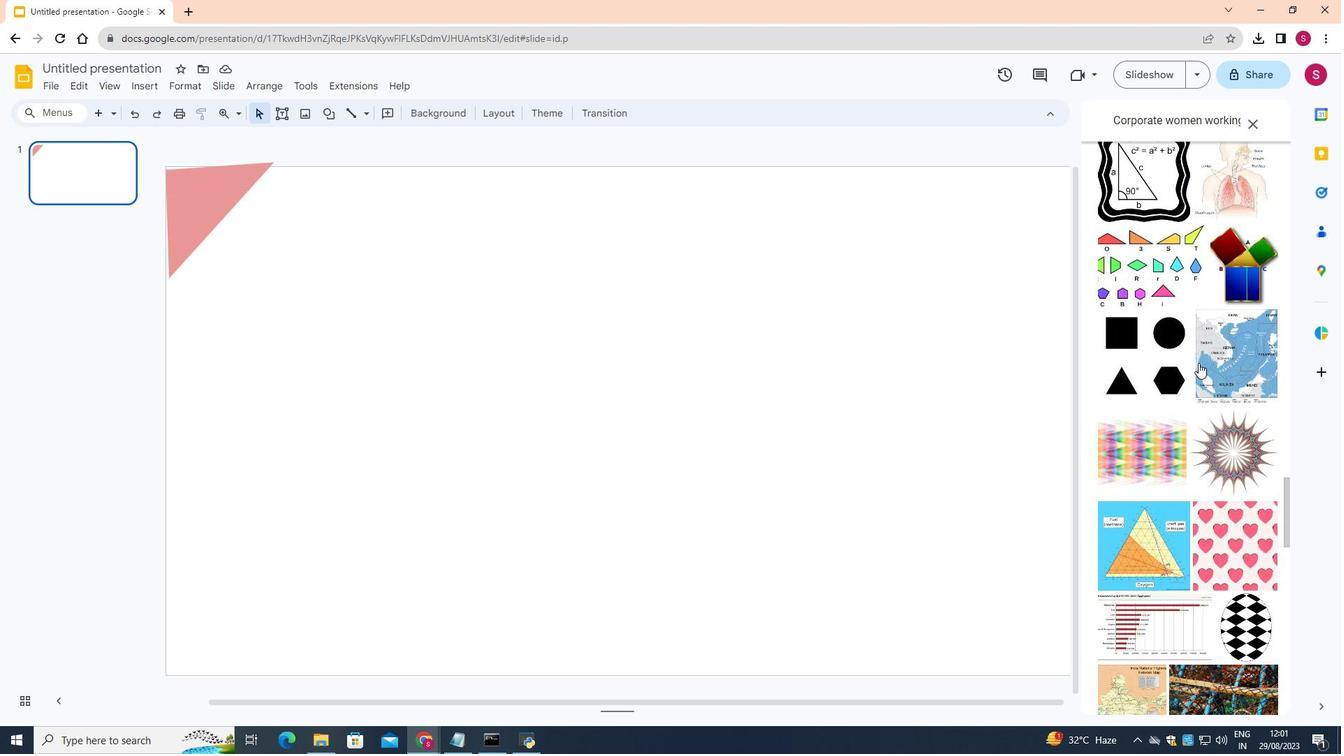 
Action: Mouse scrolled (1199, 362) with delta (0, 0)
Screenshot: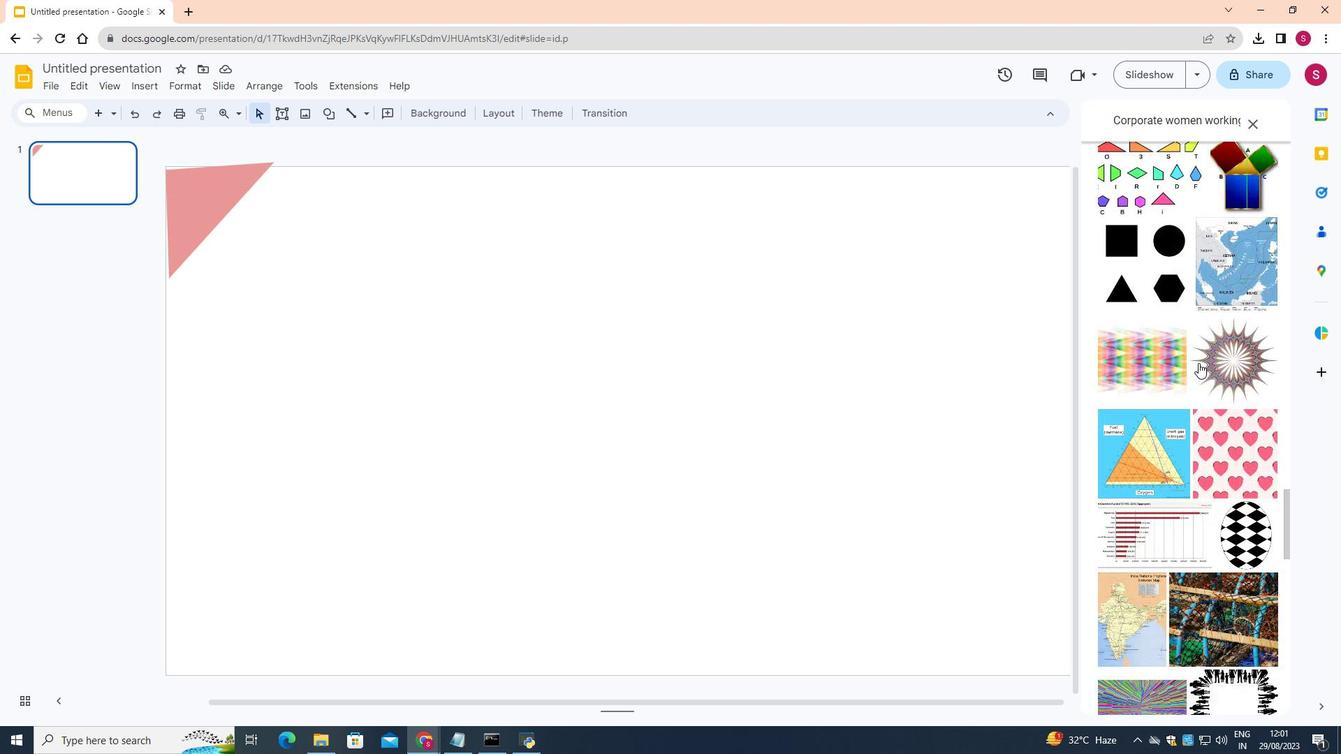 
Action: Mouse scrolled (1199, 364) with delta (0, 0)
Screenshot: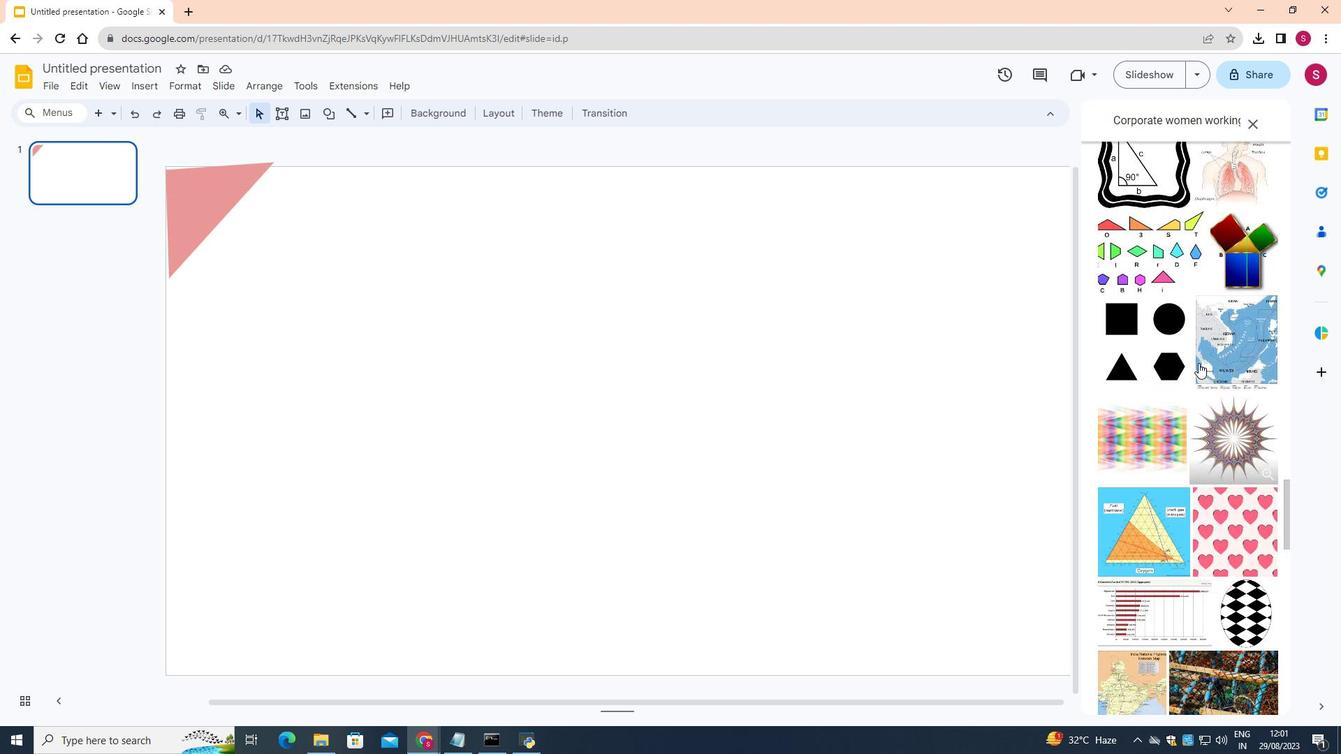 
Action: Mouse scrolled (1199, 364) with delta (0, 0)
Screenshot: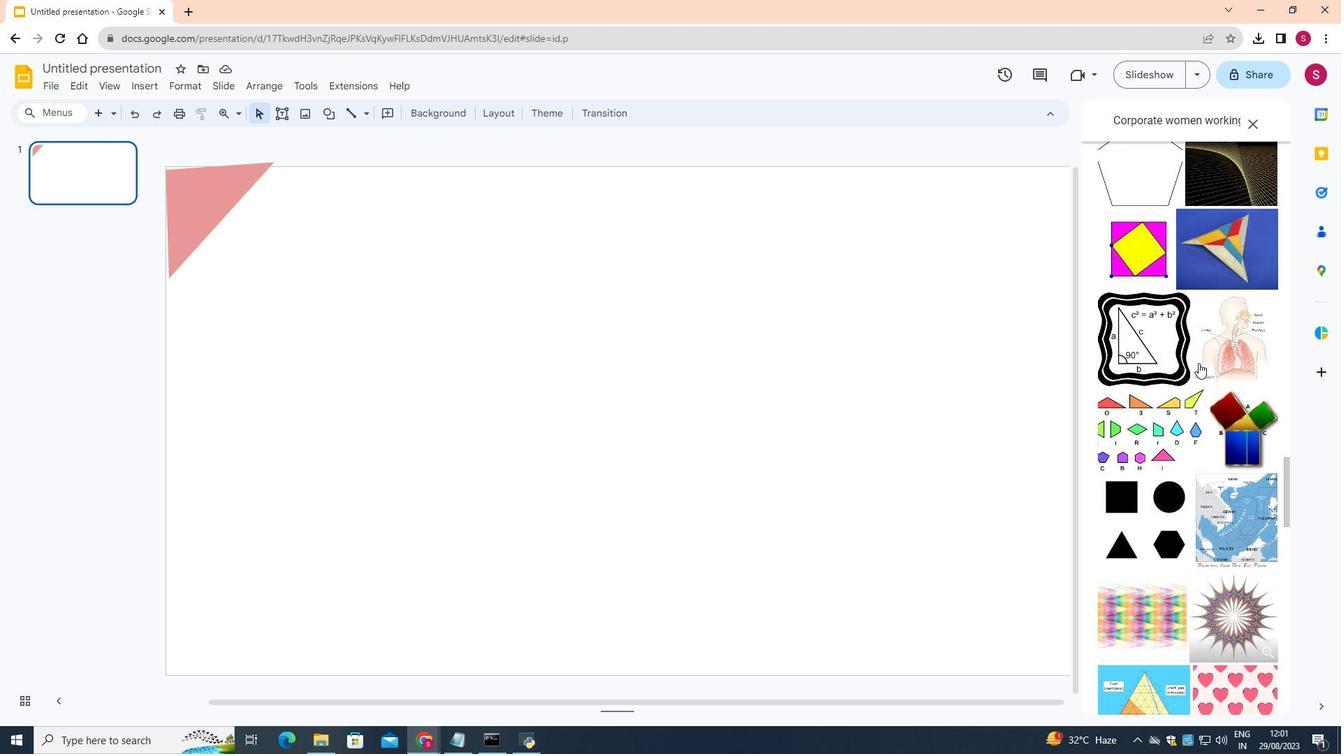 
Action: Mouse scrolled (1199, 364) with delta (0, 0)
Screenshot: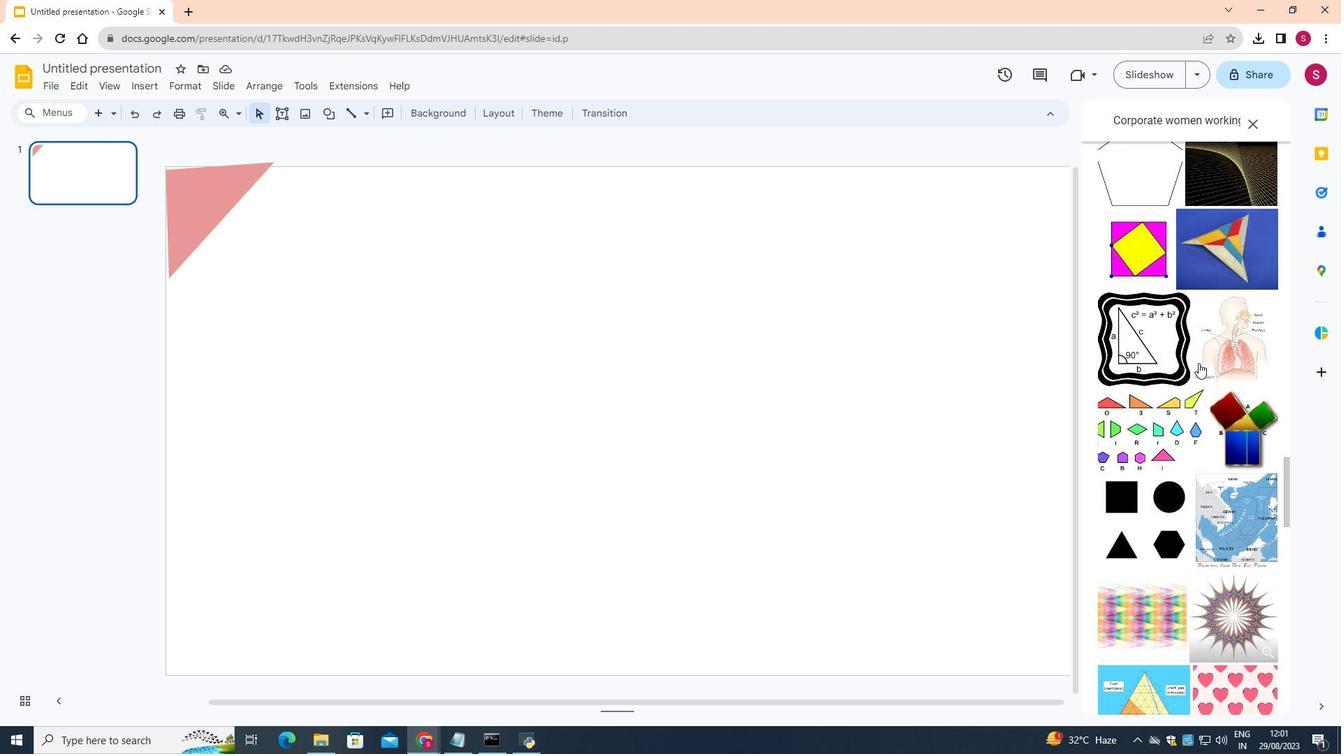 
Action: Mouse scrolled (1199, 364) with delta (0, 0)
Screenshot: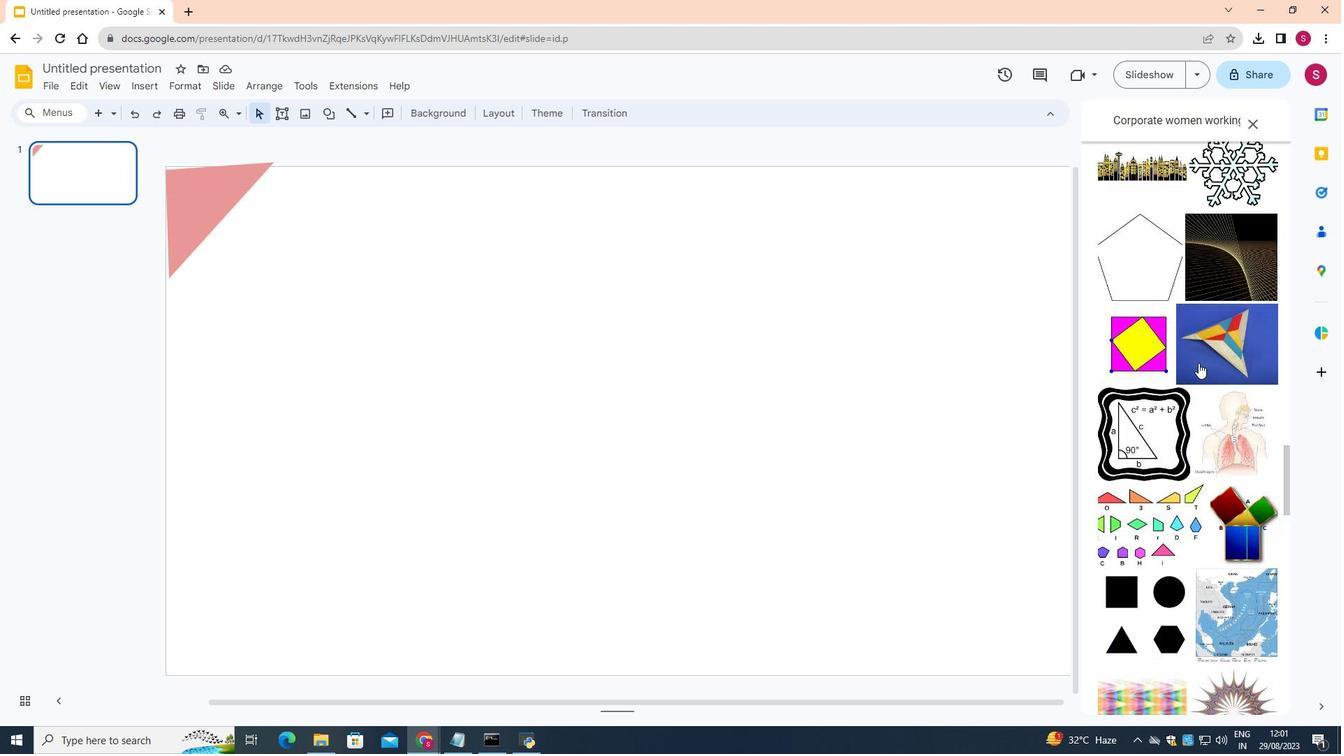 
Action: Mouse scrolled (1199, 364) with delta (0, 0)
Screenshot: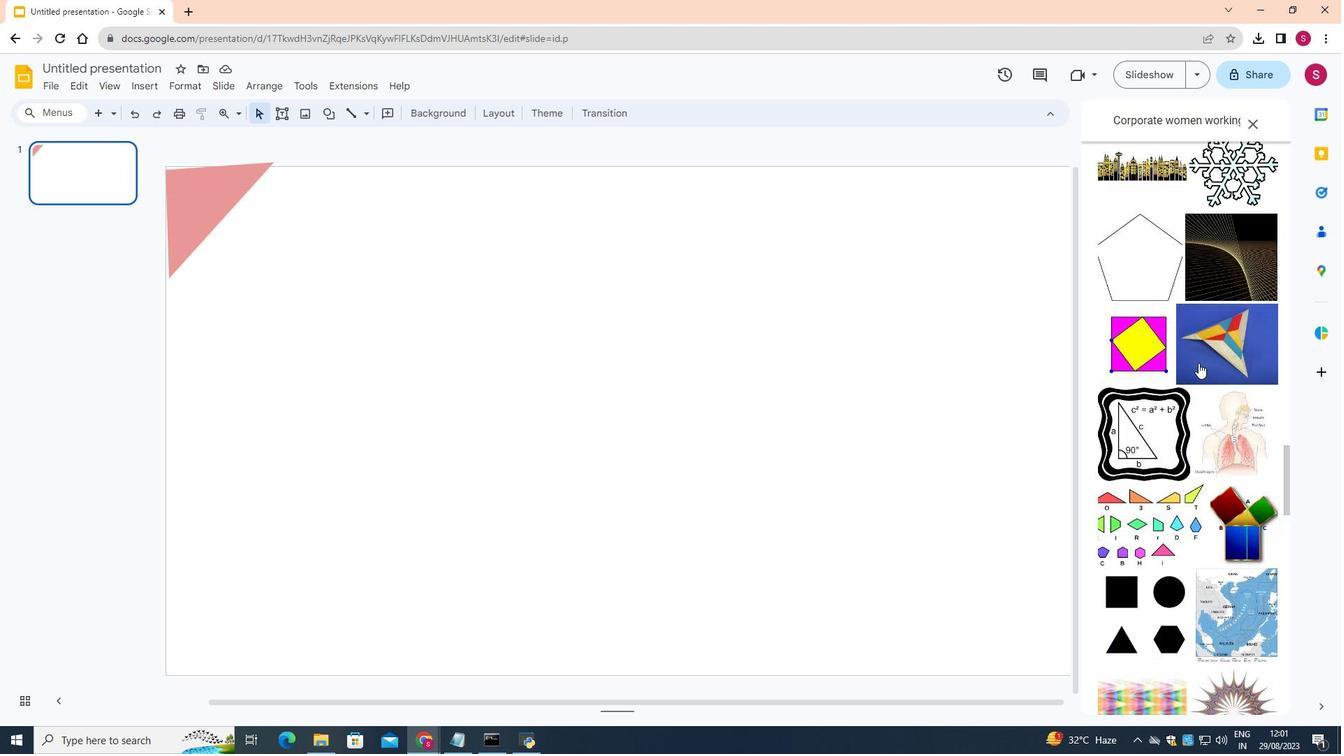 
Action: Mouse scrolled (1199, 364) with delta (0, 0)
Screenshot: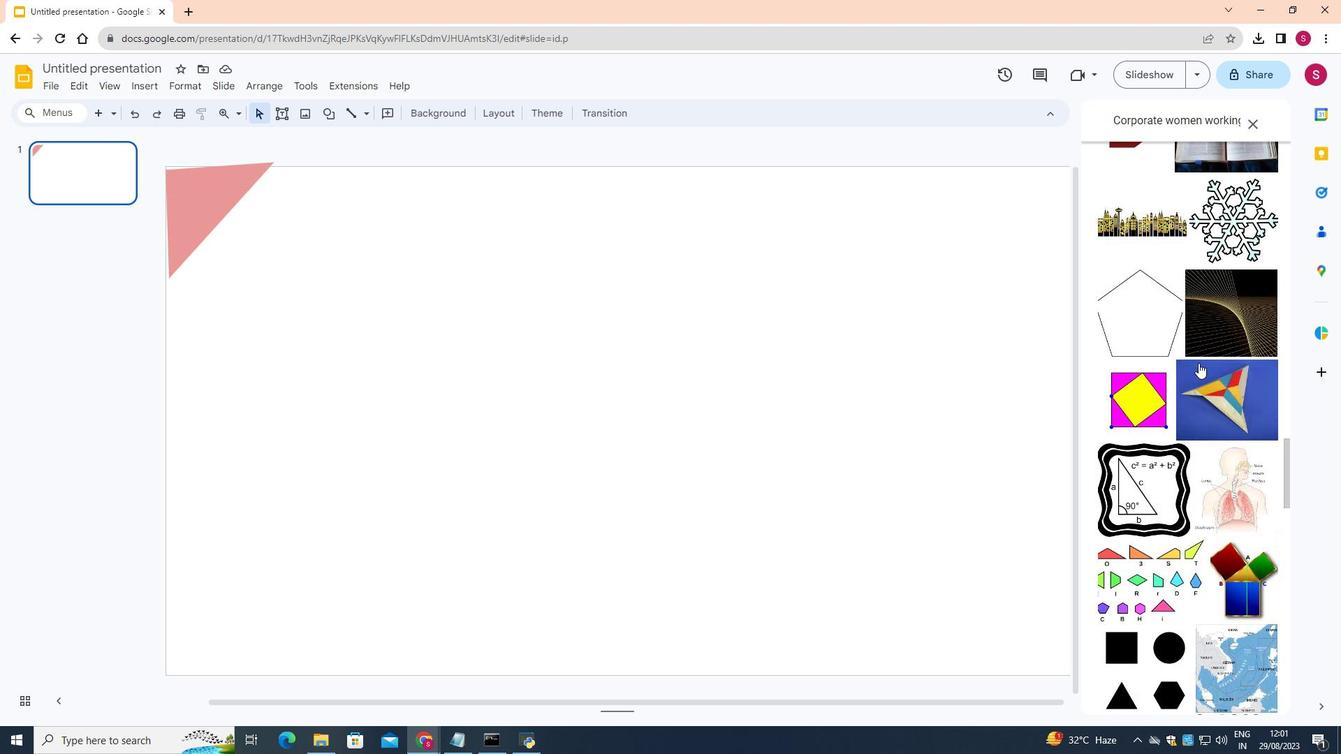 
Action: Mouse moved to (1238, 116)
Screenshot: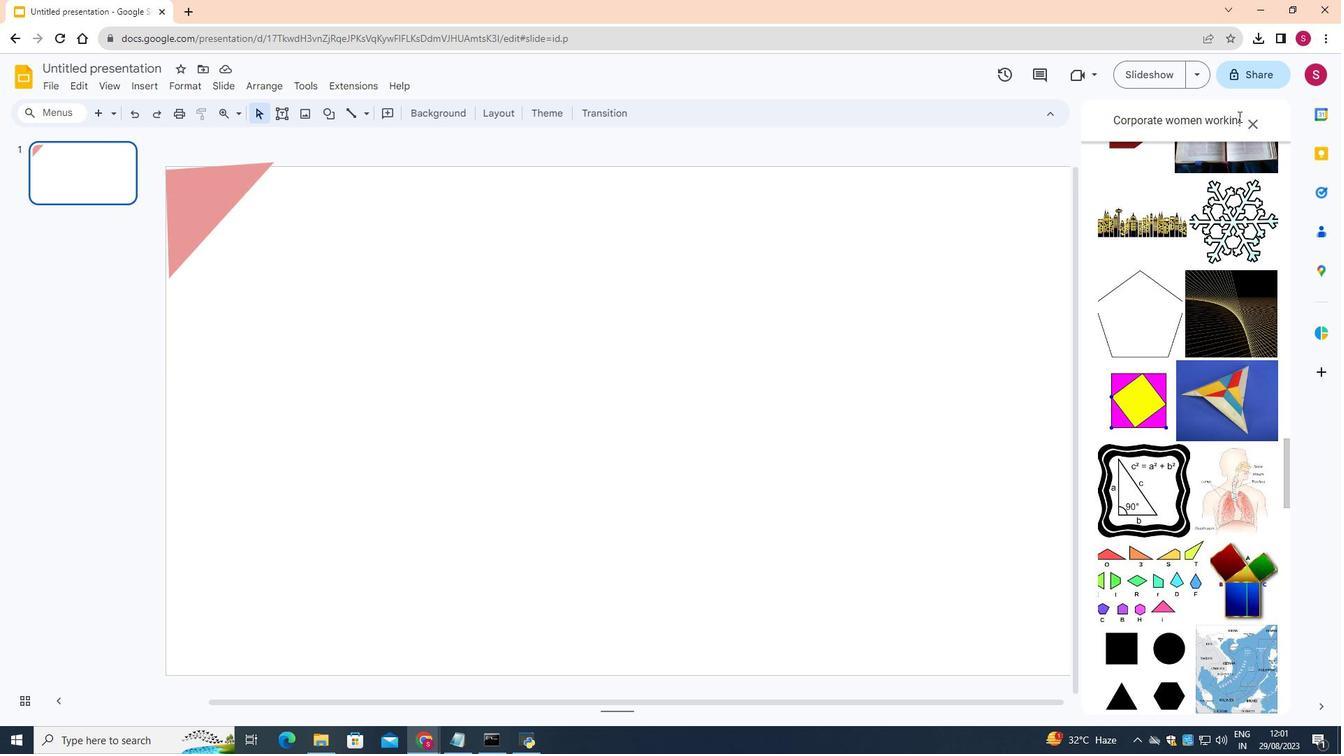 
Action: Mouse pressed left at (1238, 116)
Screenshot: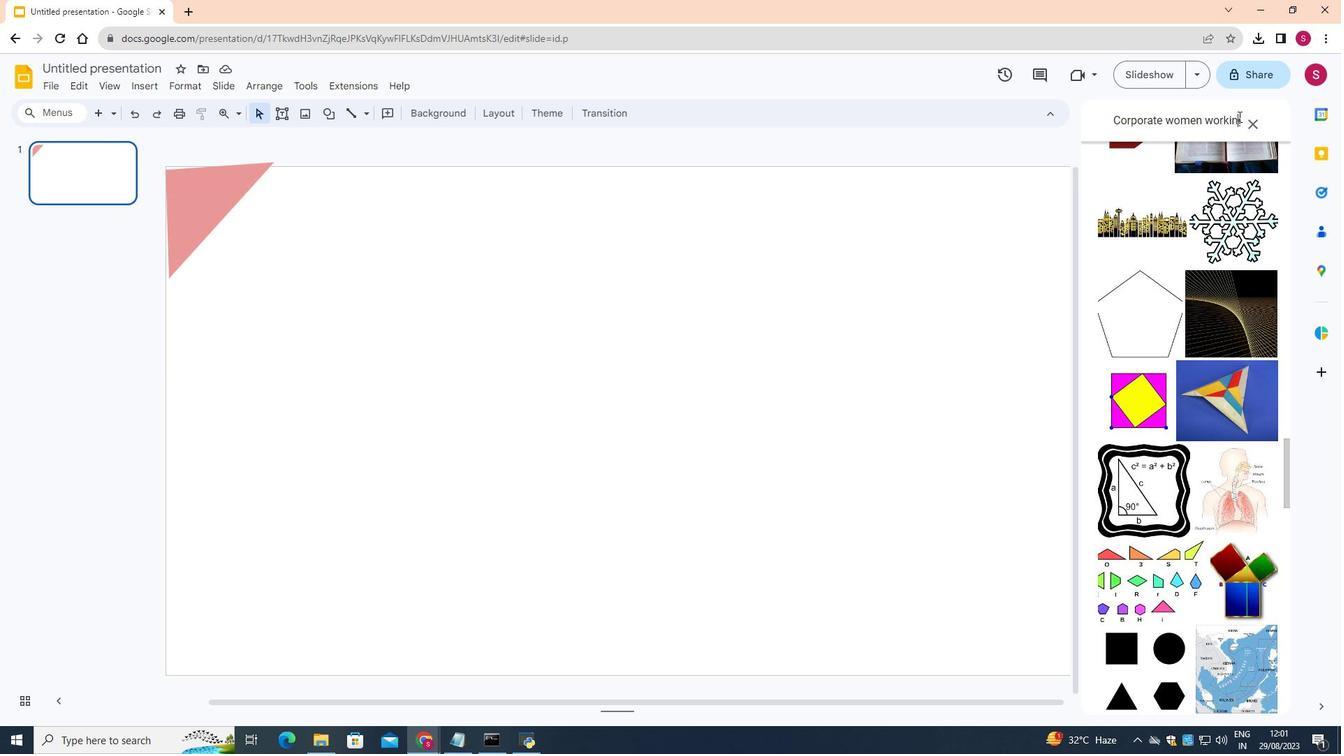 
Action: Mouse moved to (1236, 122)
Screenshot: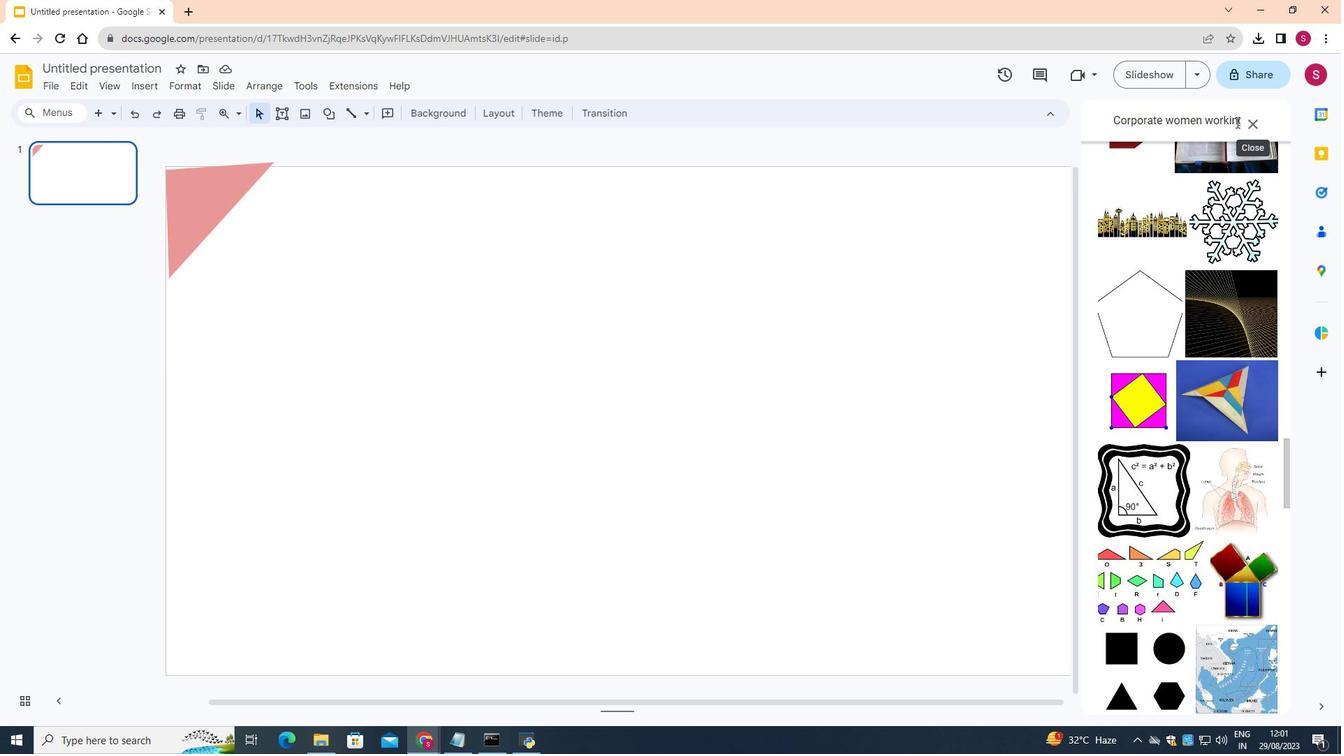 
Action: Mouse pressed left at (1236, 122)
Screenshot: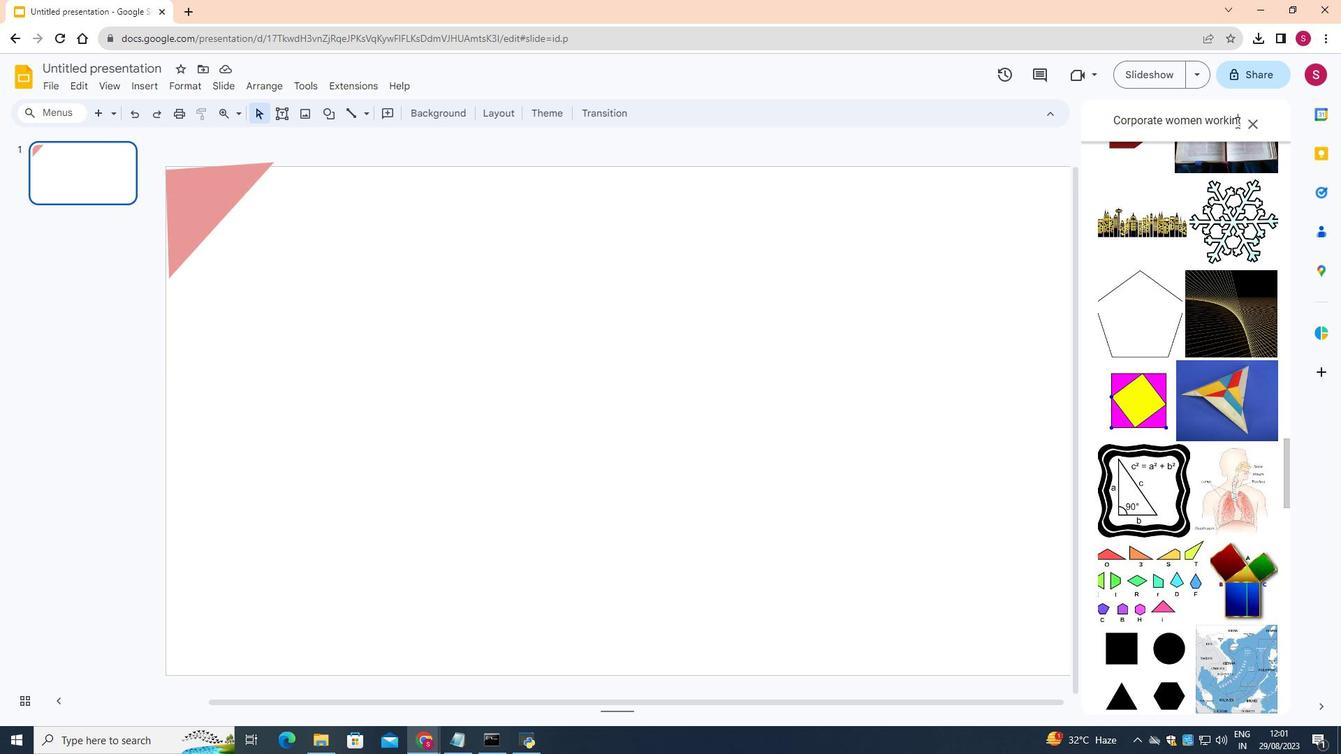 
Action: Mouse moved to (1238, 122)
Screenshot: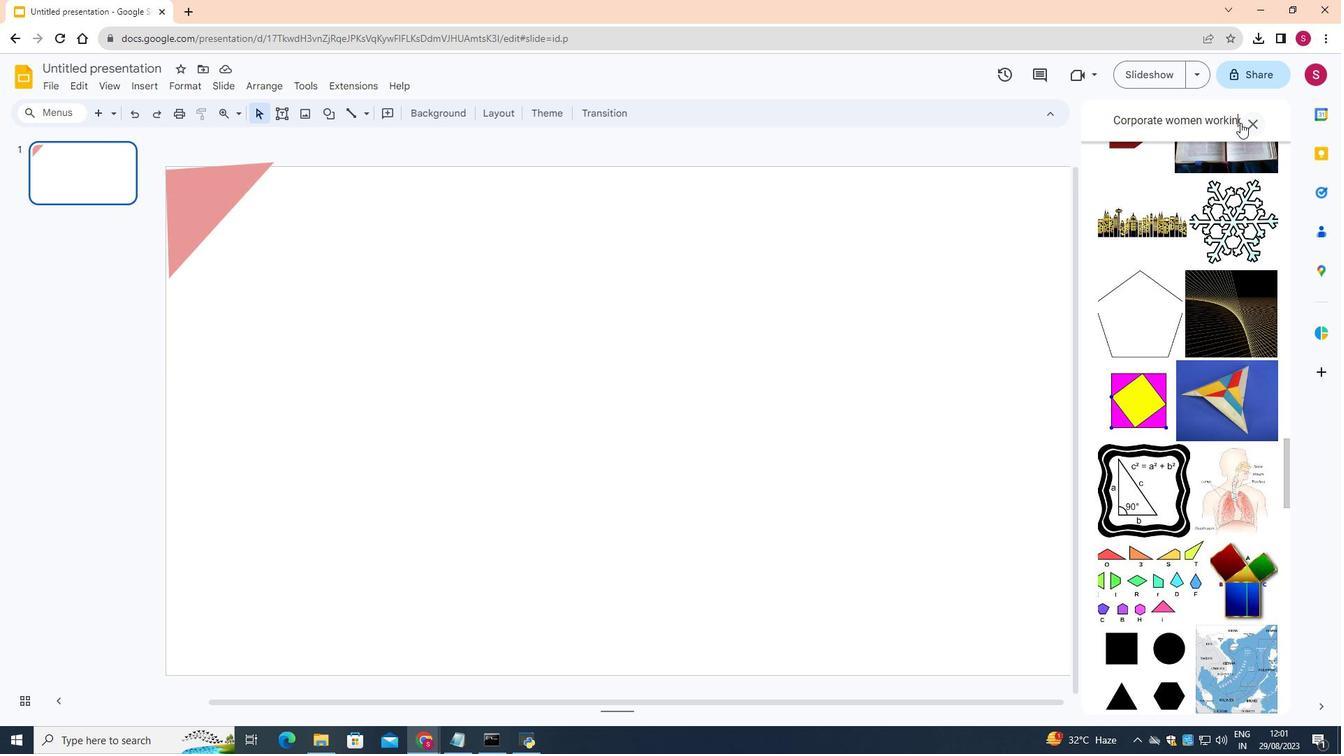 
Action: Mouse pressed left at (1238, 122)
Screenshot: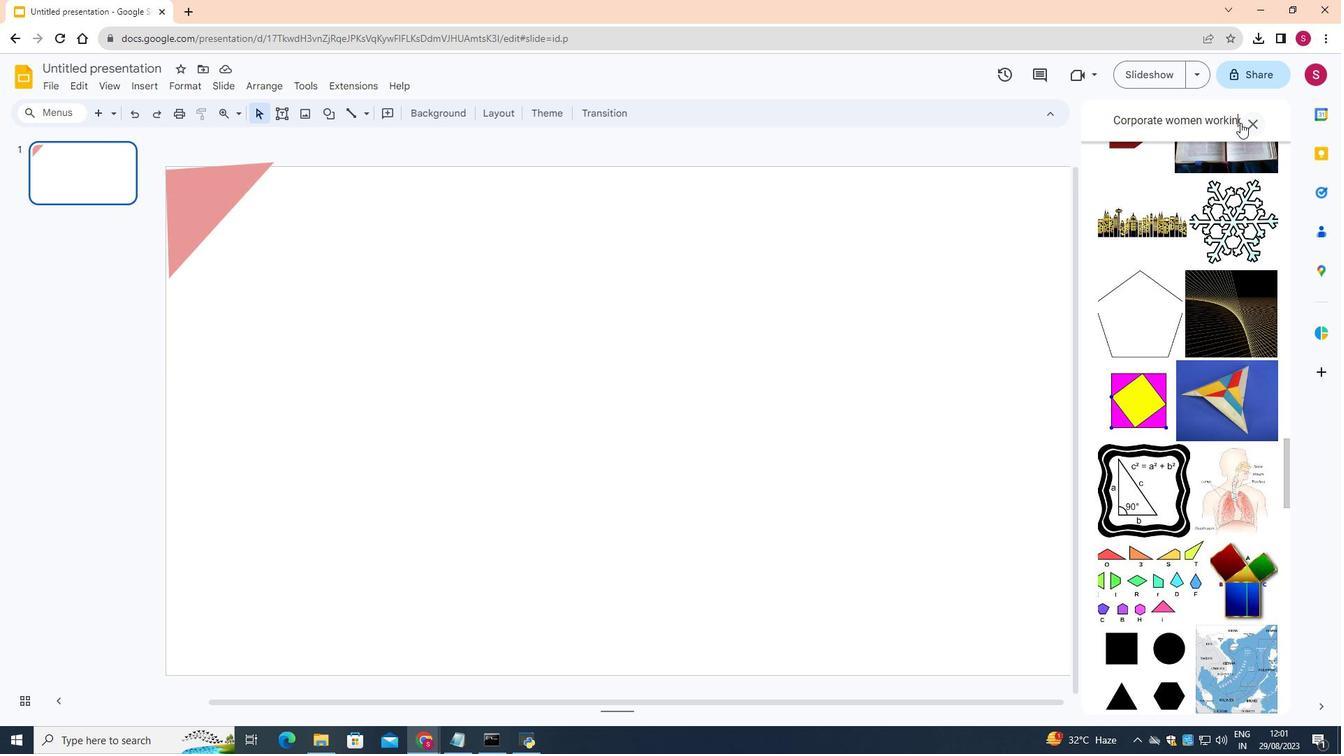 
Action: Mouse moved to (1256, 122)
Screenshot: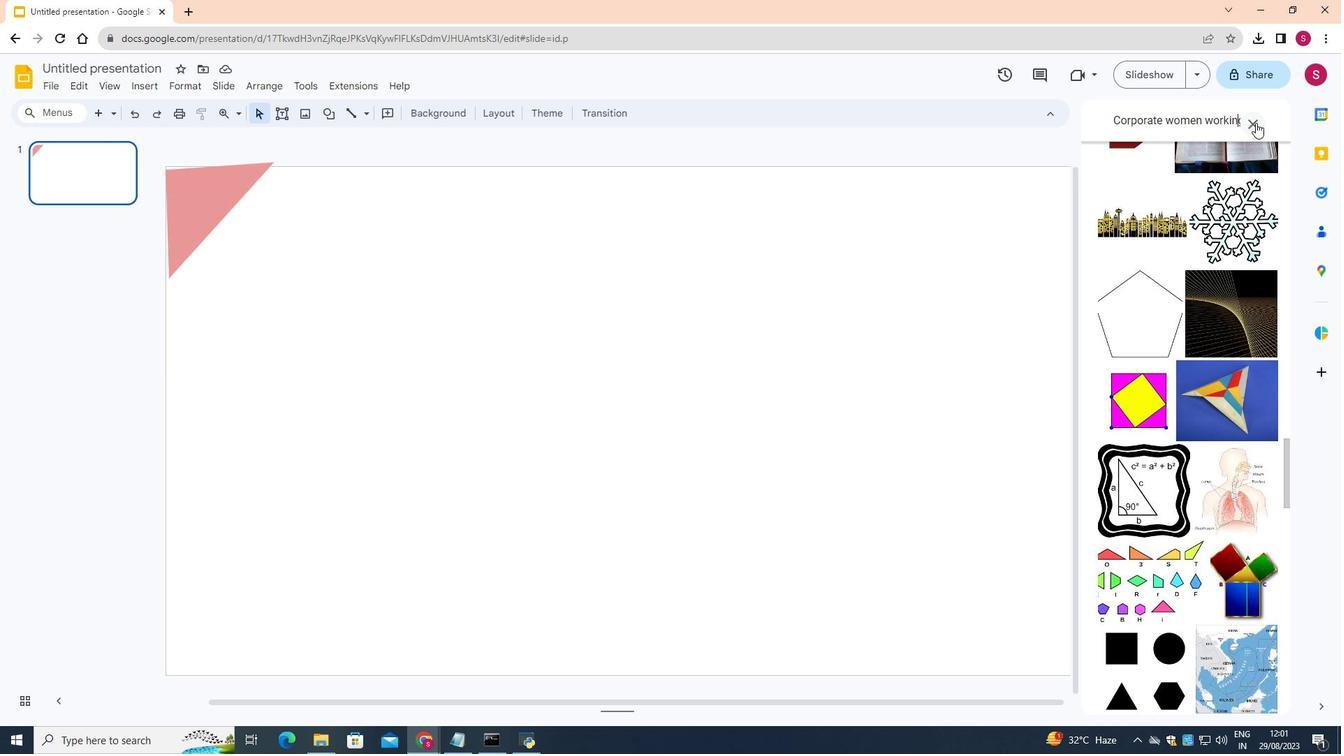 
Action: Mouse pressed left at (1256, 122)
Screenshot: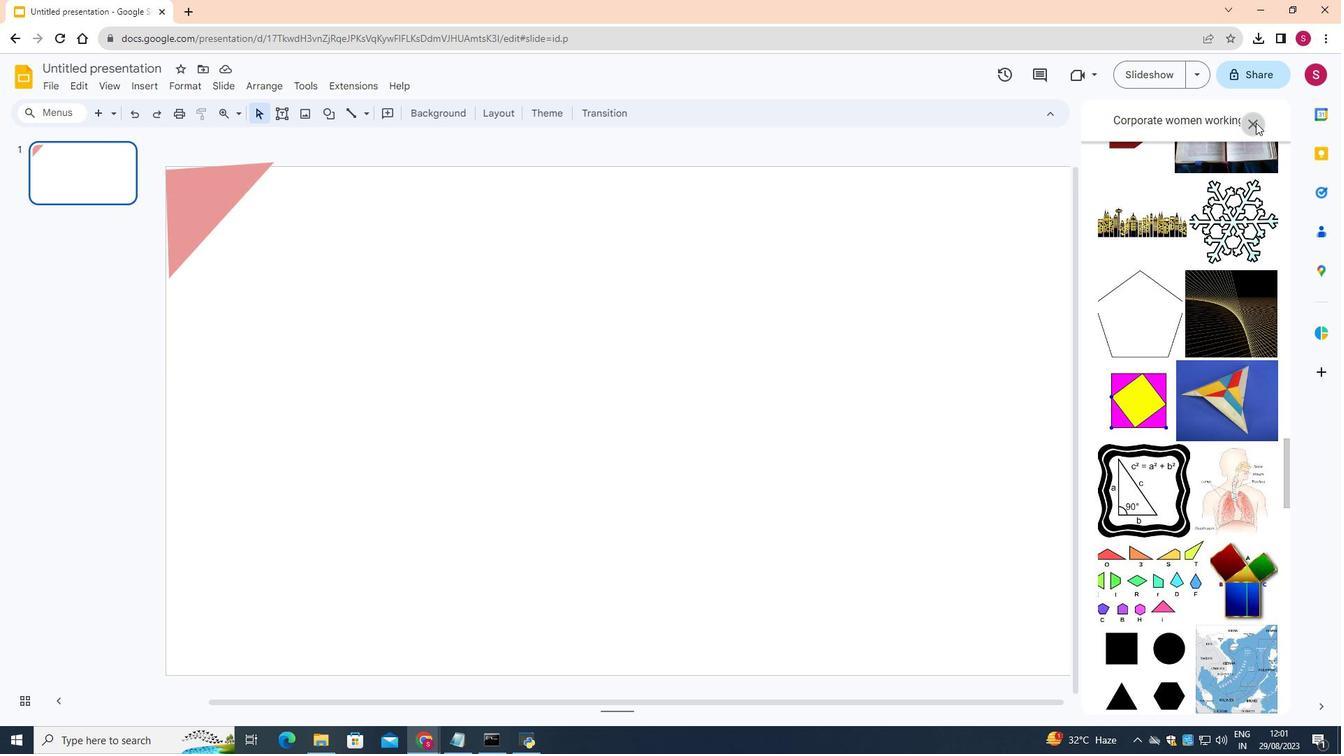 
Action: Mouse moved to (156, 83)
Screenshot: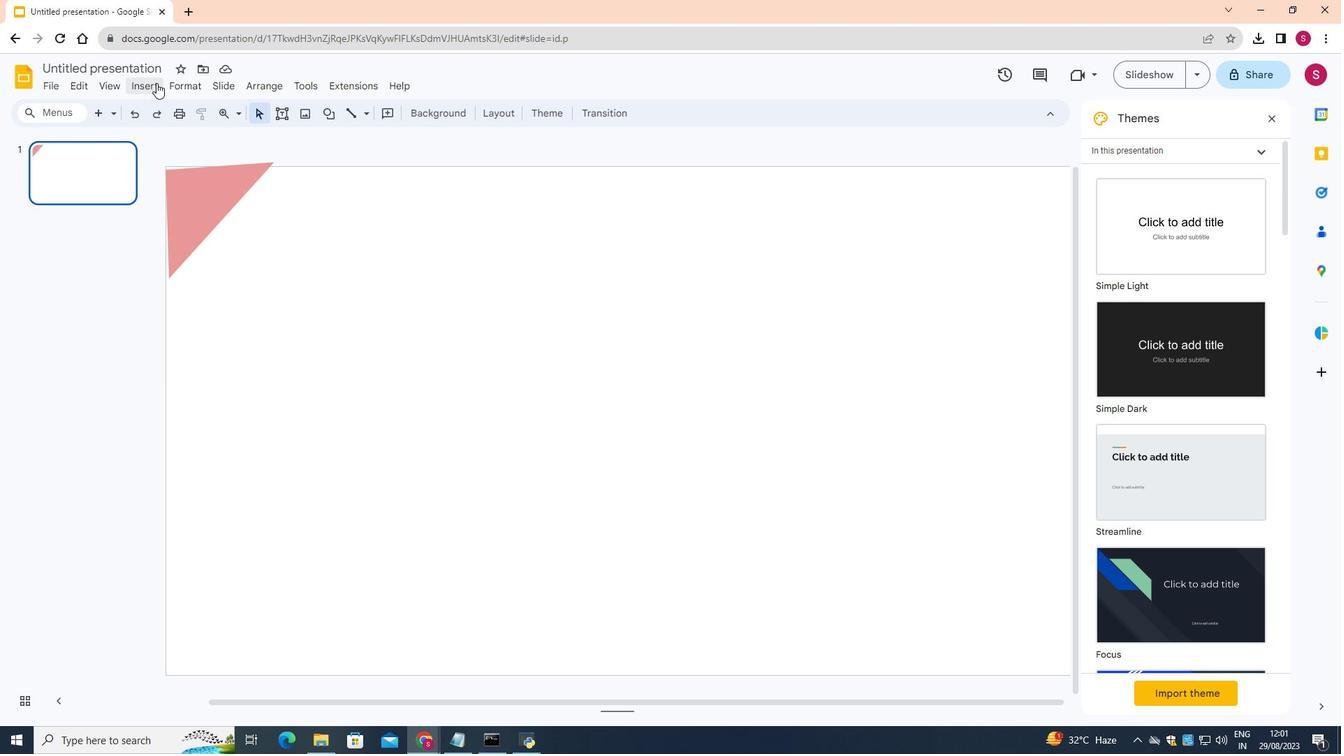 
Action: Mouse pressed left at (156, 83)
Screenshot: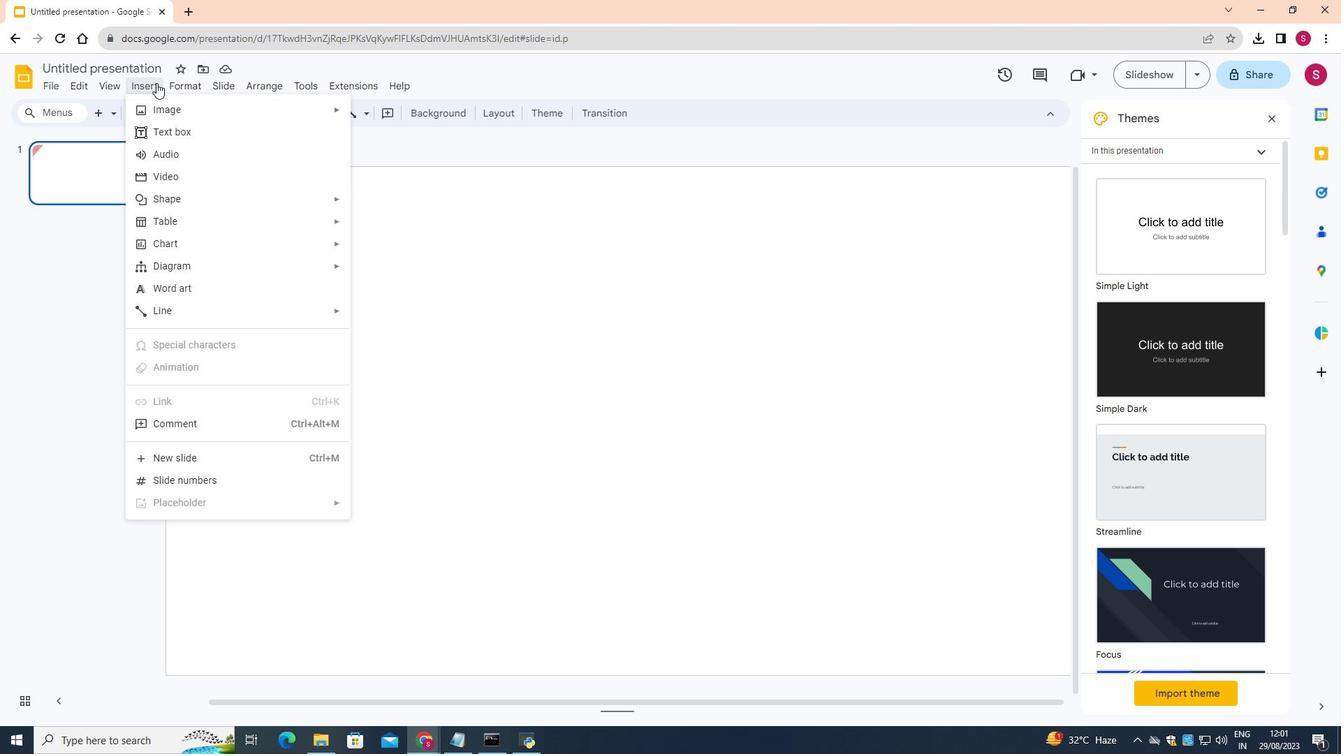 
Action: Mouse moved to (162, 102)
Screenshot: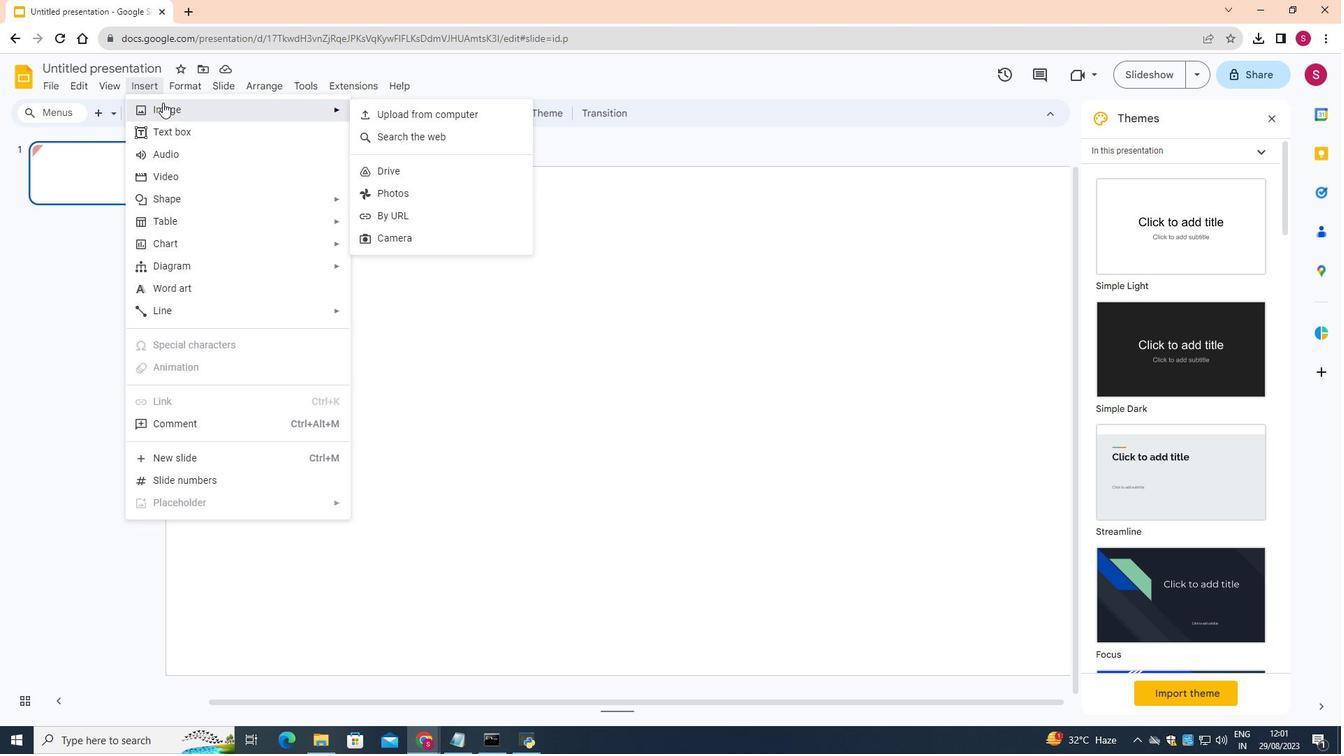 
Action: Mouse pressed left at (162, 102)
Screenshot: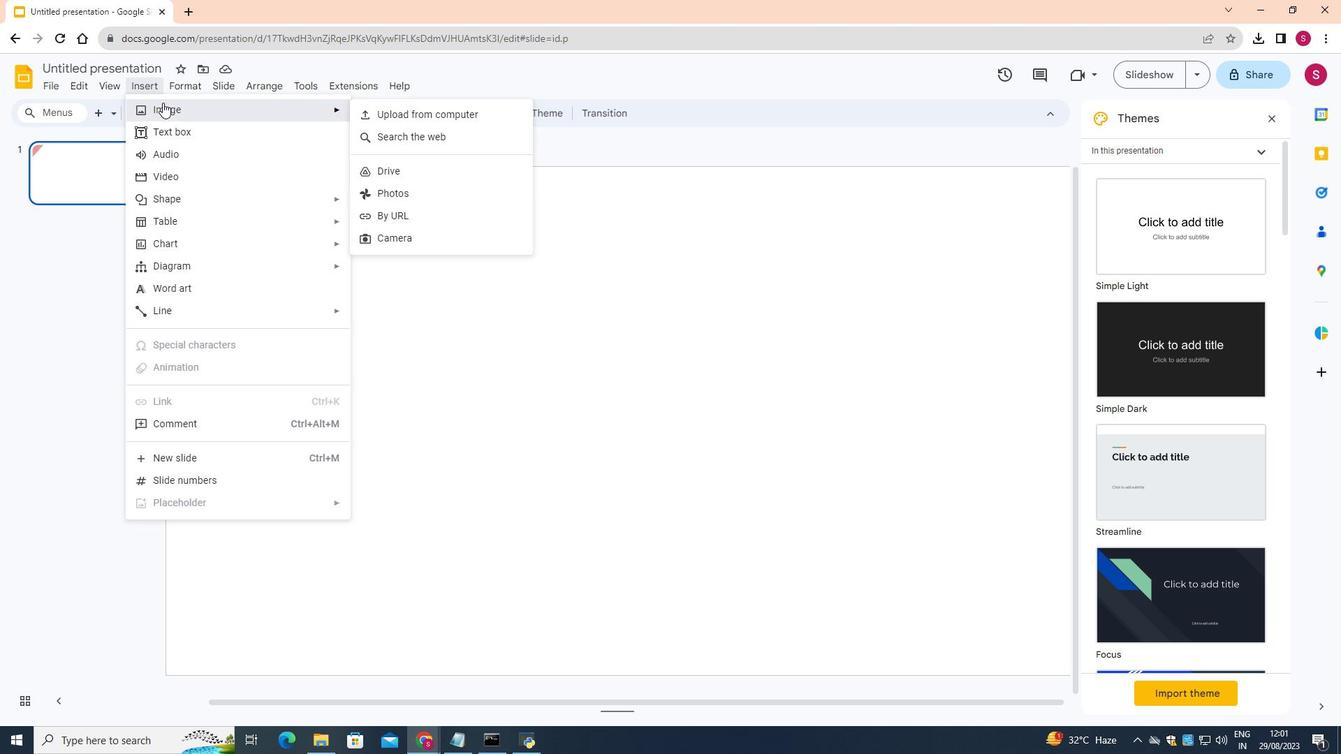 
Action: Mouse moved to (402, 134)
Screenshot: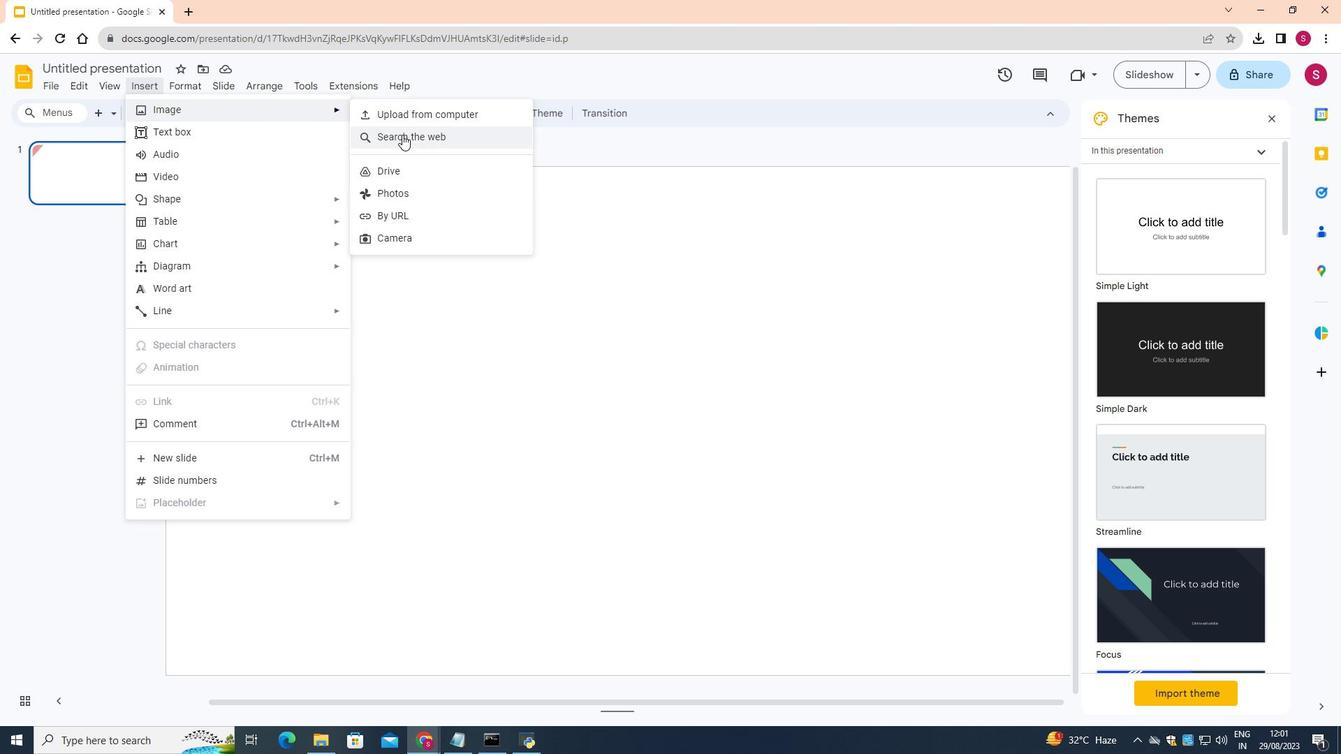 
Action: Mouse pressed left at (402, 134)
Screenshot: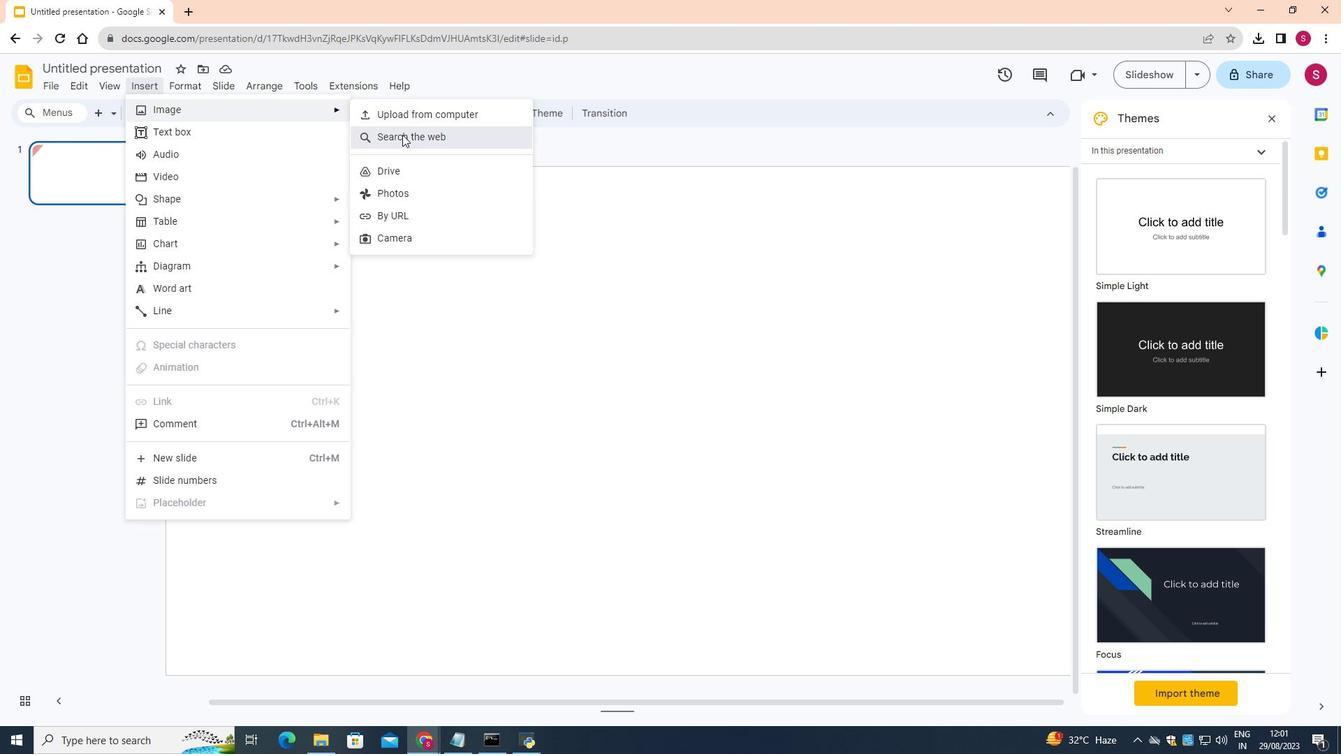 
Action: Mouse moved to (974, 106)
Screenshot: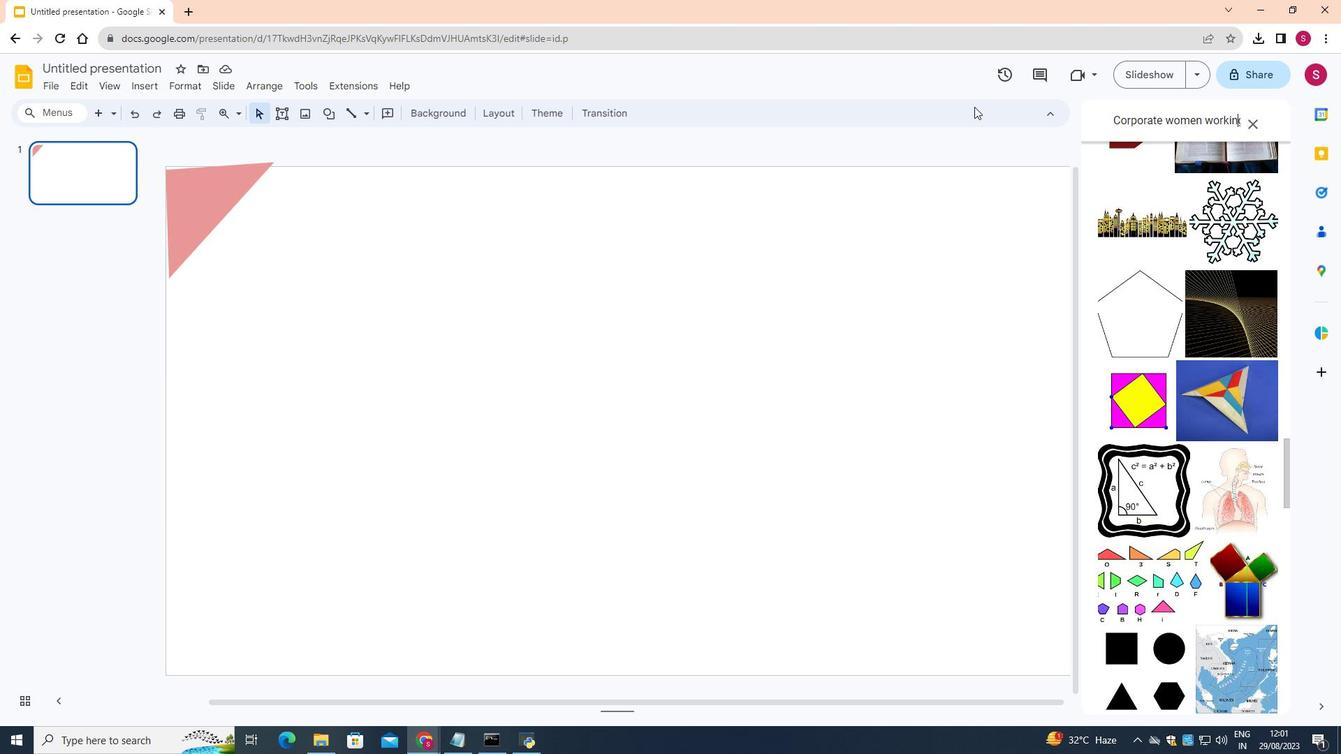
Action: Key pressed <Key.backspace><Key.backspace><Key.backspace><Key.backspace><Key.backspace><Key.backspace><Key.backspace><Key.backspace><Key.backspace><Key.backspace><Key.backspace><Key.backspace><Key.backspace><Key.backspace><Key.backspace><Key.backspace>
Screenshot: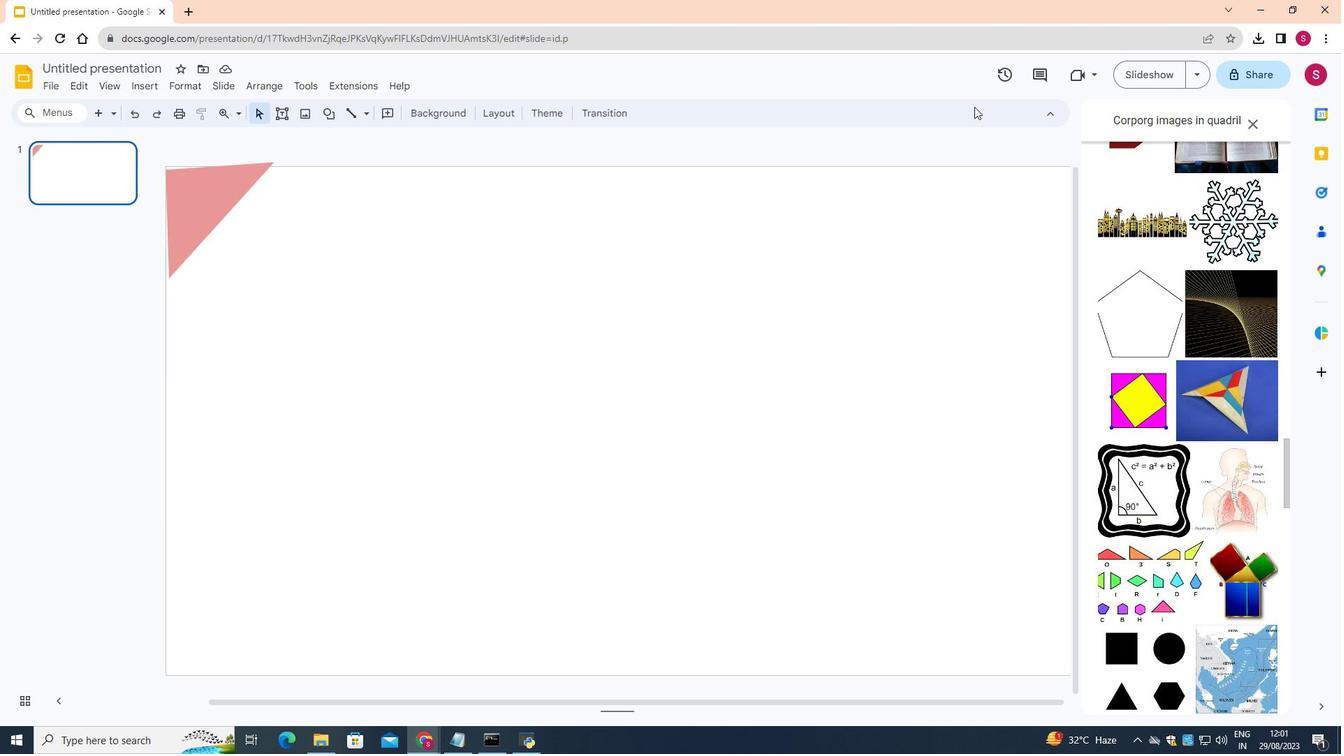 
Action: Mouse moved to (974, 106)
Screenshot: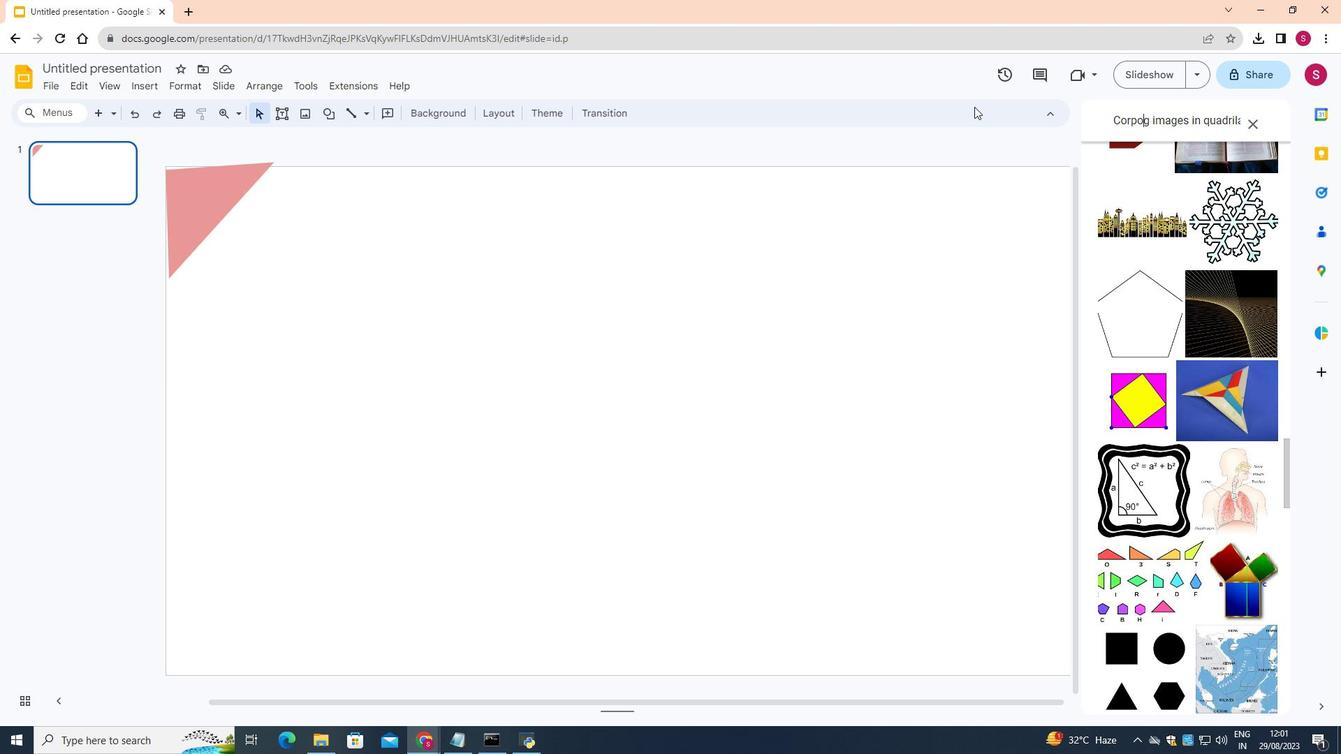 
Action: Key pressed <Key.backspace>
Screenshot: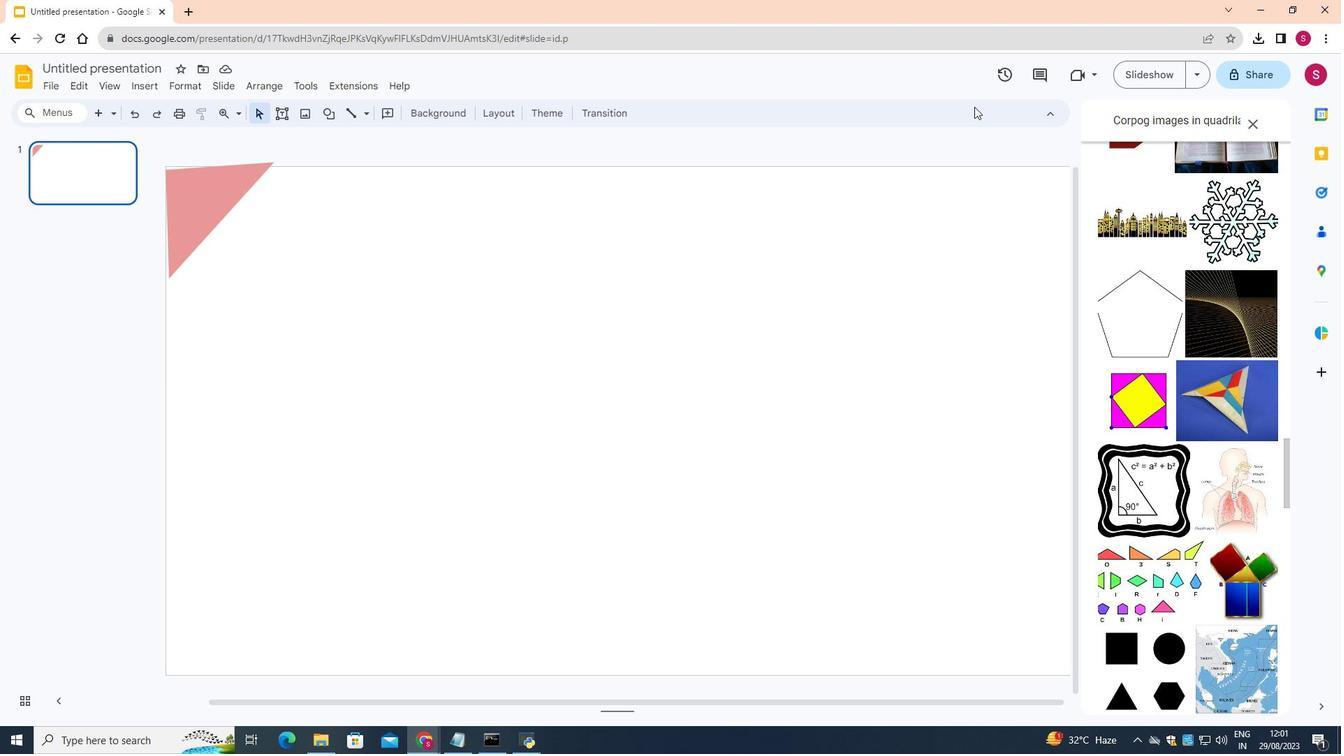 
Action: Mouse moved to (974, 106)
Screenshot: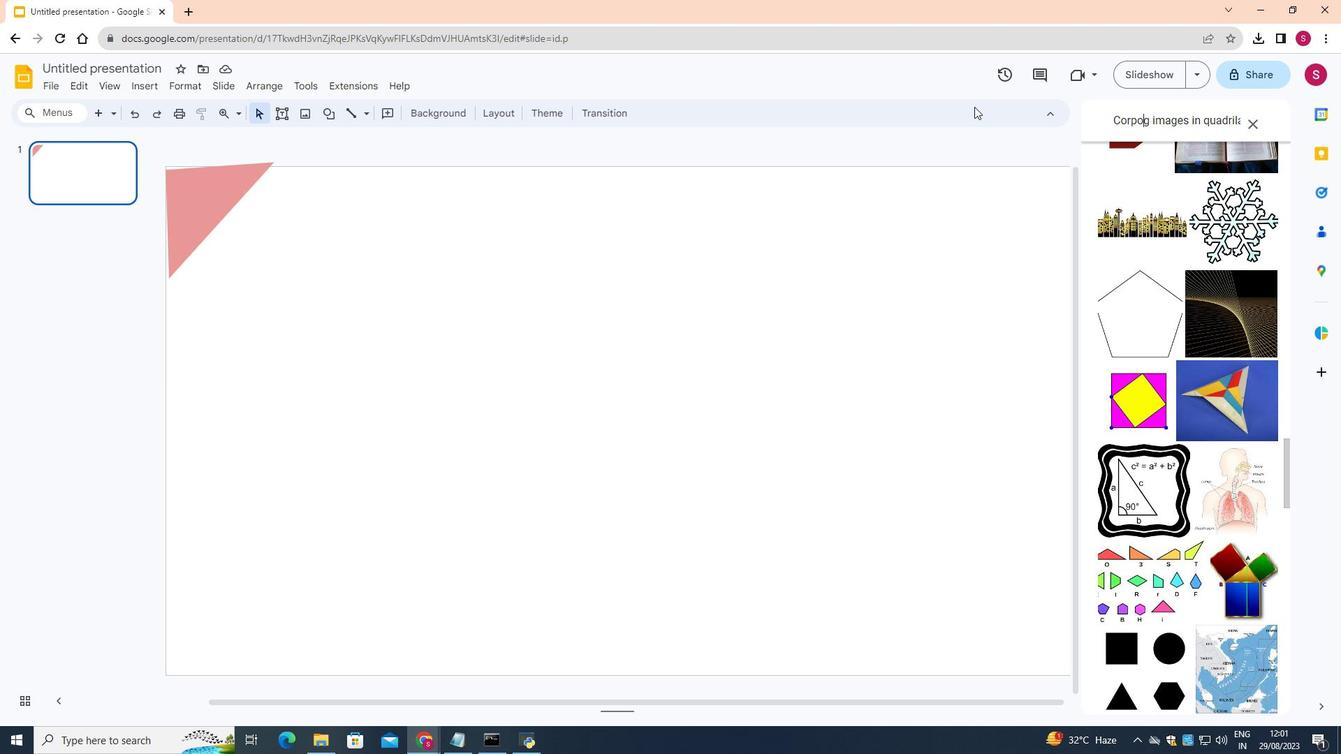 
Action: Key pressed <Key.backspace><Key.backspace>
Screenshot: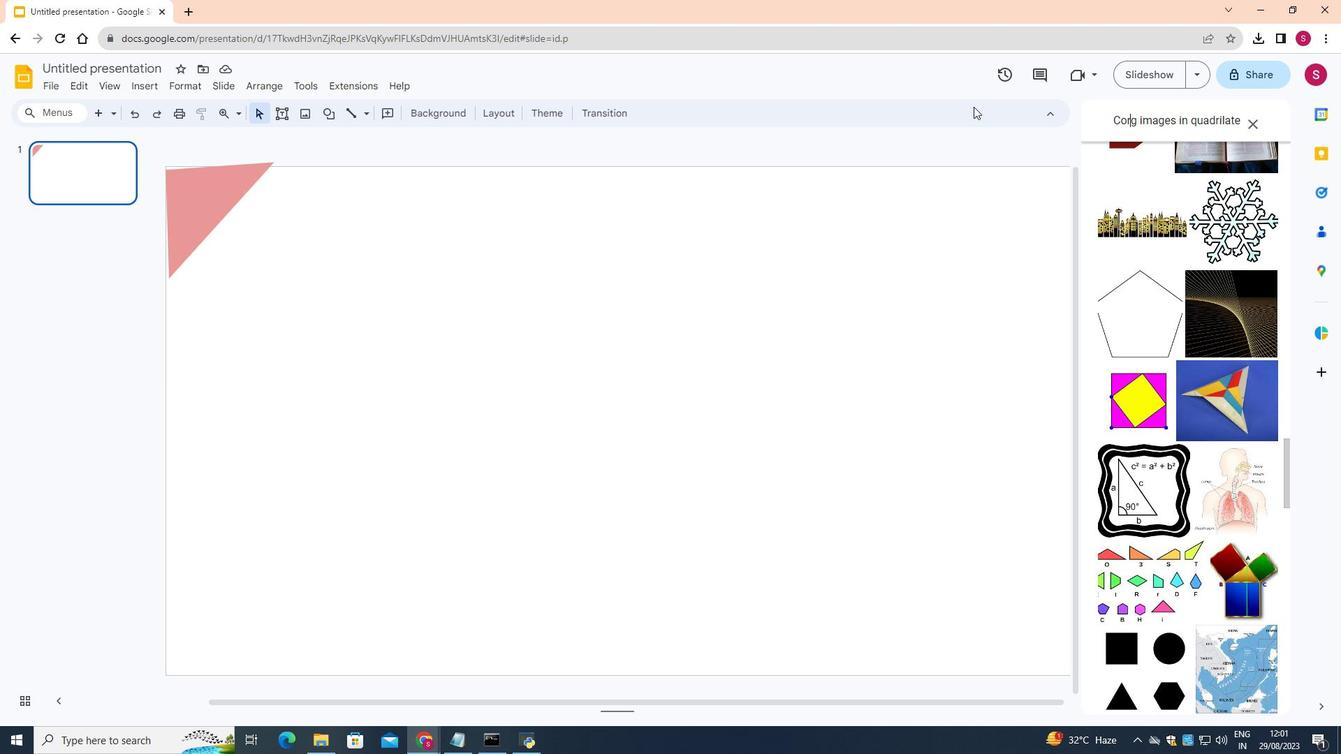
Action: Mouse moved to (1210, 125)
Screenshot: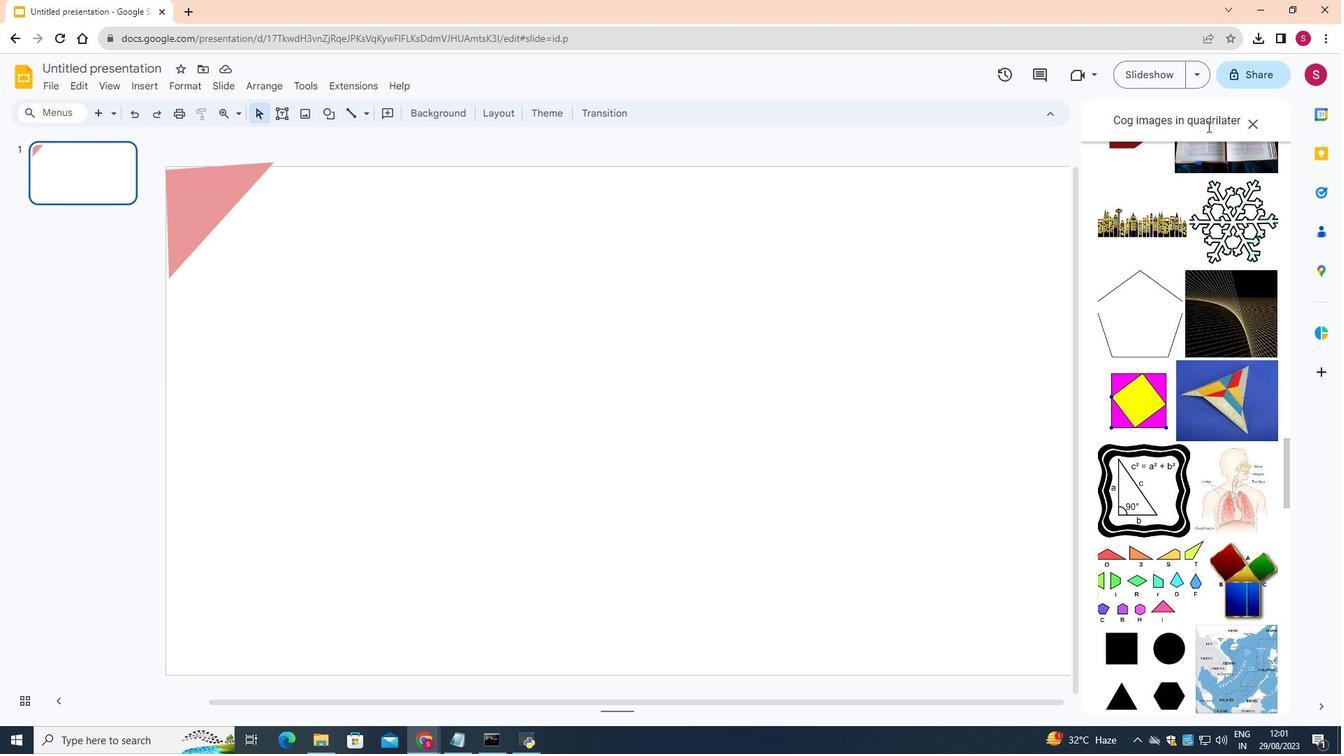 
Action: Key pressed <Key.backspace>
Screenshot: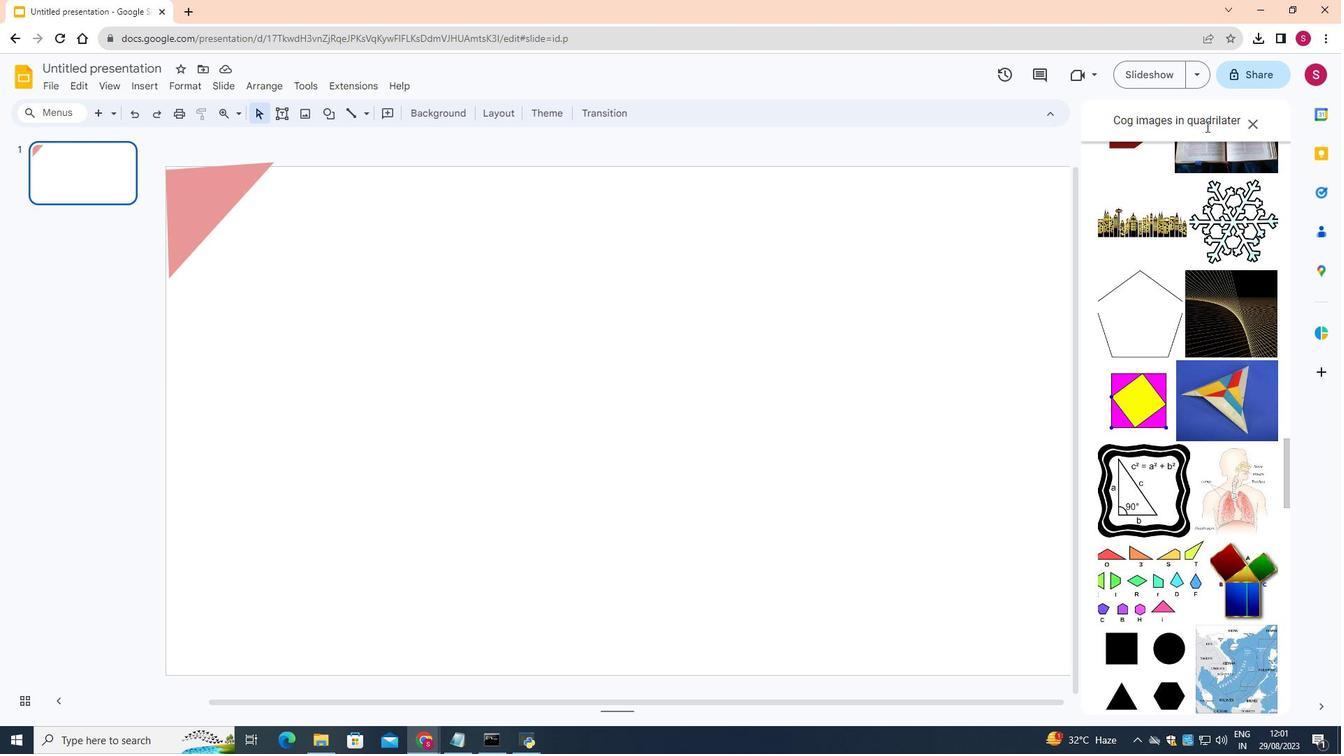 
Action: Mouse moved to (1206, 126)
Screenshot: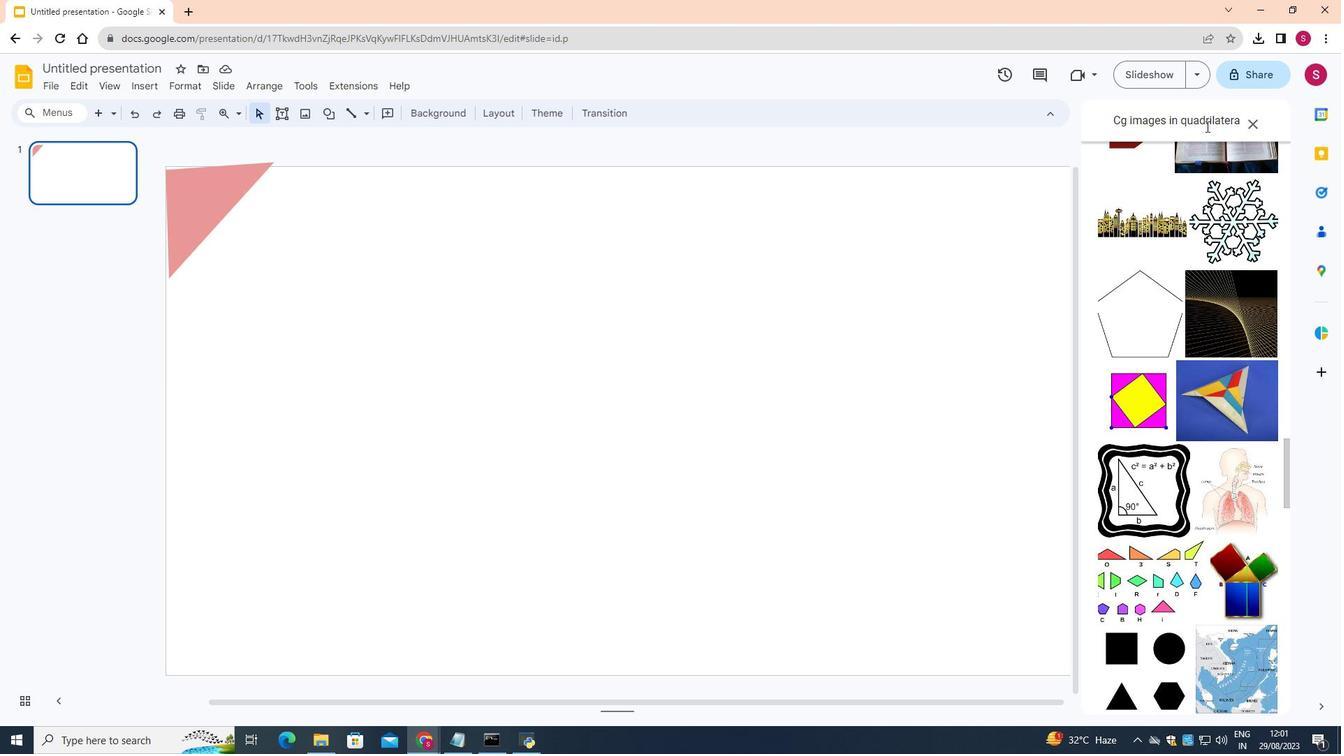 
Action: Key pressed <Key.backspace><Key.backspace>
Screenshot: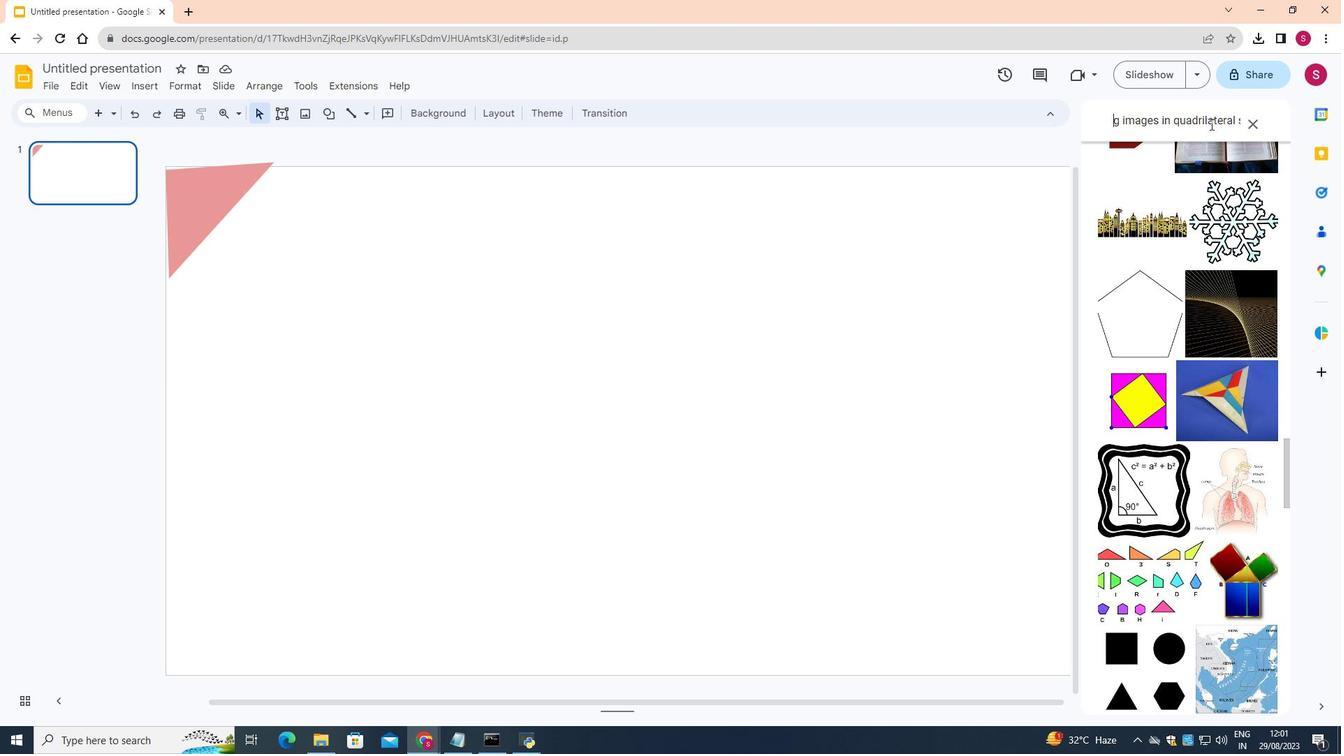 
Action: Mouse moved to (1210, 124)
Screenshot: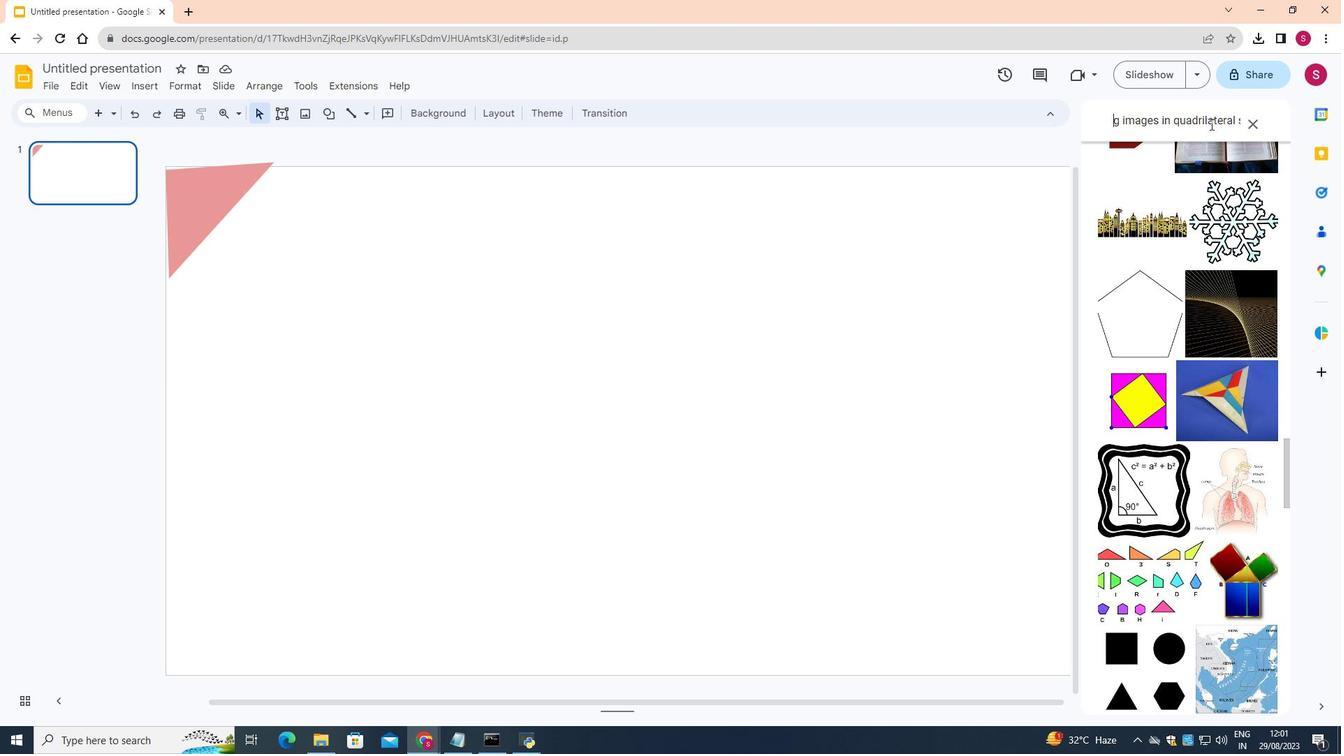 
Action: Key pressed <Key.backspace>
Screenshot: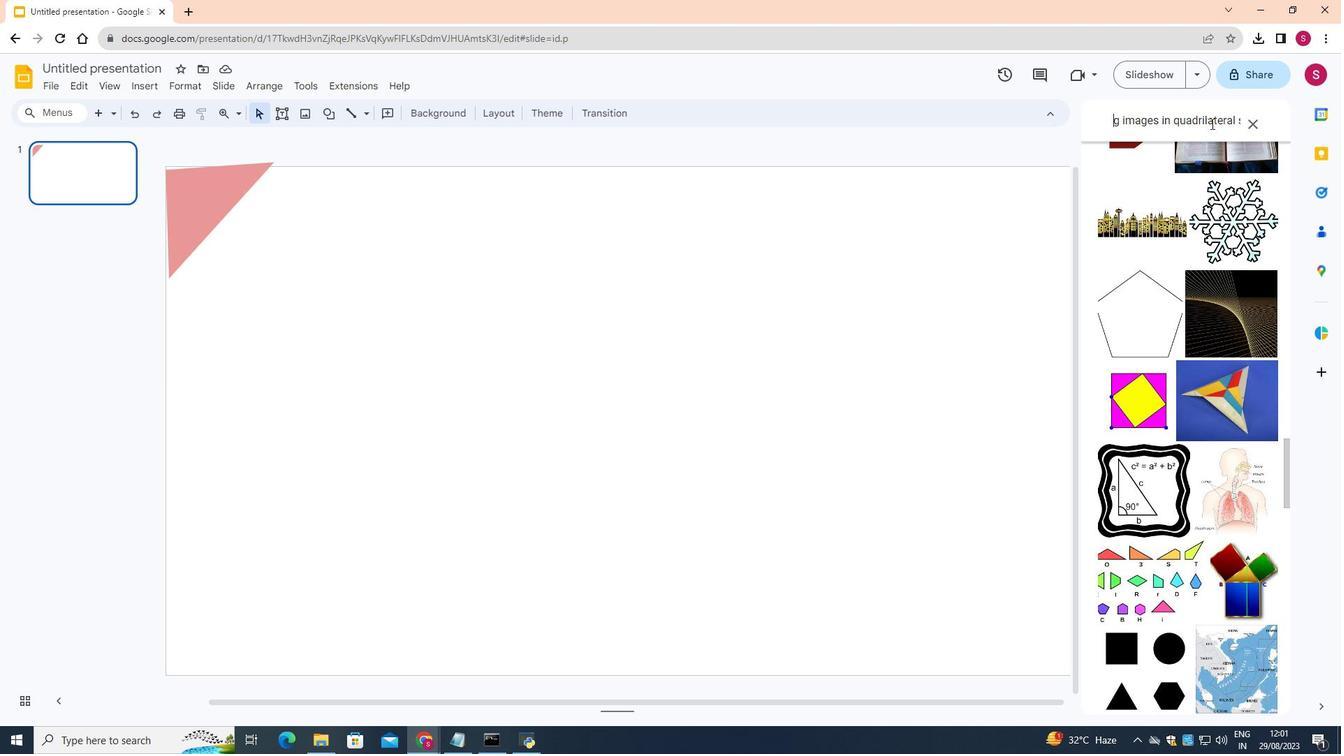 
Action: Mouse moved to (1211, 123)
Screenshot: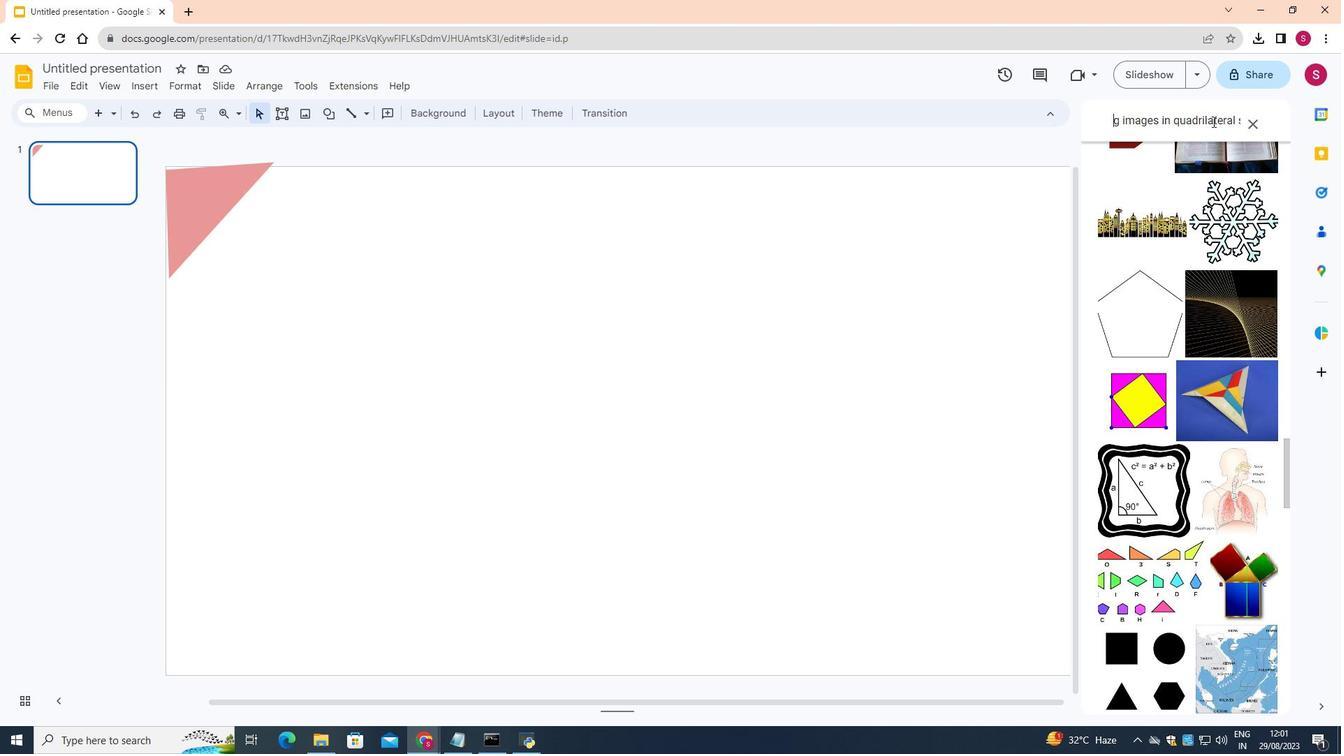 
Action: Key pressed <Key.backspace>
Screenshot: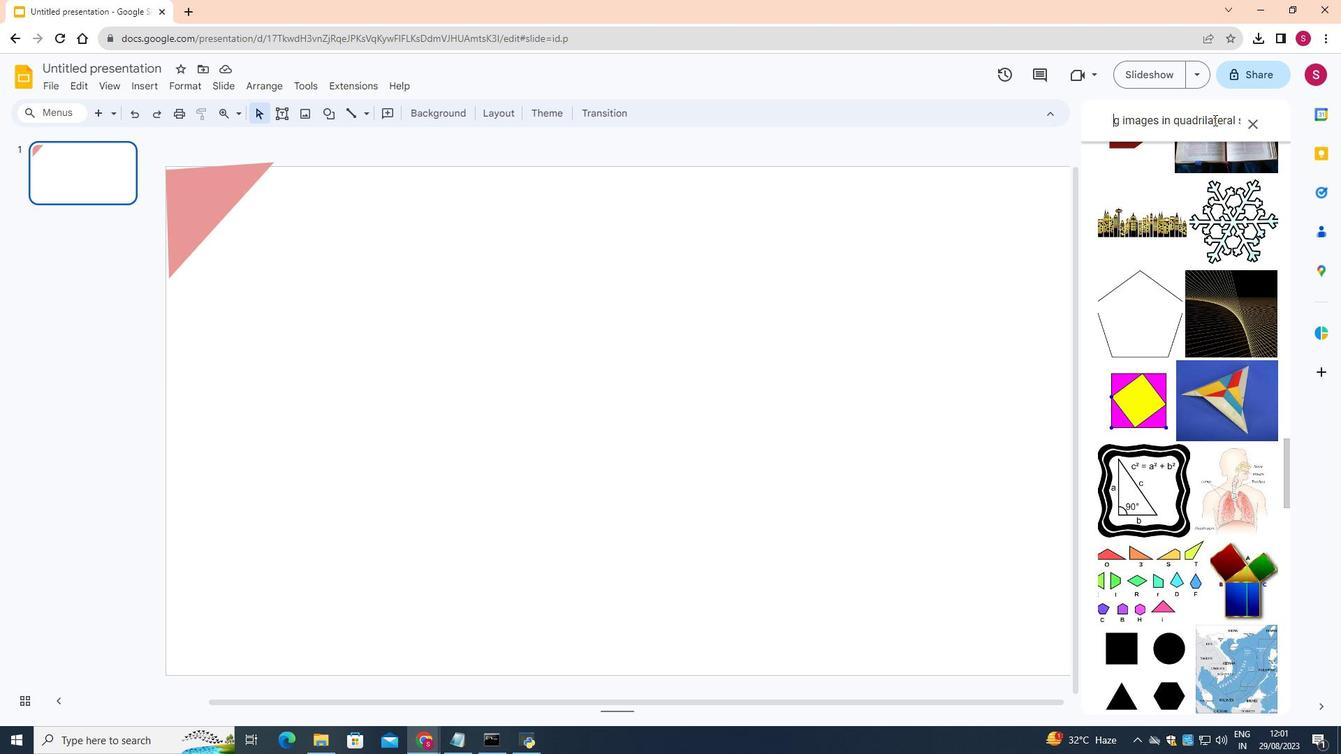 
Action: Mouse moved to (1214, 120)
Screenshot: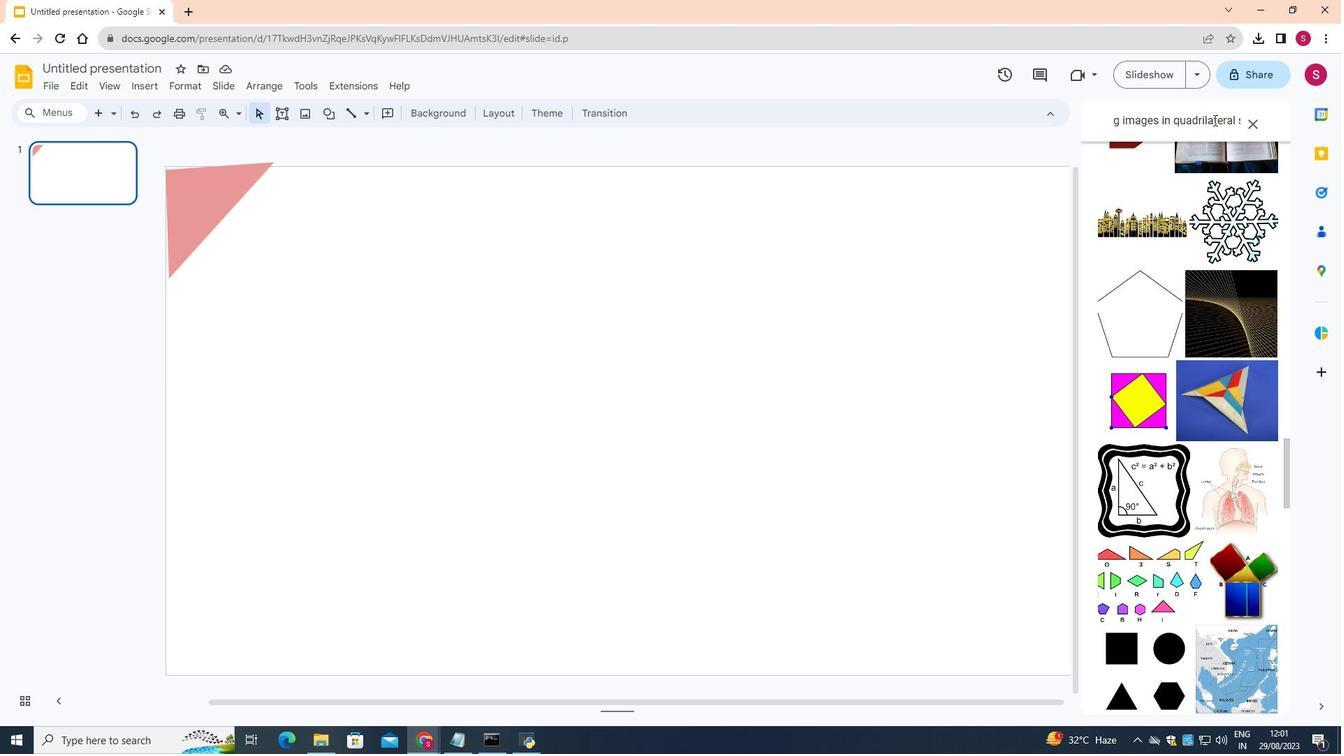 
Action: Key pressed <Key.backspace><Key.backspace>
Screenshot: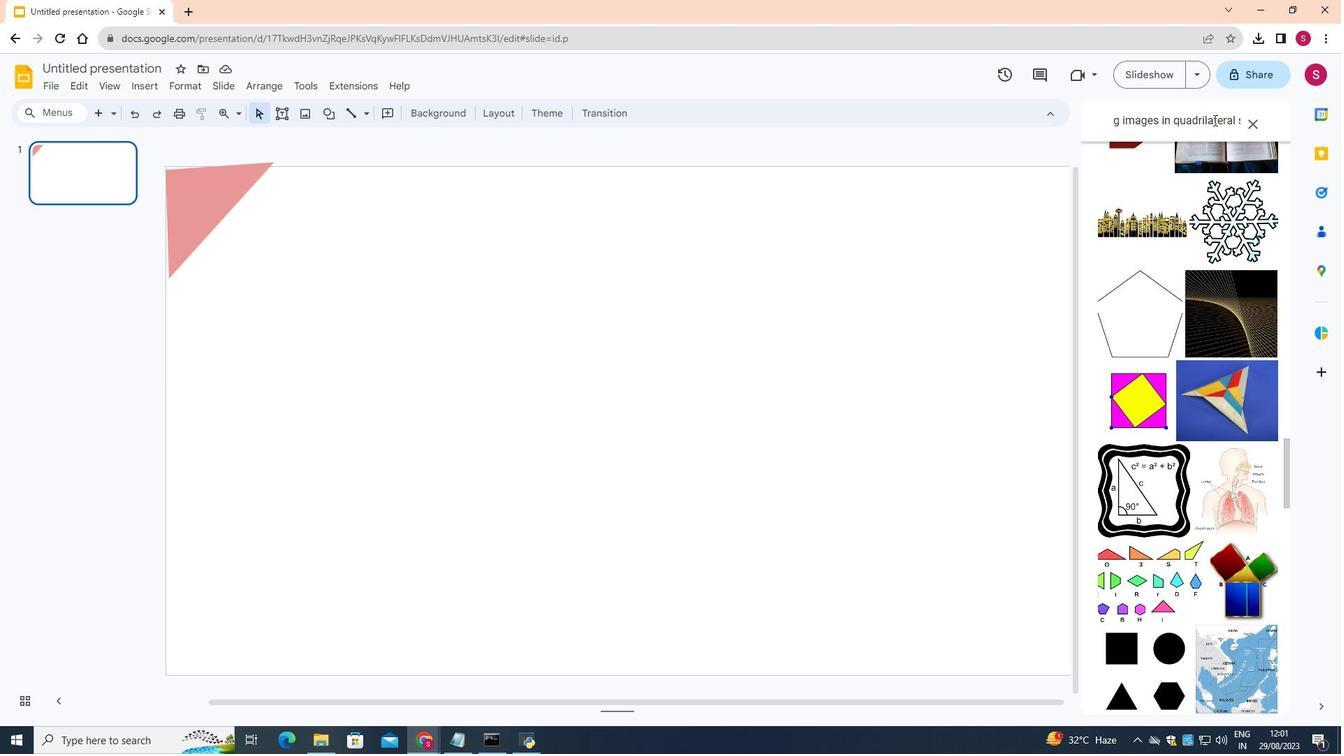 
Action: Mouse moved to (1220, 122)
Screenshot: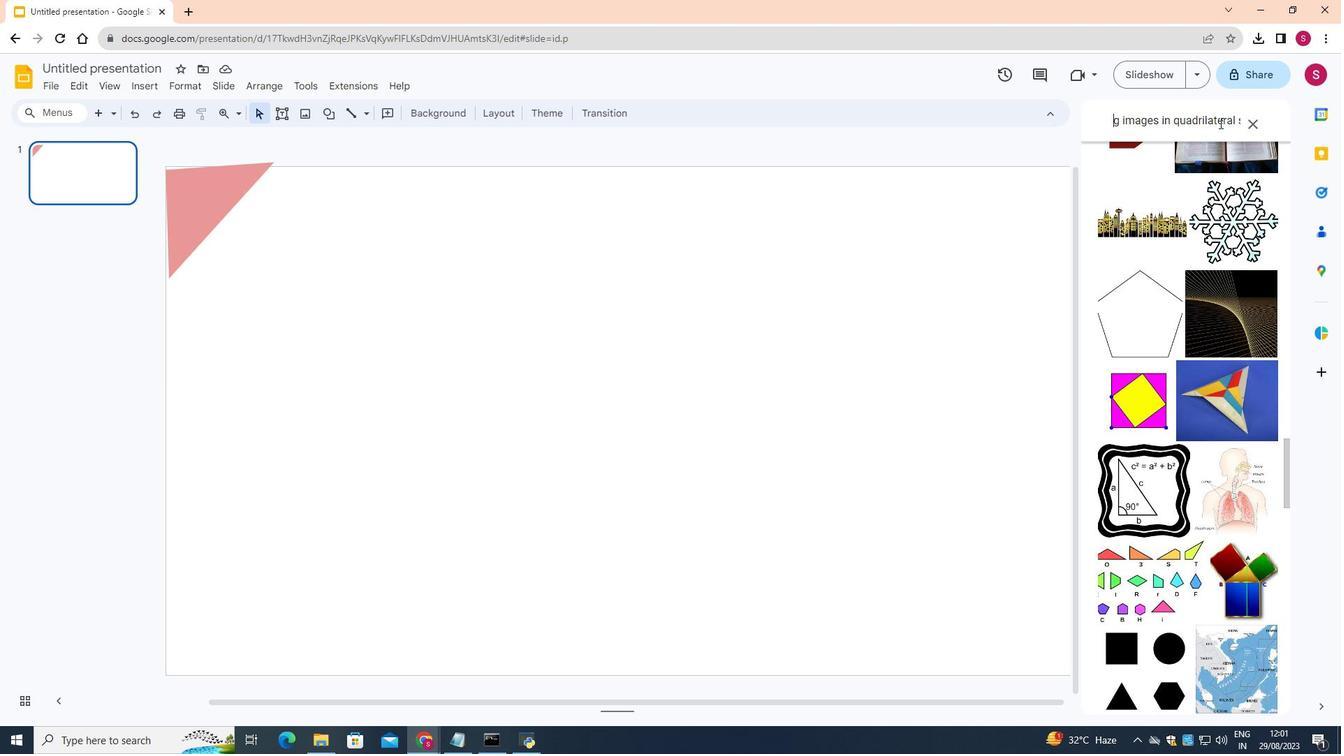 
Action: Key pressed <Key.backspace><Key.backspace>
Screenshot: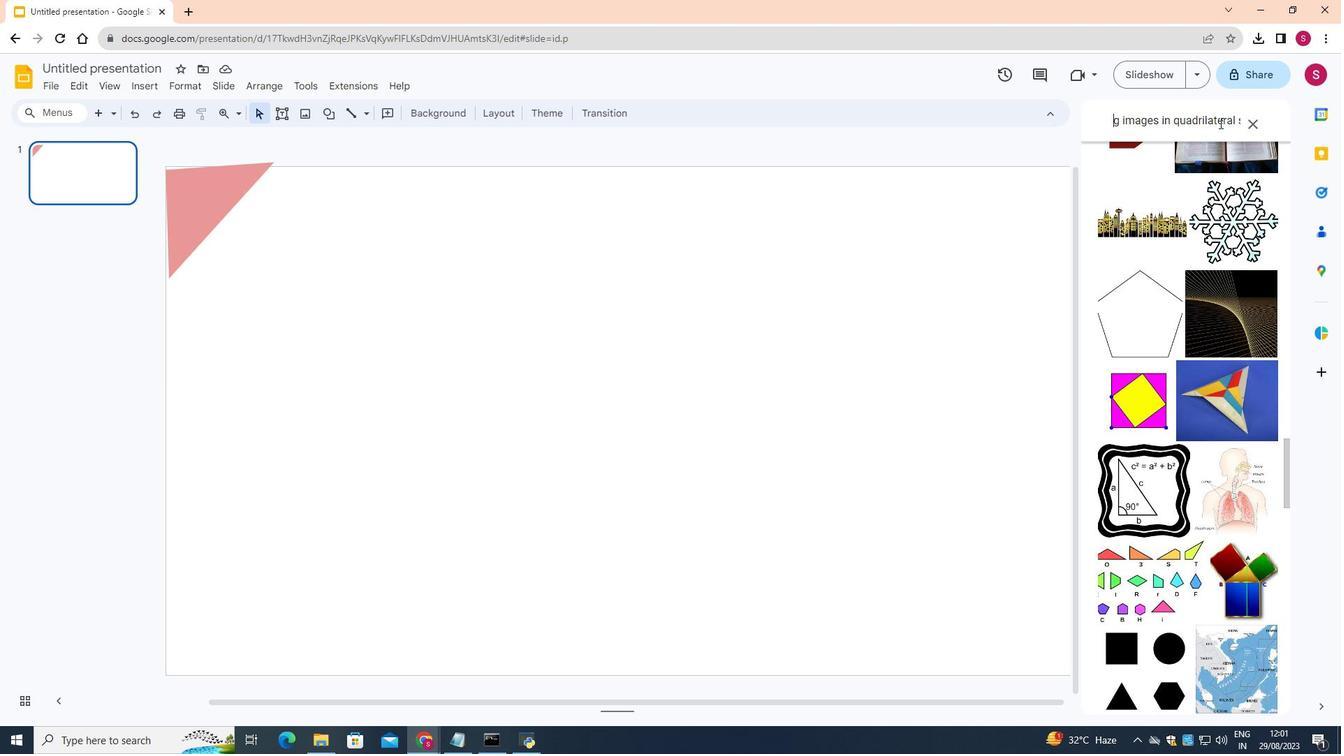 
Action: Mouse moved to (1220, 122)
Screenshot: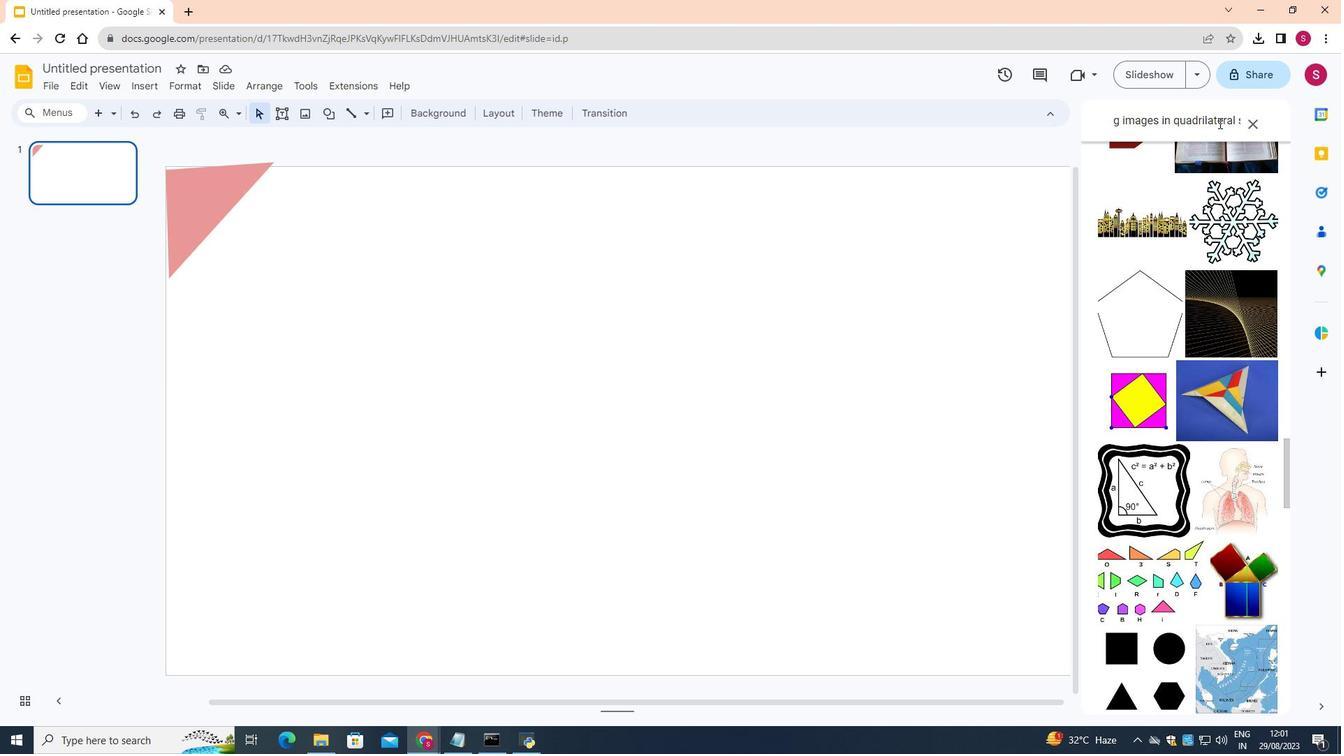 
Action: Key pressed <Key.backspace>
Screenshot: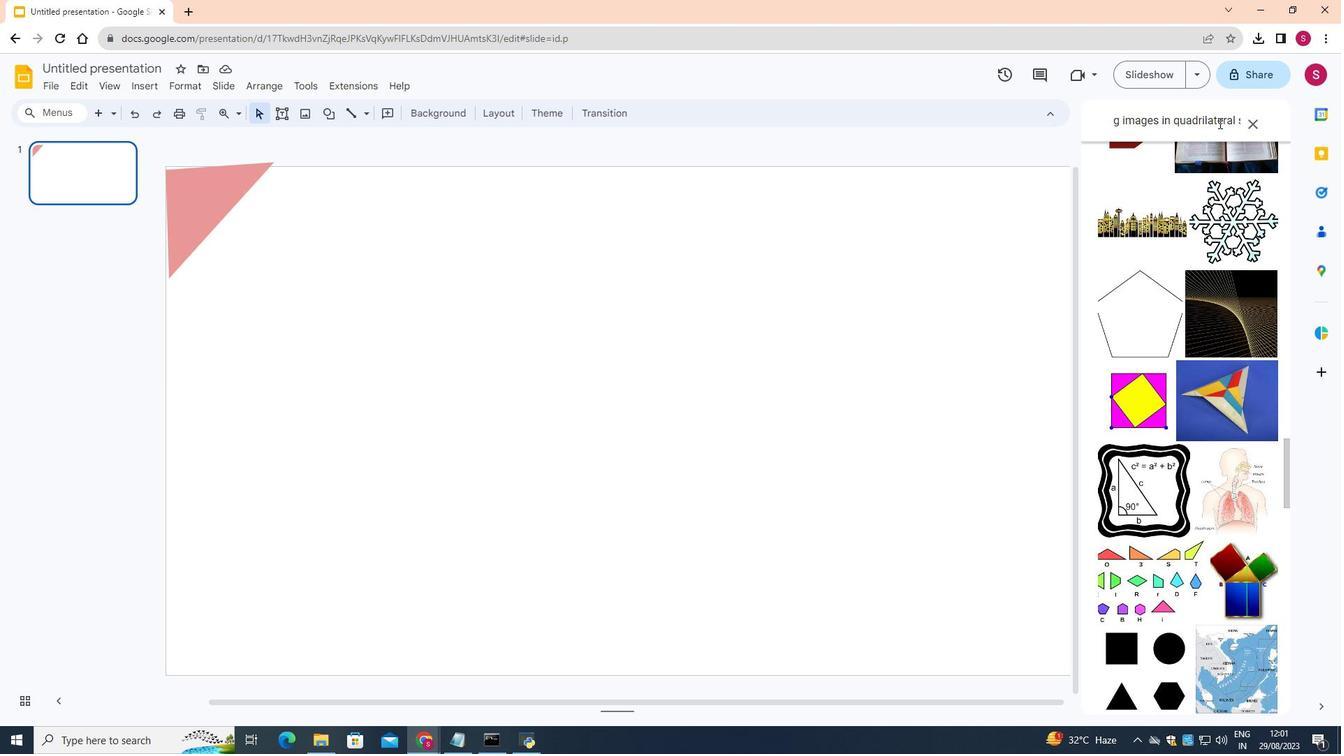 
Action: Mouse moved to (1219, 122)
Screenshot: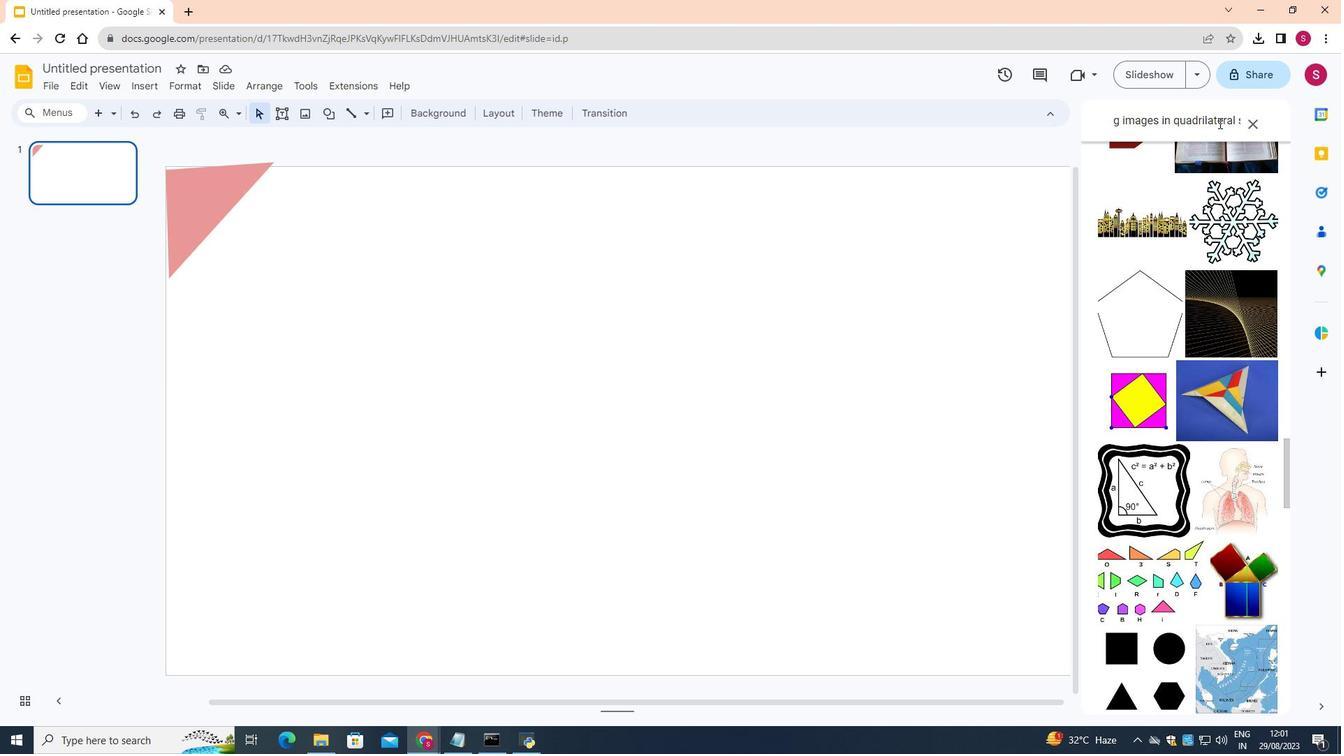 
Action: Mouse pressed left at (1219, 122)
Screenshot: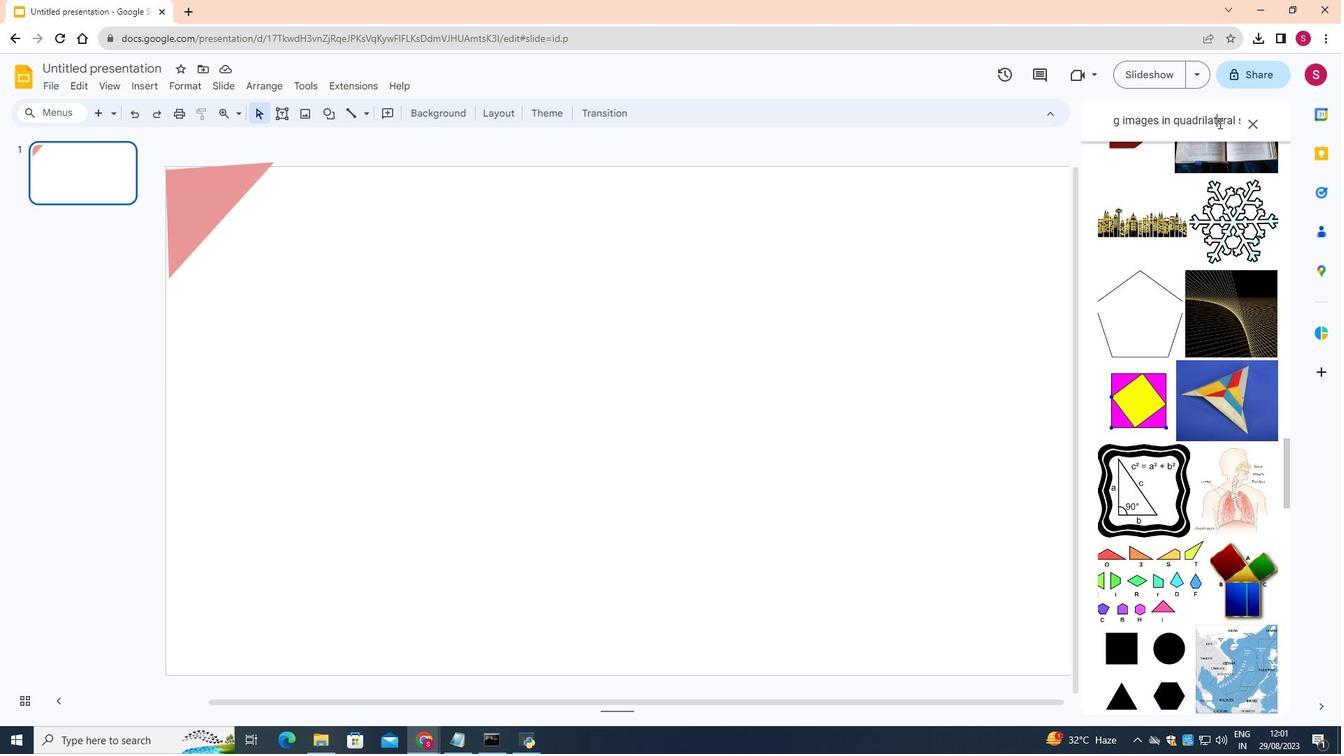 
Action: Key pressed <Key.backspace><Key.backspace><Key.backspace><Key.backspace><Key.backspace><Key.backspace><Key.backspace><Key.backspace><Key.backspace><Key.backspace><Key.backspace><Key.backspace><Key.backspace><Key.backspace><Key.backspace><Key.backspace><Key.backspace><Key.backspace>
Screenshot: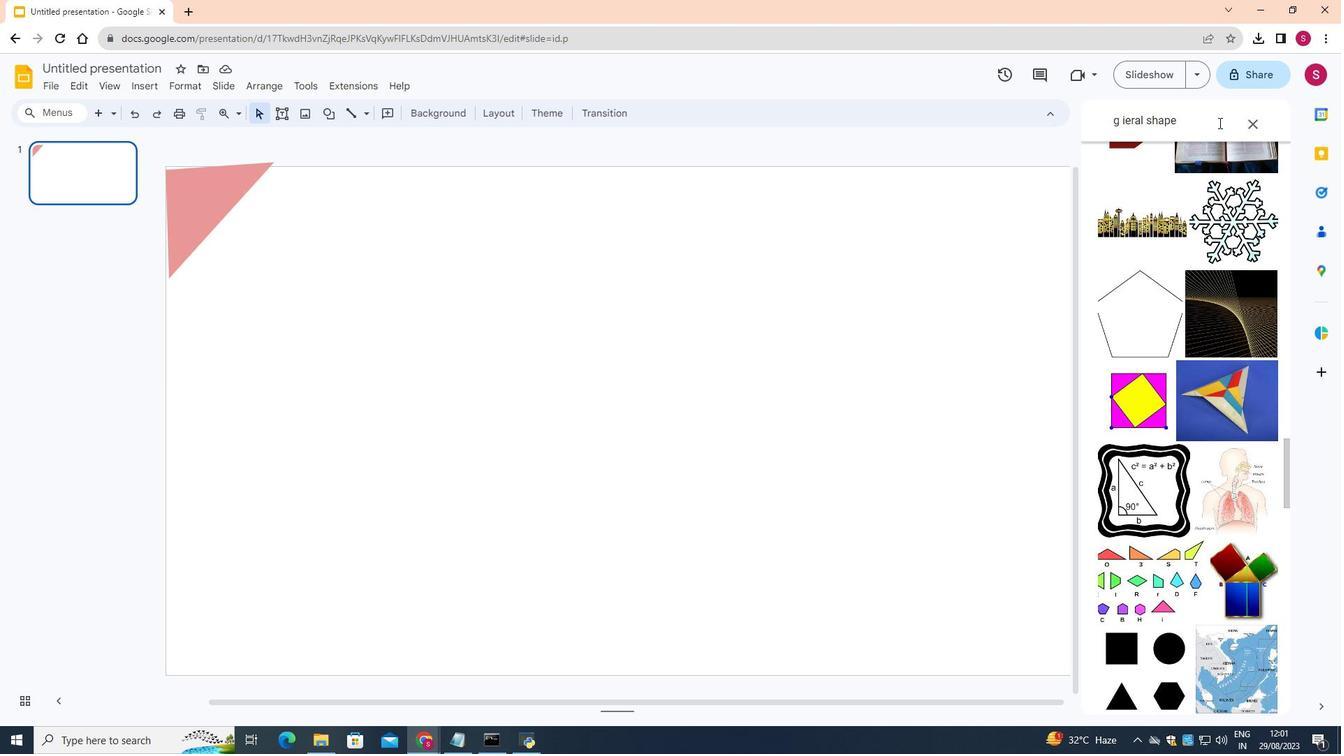 
Action: Mouse moved to (1202, 116)
Screenshot: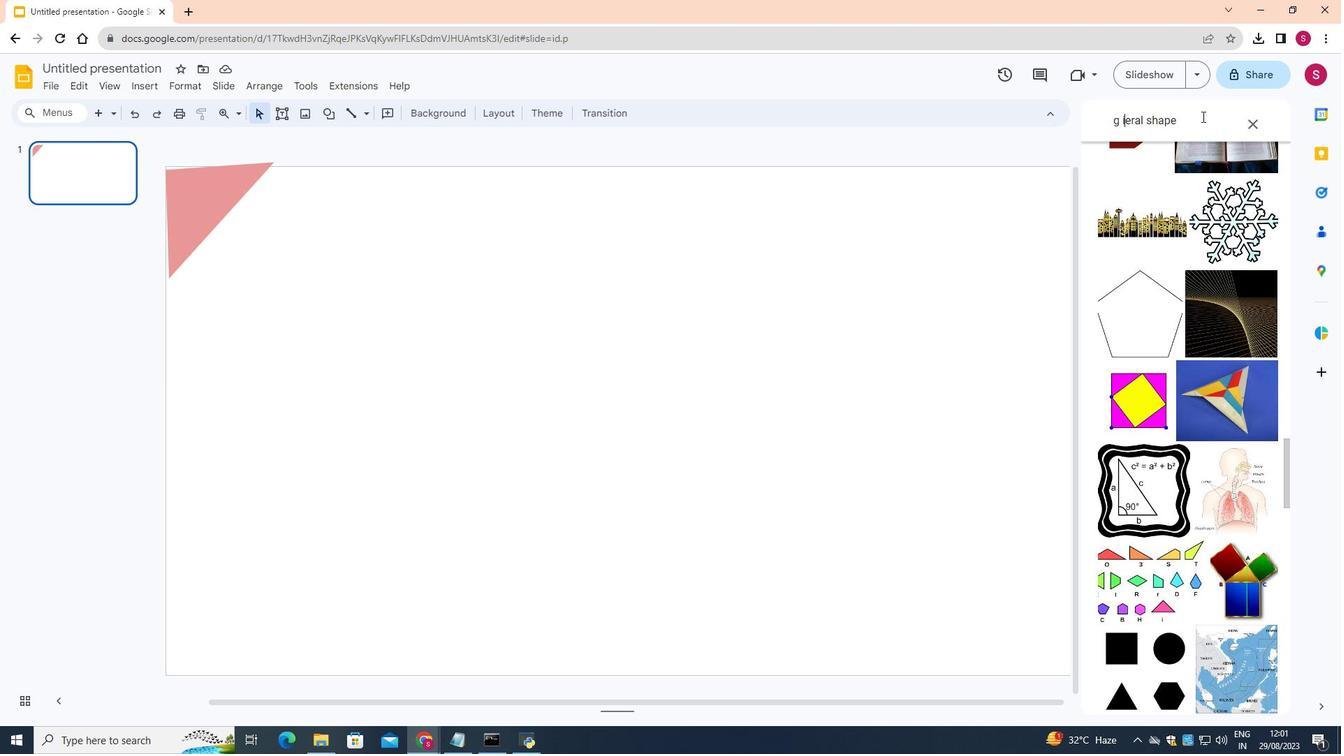 
Action: Mouse pressed left at (1202, 116)
Screenshot: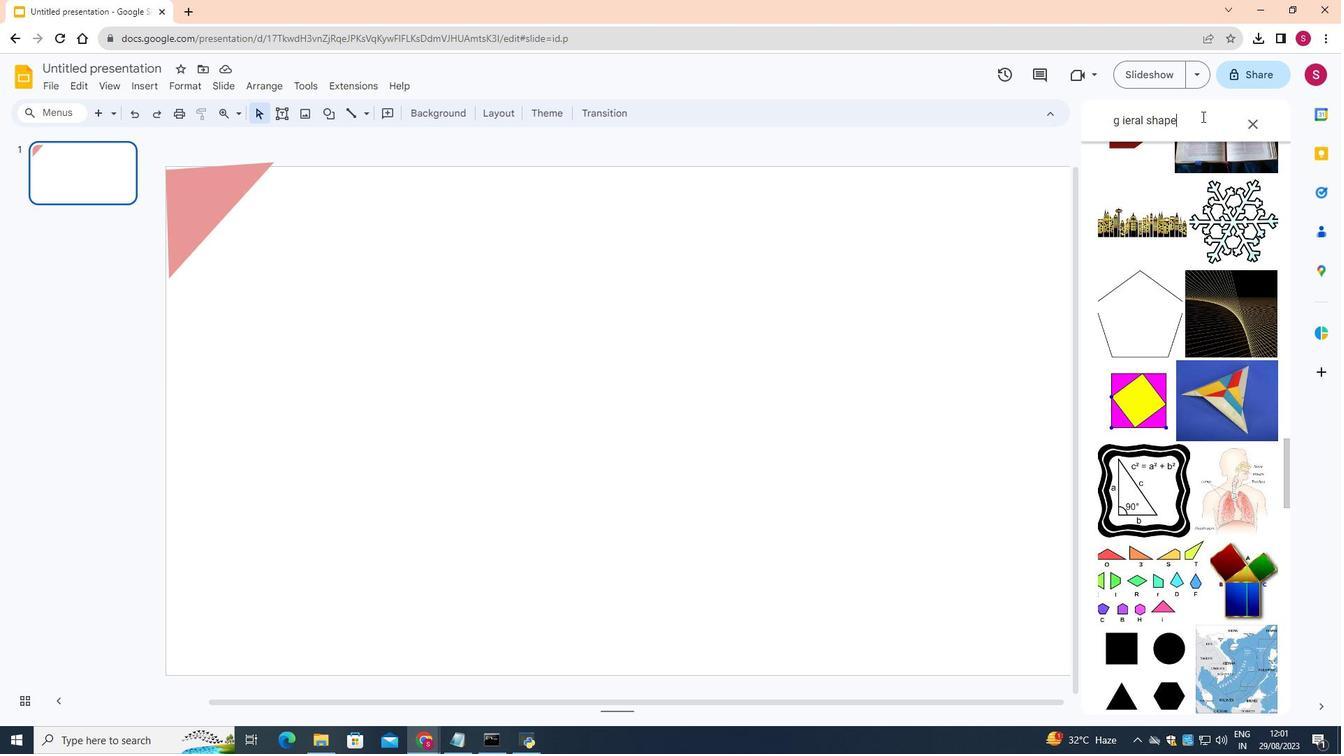 
Action: Key pressed <Key.backspace><Key.backspace><Key.backspace><Key.backspace><Key.backspace><Key.backspace><Key.backspace><Key.backspace><Key.backspace><Key.backspace><Key.backspace><Key.backspace><Key.backspace><Key.backspace><Key.backspace><Key.backspace><Key.backspace><Key.backspace>corporate<Key.space>women<Key.space>working<Key.space>images<Key.enter>
Screenshot: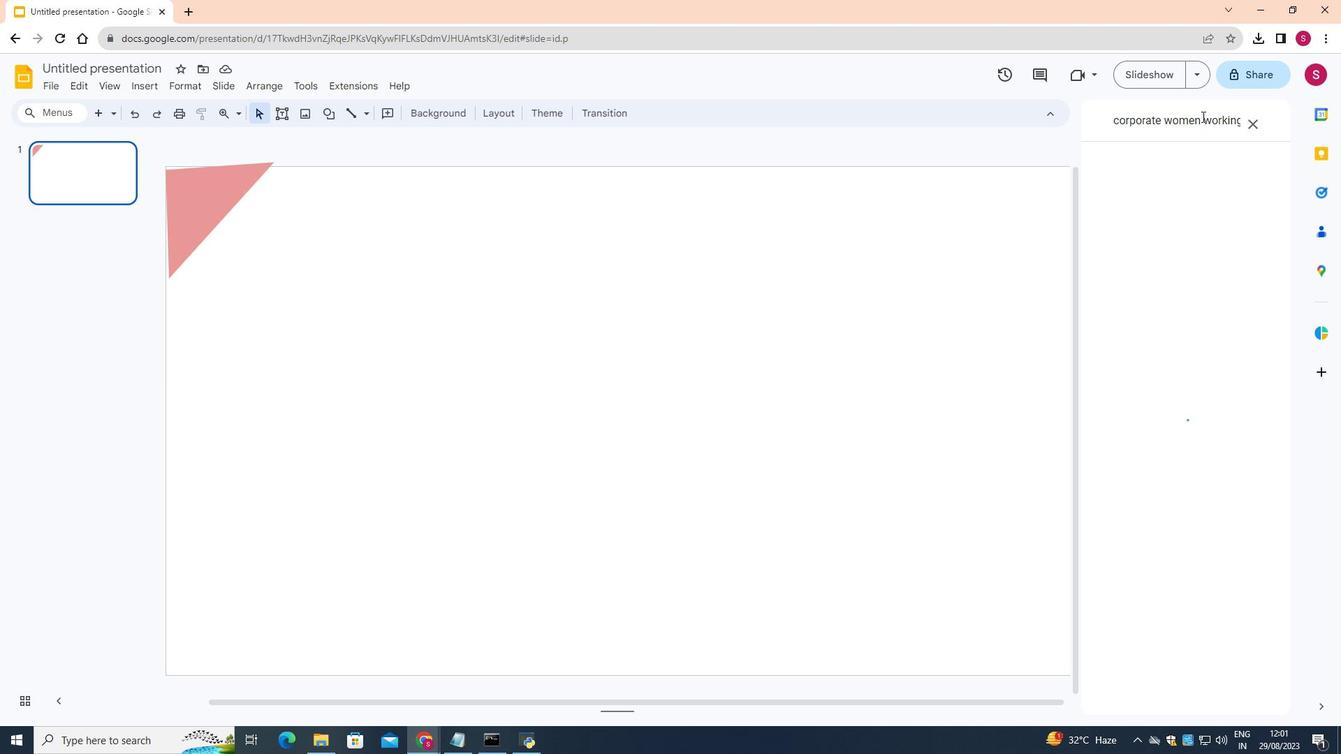 
Action: Mouse moved to (1208, 401)
Screenshot: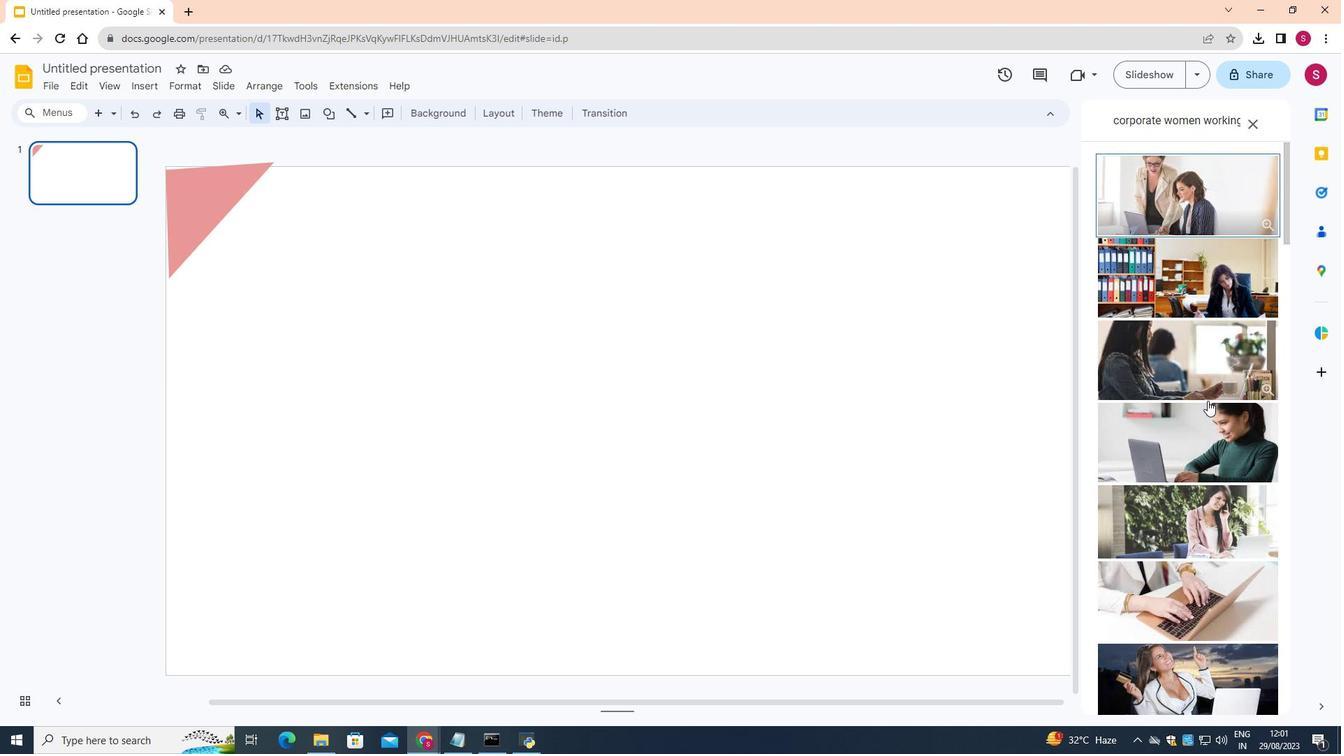 
Action: Mouse scrolled (1208, 400) with delta (0, 0)
Screenshot: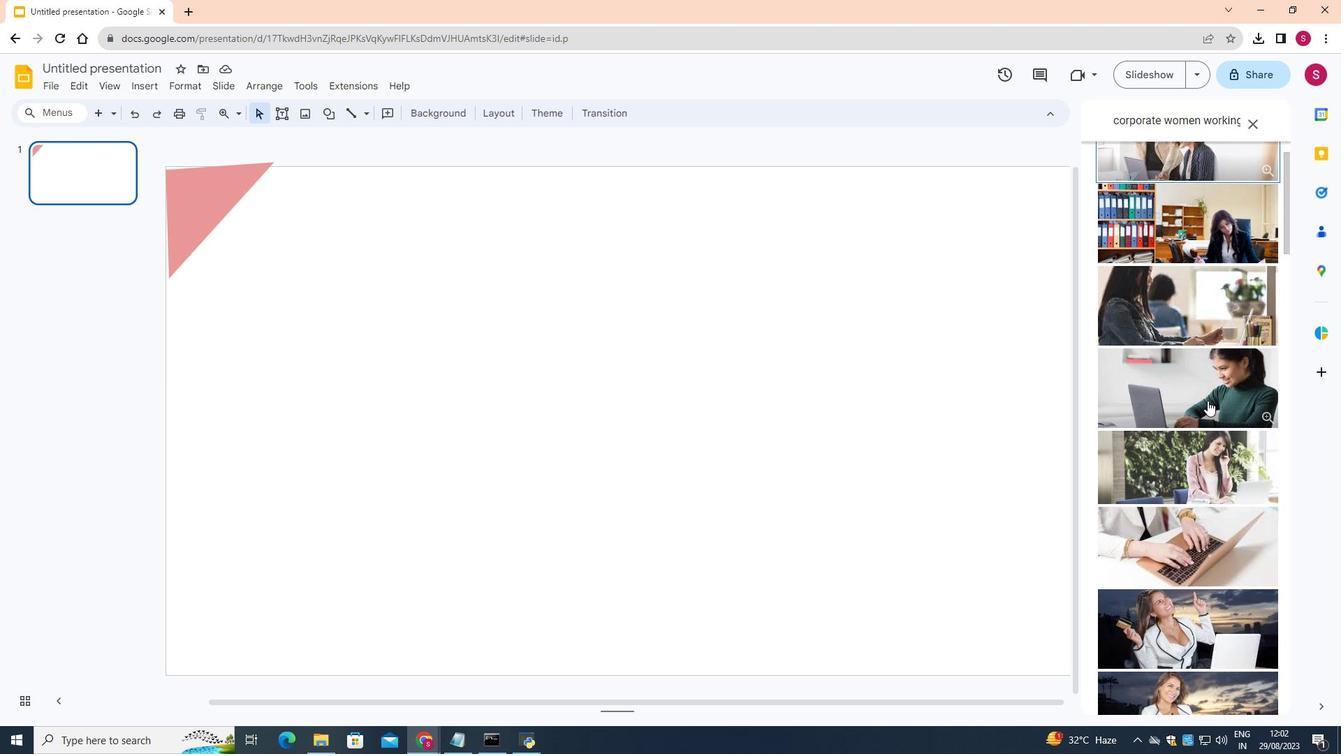 
Action: Mouse moved to (1208, 401)
Screenshot: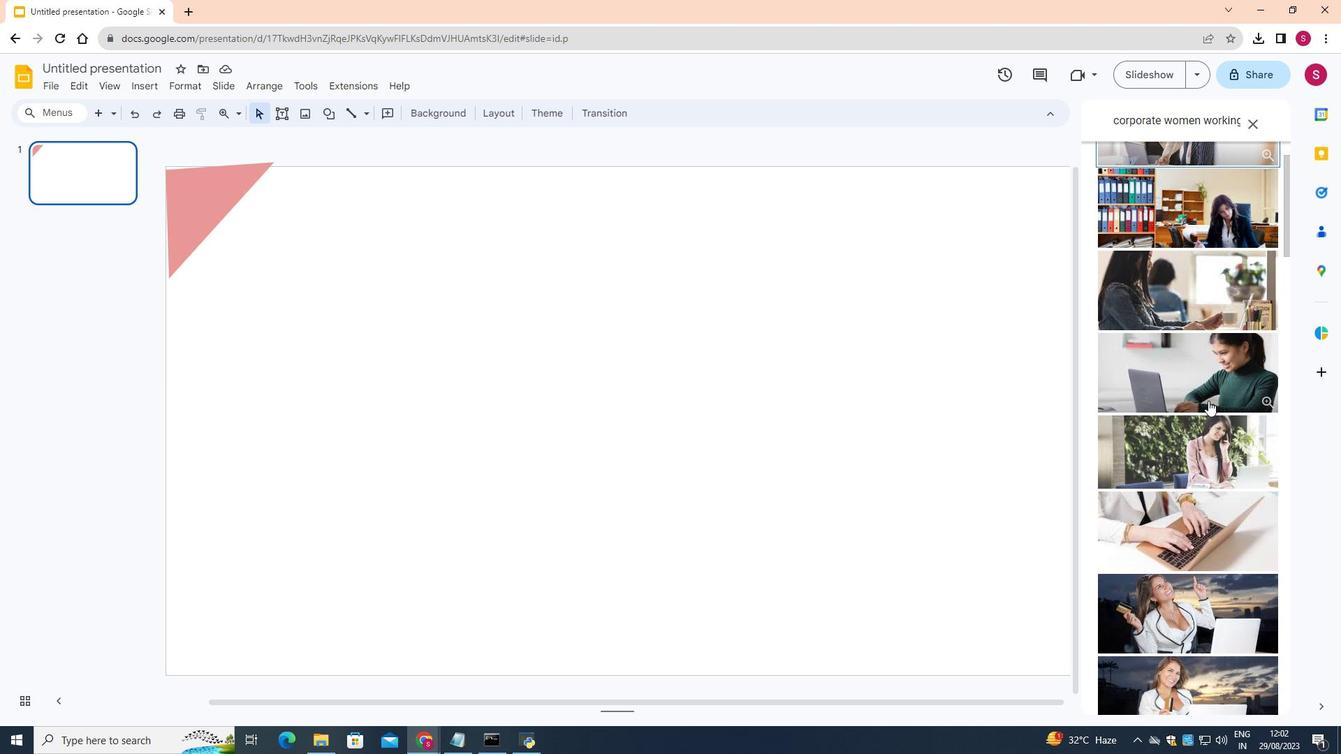
Action: Mouse scrolled (1208, 400) with delta (0, 0)
Screenshot: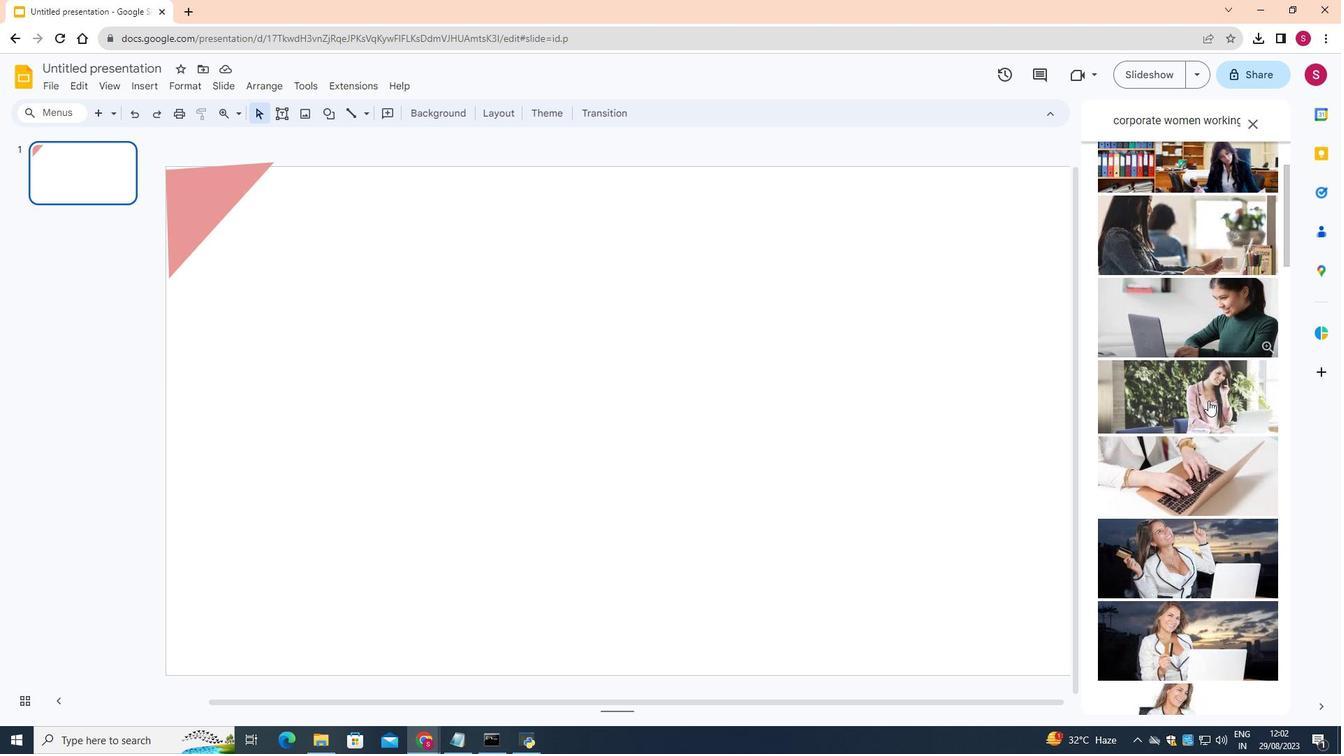 
Action: Mouse scrolled (1208, 400) with delta (0, 0)
Screenshot: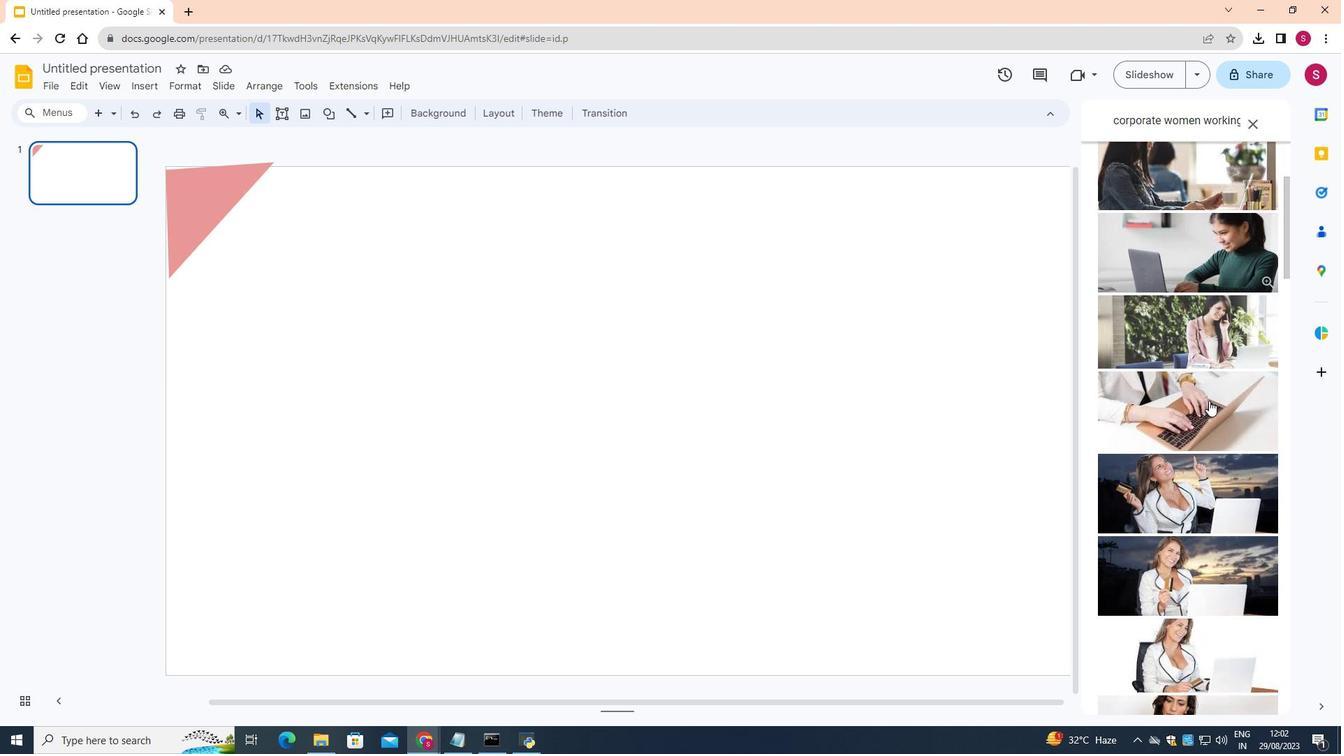 
Action: Mouse moved to (1210, 401)
Screenshot: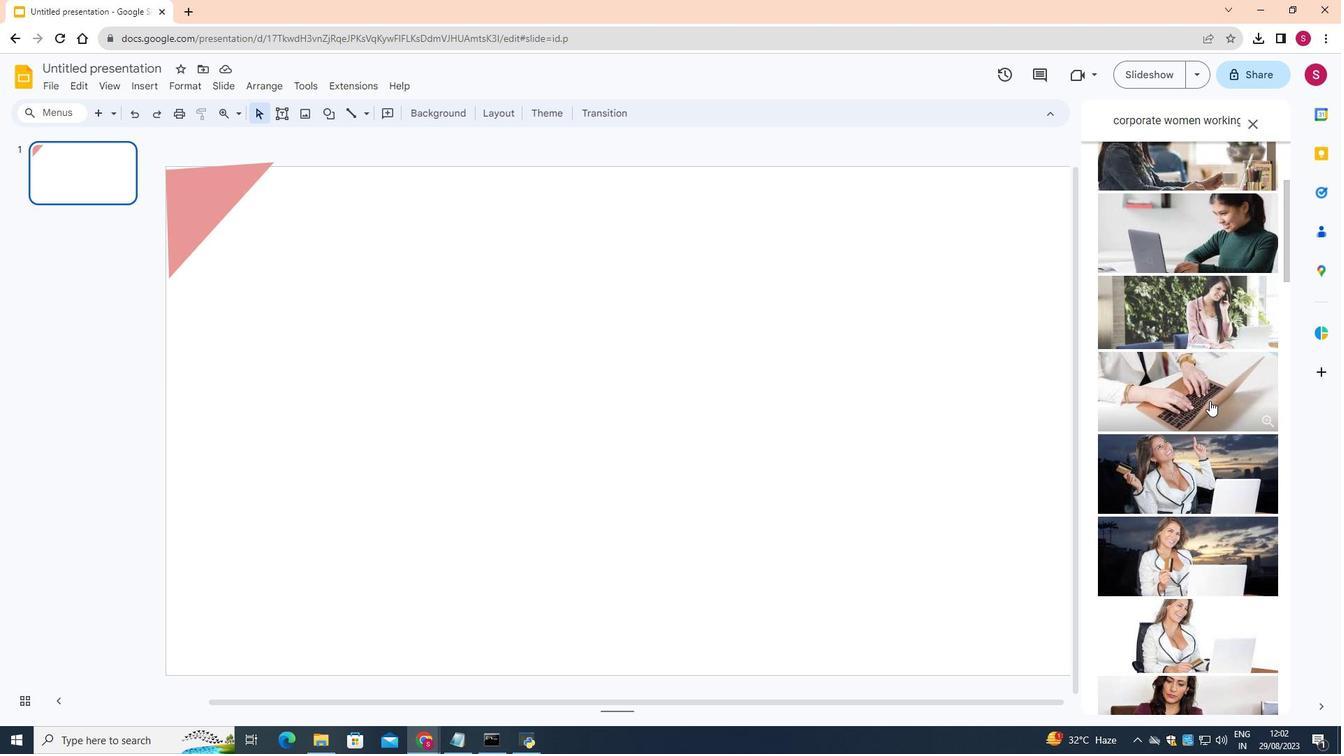 
Action: Mouse scrolled (1210, 400) with delta (0, 0)
Screenshot: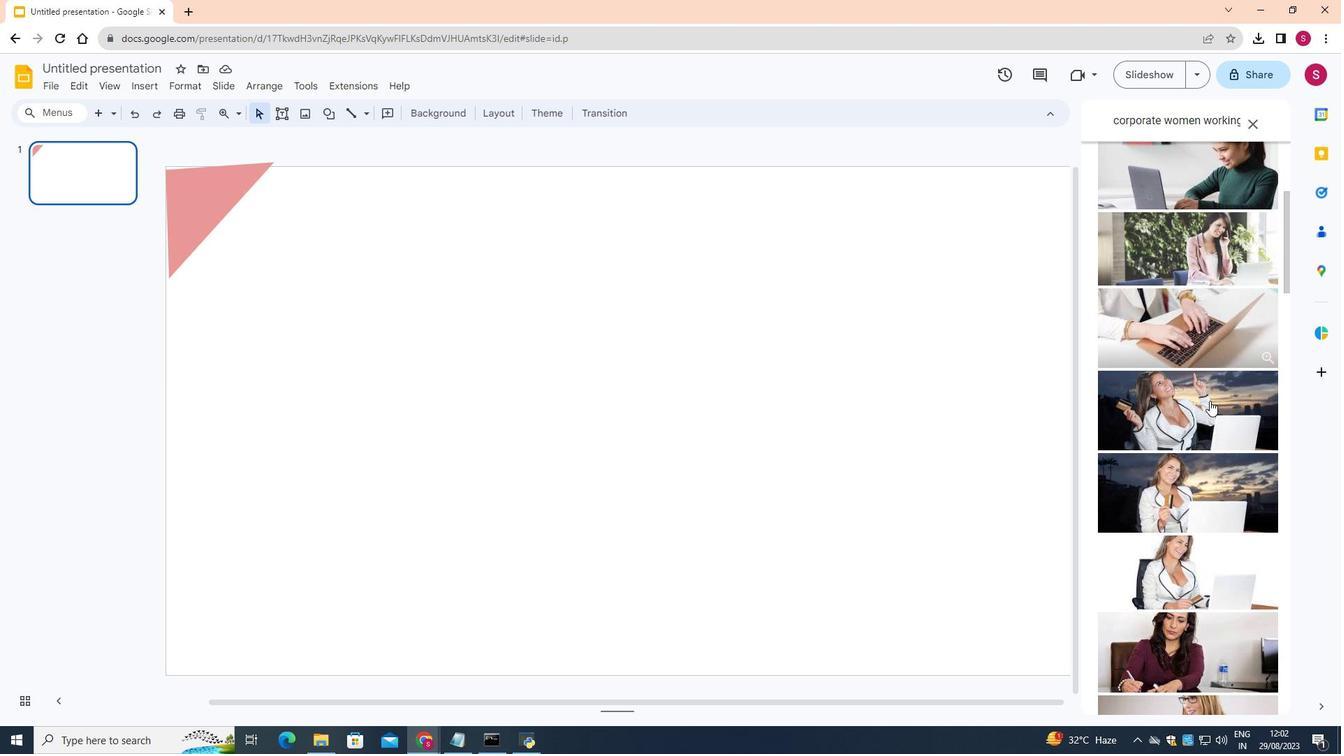 
Action: Mouse scrolled (1210, 400) with delta (0, 0)
Screenshot: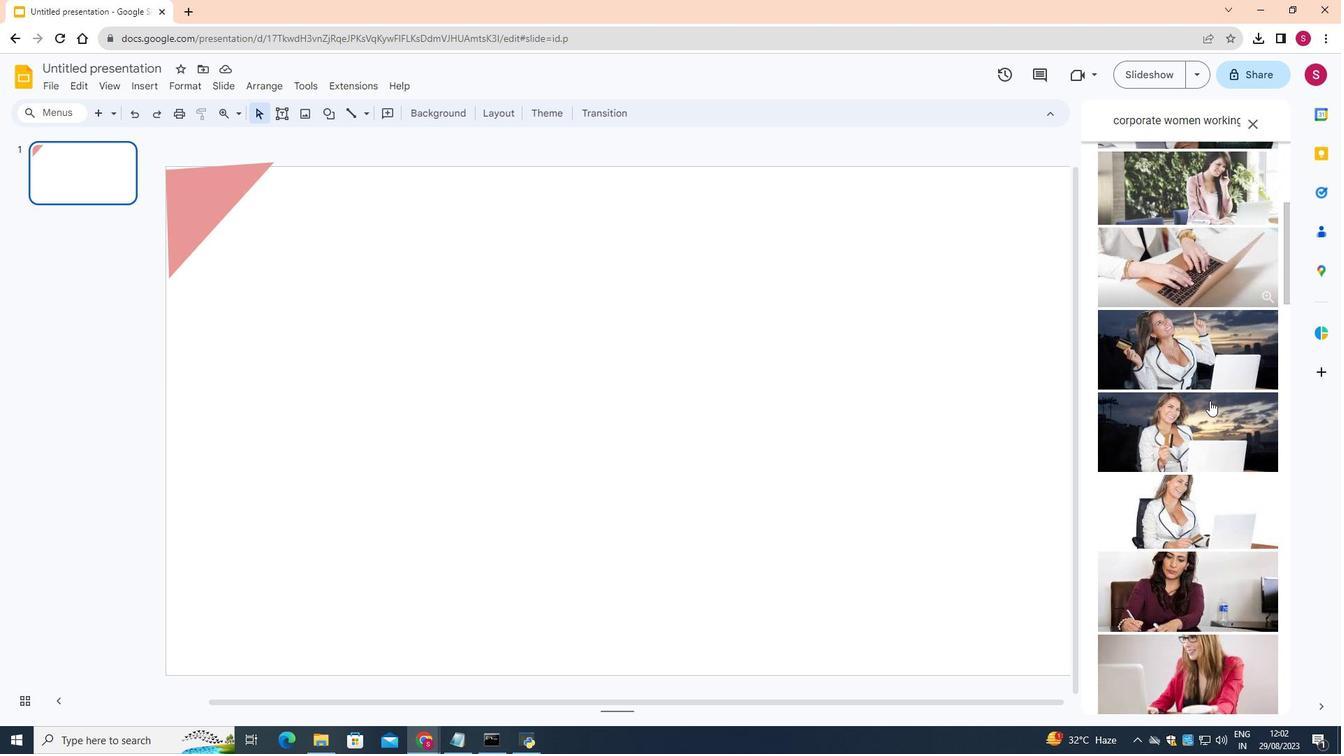 
Action: Mouse moved to (1212, 398)
Screenshot: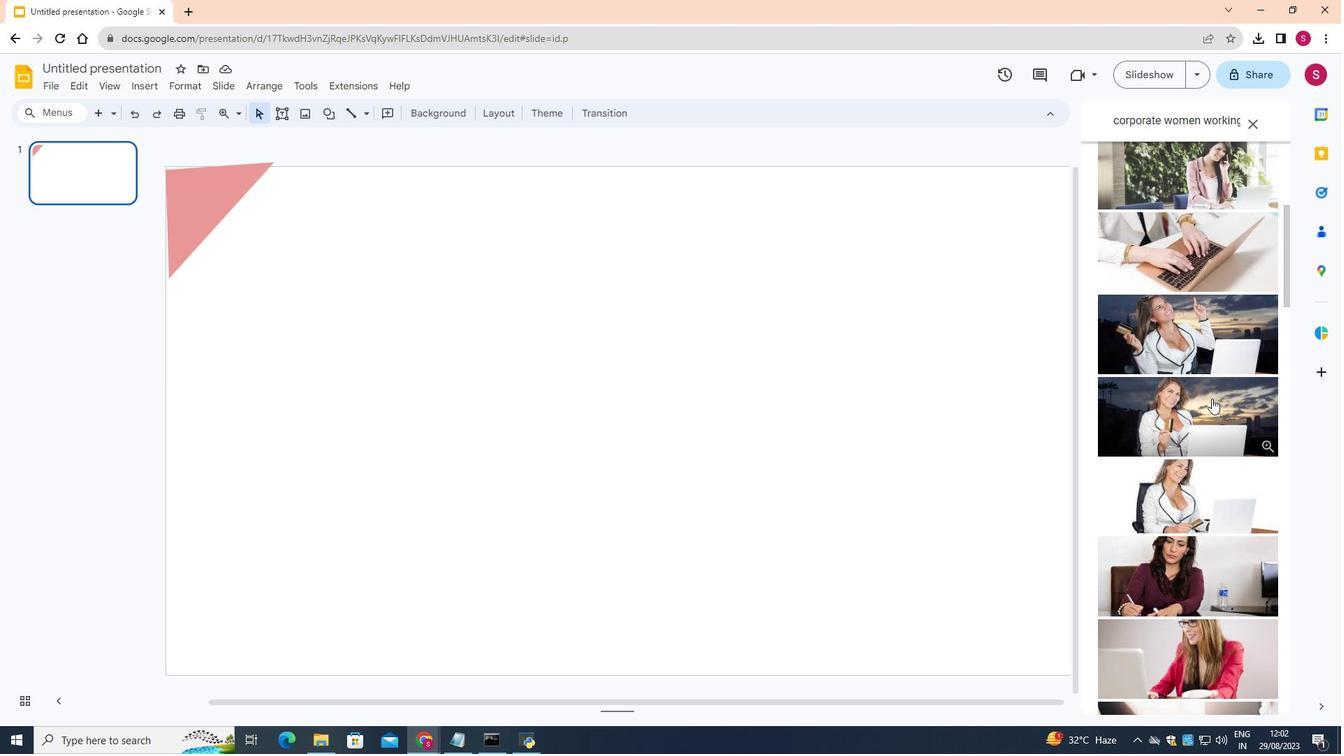 
Action: Mouse scrolled (1212, 398) with delta (0, 0)
Screenshot: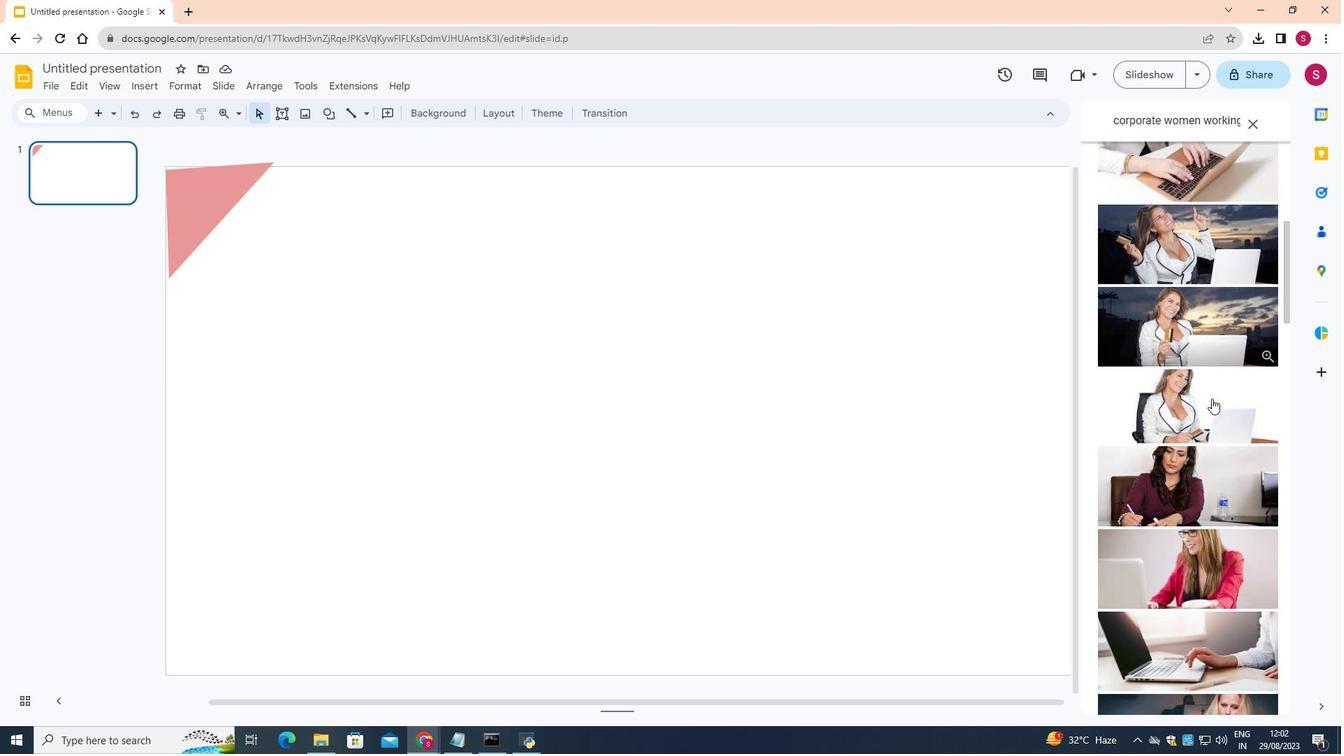
Action: Mouse scrolled (1212, 398) with delta (0, 0)
Screenshot: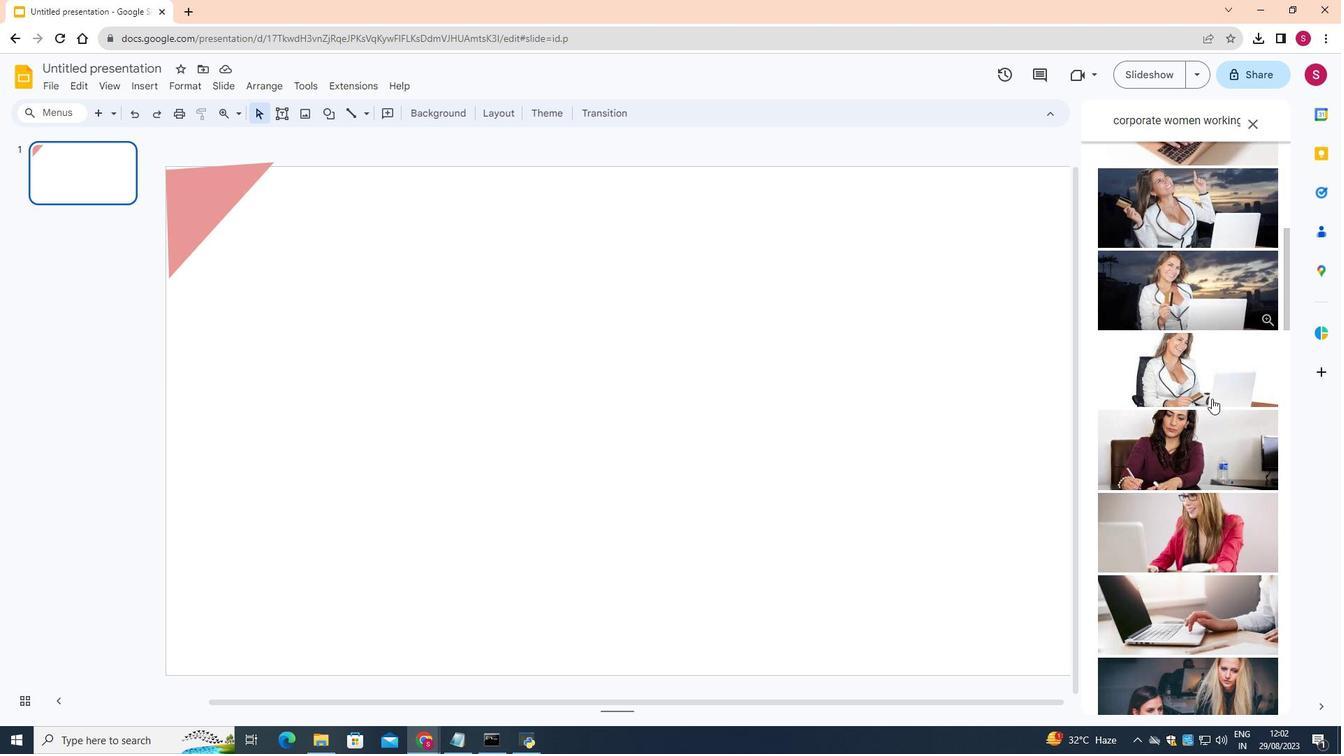 
Action: Mouse moved to (1213, 396)
Screenshot: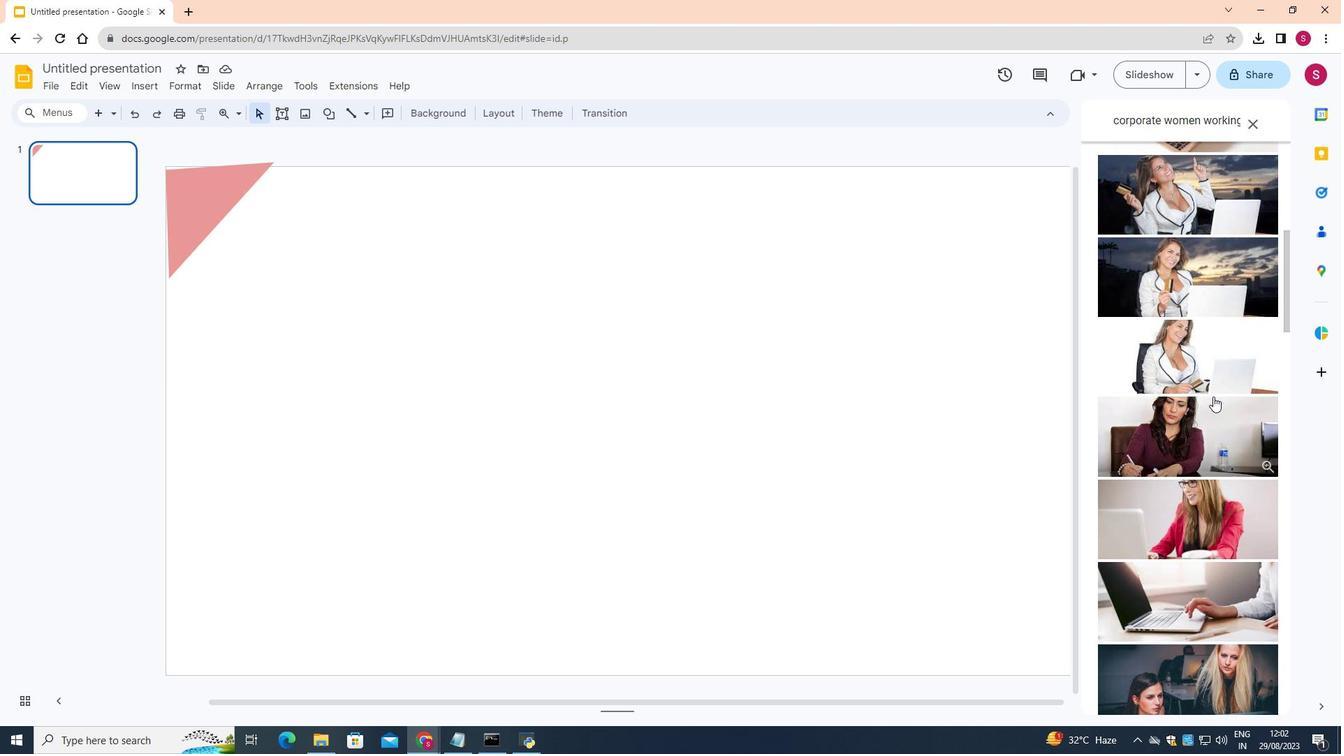 
Action: Mouse scrolled (1213, 396) with delta (0, 0)
Screenshot: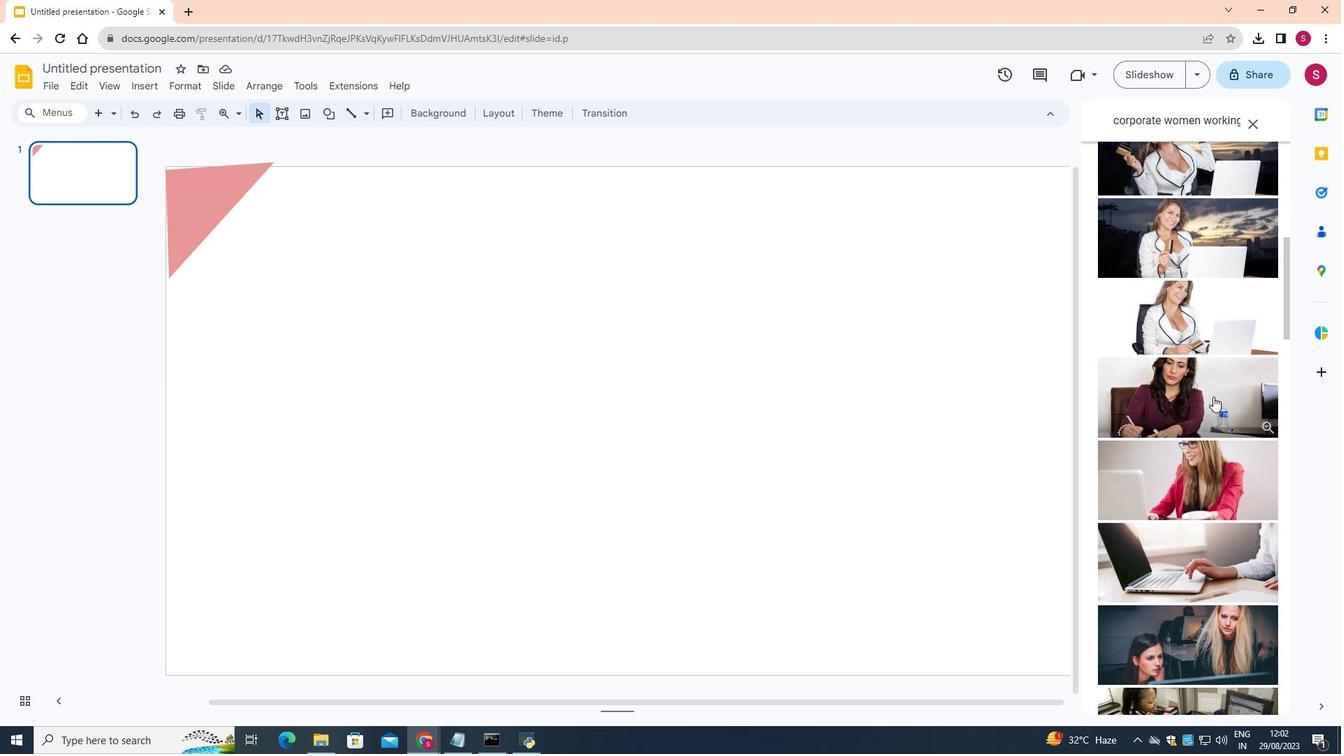 
Action: Mouse scrolled (1213, 396) with delta (0, 0)
Screenshot: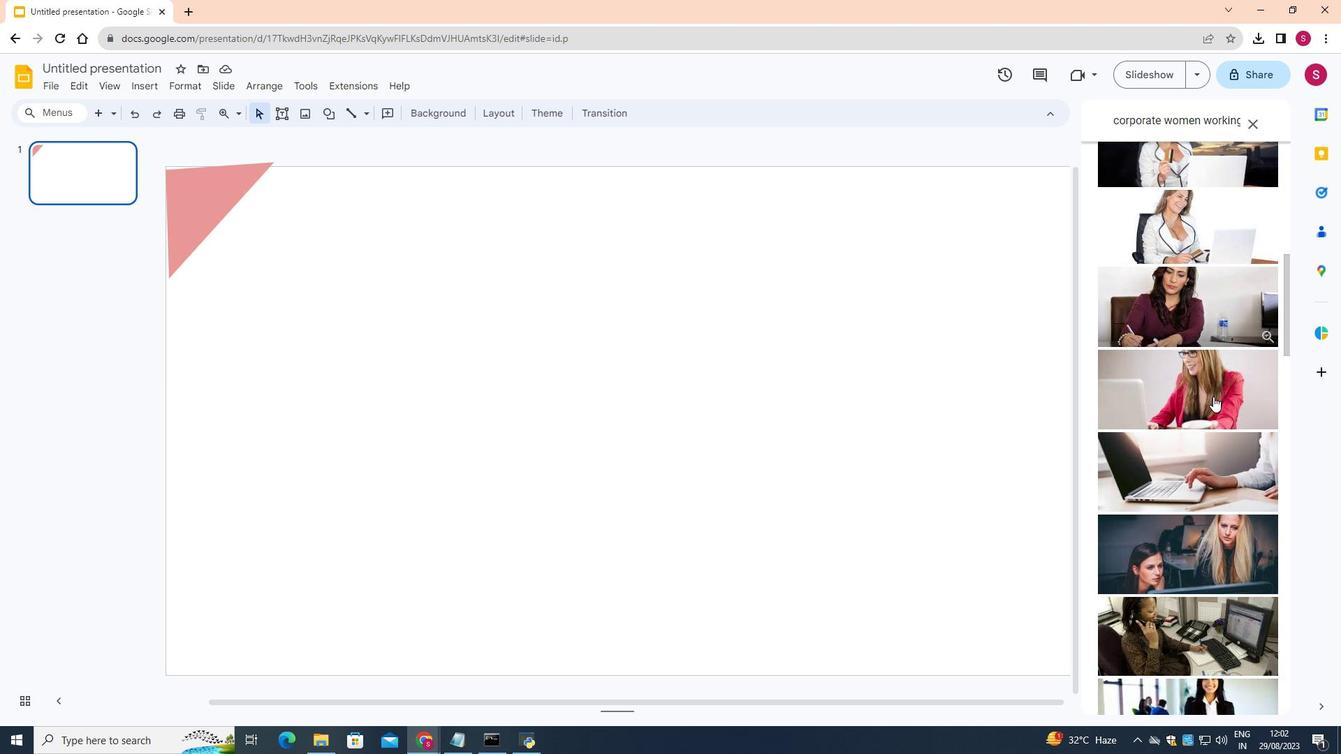 
Action: Mouse scrolled (1213, 396) with delta (0, 0)
Screenshot: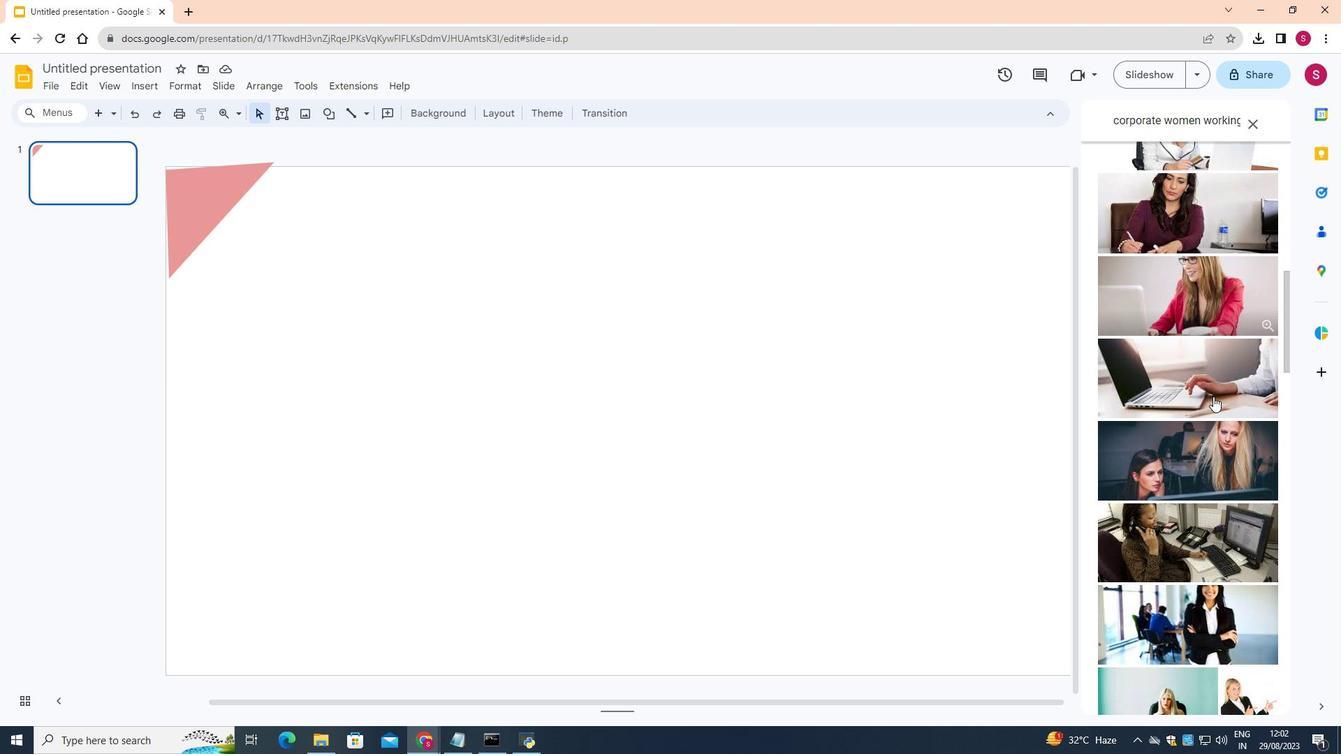 
Action: Mouse scrolled (1213, 396) with delta (0, 0)
Screenshot: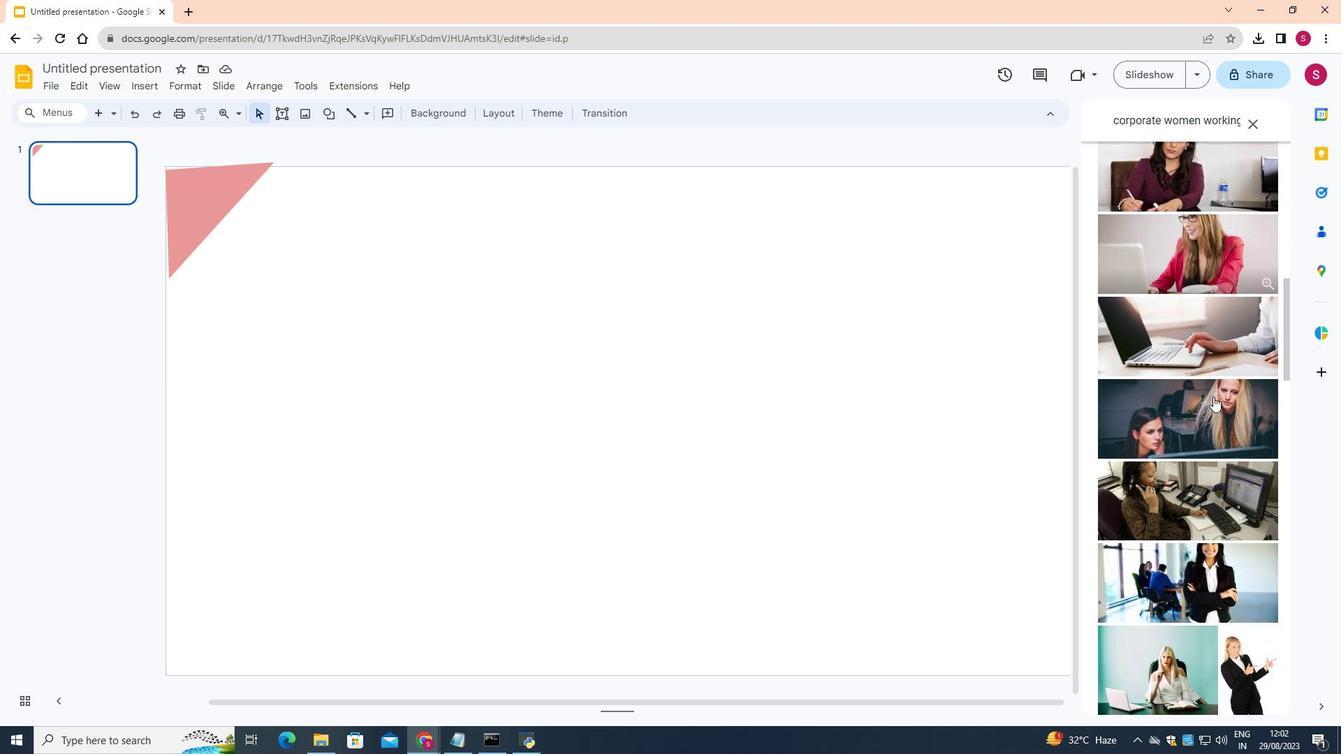 
Action: Mouse moved to (1212, 399)
Screenshot: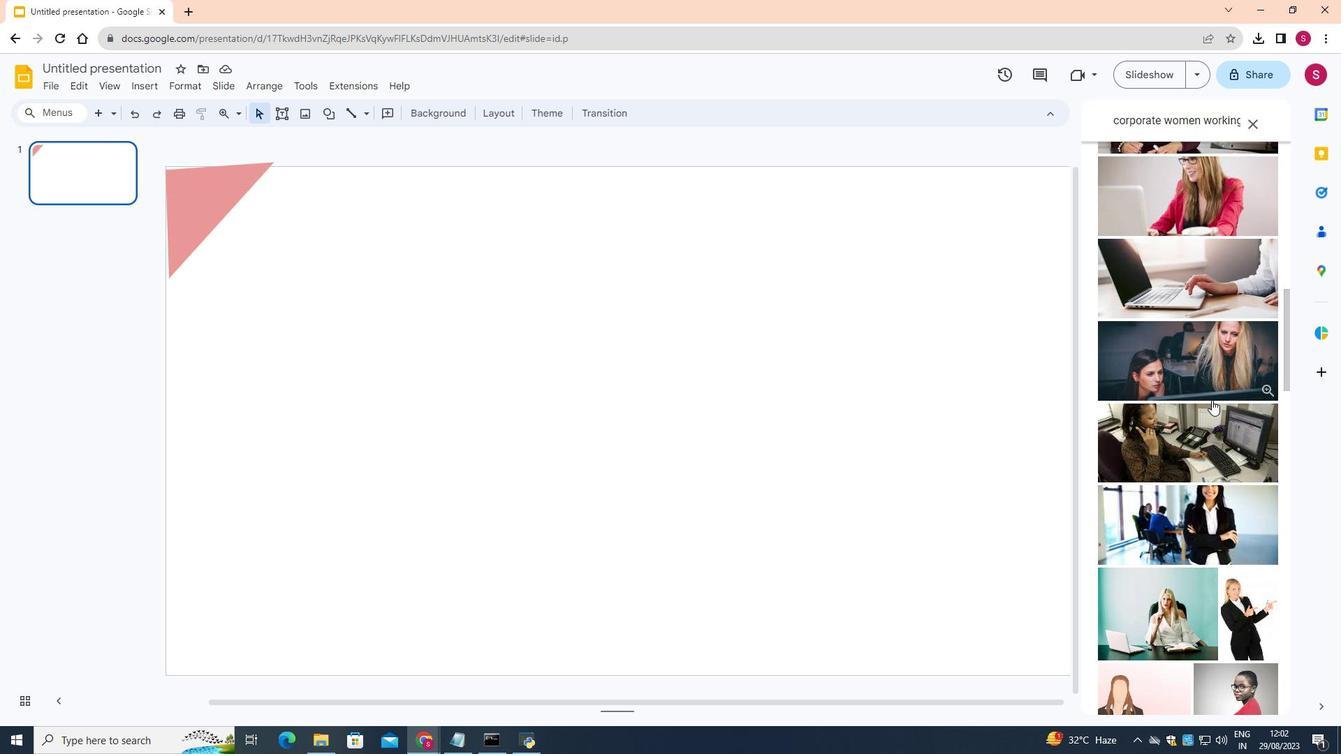 
Action: Mouse scrolled (1212, 398) with delta (0, 0)
Screenshot: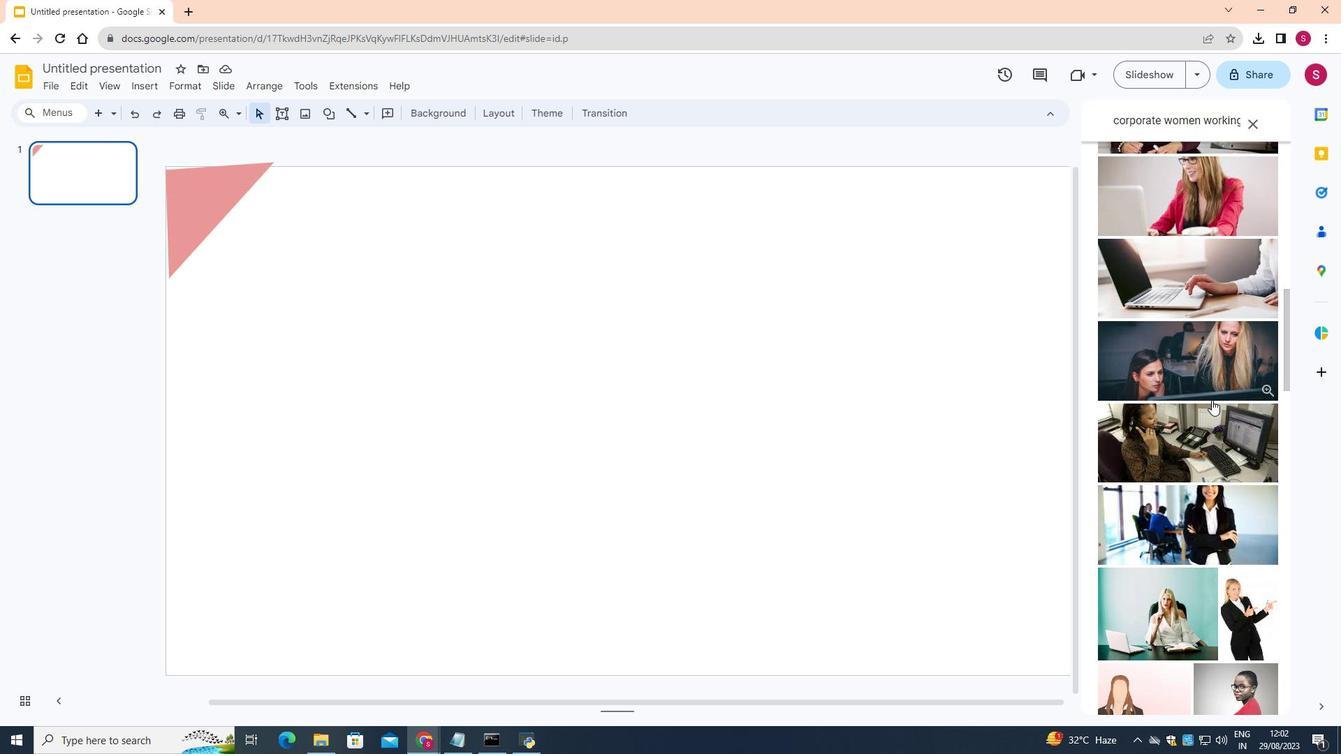 
Action: Mouse moved to (1212, 400)
Screenshot: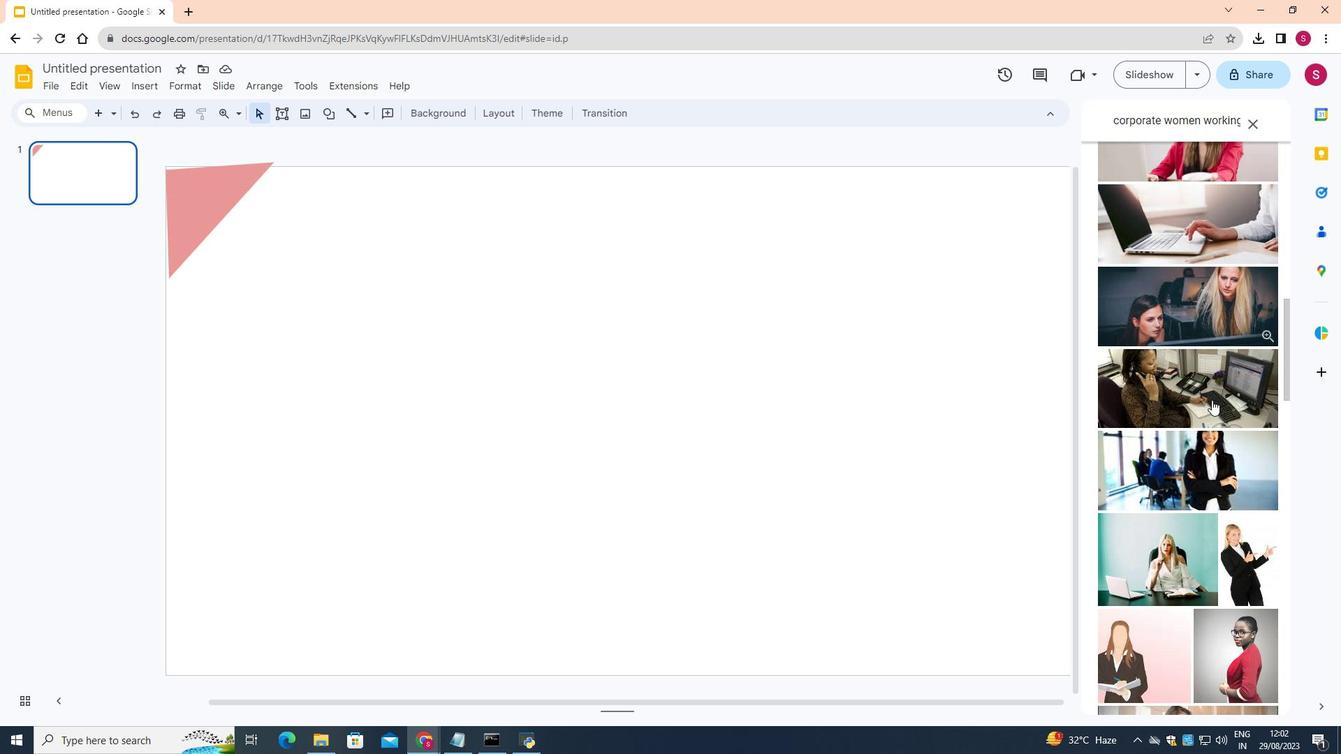 
Action: Mouse scrolled (1212, 399) with delta (0, 0)
Screenshot: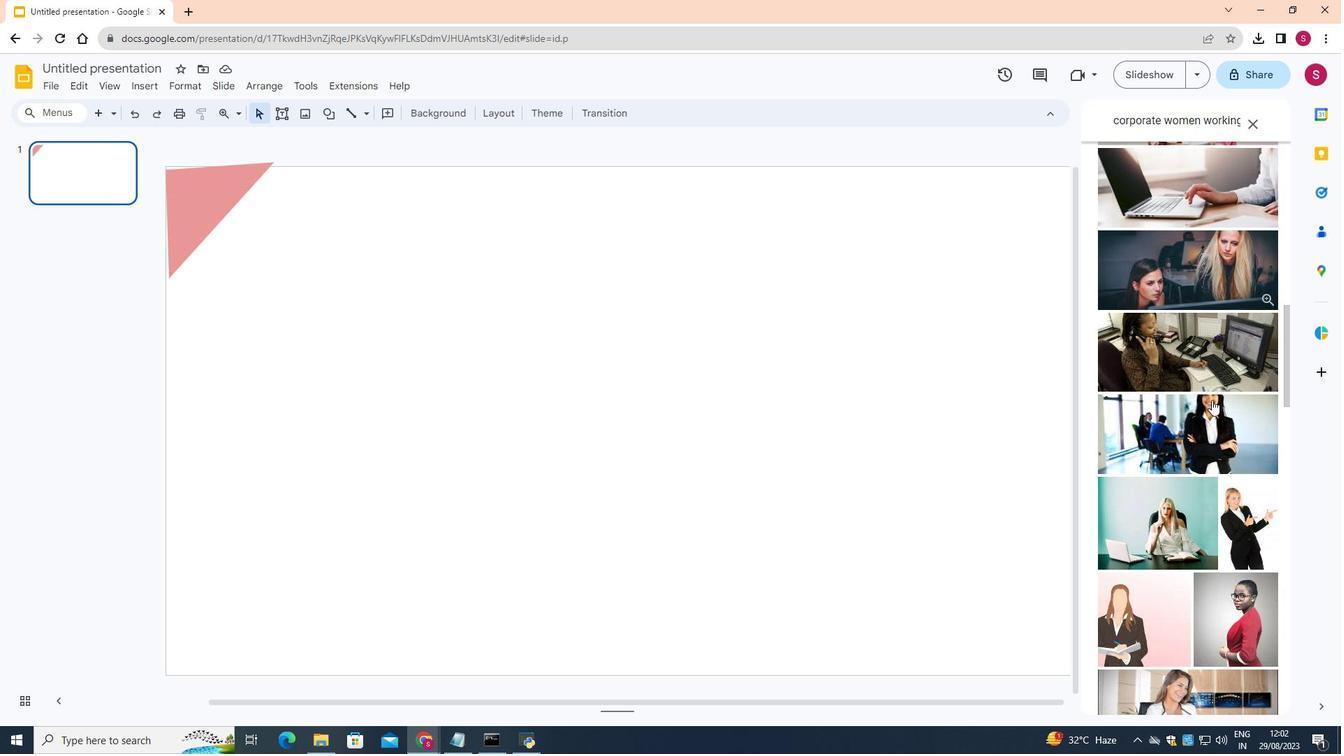 
Action: Mouse scrolled (1212, 399) with delta (0, 0)
Screenshot: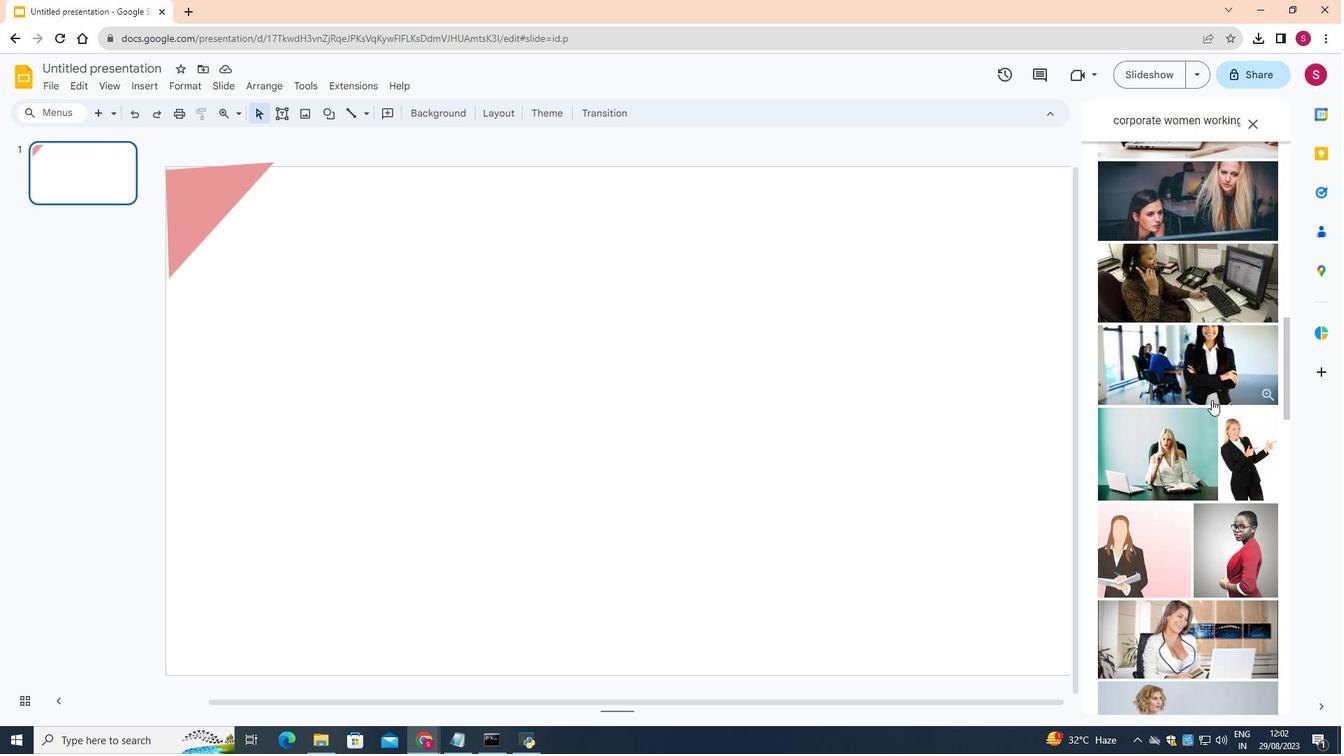 
Action: Mouse scrolled (1212, 399) with delta (0, 0)
Screenshot: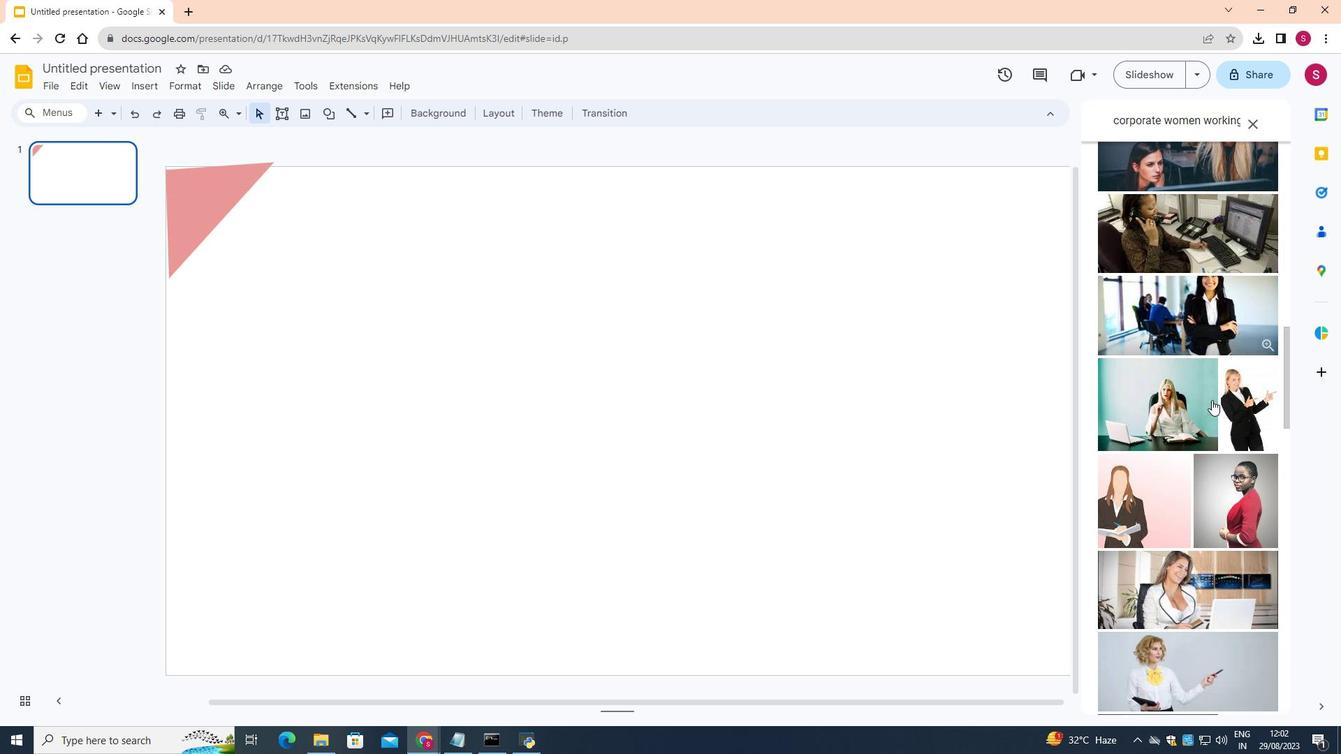
Action: Mouse scrolled (1212, 399) with delta (0, 0)
Screenshot: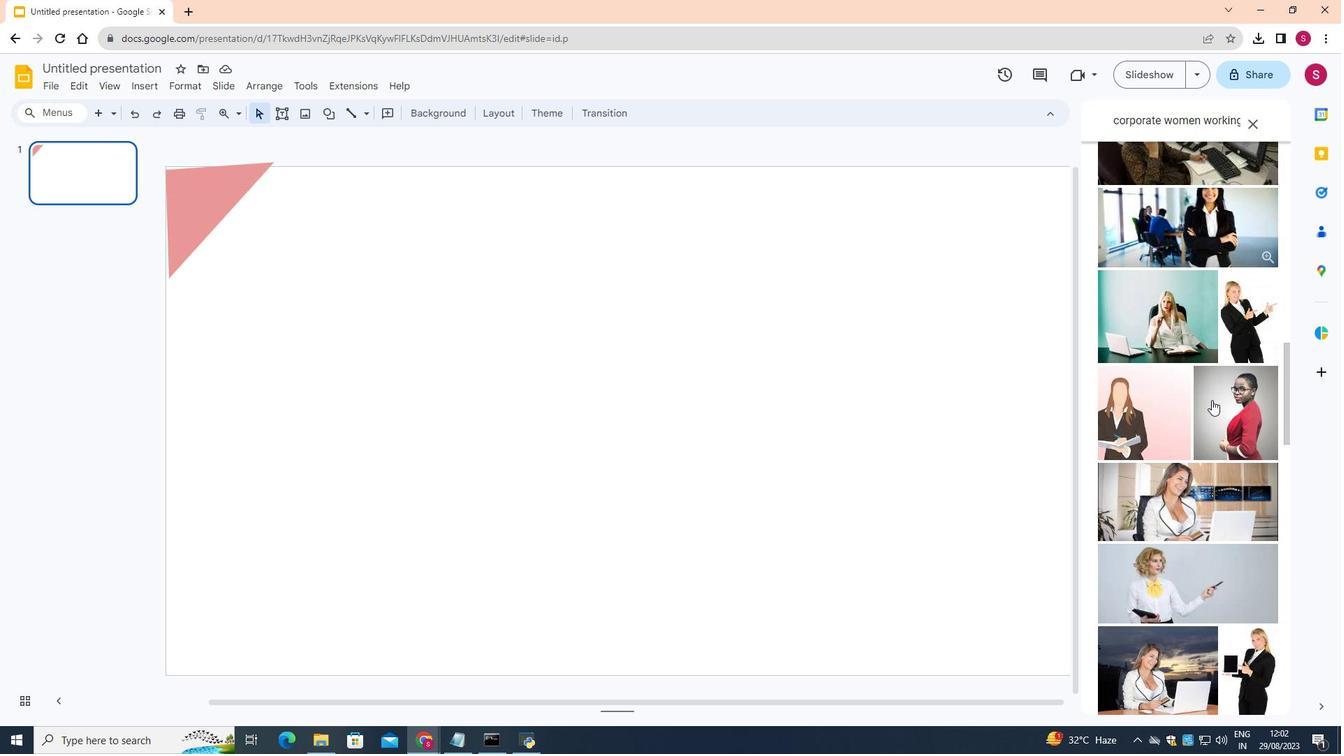 
Action: Mouse moved to (1200, 487)
Screenshot: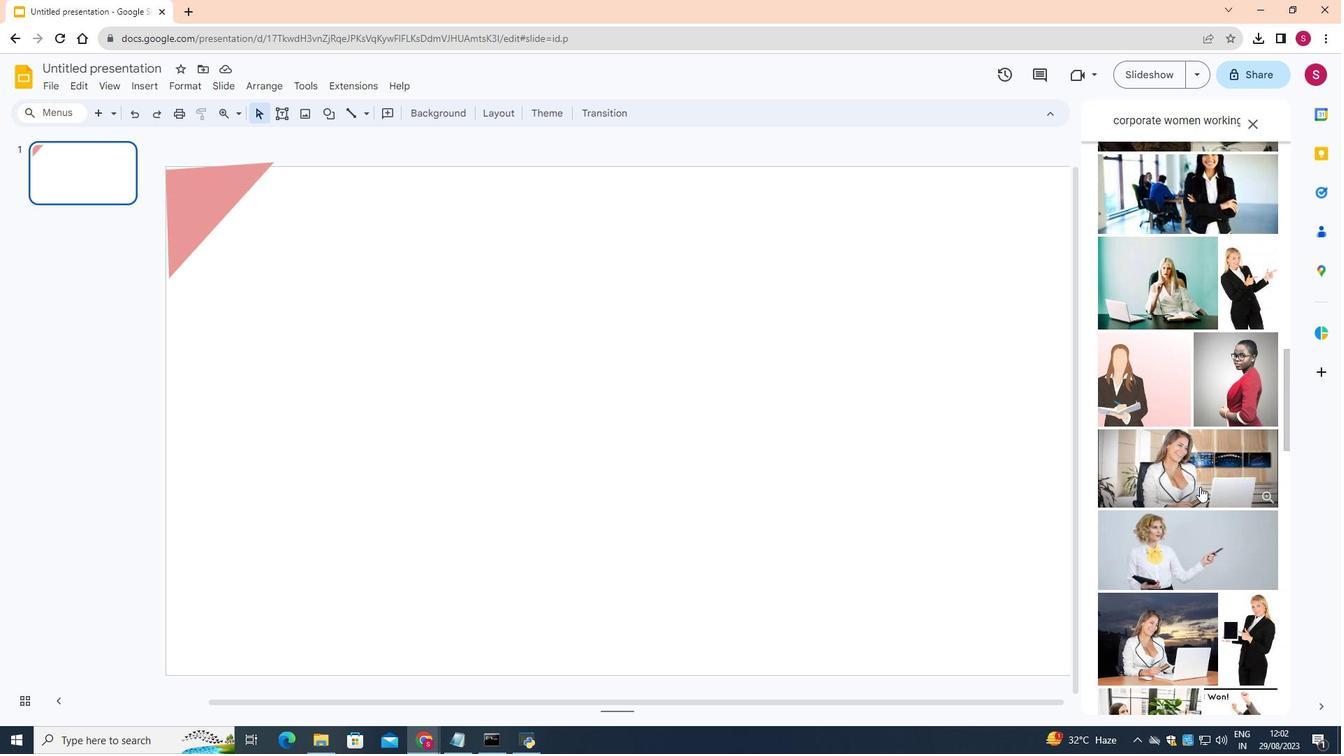 
Action: Mouse scrolled (1200, 486) with delta (0, 0)
Screenshot: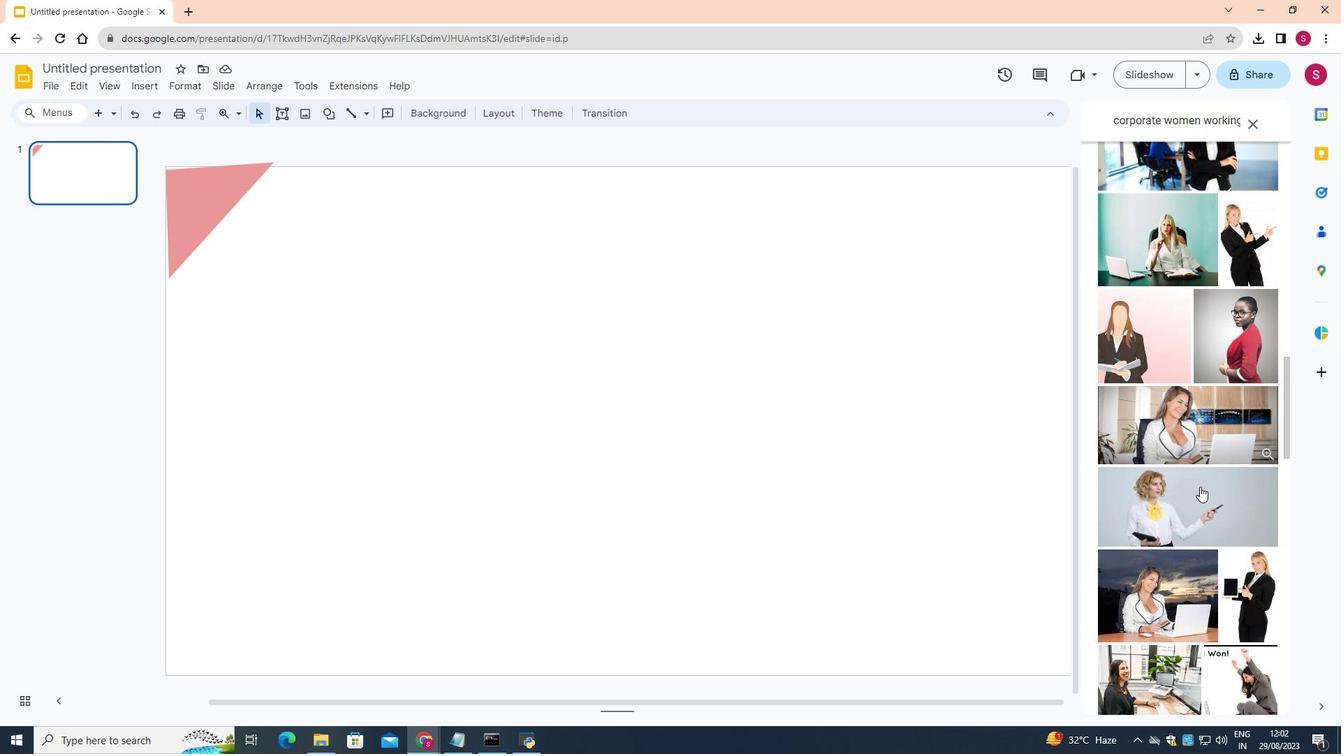 
Action: Mouse scrolled (1200, 486) with delta (0, 0)
Screenshot: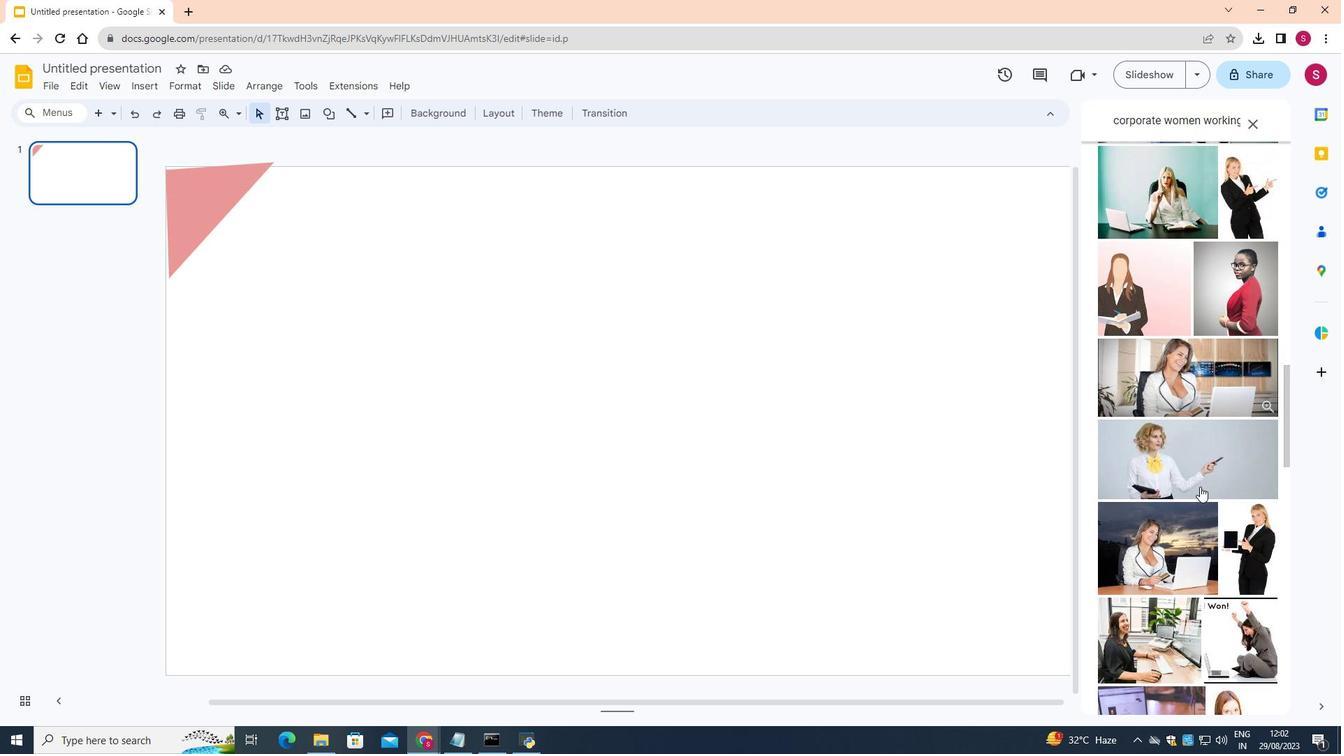 
Action: Mouse moved to (1196, 499)
Screenshot: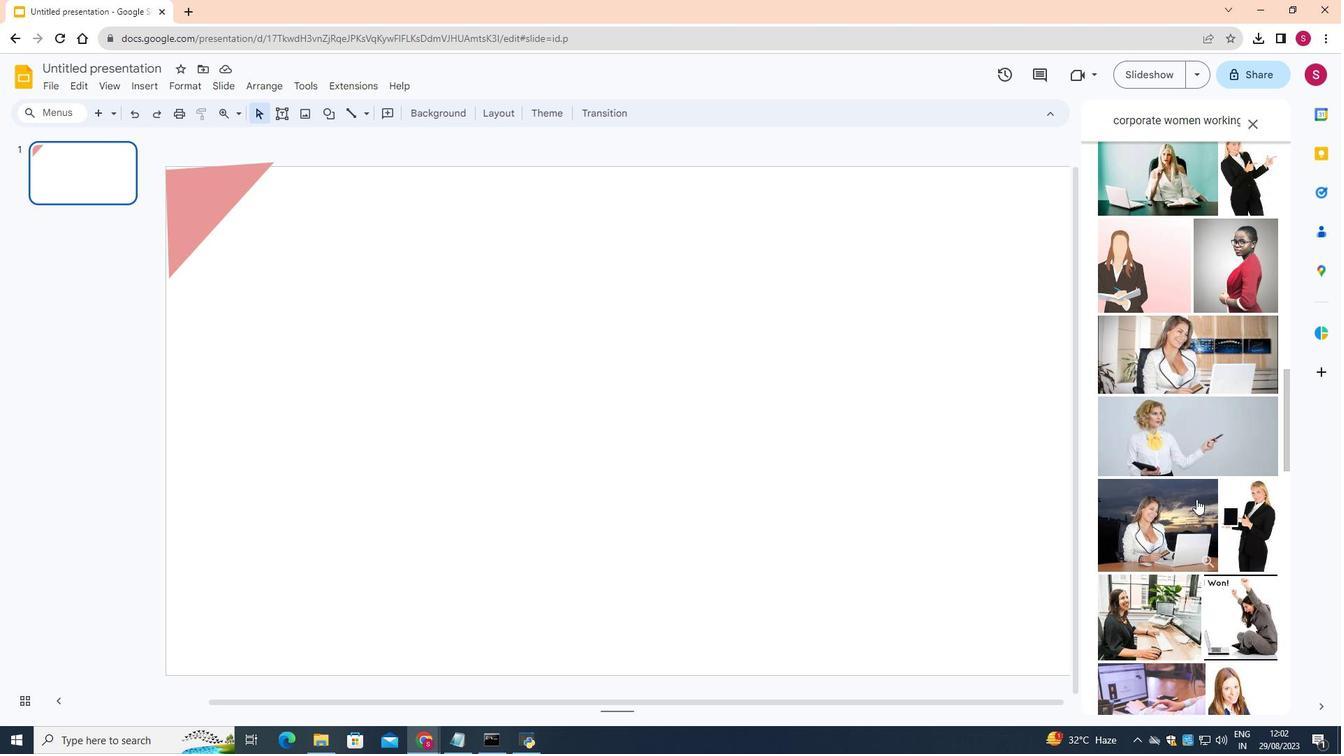 
Action: Mouse pressed left at (1196, 499)
Screenshot: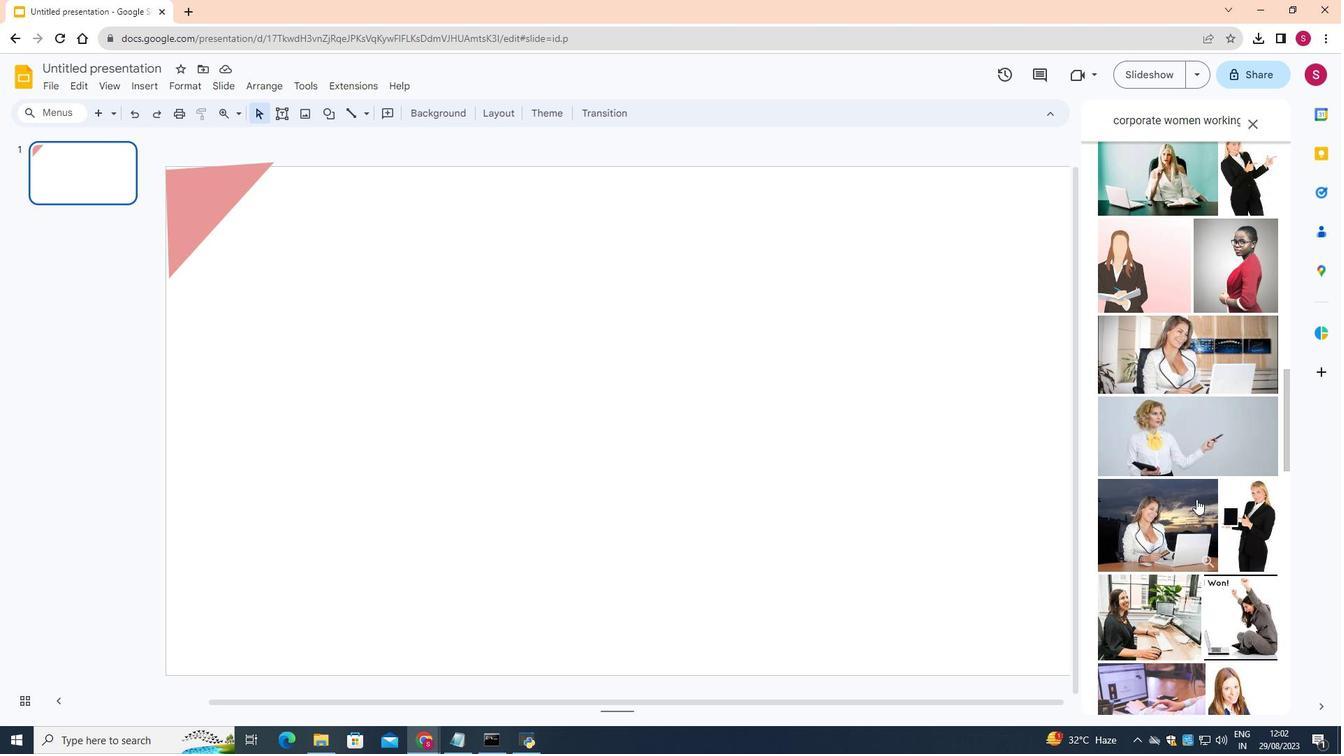 
Action: Mouse moved to (1249, 694)
Screenshot: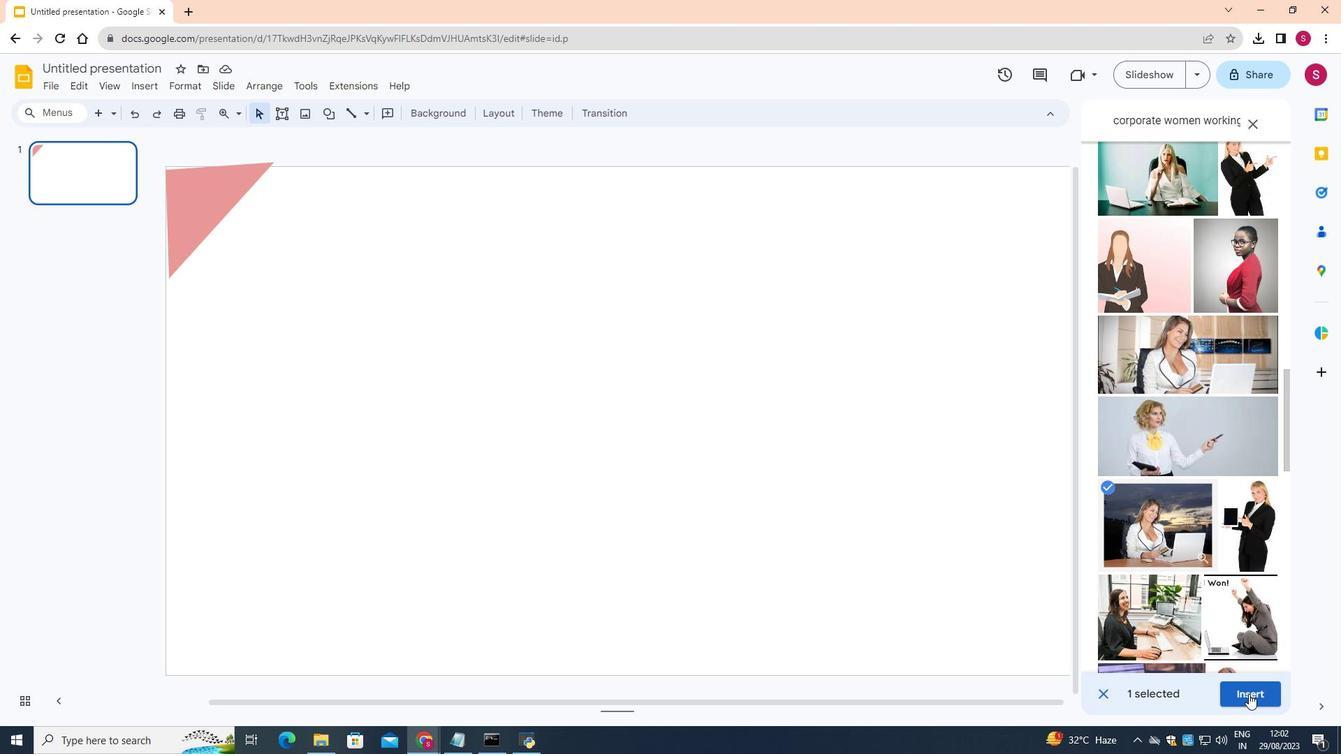 
Action: Mouse pressed left at (1249, 694)
Screenshot: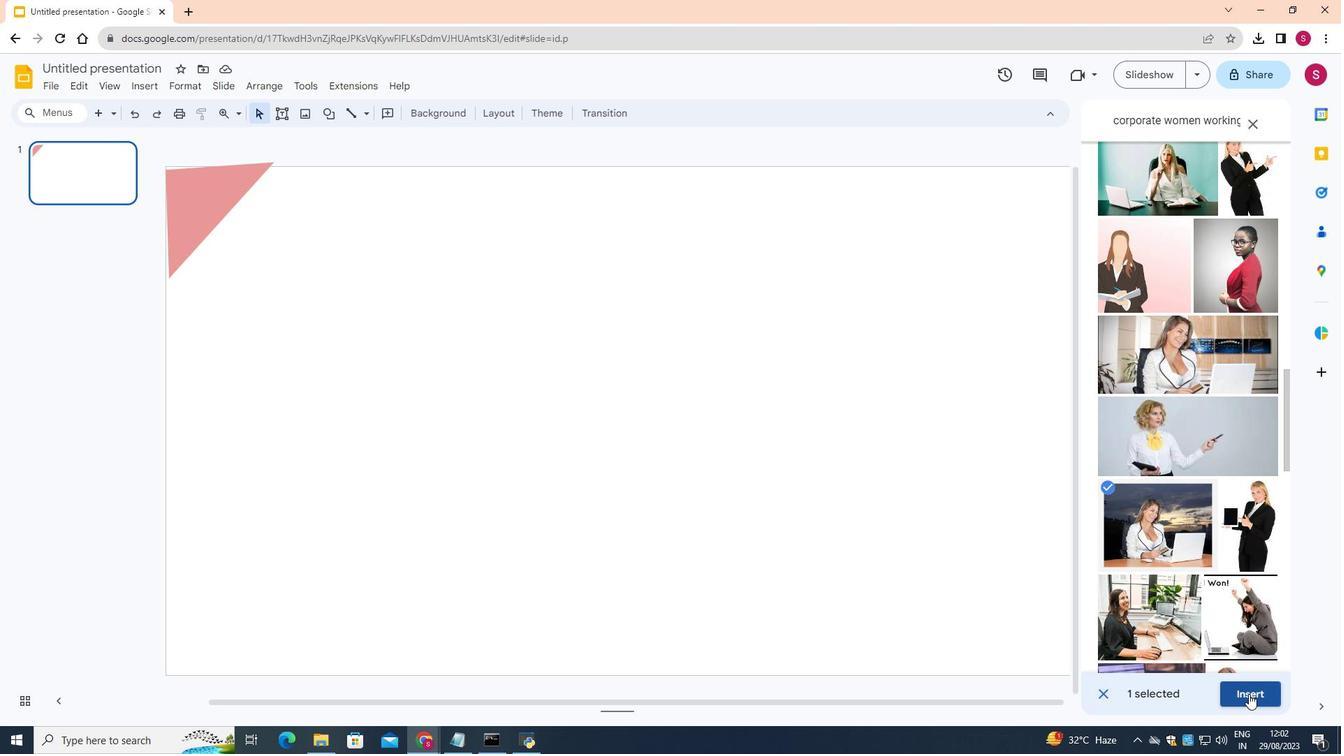
Action: Mouse moved to (289, 637)
Screenshot: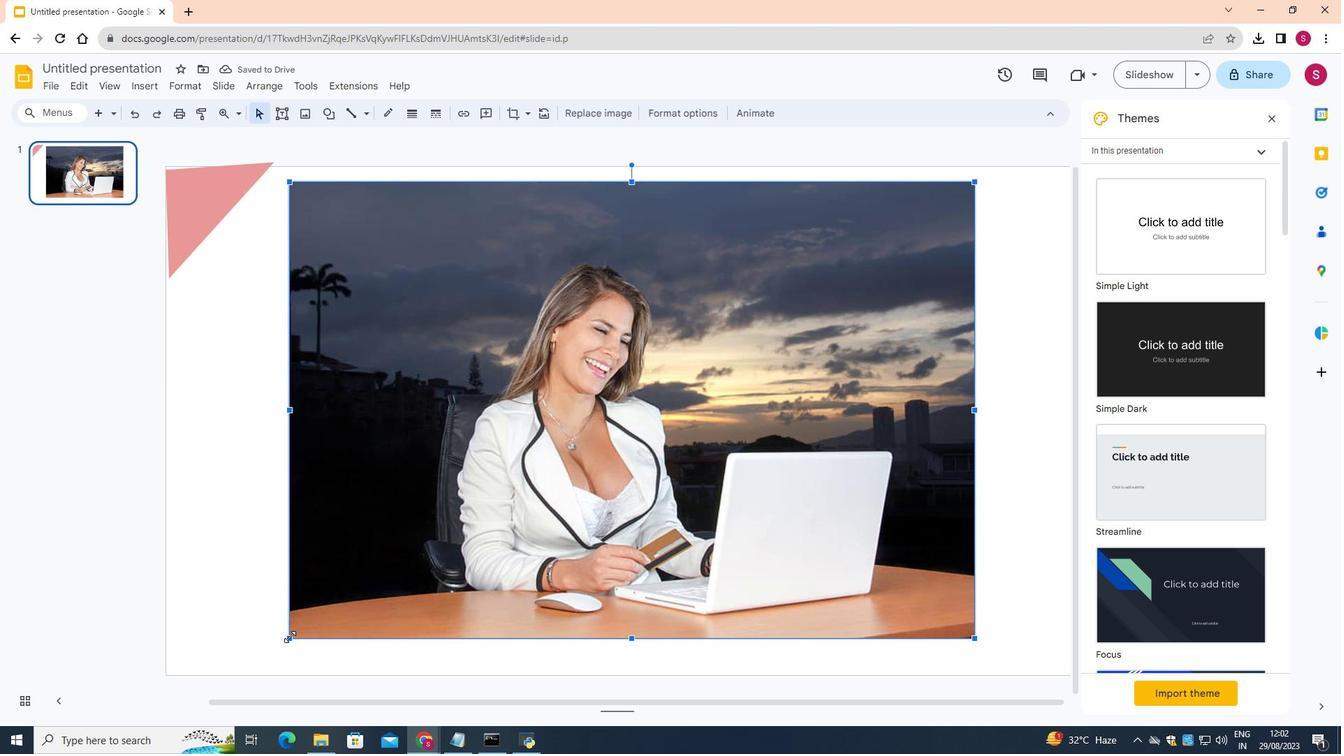 
Action: Mouse pressed left at (289, 637)
Screenshot: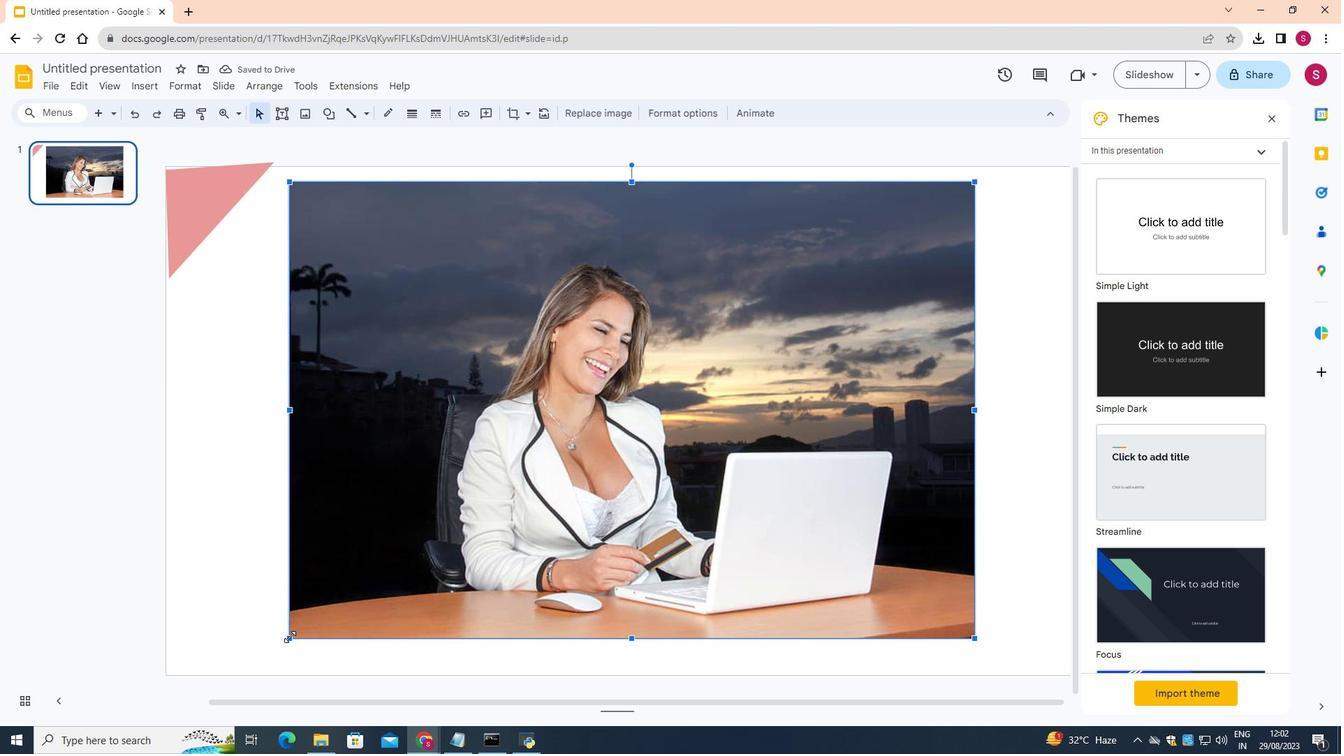 
Action: Mouse moved to (977, 359)
Screenshot: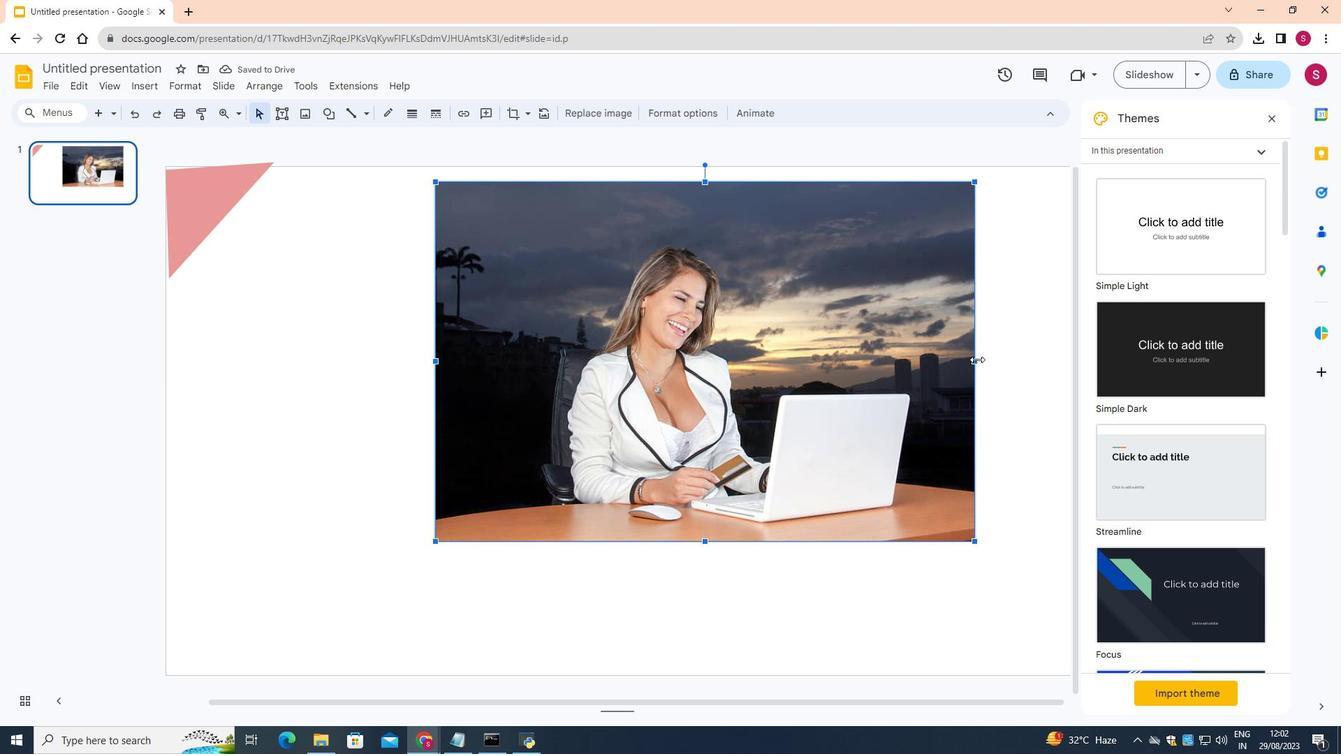 
Action: Mouse pressed left at (977, 359)
Screenshot: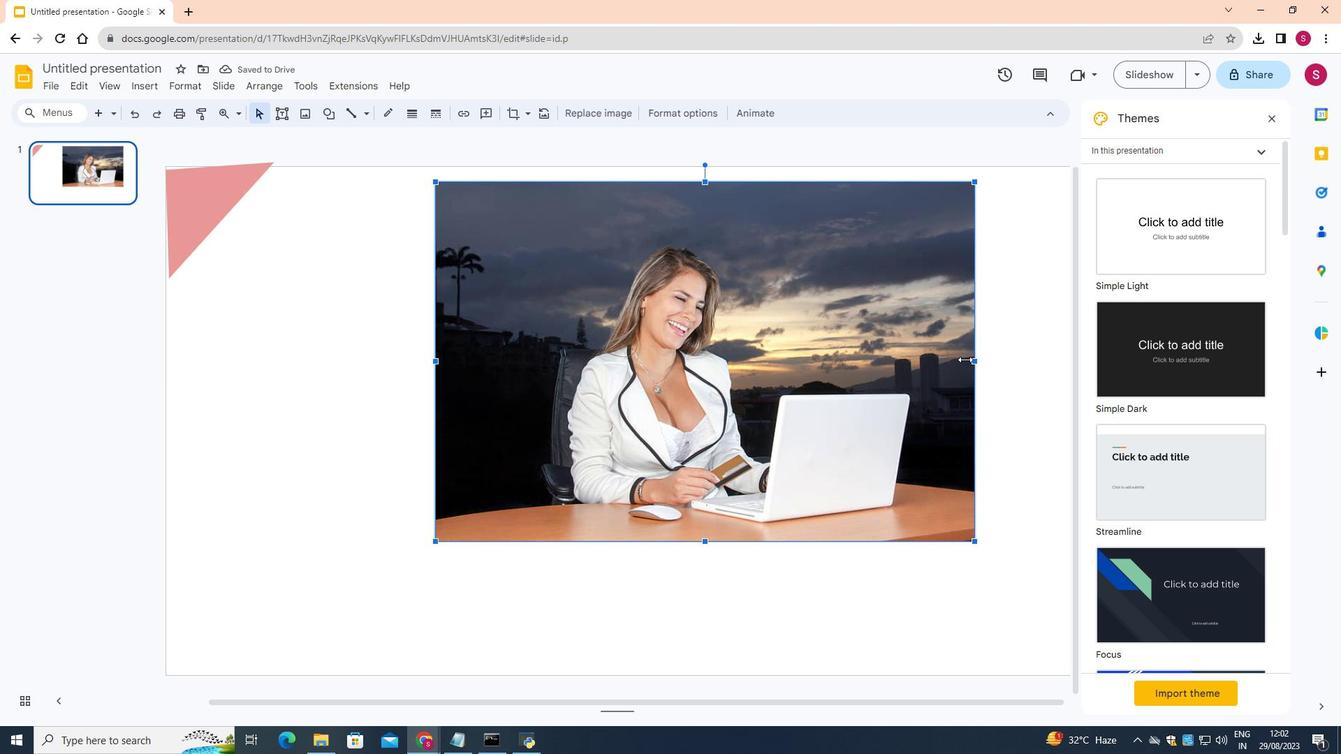 
Action: Mouse moved to (435, 361)
Screenshot: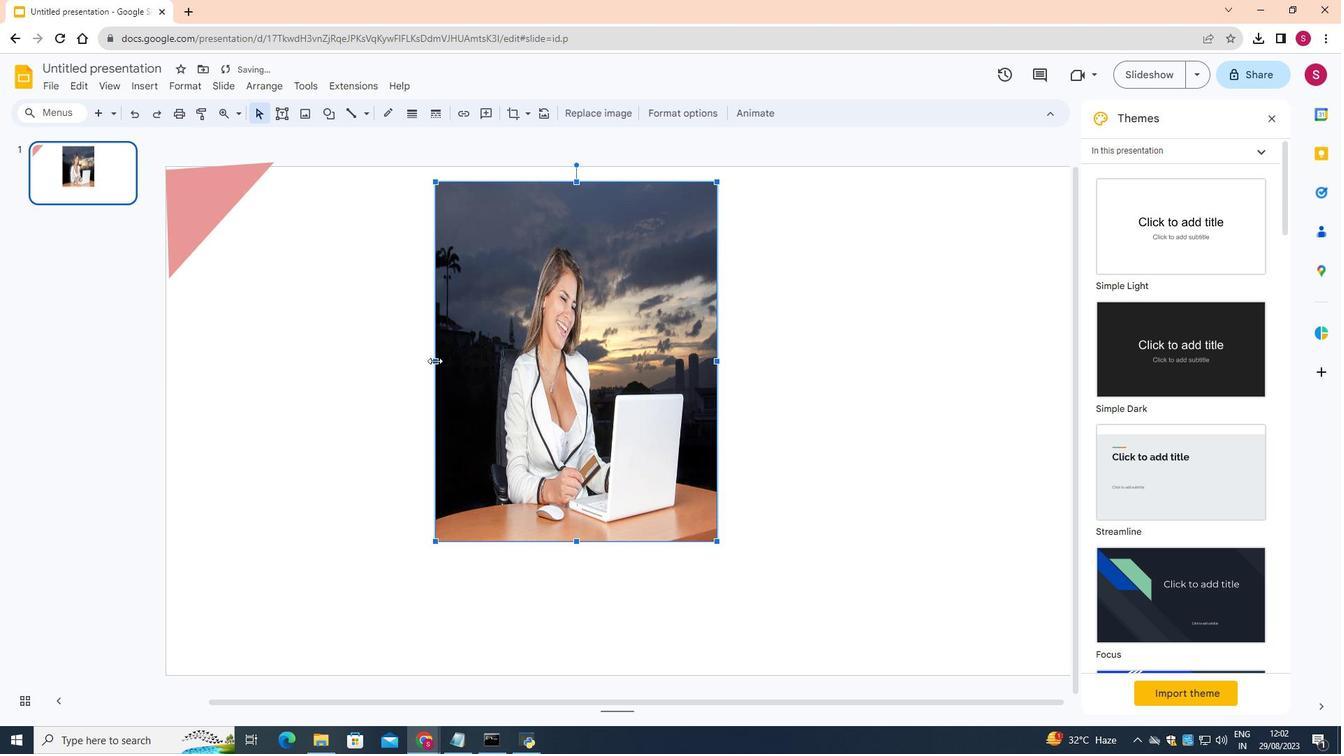 
Action: Mouse pressed left at (435, 361)
Screenshot: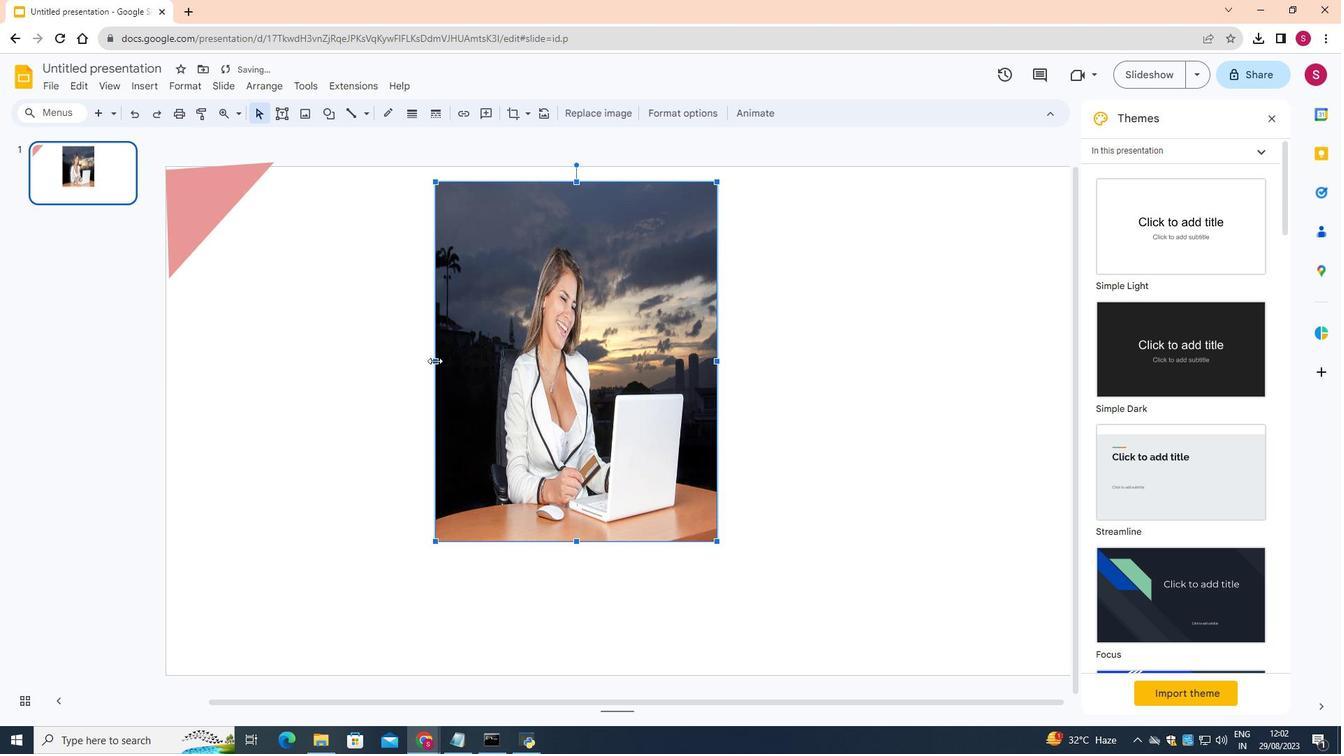 
Action: Mouse moved to (594, 180)
Screenshot: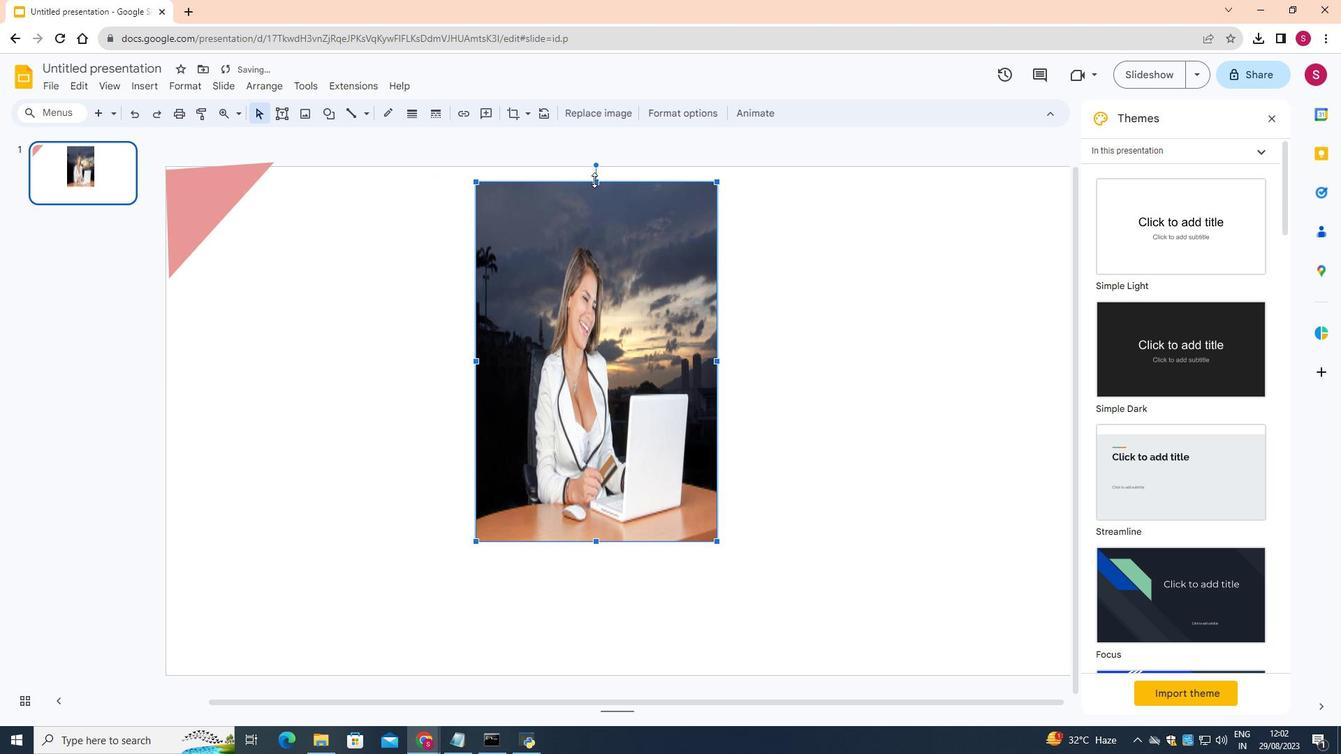 
Action: Mouse pressed left at (594, 180)
Screenshot: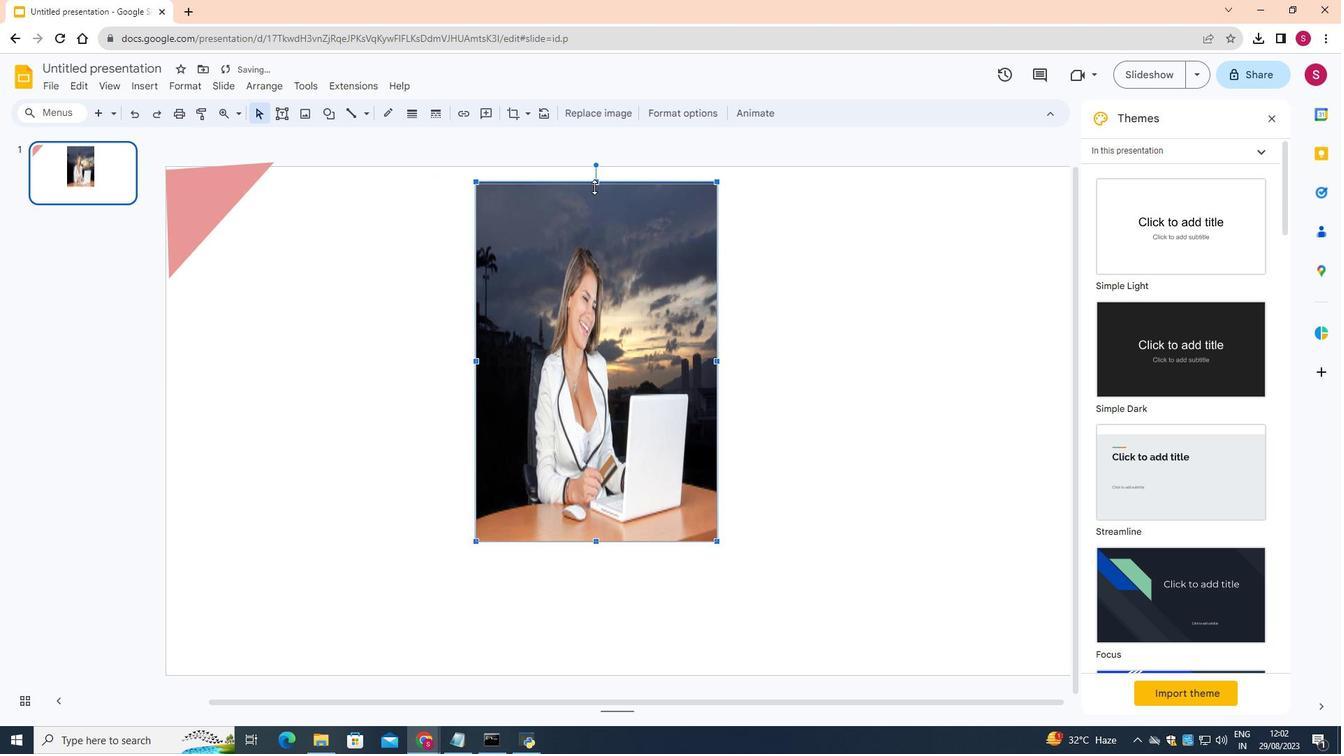 
Action: Mouse moved to (718, 472)
Screenshot: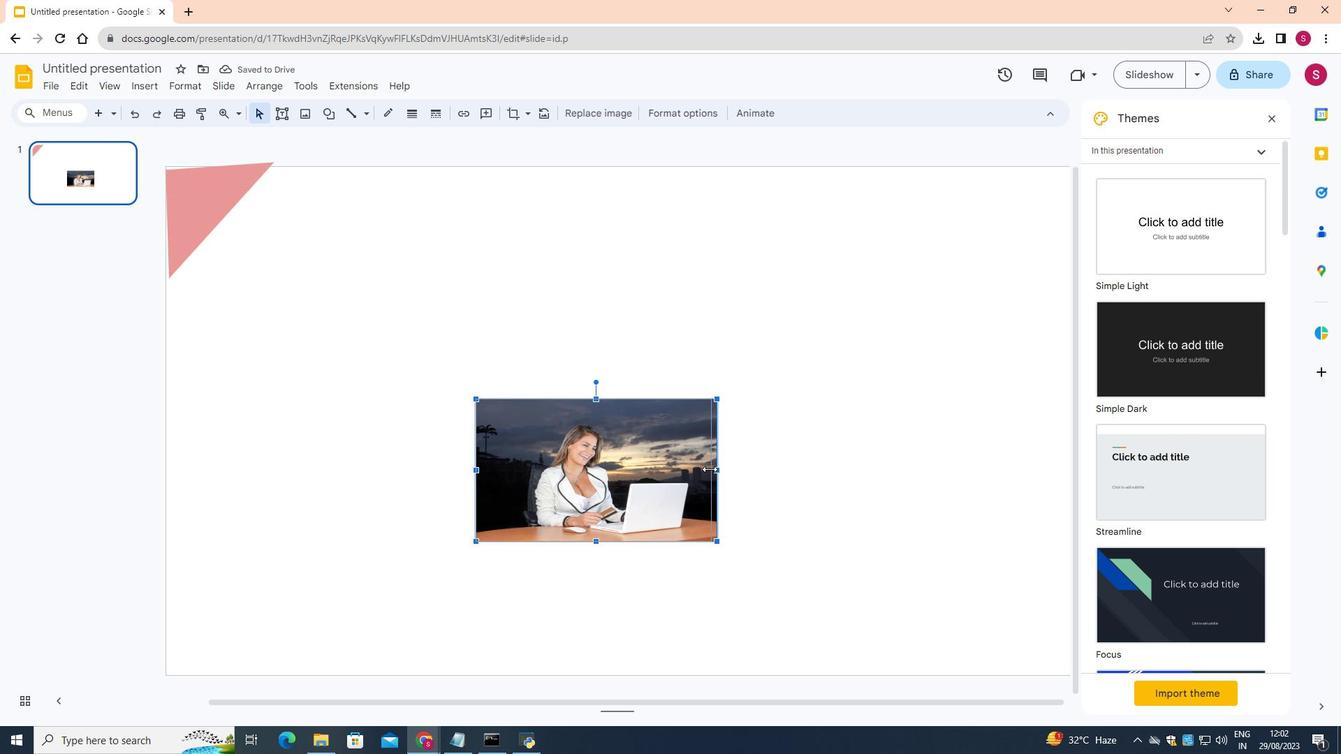 
Action: Mouse pressed left at (718, 472)
Screenshot: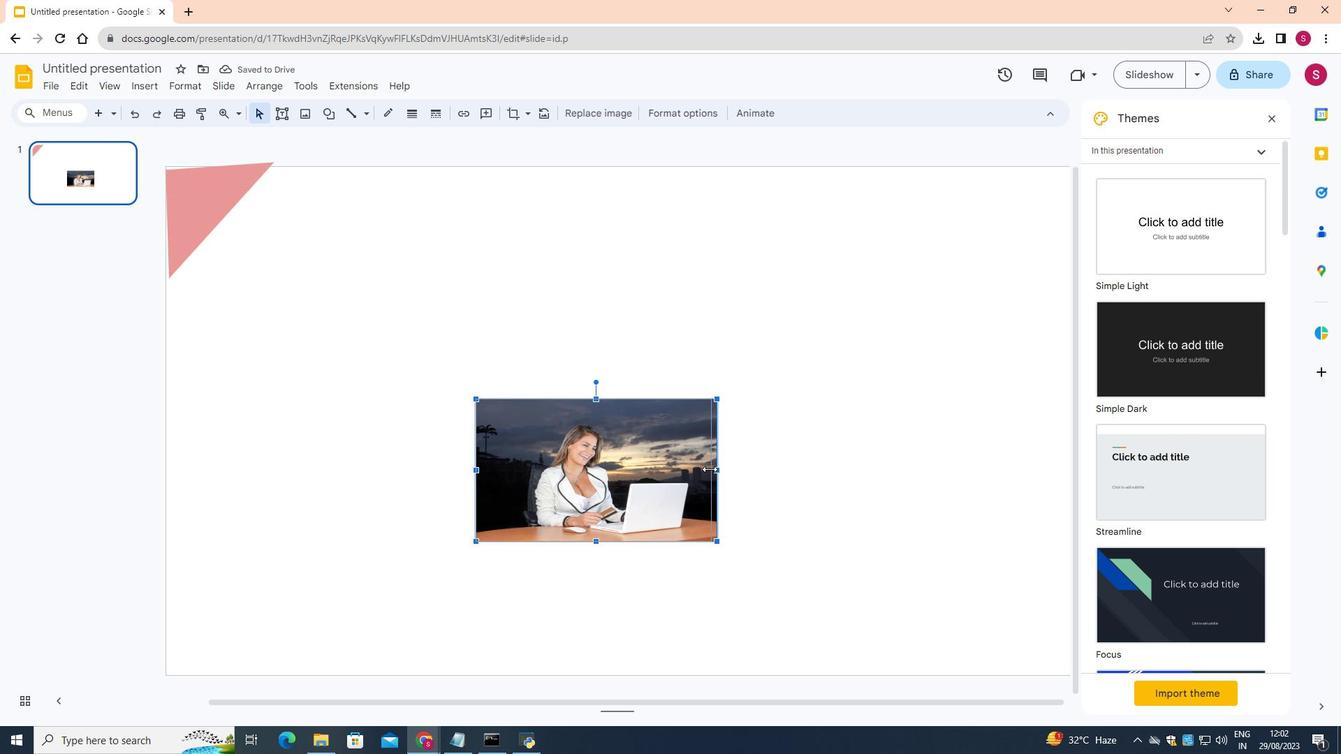 
Action: Mouse moved to (475, 470)
Screenshot: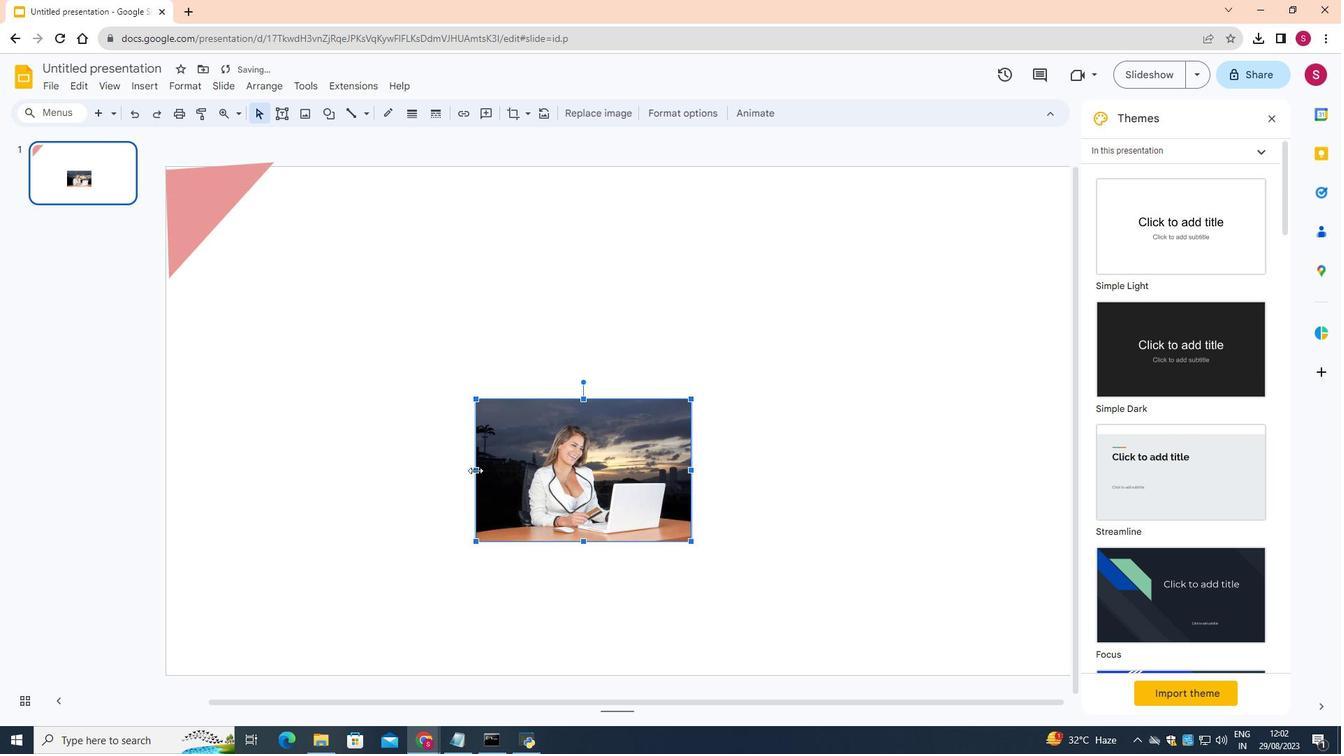 
Action: Mouse pressed left at (475, 470)
Screenshot: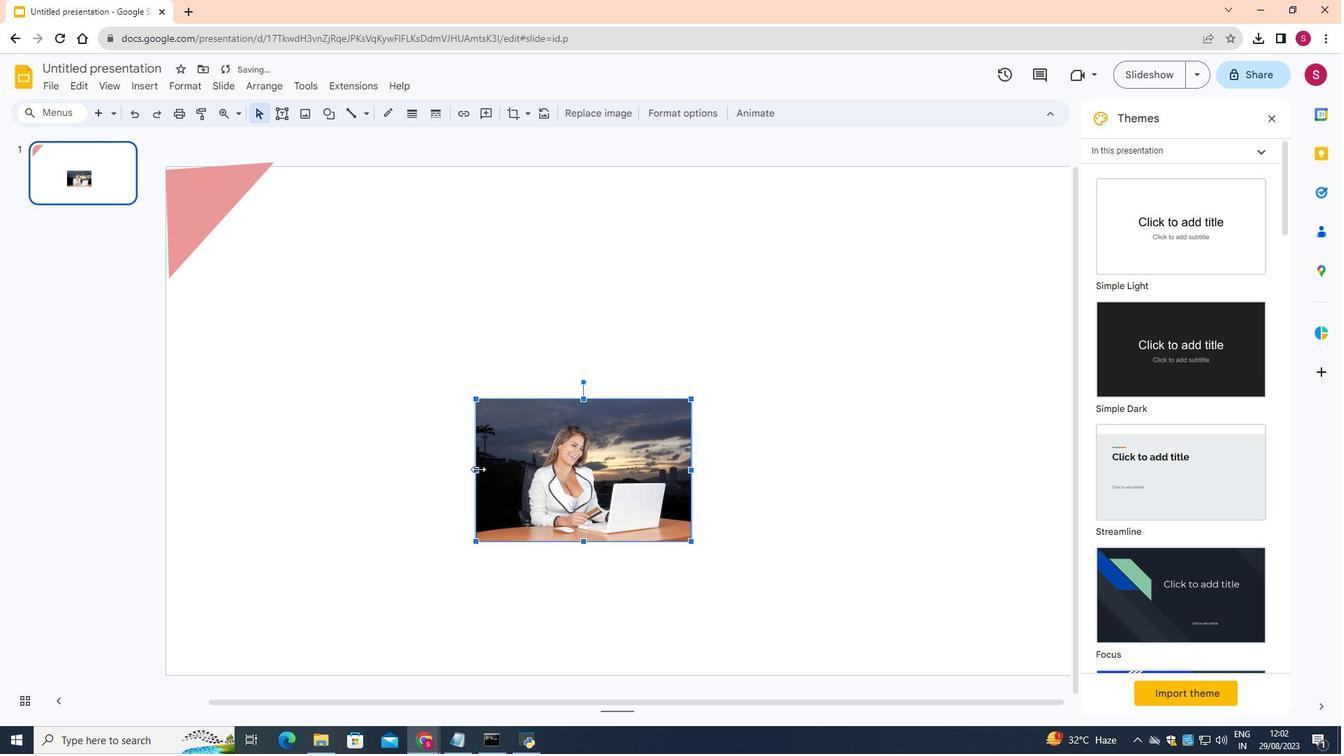 
Action: Mouse moved to (573, 433)
Screenshot: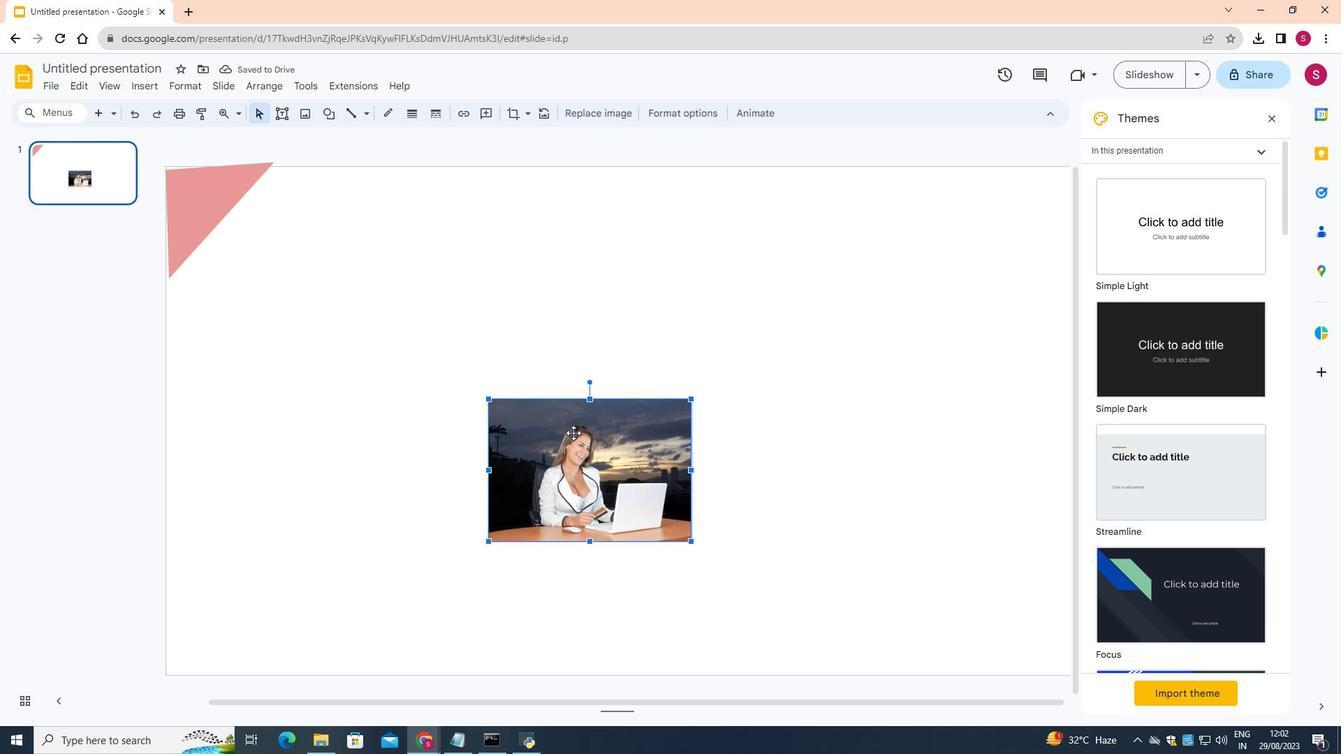 
Action: Mouse pressed left at (573, 433)
Screenshot: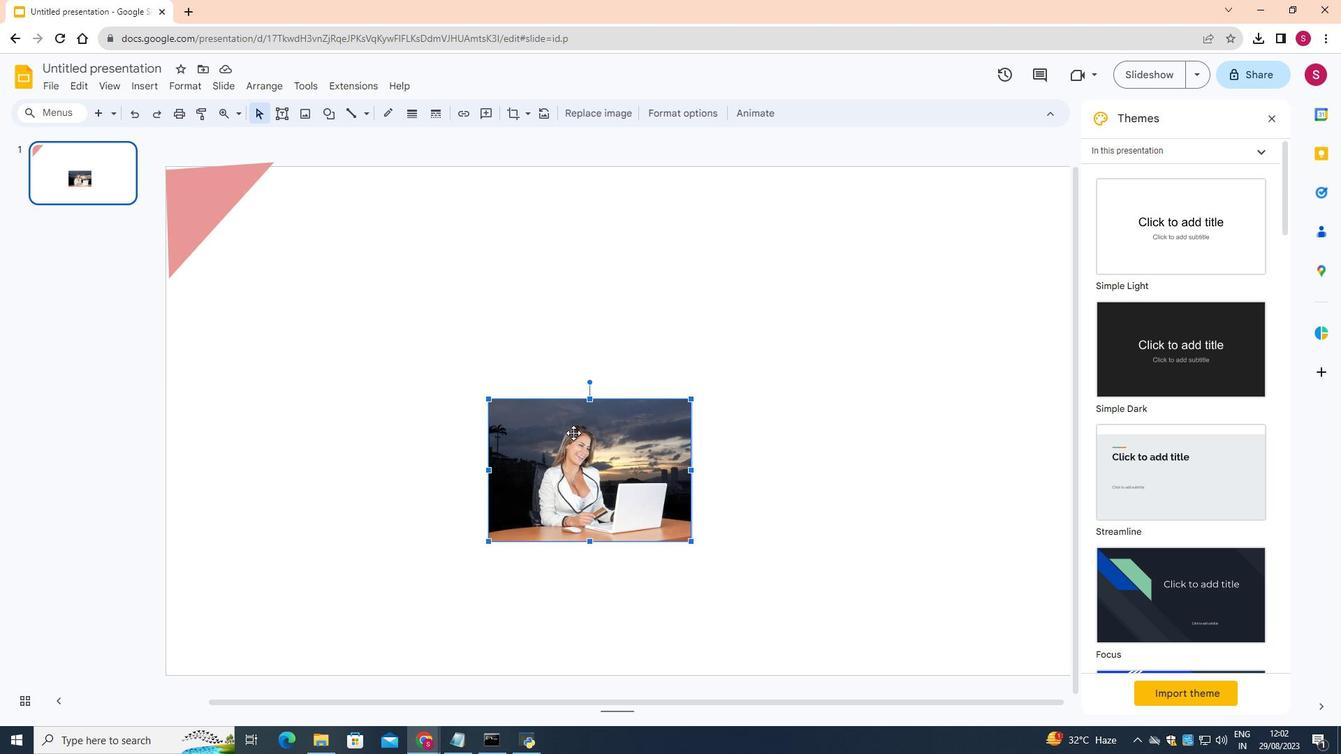 
Action: Mouse moved to (331, 115)
Screenshot: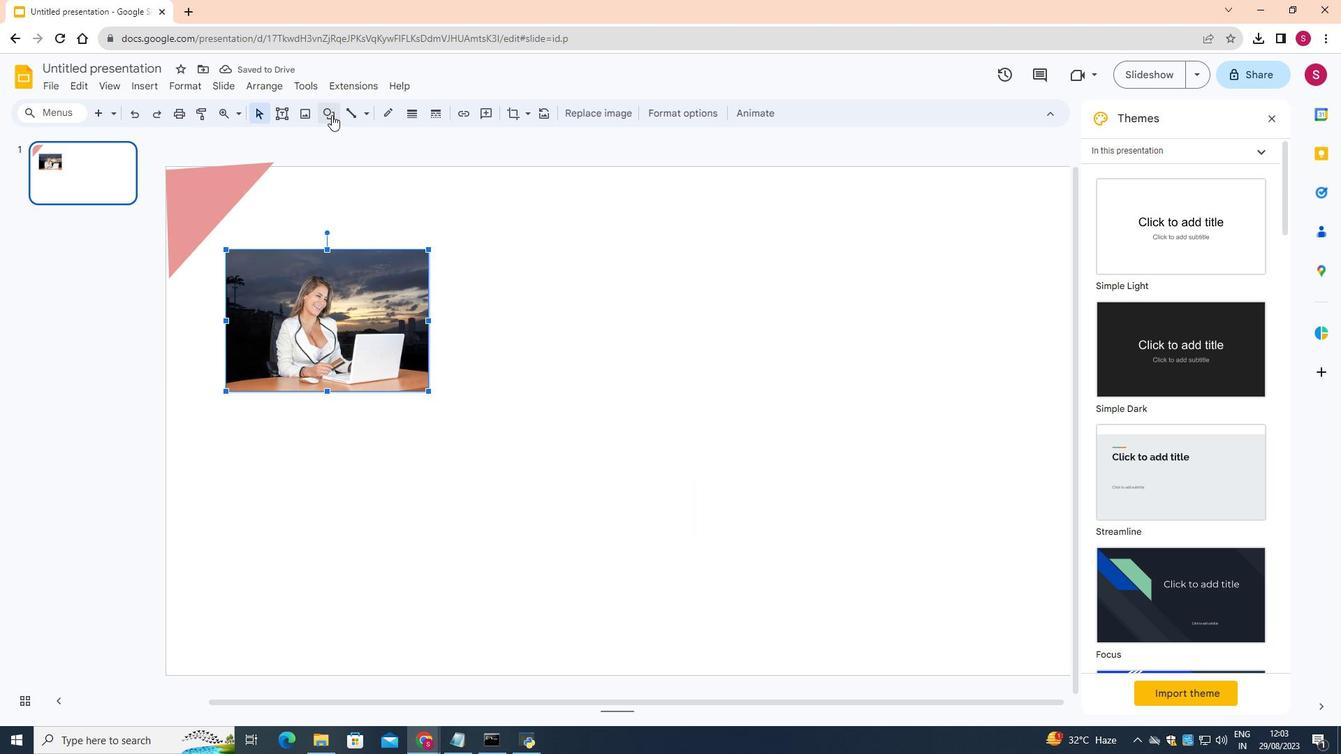 
Action: Mouse pressed left at (331, 115)
Screenshot: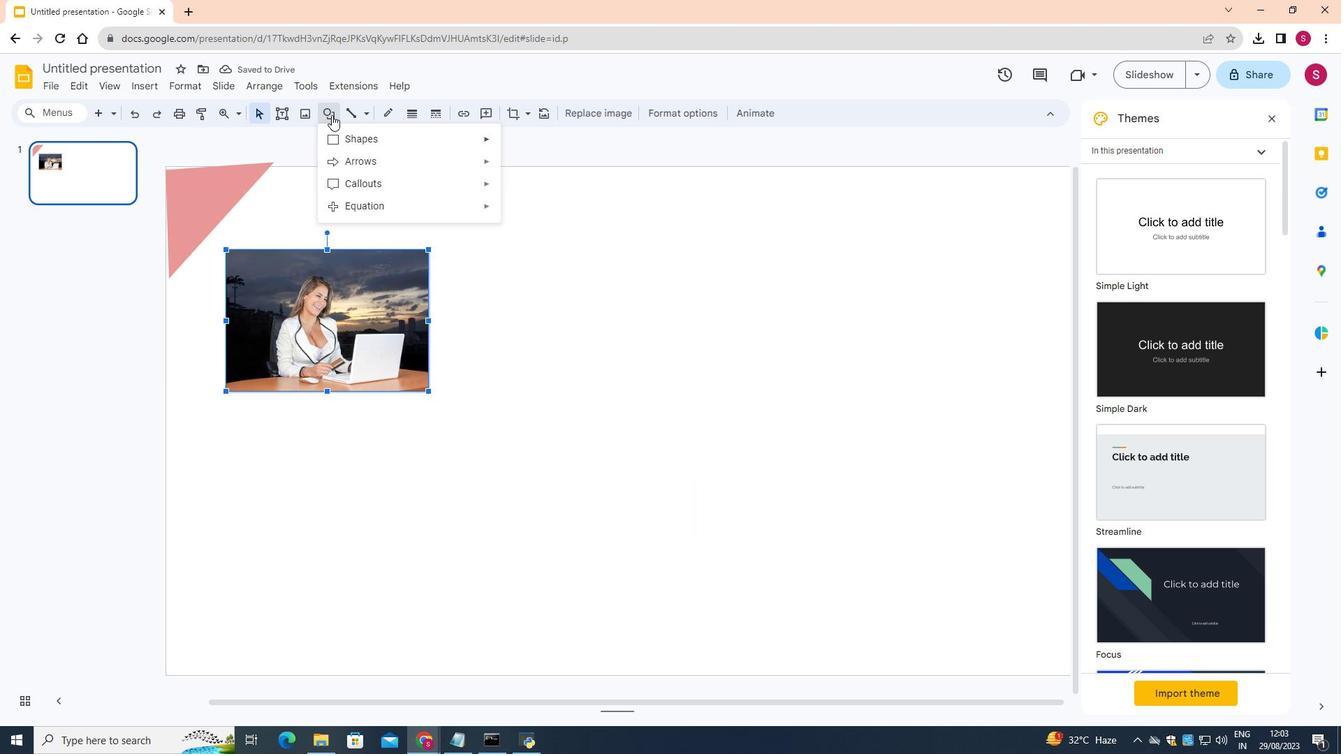 
Action: Mouse moved to (364, 136)
Screenshot: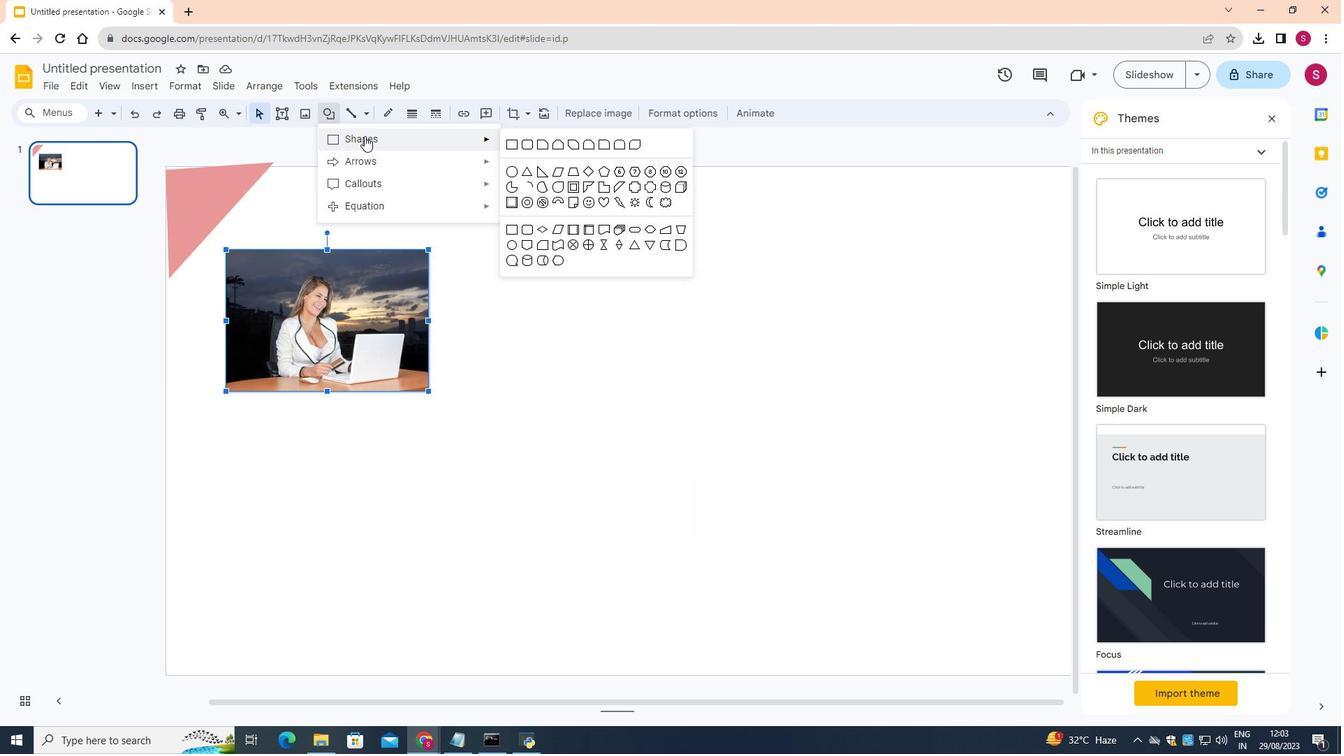 
Action: Mouse pressed left at (364, 136)
Screenshot: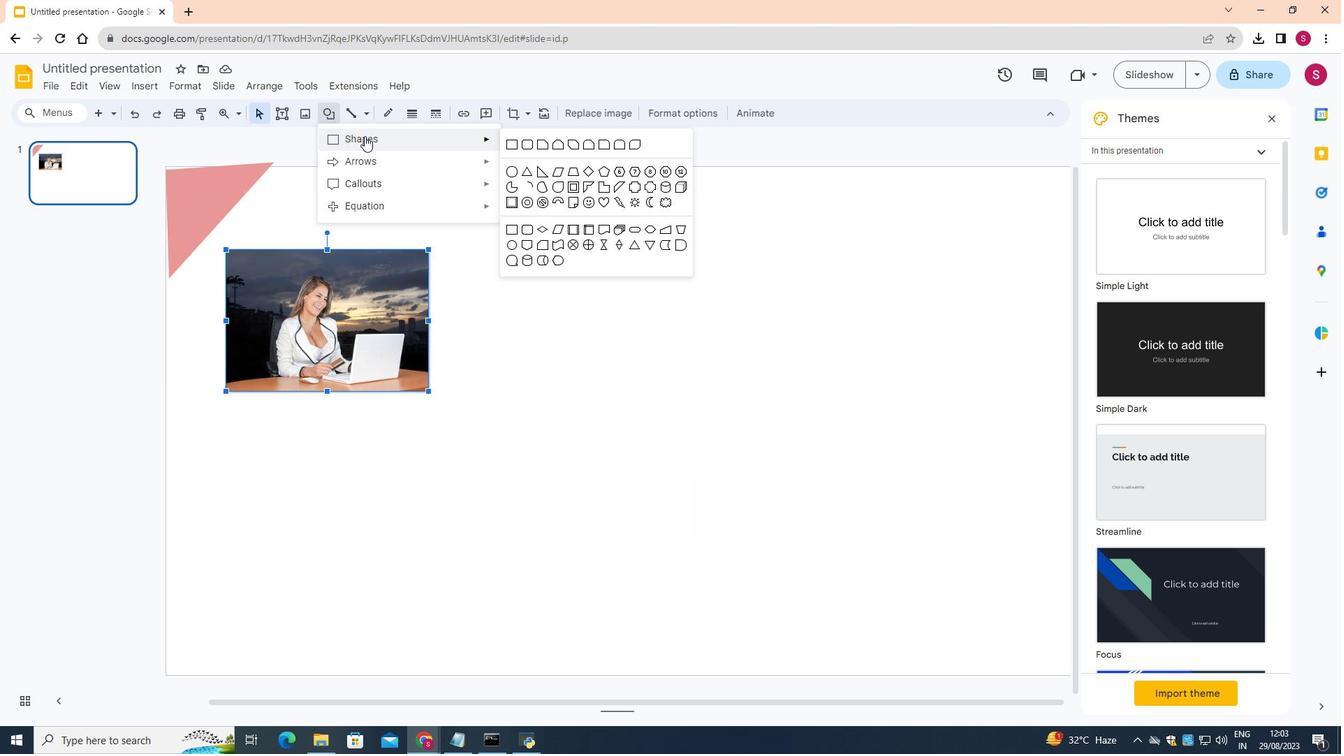 
Action: Mouse moved to (512, 143)
Screenshot: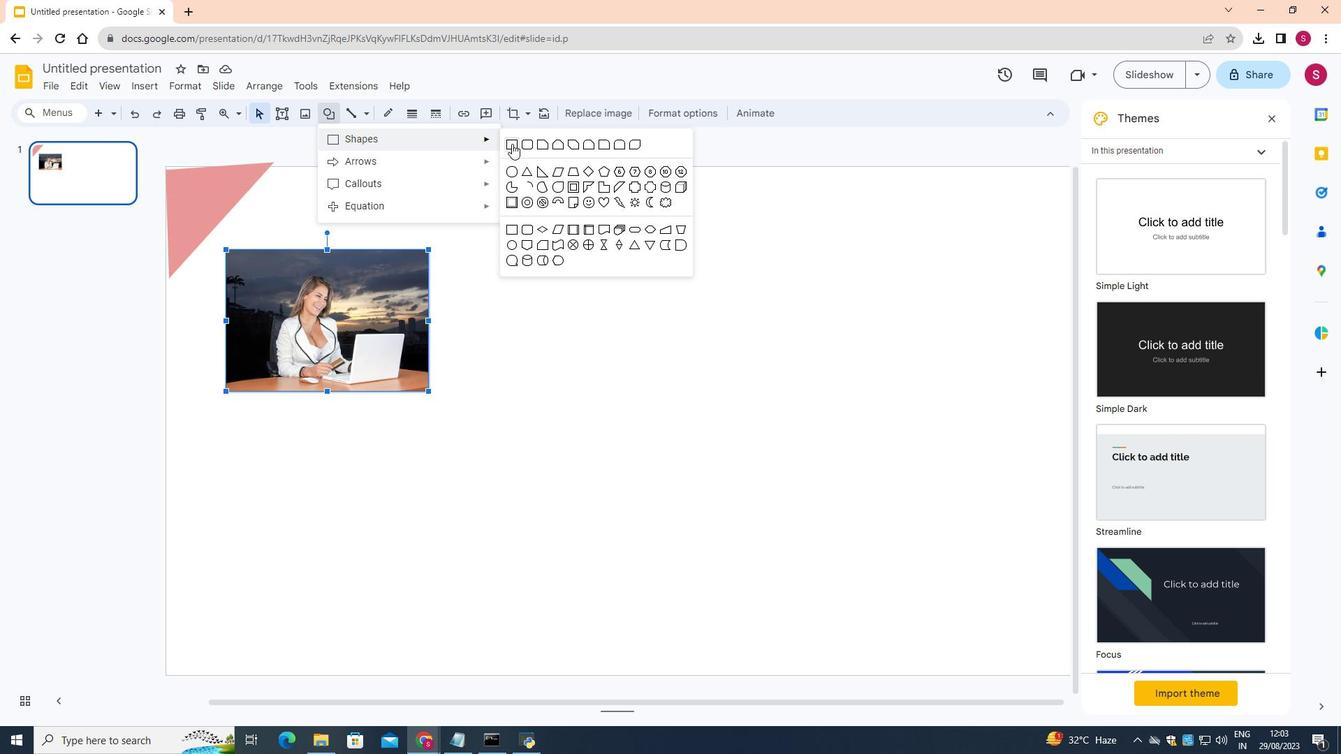
Action: Mouse pressed left at (512, 143)
Screenshot: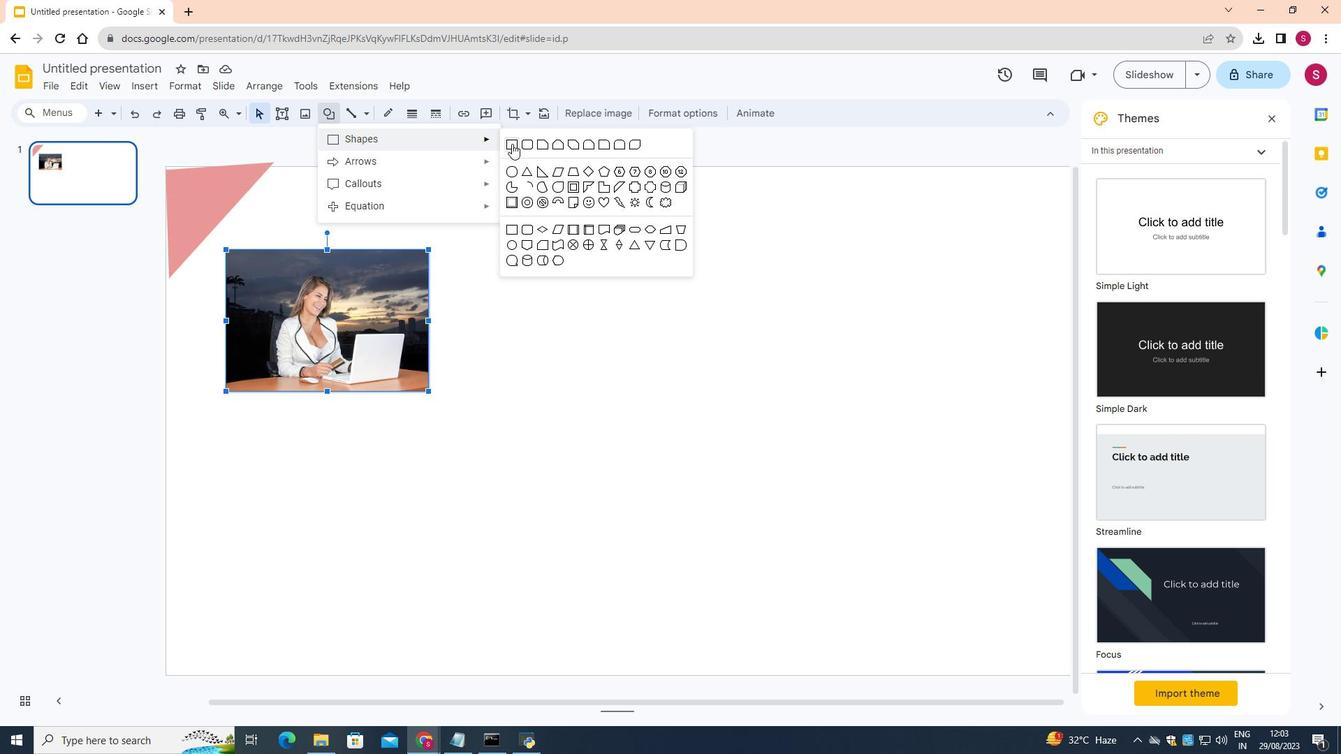 
Action: Mouse moved to (208, 243)
Screenshot: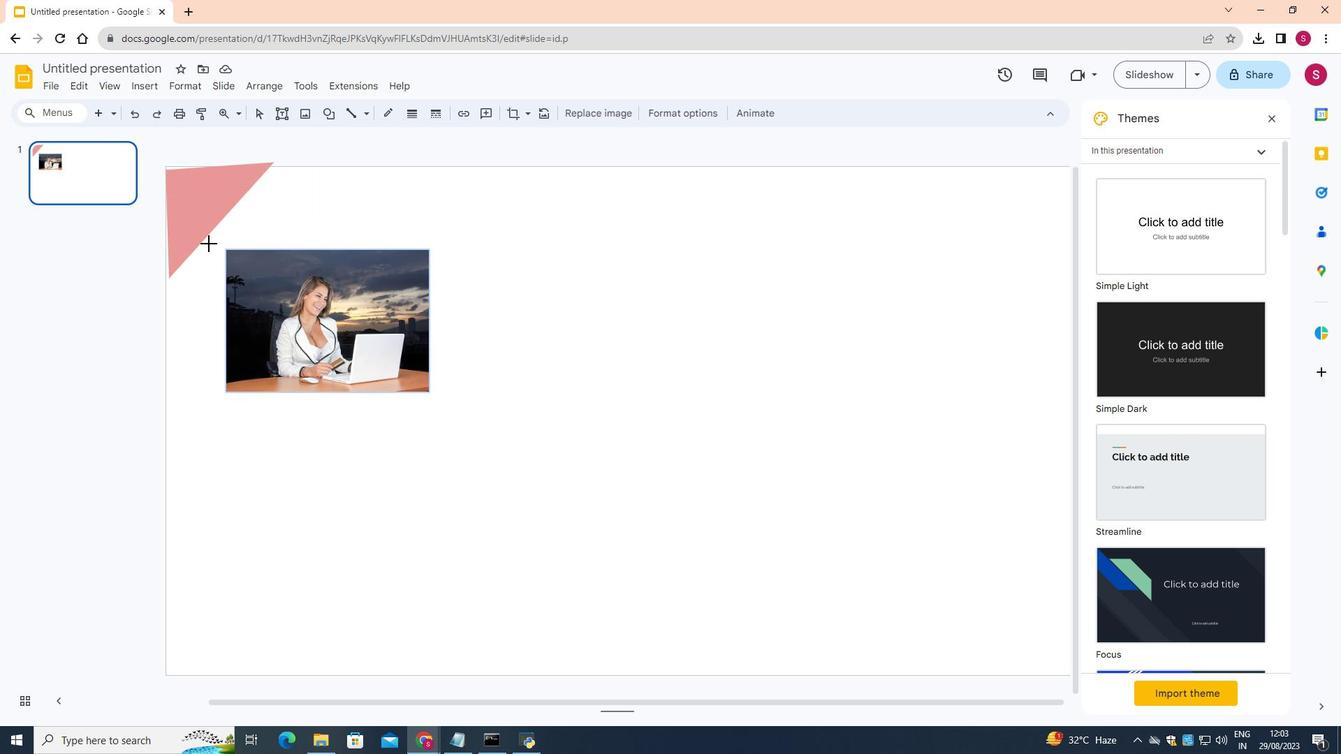 
Action: Mouse pressed left at (208, 243)
Screenshot: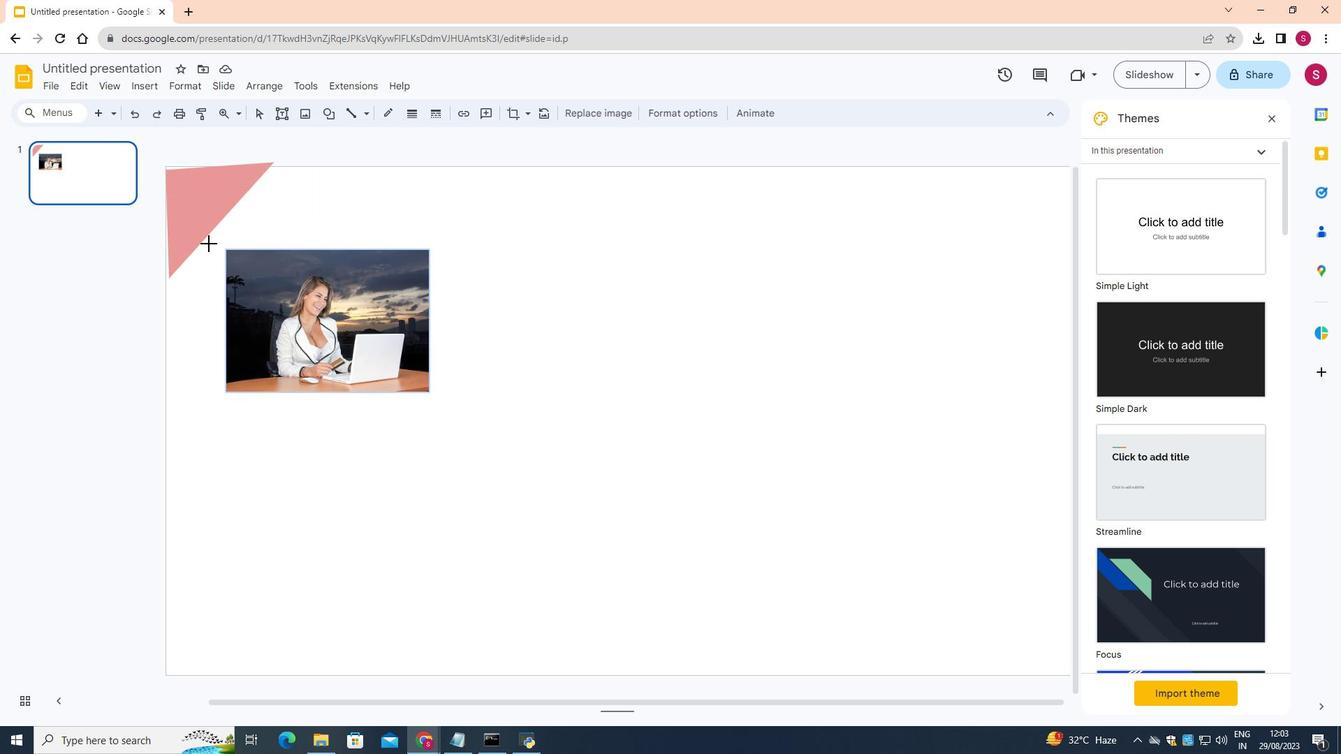 
Action: Mouse moved to (437, 294)
Screenshot: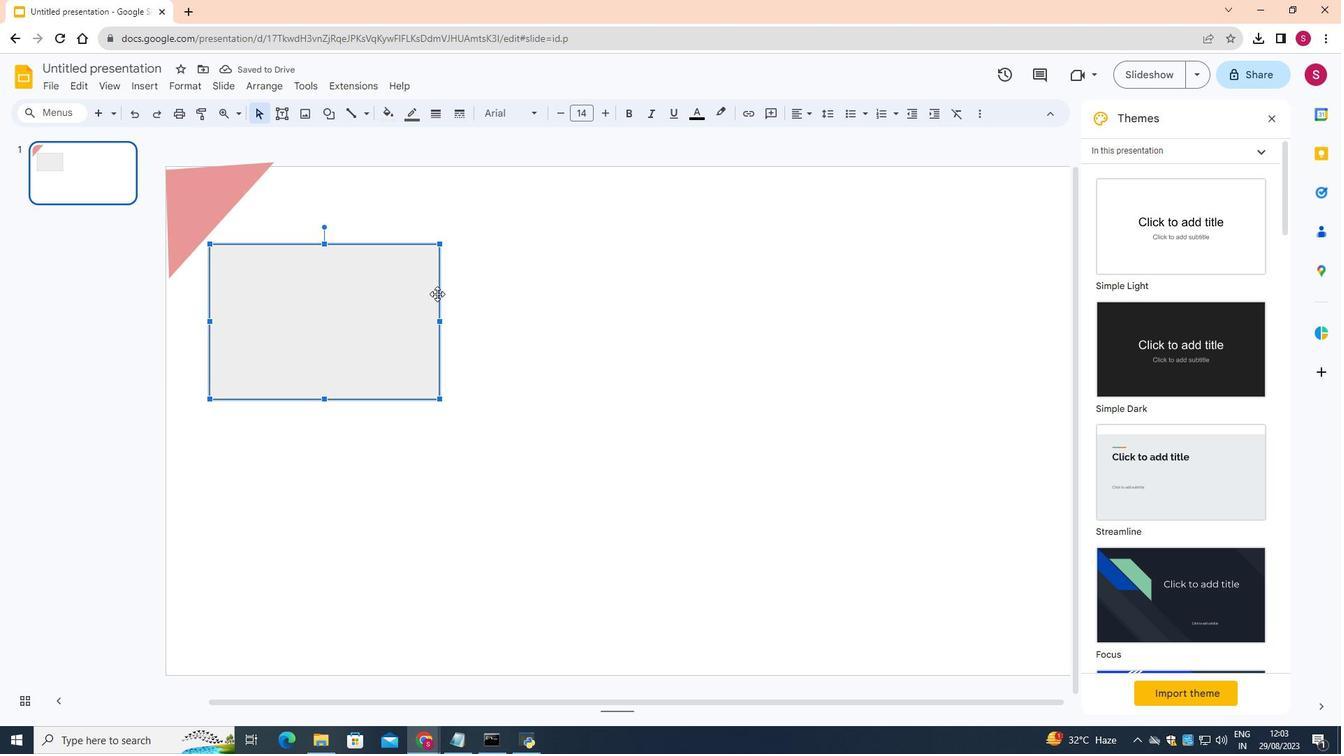 
Action: Mouse pressed left at (437, 294)
Screenshot: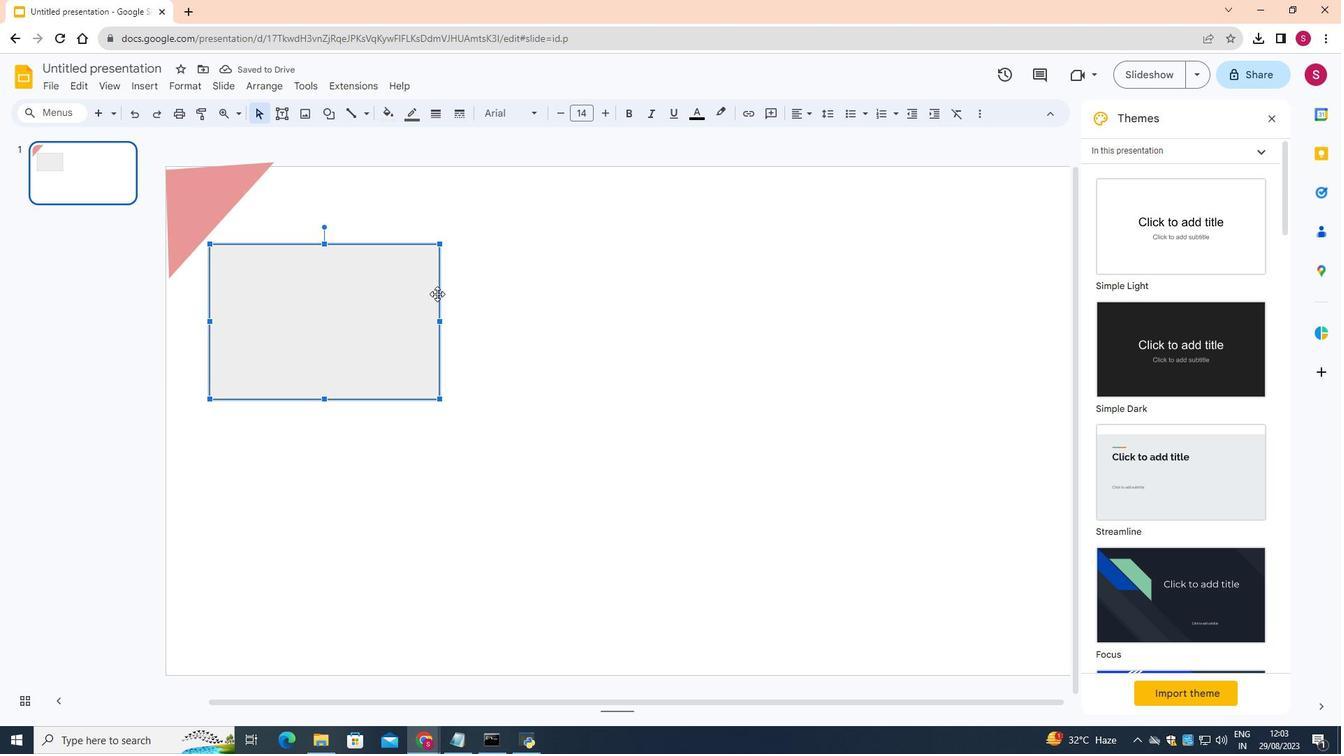 
Action: Mouse moved to (443, 283)
Screenshot: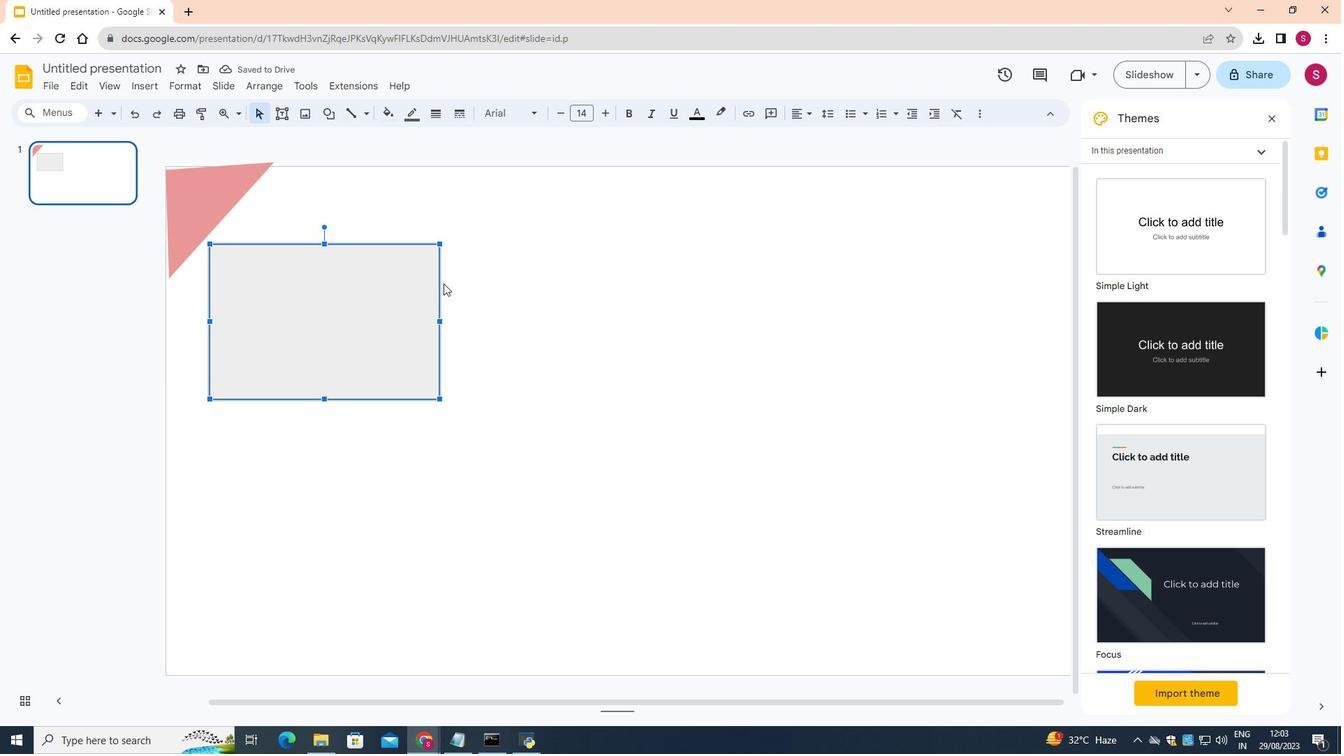 
Action: Key pressed <Key.delete>
Screenshot: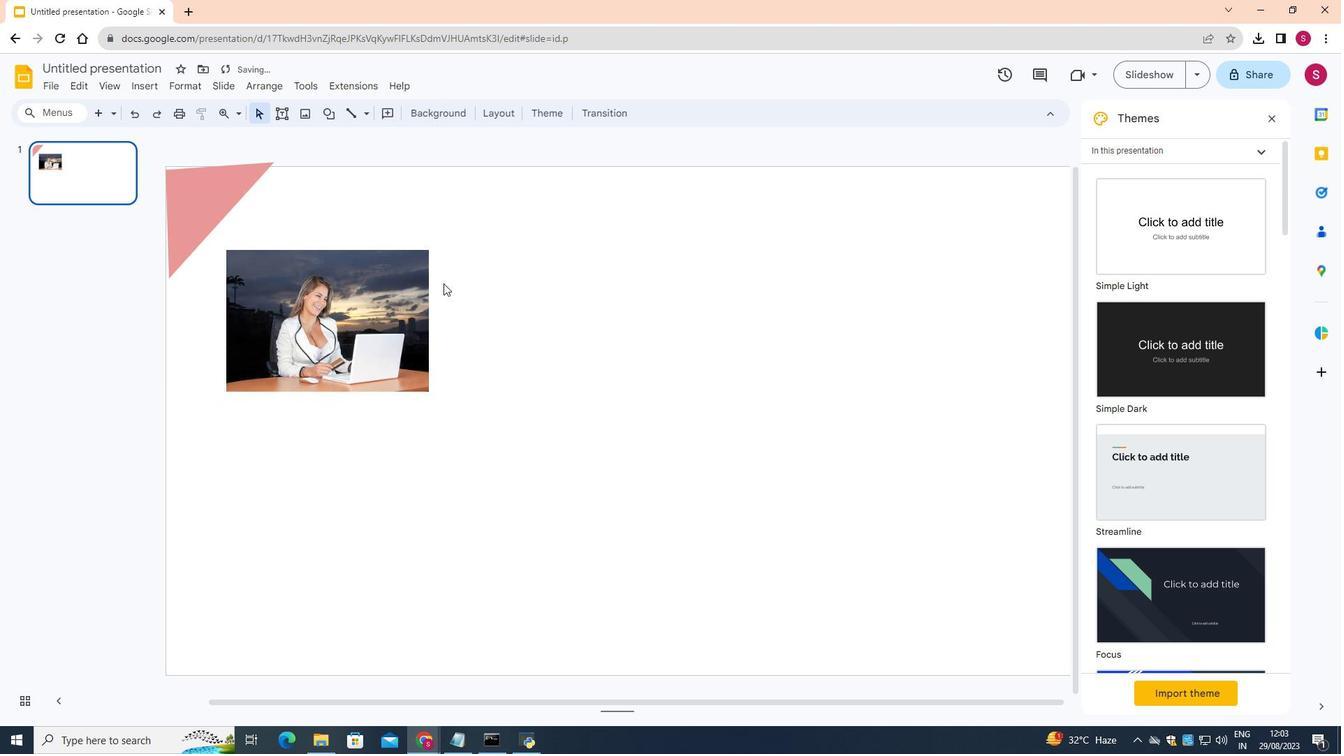 
Action: Mouse moved to (392, 318)
Screenshot: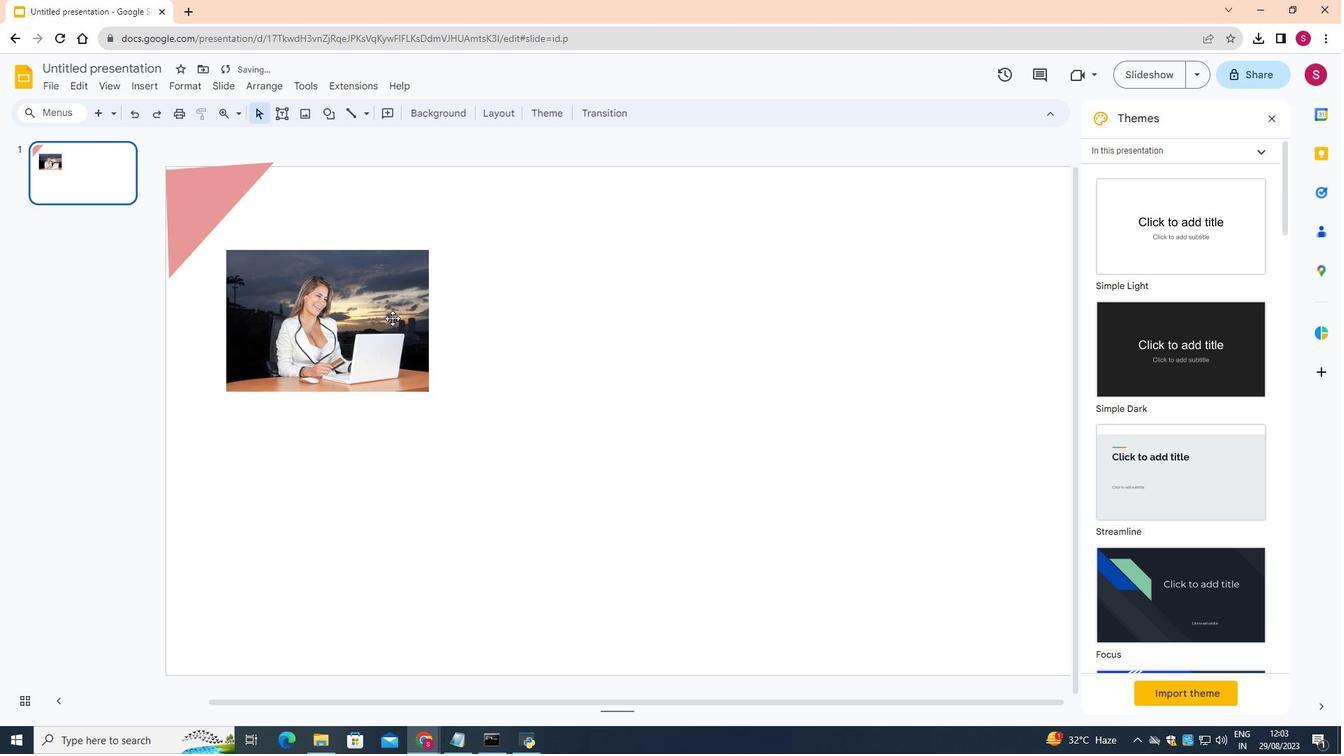 
Action: Mouse pressed left at (392, 318)
Screenshot: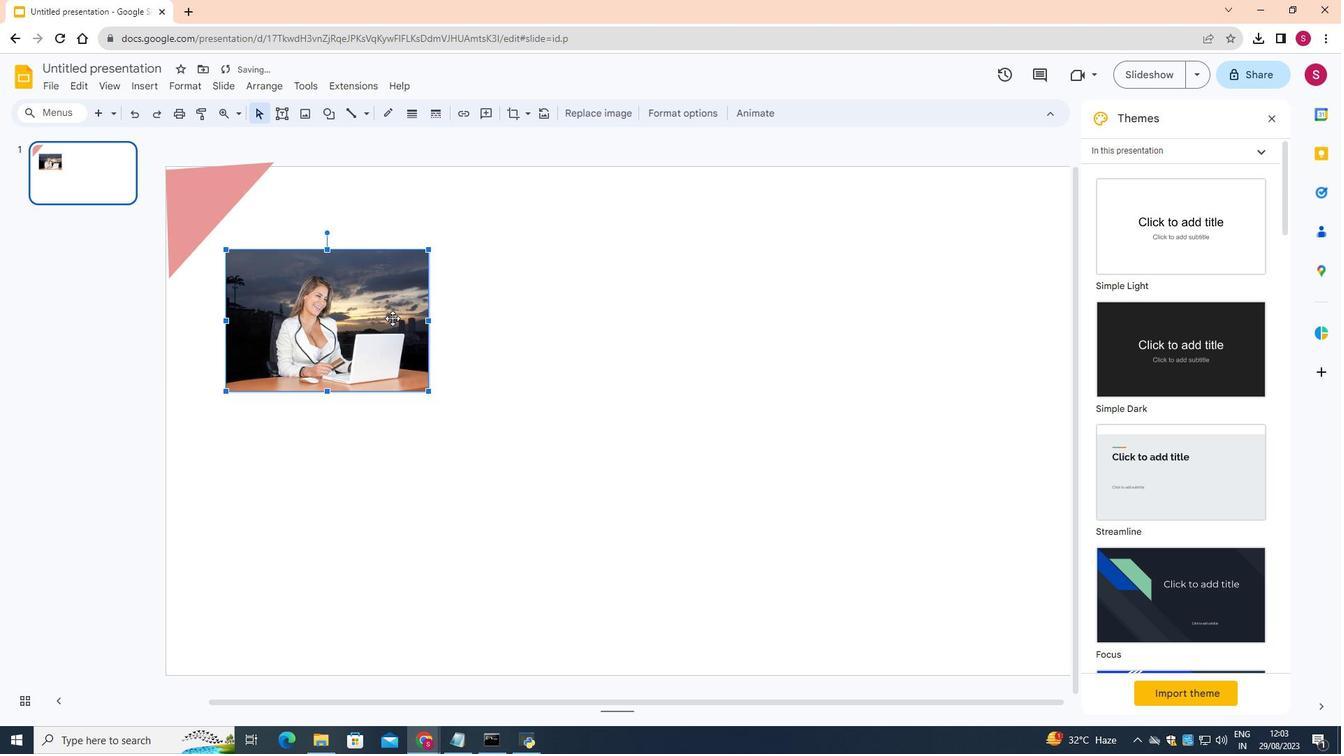 
Action: Mouse moved to (321, 241)
Screenshot: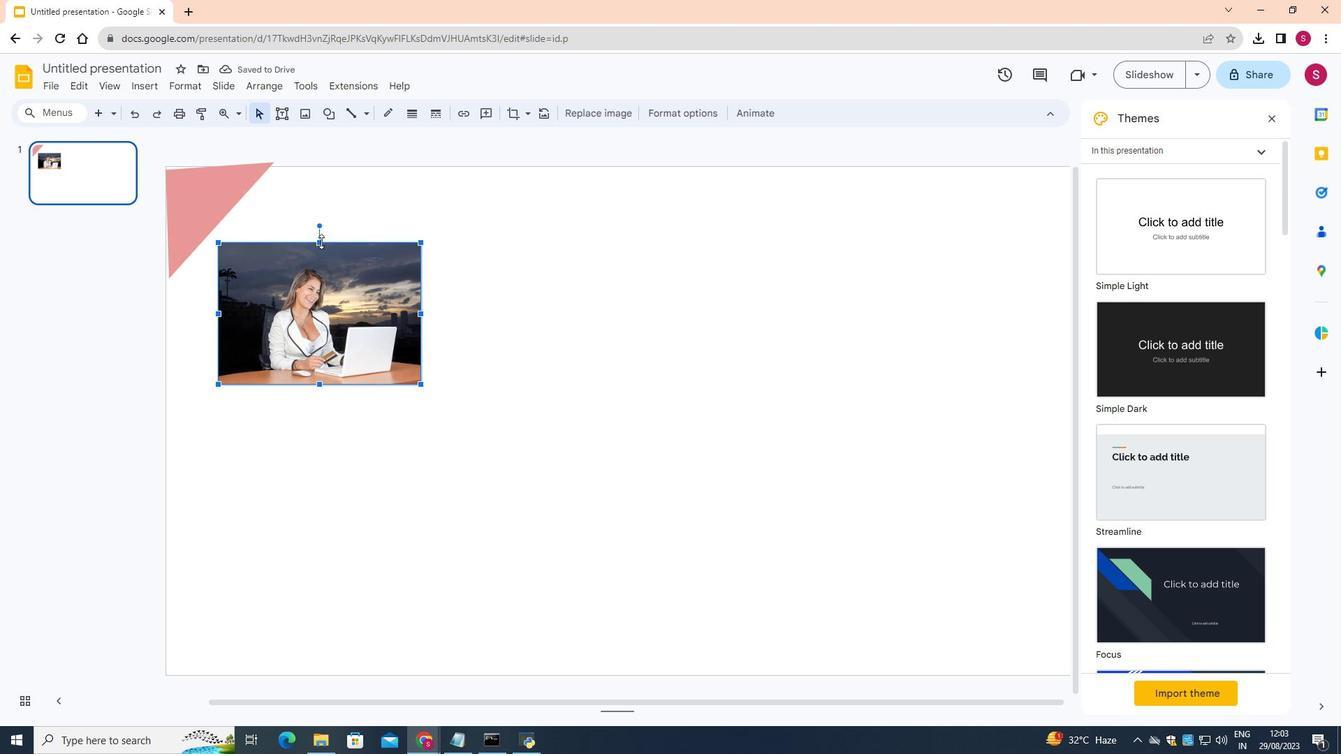 
Action: Mouse pressed left at (321, 241)
Screenshot: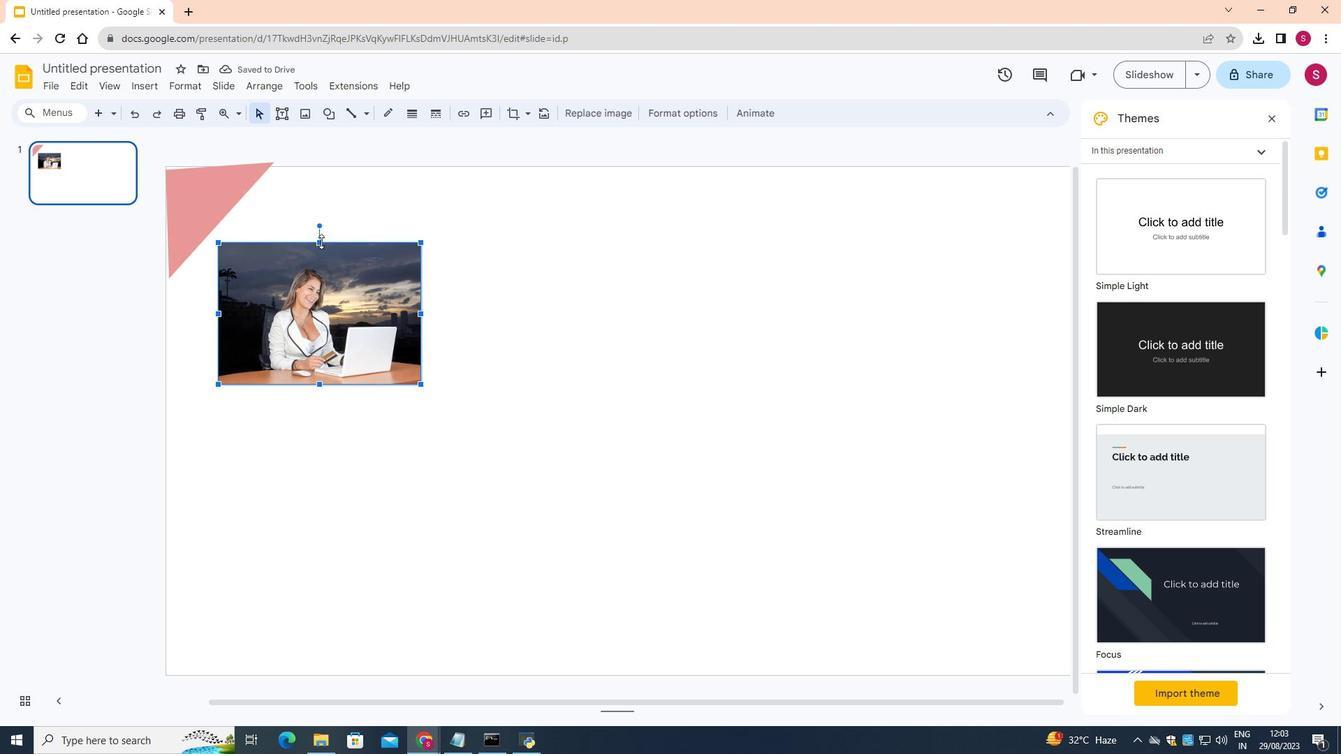 
Action: Mouse moved to (220, 308)
Screenshot: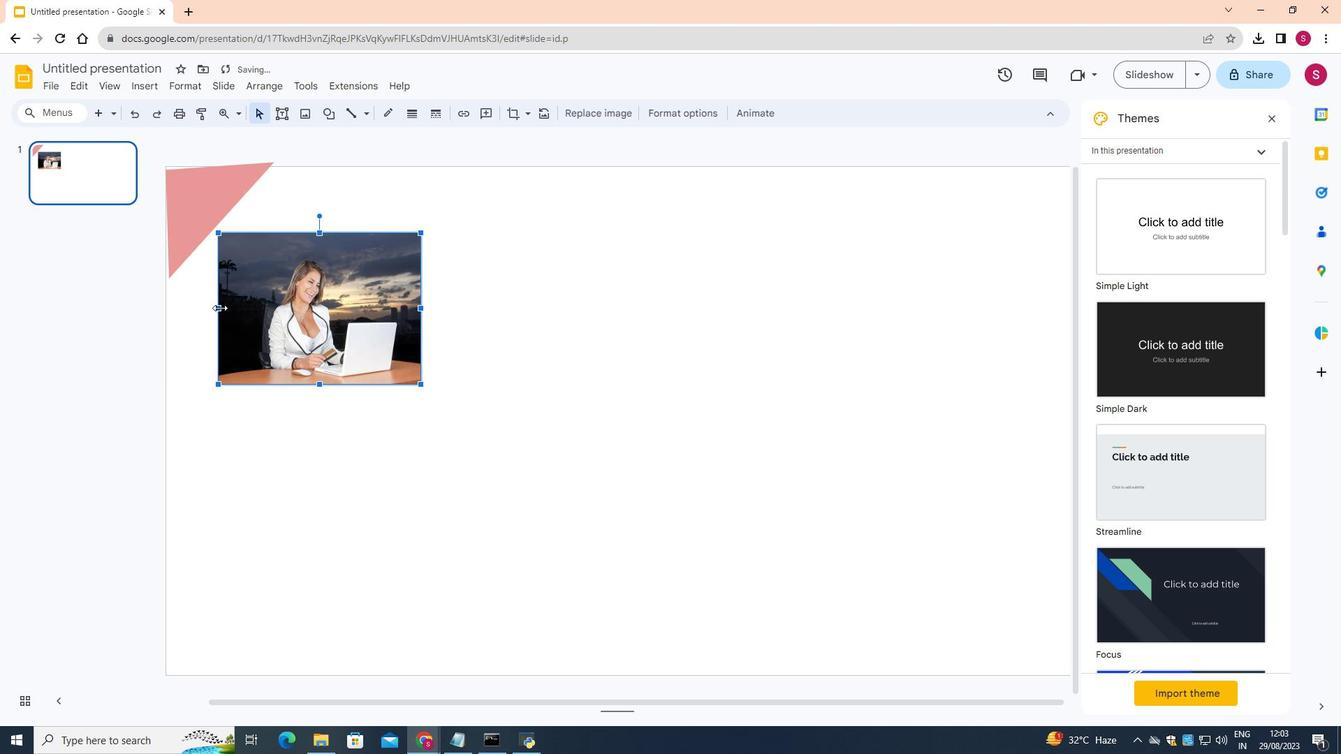 
Action: Mouse pressed left at (220, 308)
Screenshot: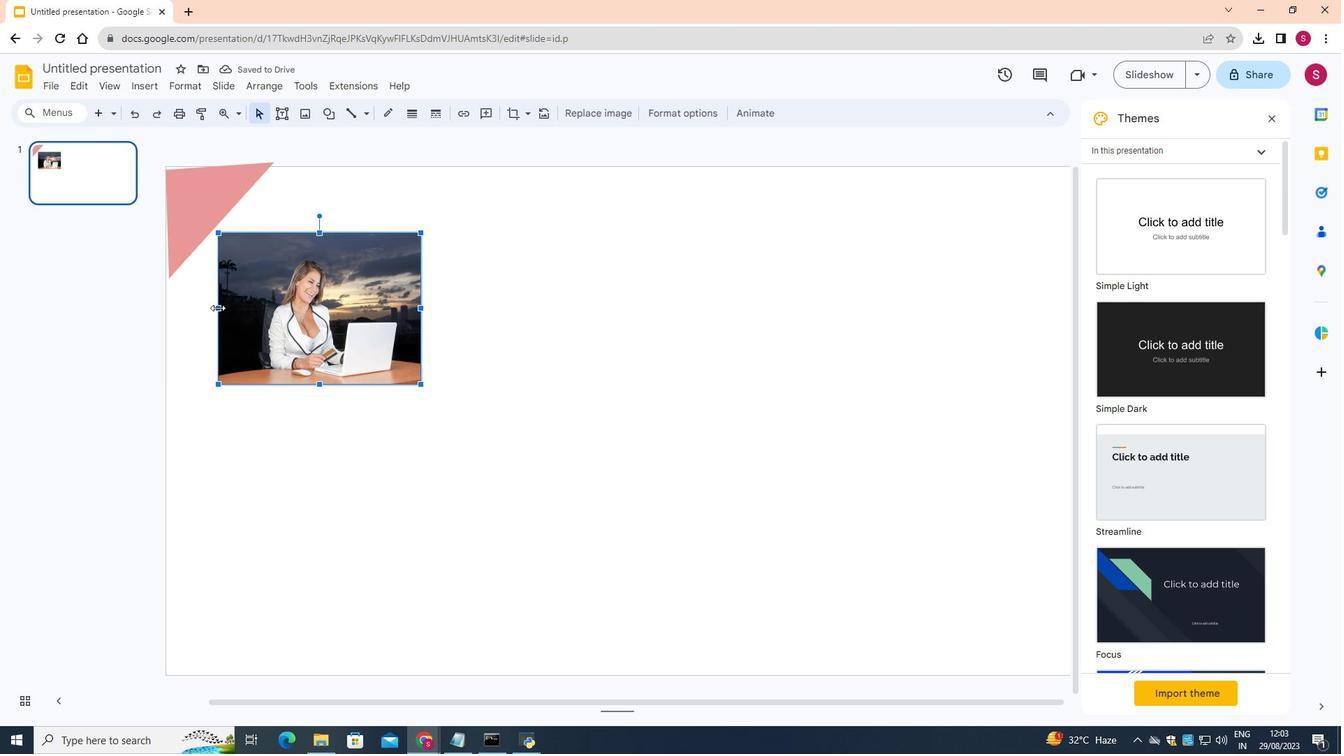 
Action: Mouse moved to (418, 309)
Screenshot: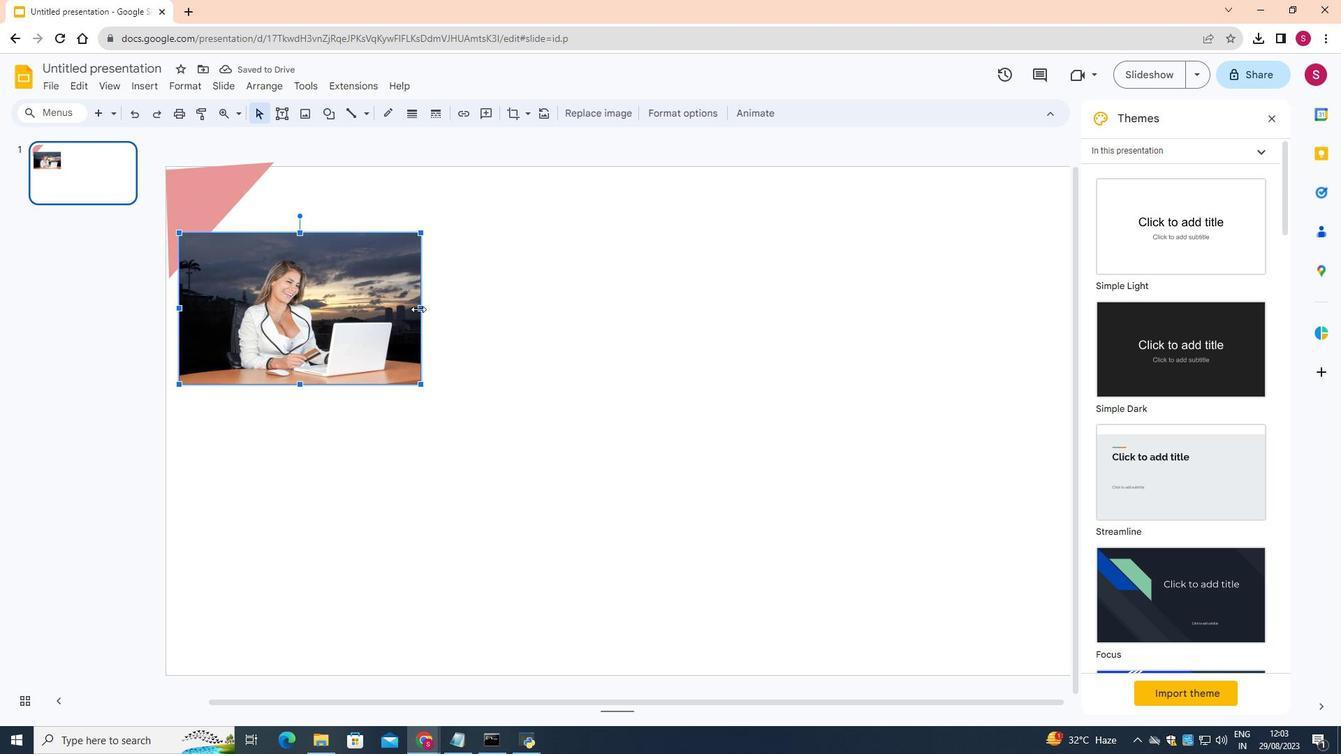 
Action: Mouse pressed left at (418, 309)
Screenshot: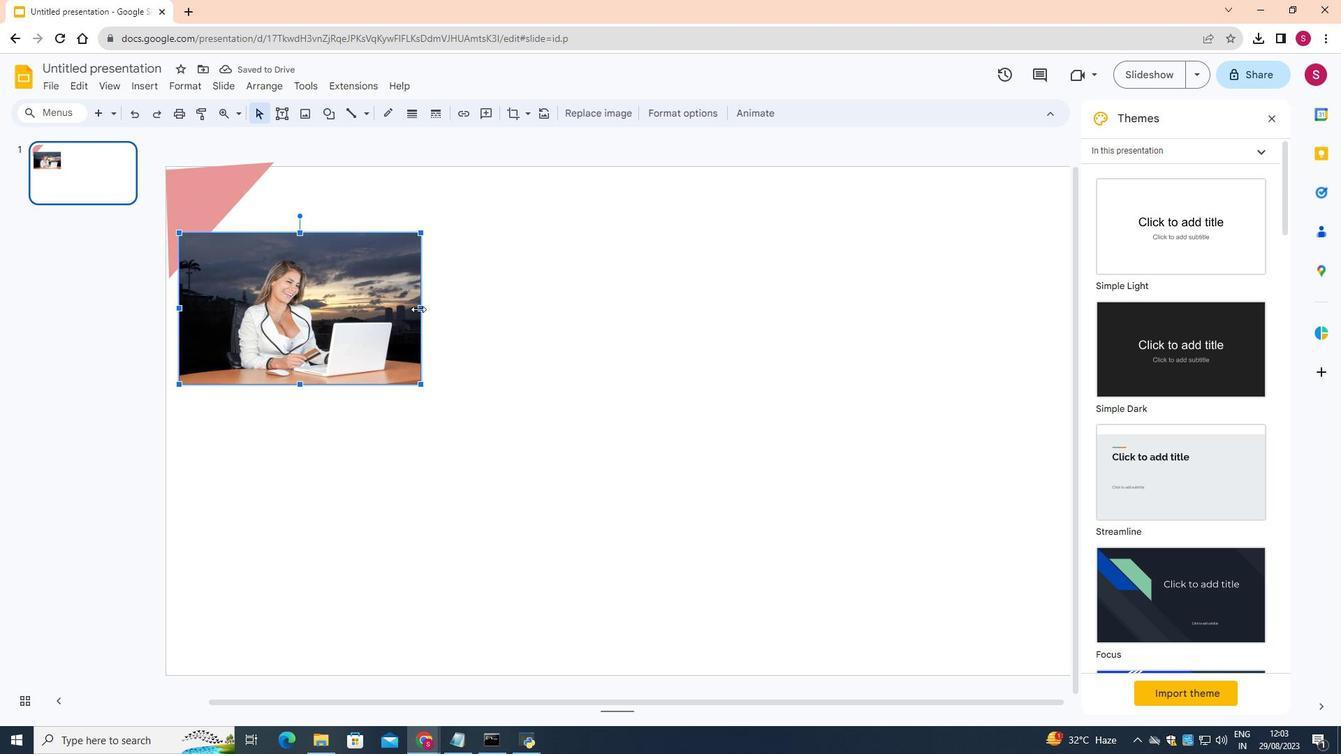 
Action: Mouse moved to (326, 109)
Screenshot: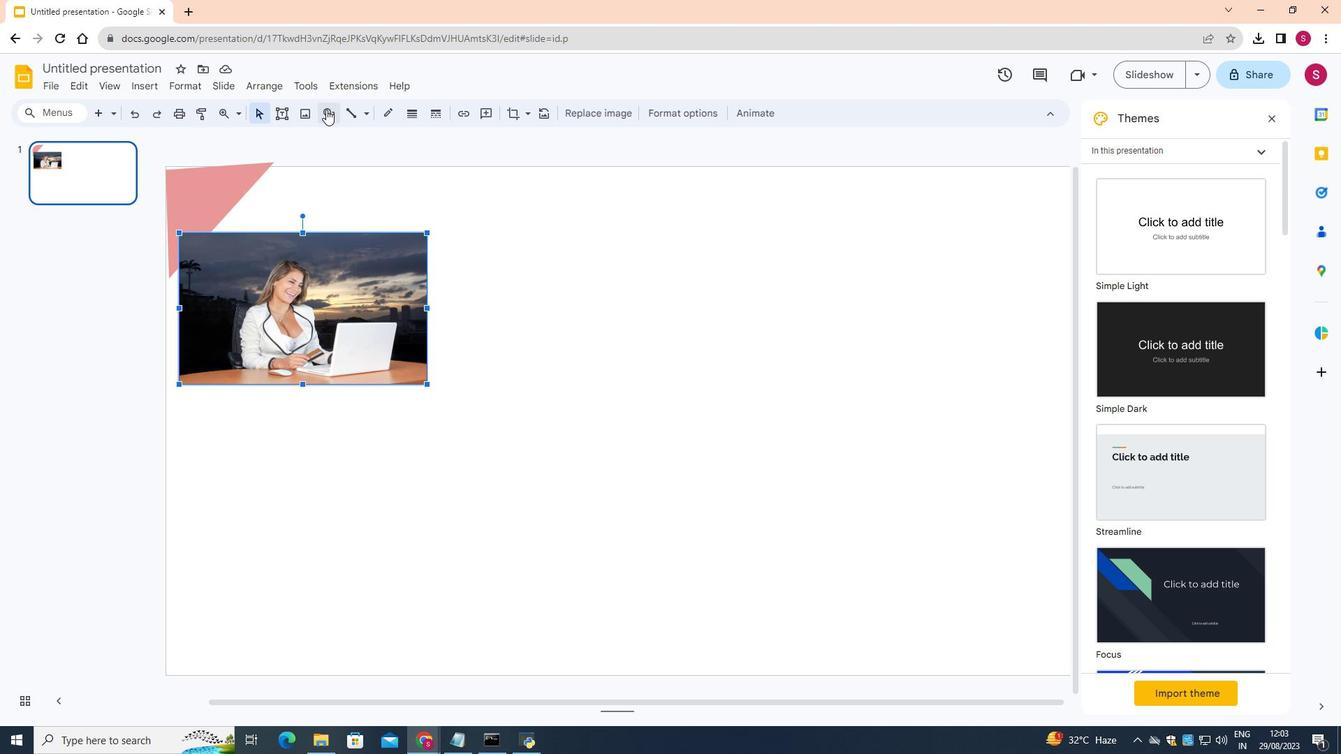 
Action: Mouse pressed left at (326, 109)
Screenshot: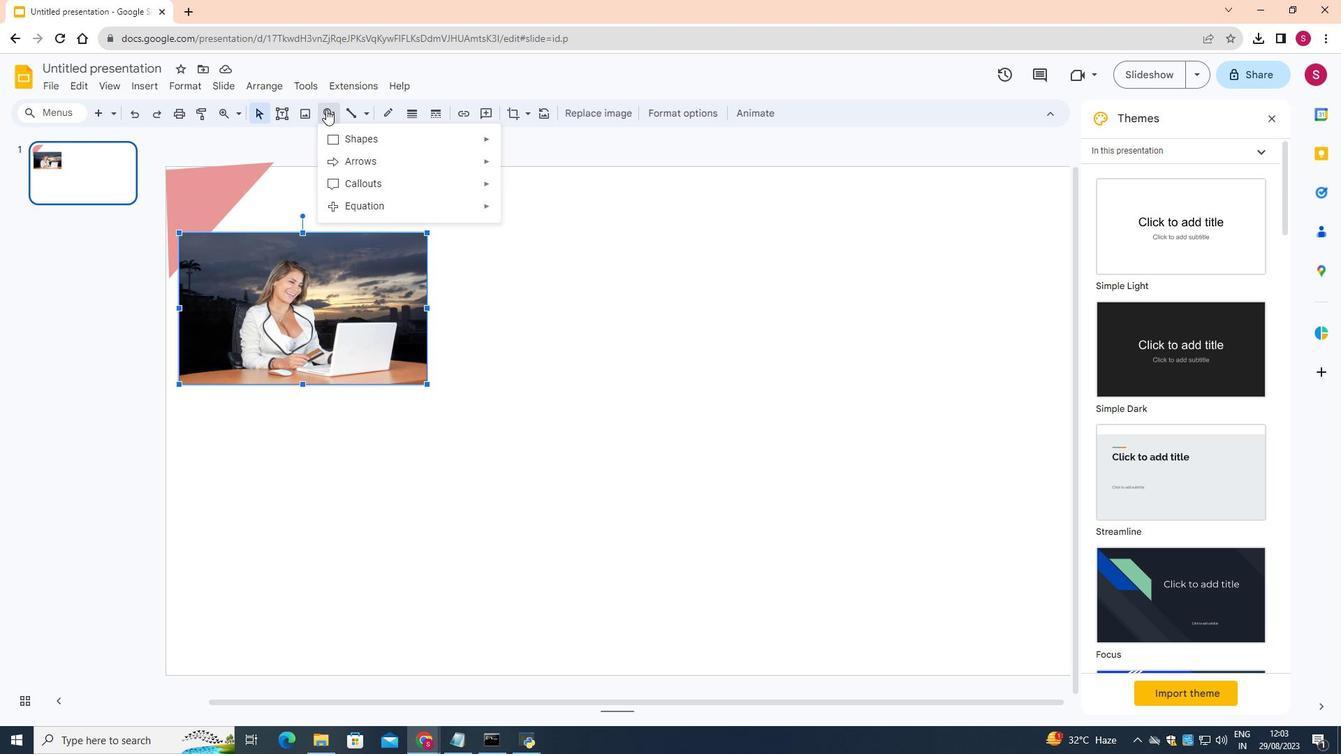 
Action: Mouse moved to (357, 138)
Screenshot: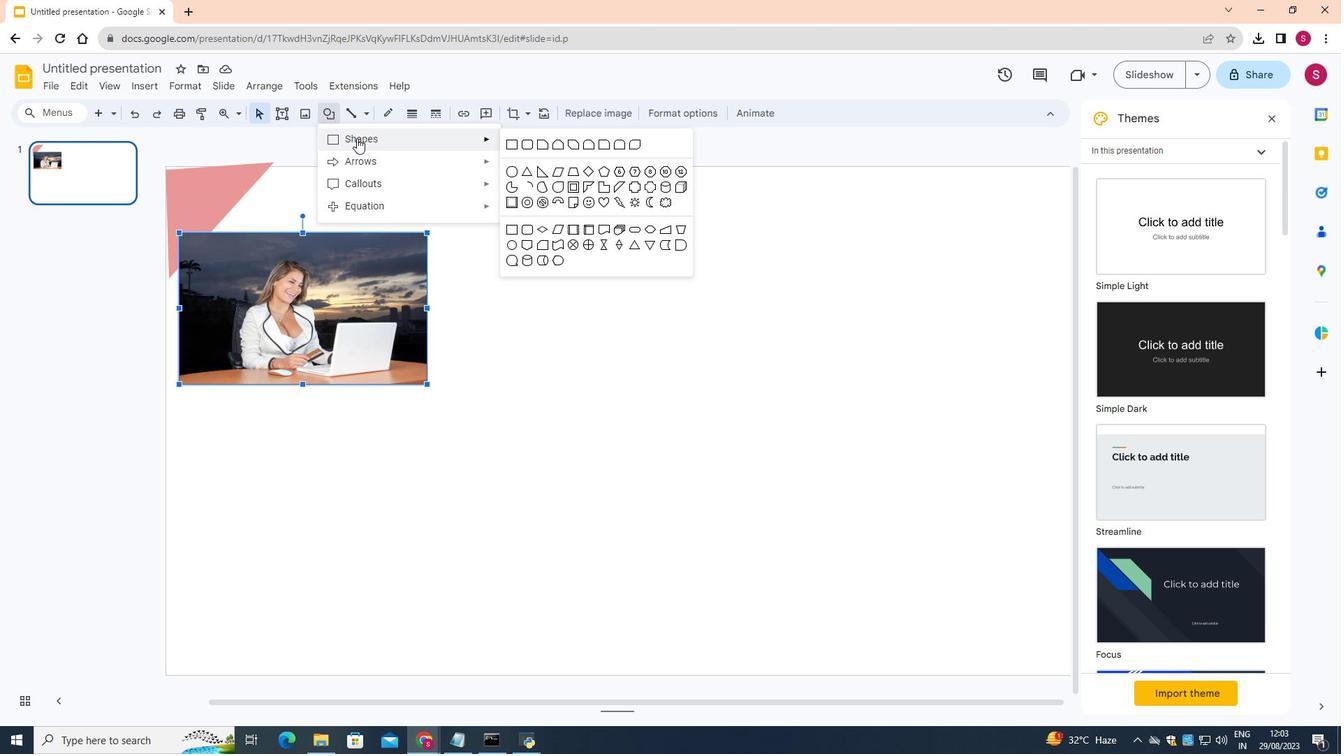 
Action: Mouse pressed left at (357, 138)
Screenshot: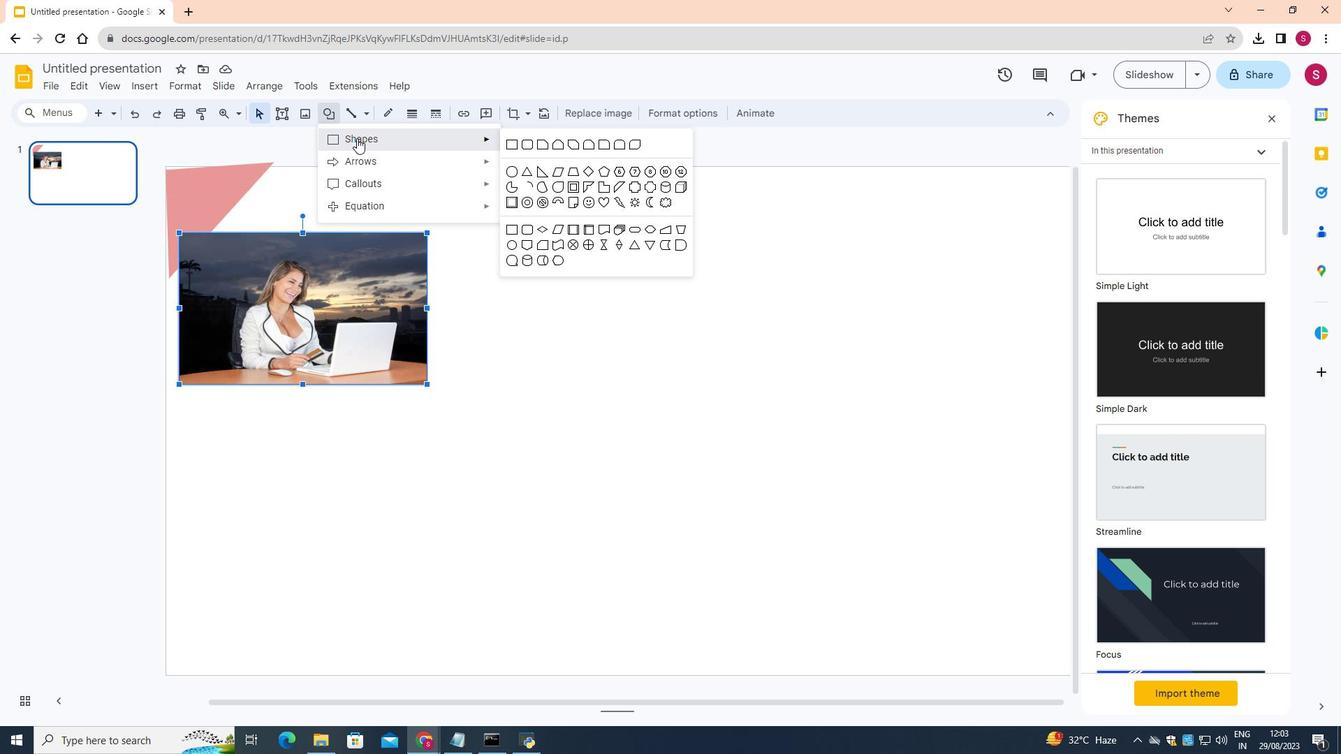 
Action: Mouse moved to (377, 146)
Screenshot: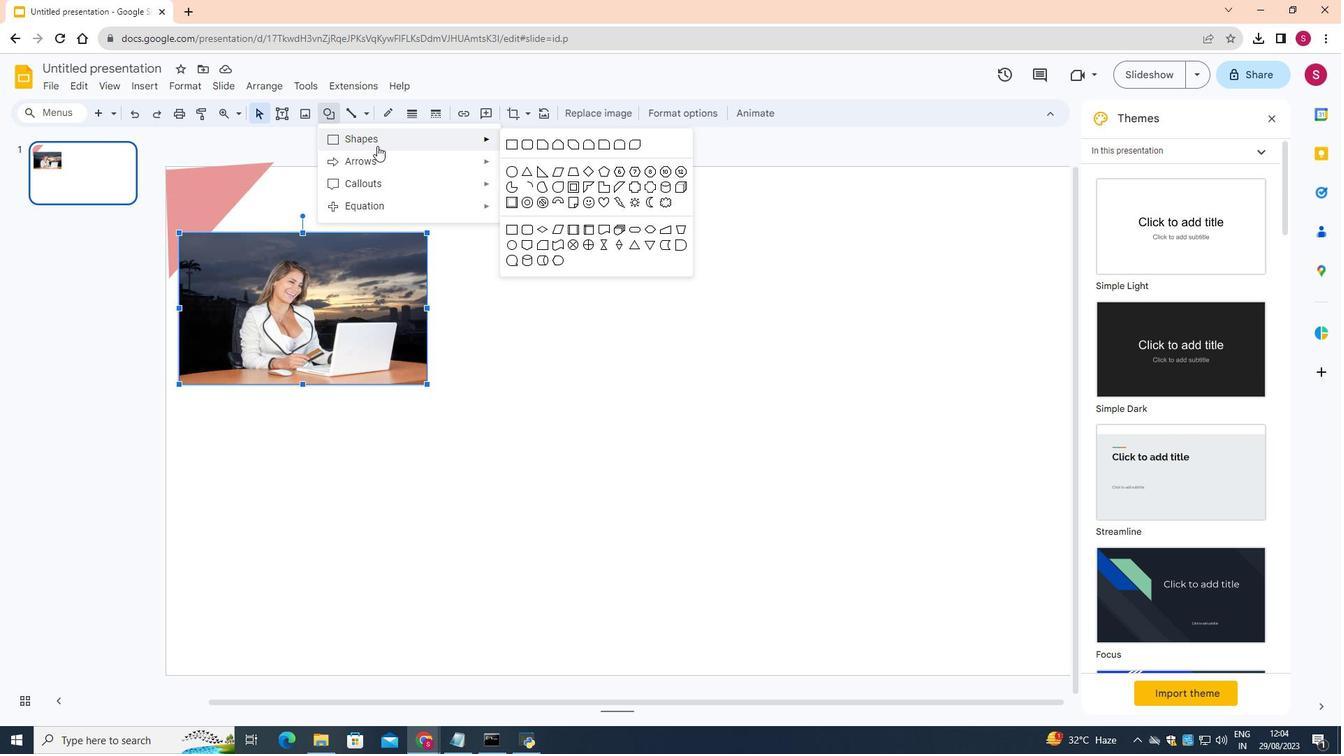 
Action: Mouse pressed left at (377, 146)
Screenshot: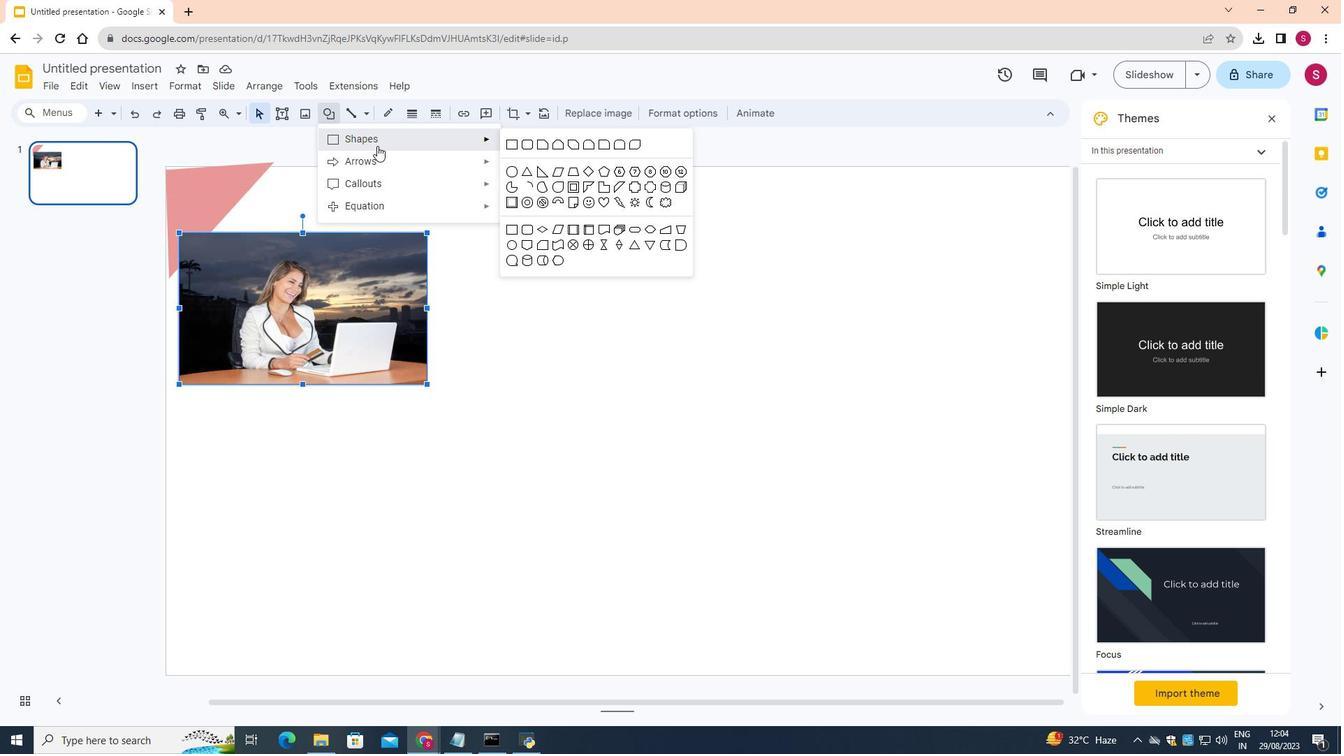 
Action: Mouse moved to (635, 245)
Screenshot: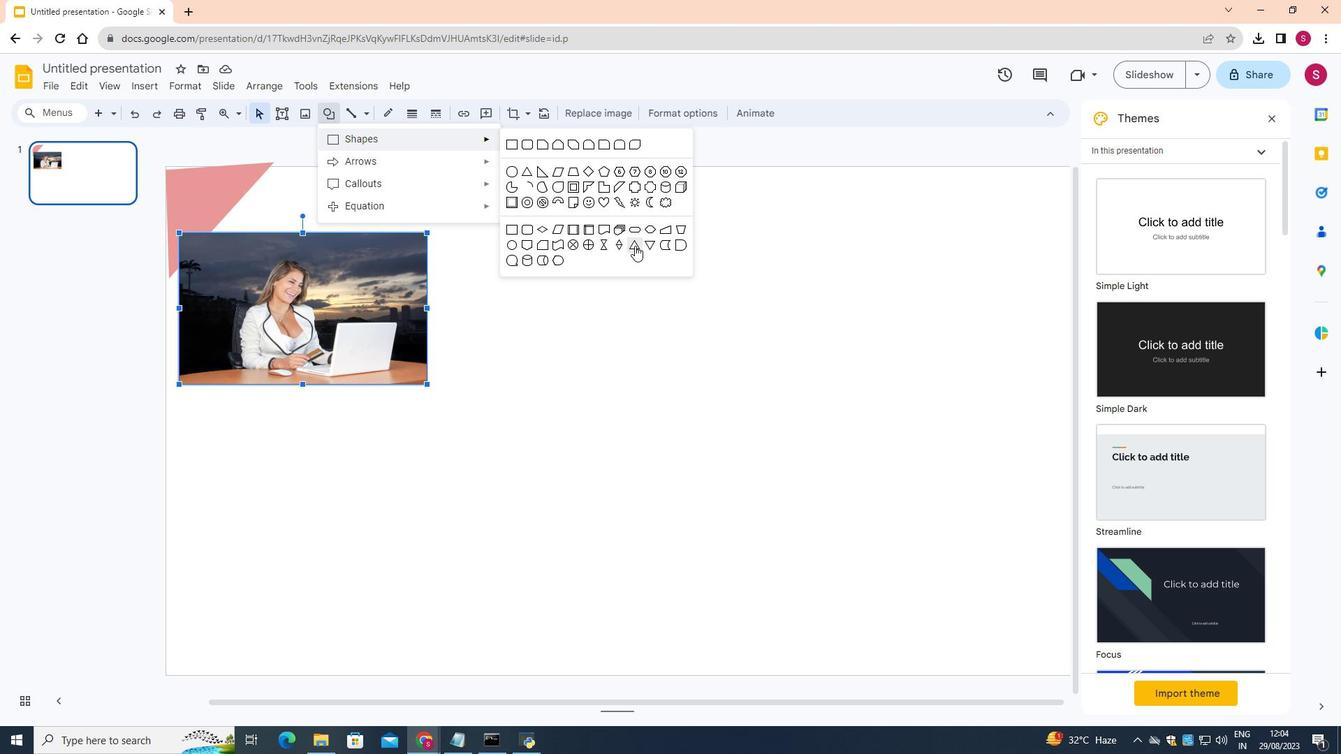 
Action: Mouse pressed left at (635, 245)
Screenshot: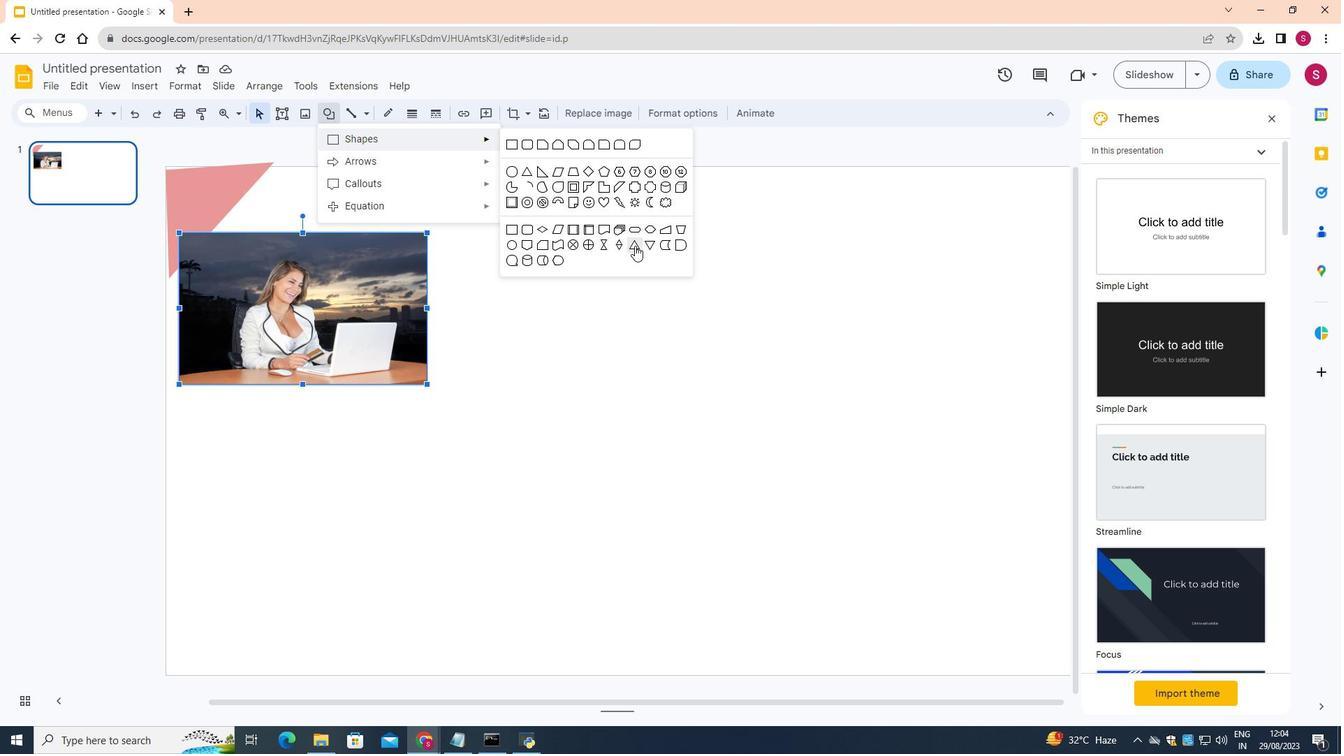 
Action: Mouse moved to (210, 462)
Screenshot: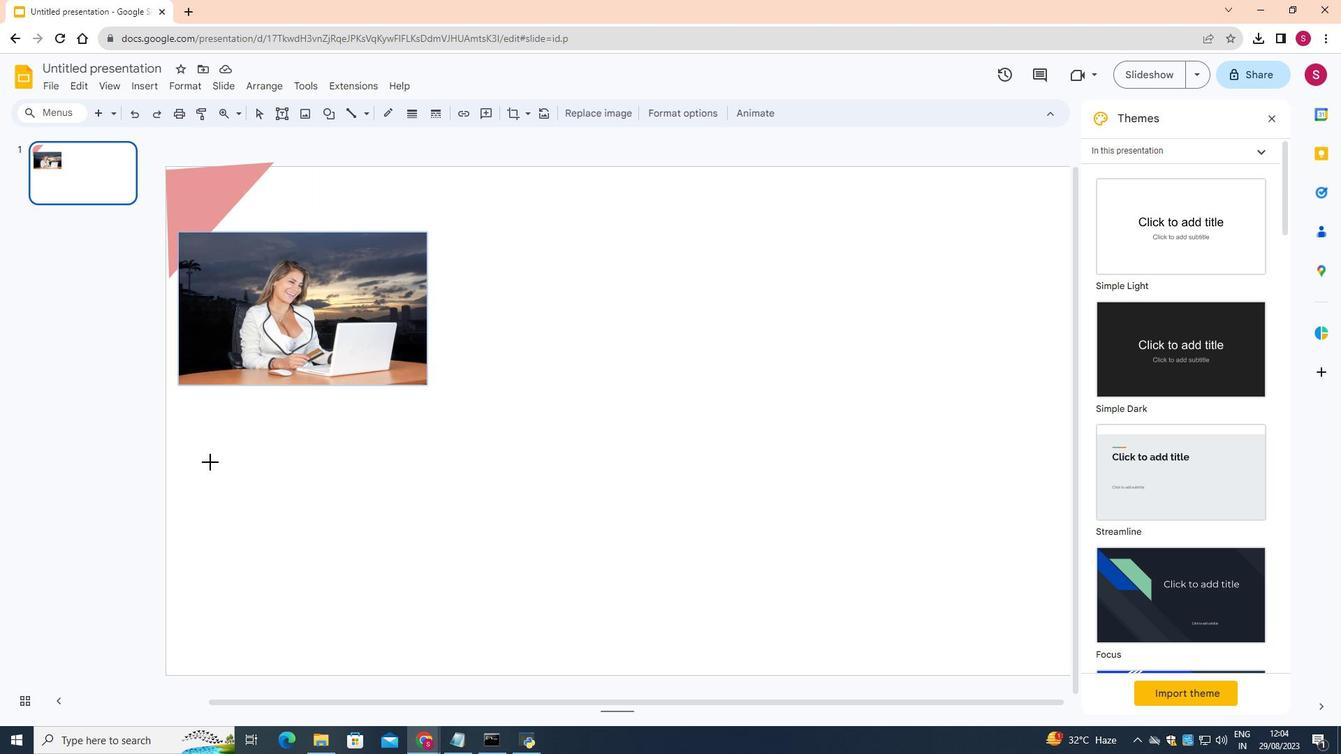 
Action: Mouse pressed left at (210, 462)
Screenshot: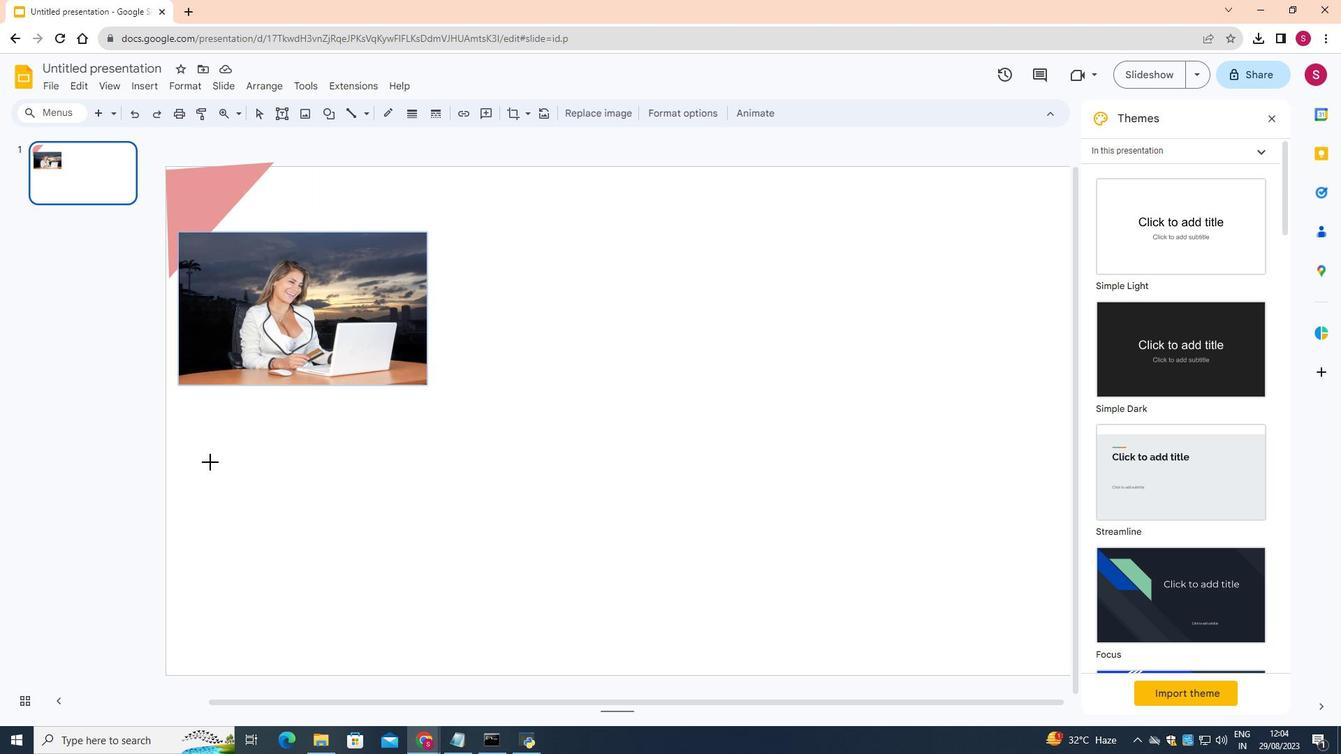 
Action: Mouse moved to (299, 445)
Screenshot: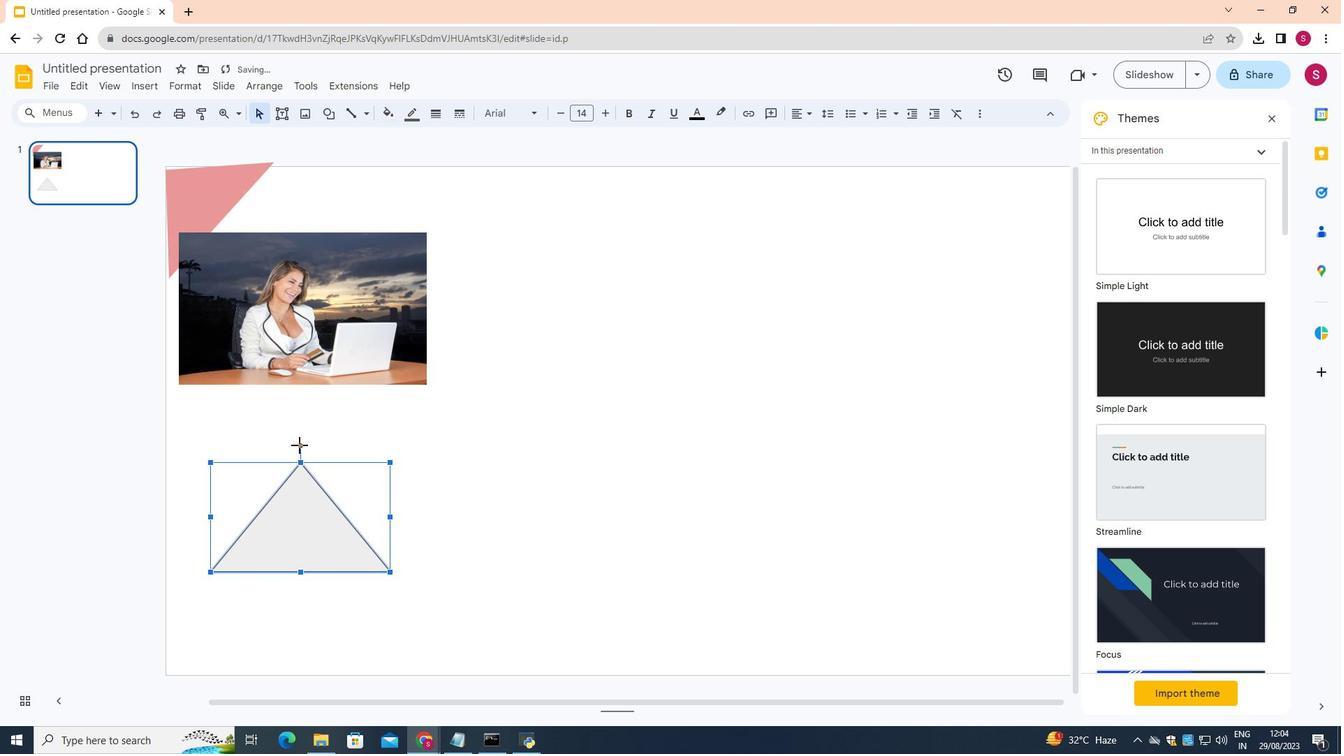 
Action: Mouse pressed left at (299, 445)
Screenshot: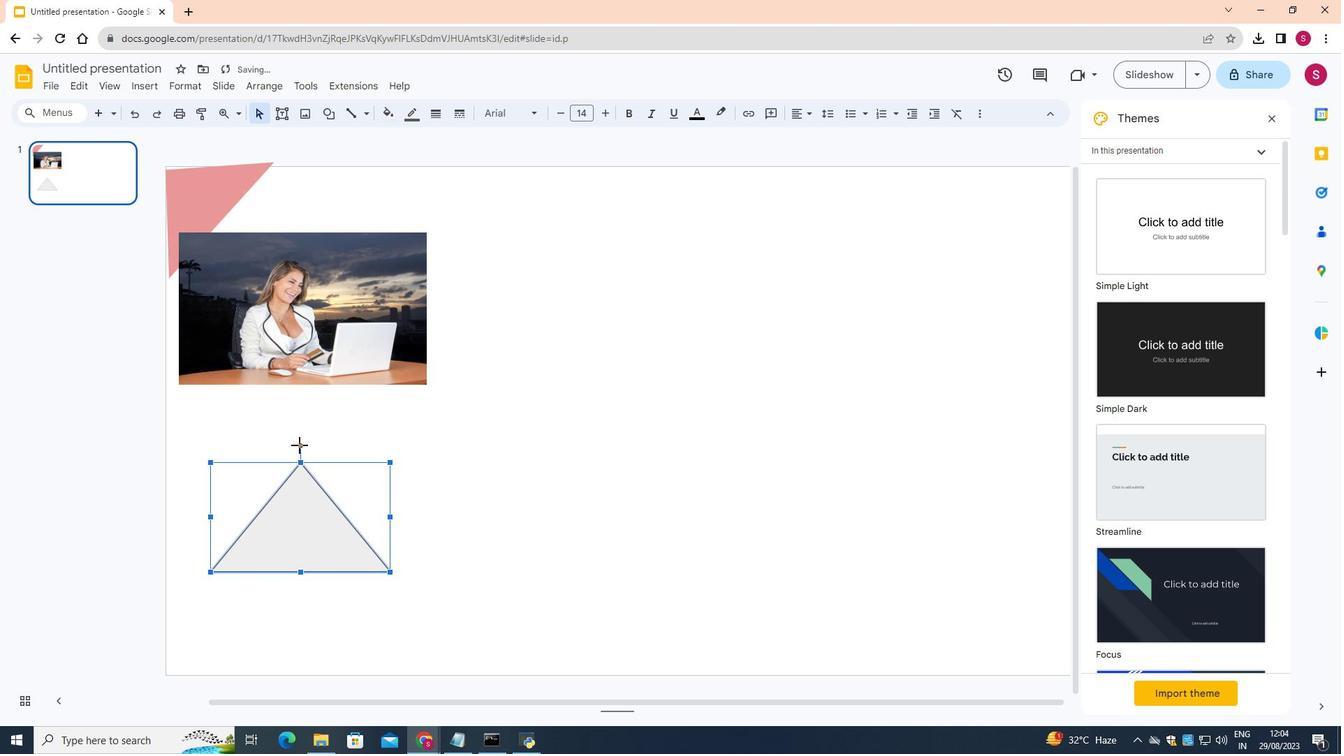 
Action: Mouse moved to (373, 509)
Screenshot: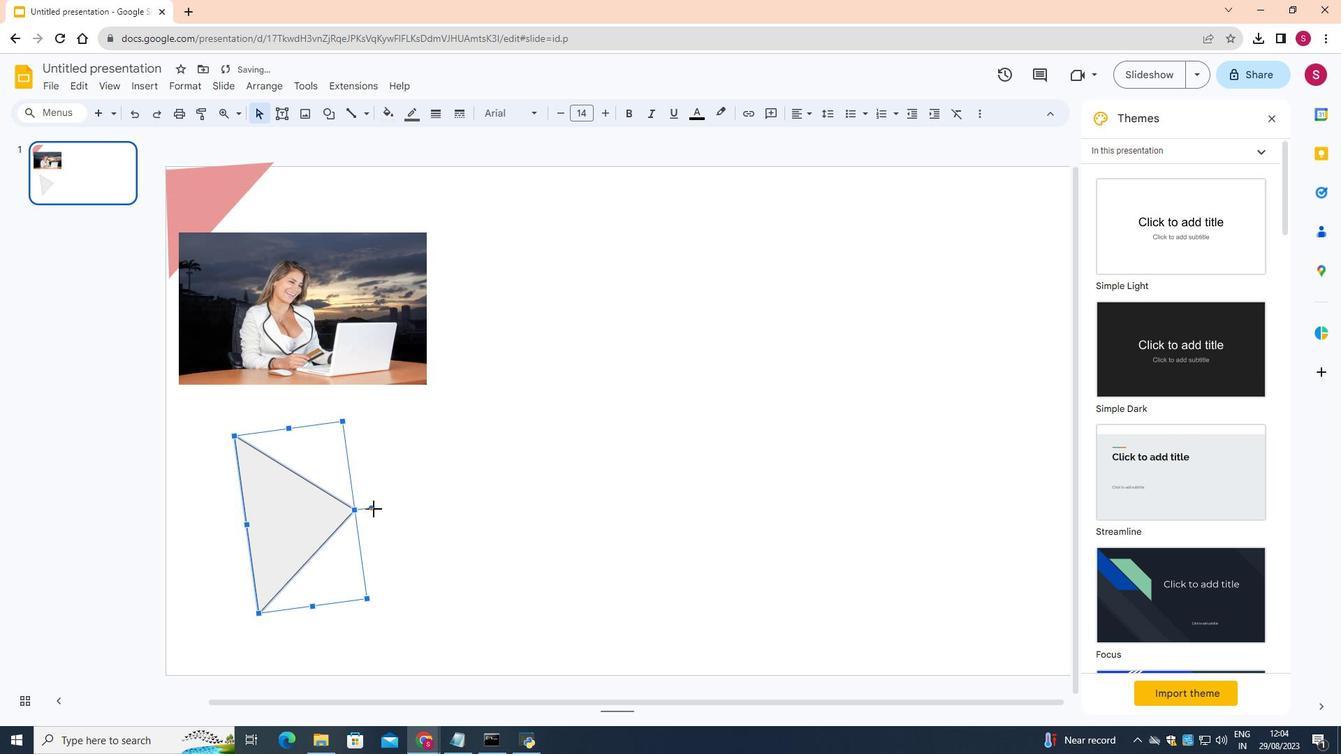 
Action: Mouse pressed left at (373, 509)
Screenshot: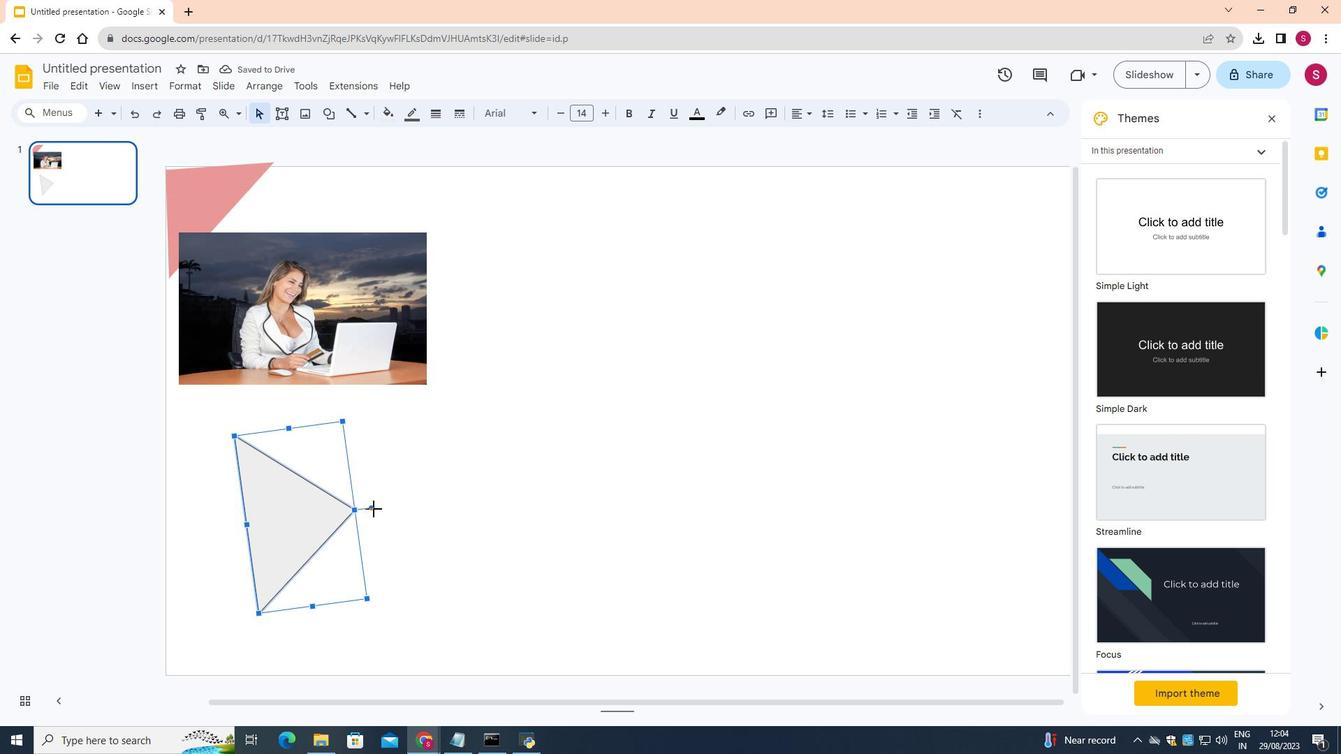 
Action: Mouse moved to (292, 516)
